 Task: Research Airbnb properties in Grajewo, Poland from 6th December, 2023 to 8th December, 2023 for 2 adults. Place can be private room with 1  bedroom having 2 beds and 1 bathroom. Property type can be flat. Amenities needed are: wifi.
Action: Mouse moved to (462, 113)
Screenshot: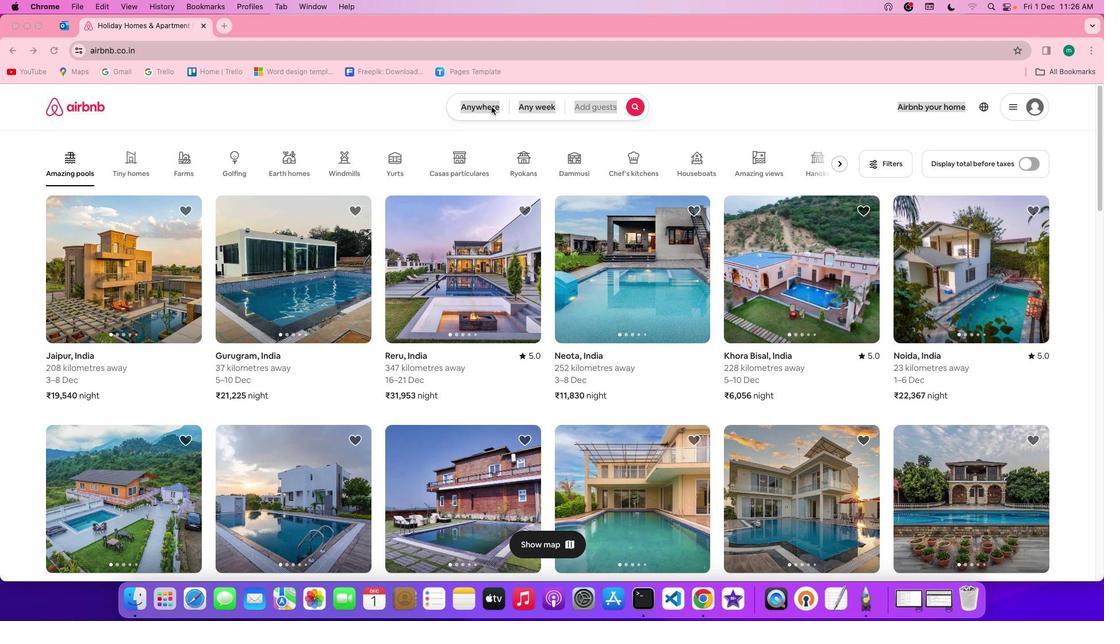 
Action: Mouse pressed left at (462, 113)
Screenshot: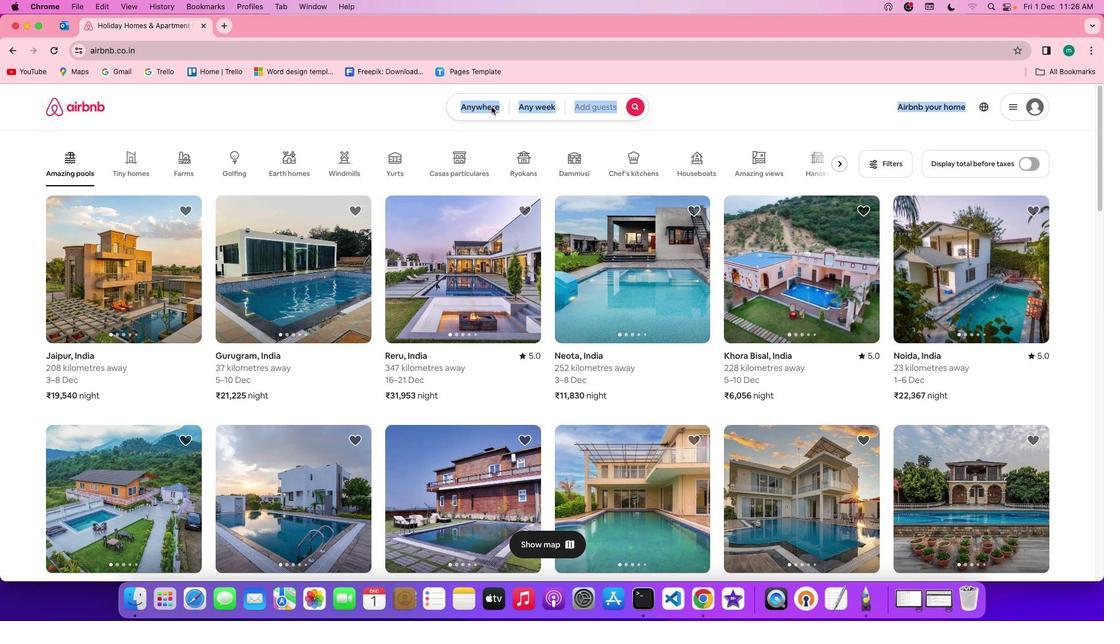 
Action: Mouse moved to (462, 113)
Screenshot: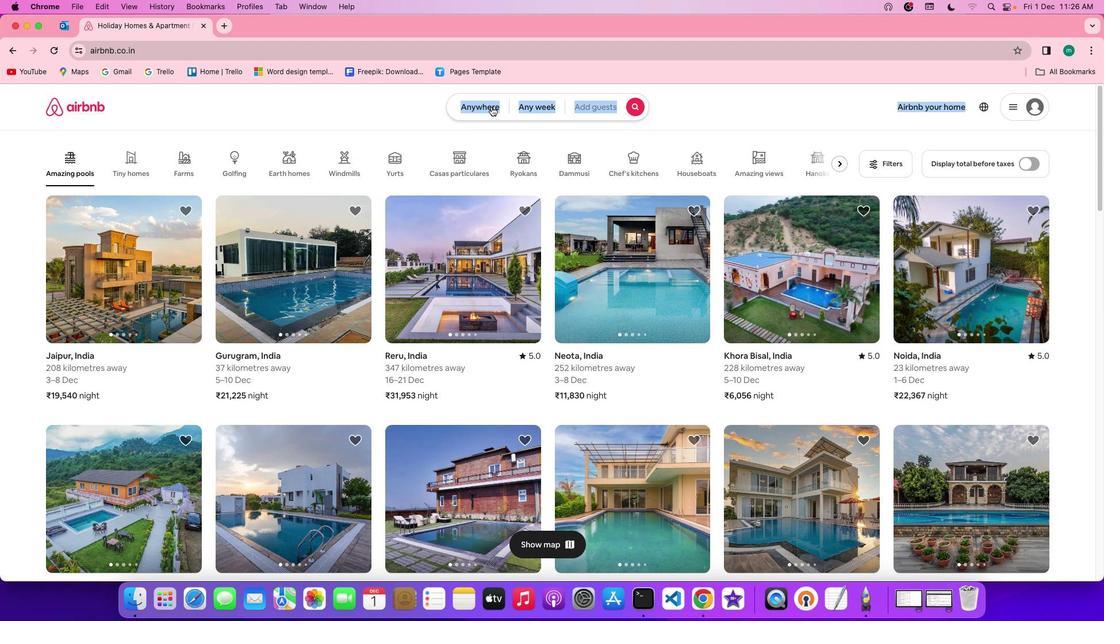 
Action: Mouse pressed left at (462, 113)
Screenshot: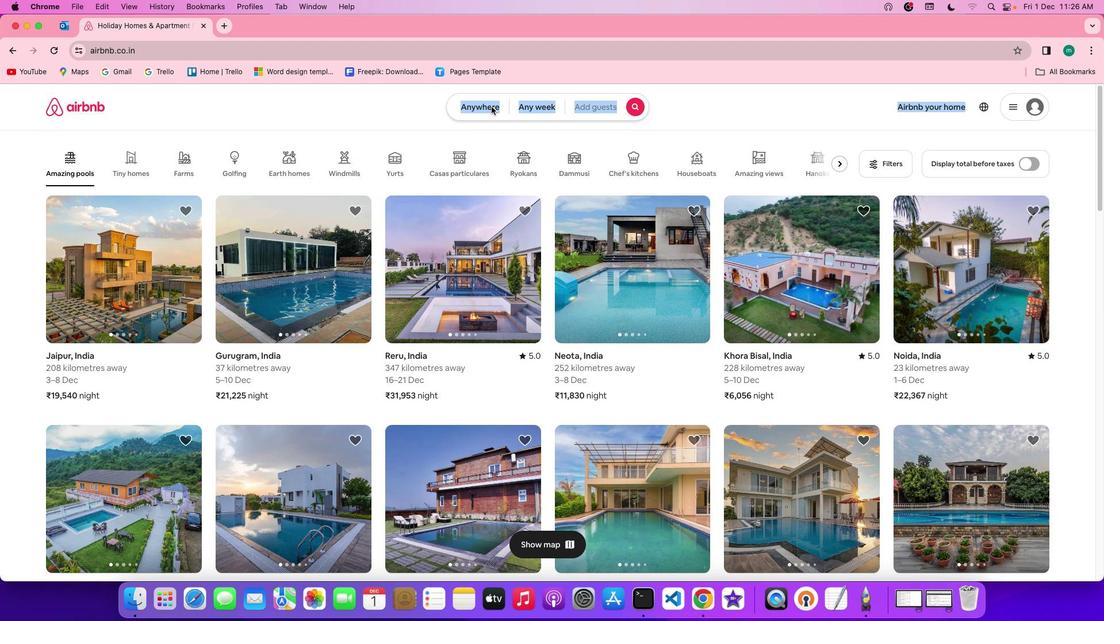 
Action: Mouse moved to (400, 152)
Screenshot: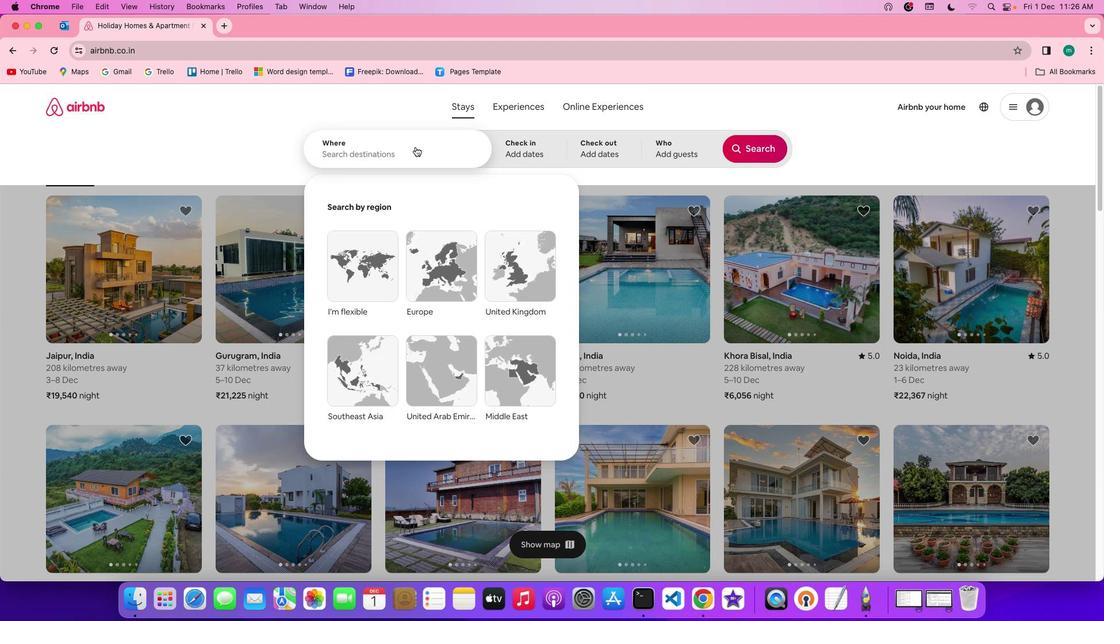 
Action: Mouse pressed left at (400, 152)
Screenshot: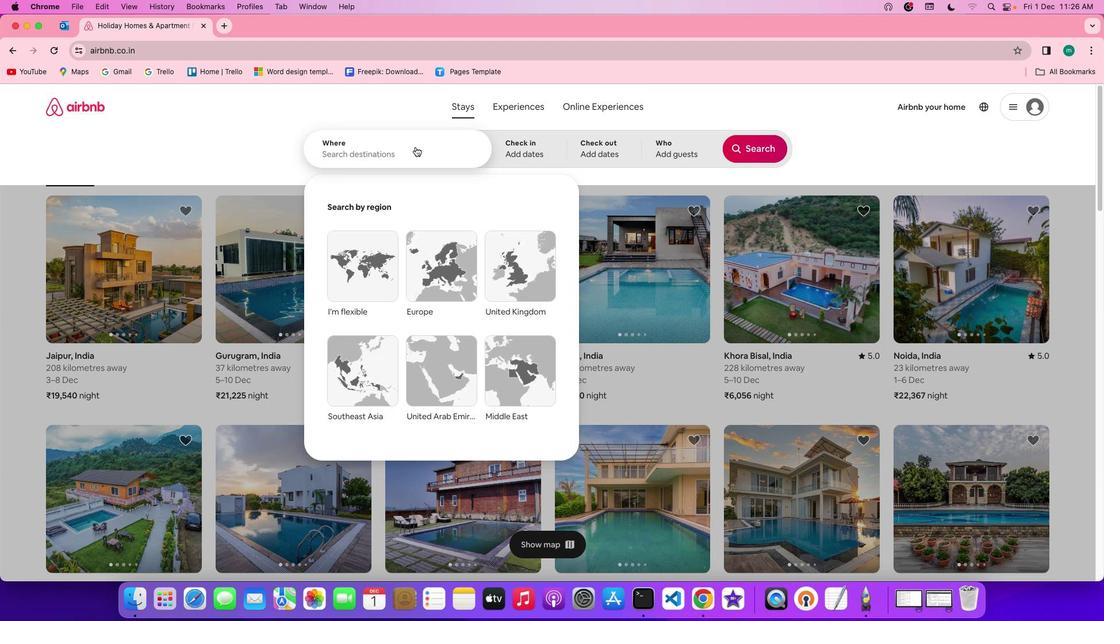 
Action: Mouse moved to (399, 152)
Screenshot: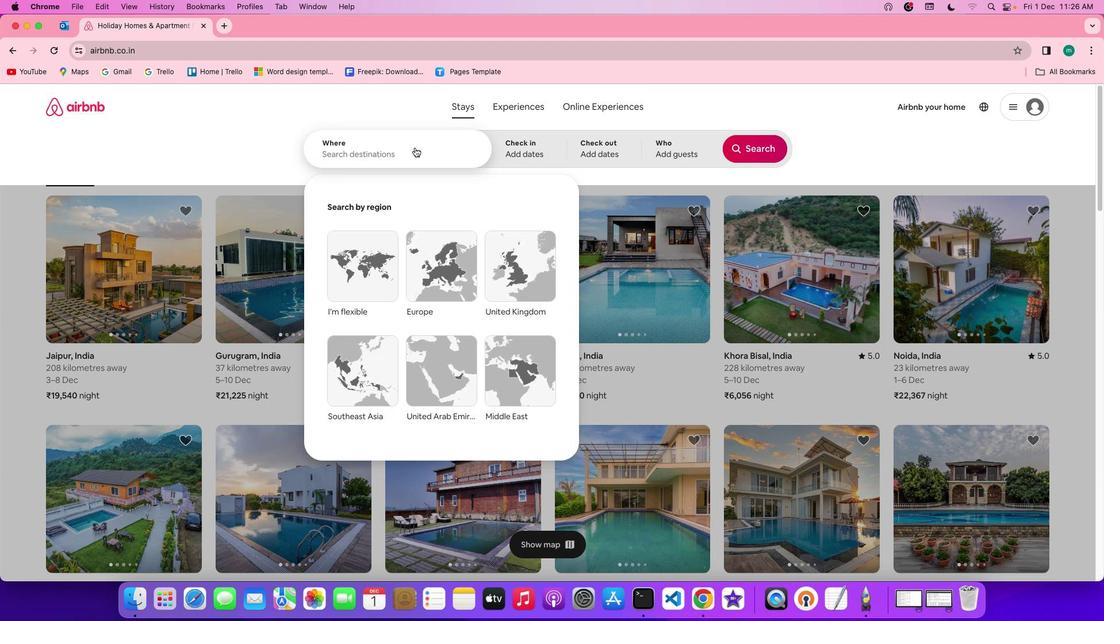 
Action: Key pressed Key.shift'G''r''a''j''e''w''o'','Key.spaceKey.shift'P''o''l''a''n''d'
Screenshot: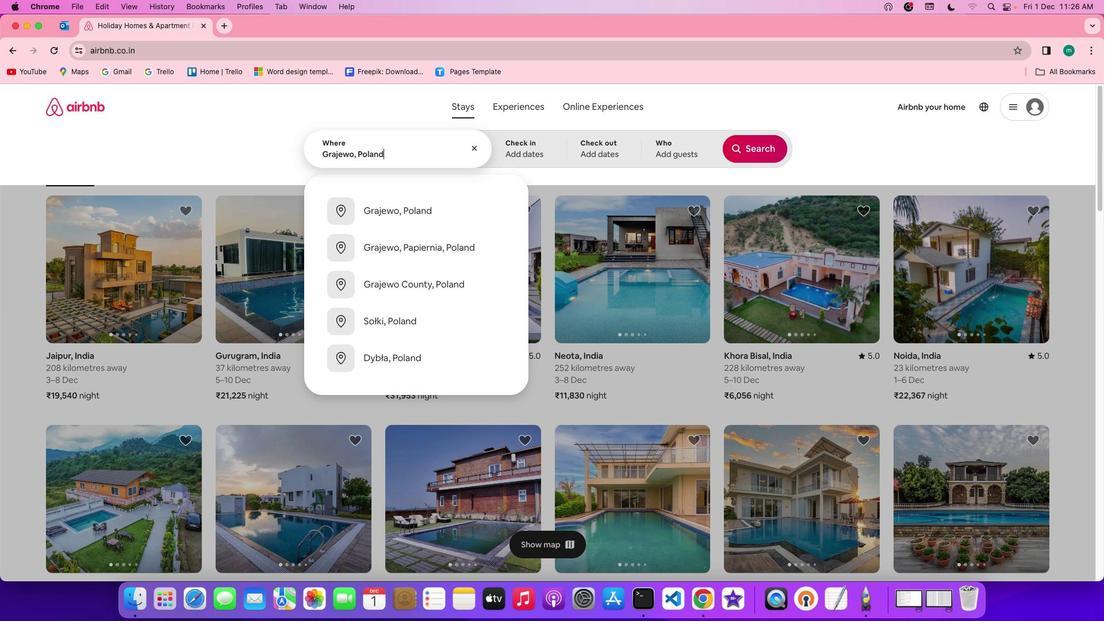 
Action: Mouse moved to (477, 147)
Screenshot: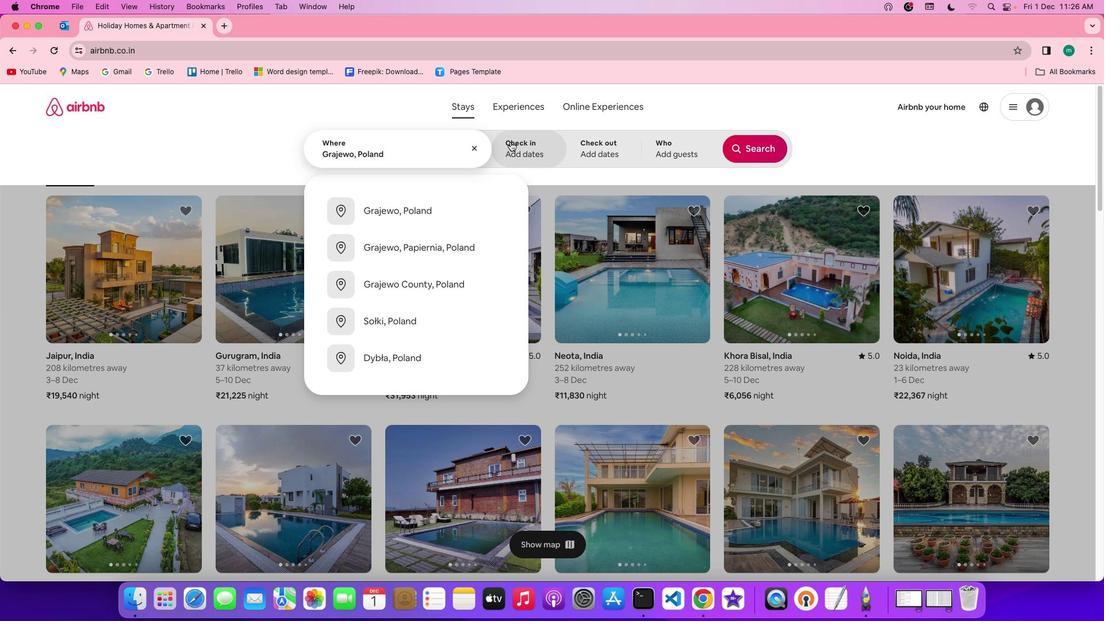 
Action: Mouse pressed left at (477, 147)
Screenshot: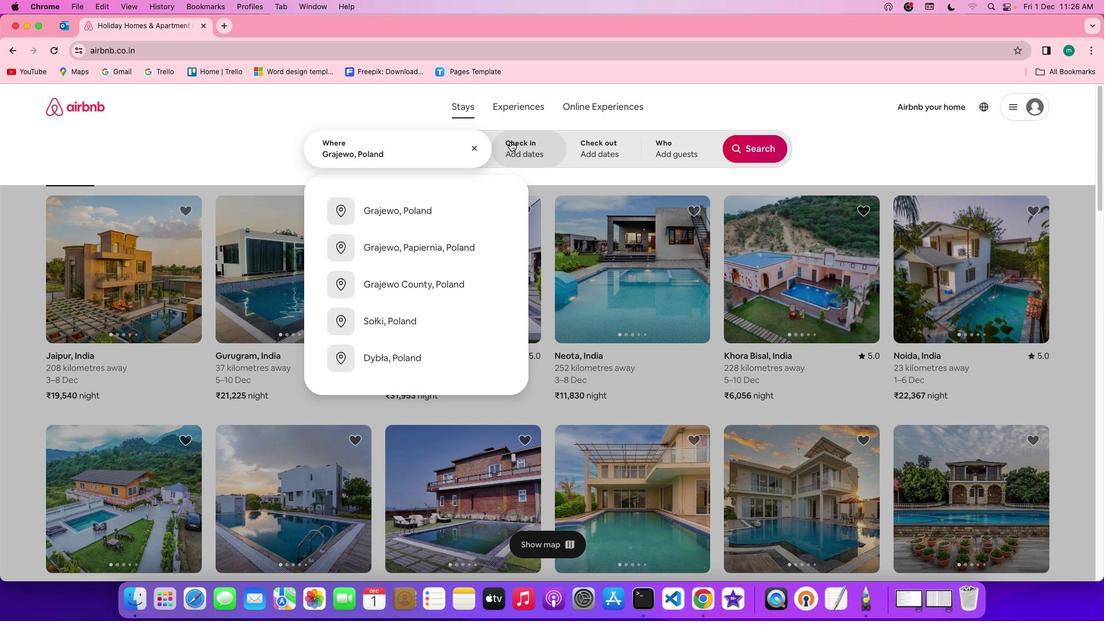 
Action: Mouse moved to (419, 307)
Screenshot: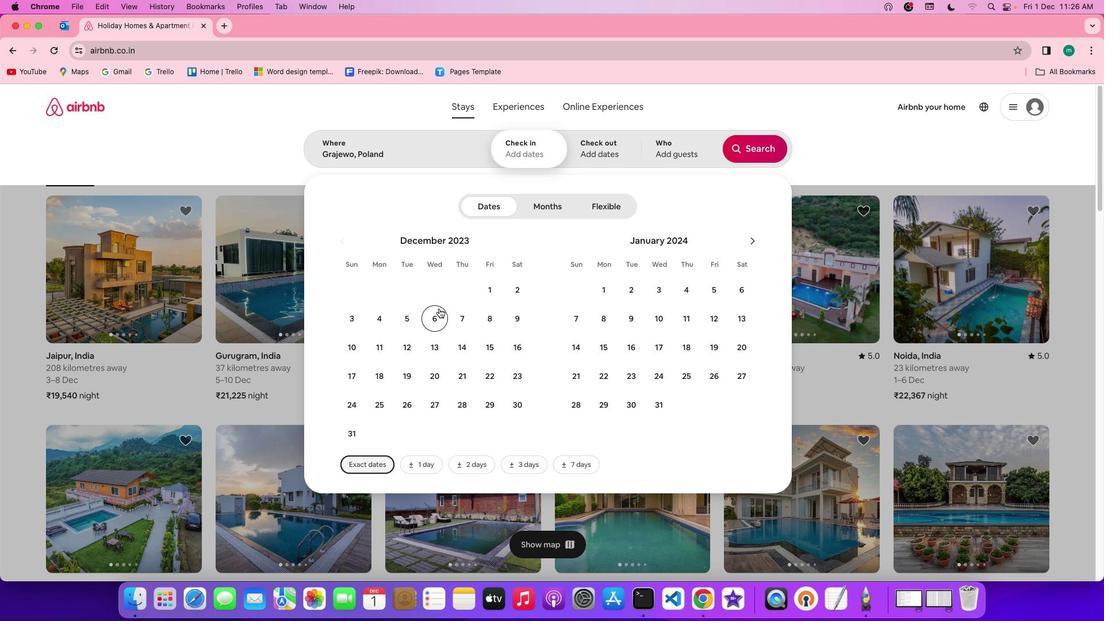 
Action: Mouse pressed left at (419, 307)
Screenshot: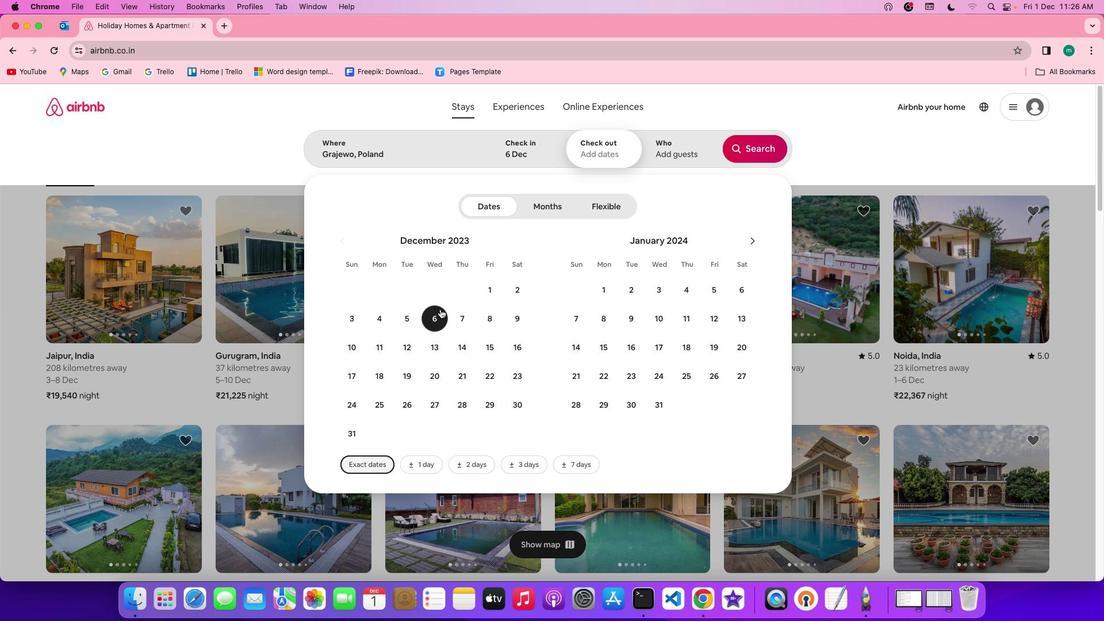 
Action: Mouse moved to (456, 306)
Screenshot: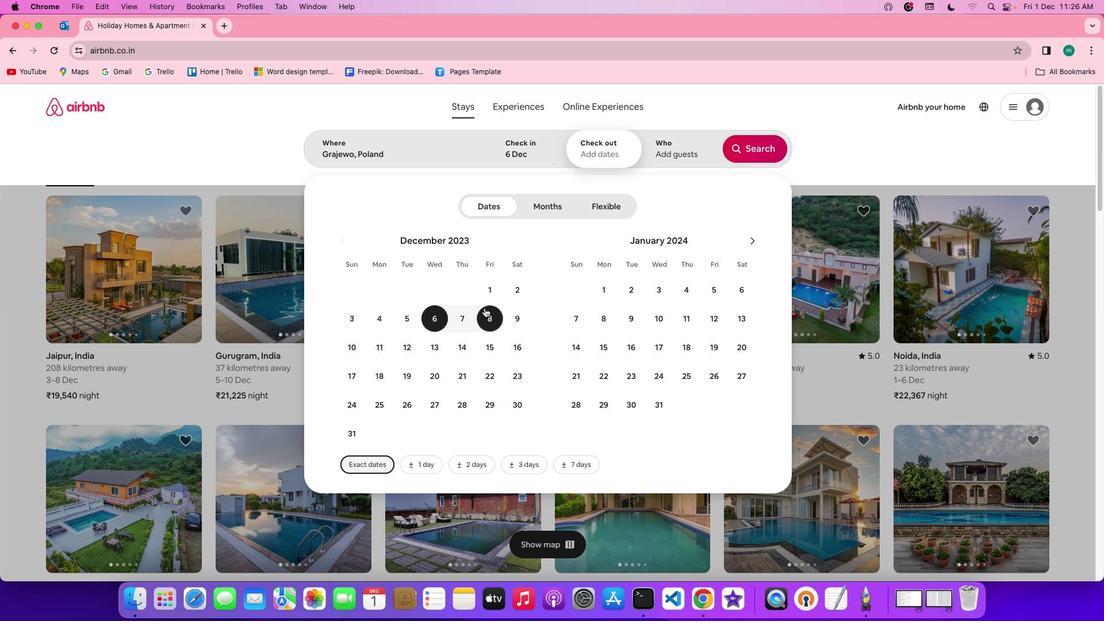 
Action: Mouse pressed left at (456, 306)
Screenshot: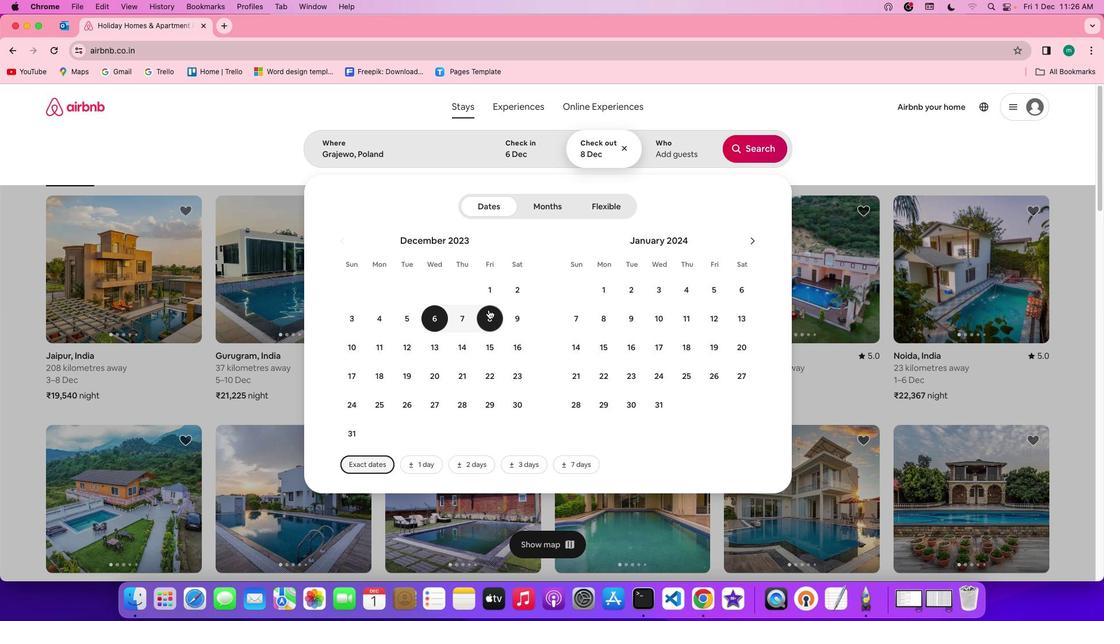 
Action: Mouse moved to (625, 154)
Screenshot: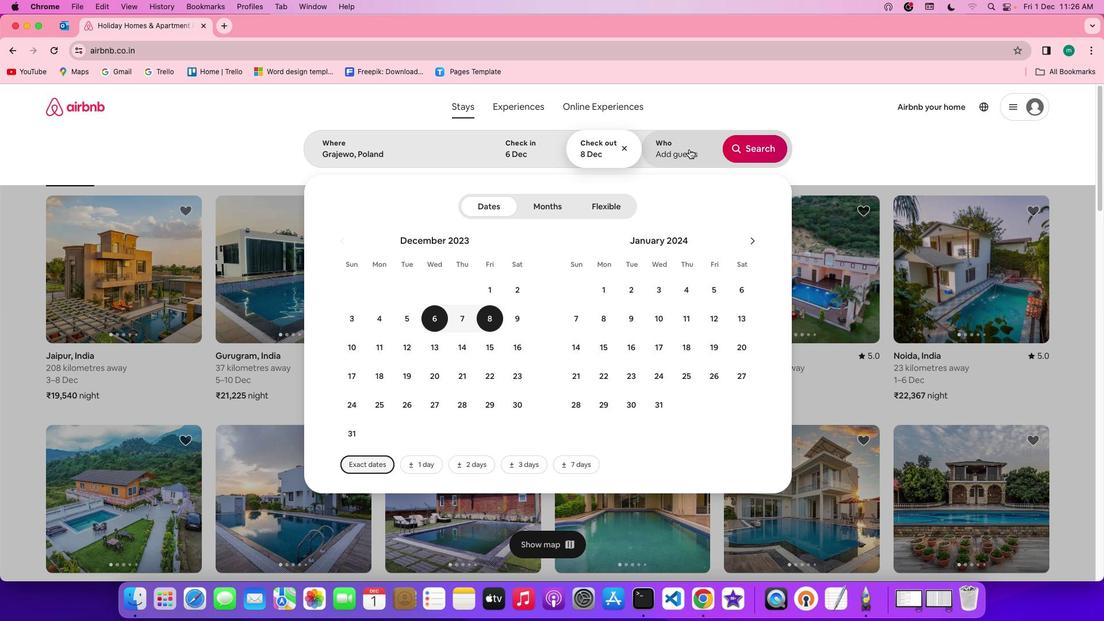 
Action: Mouse pressed left at (625, 154)
Screenshot: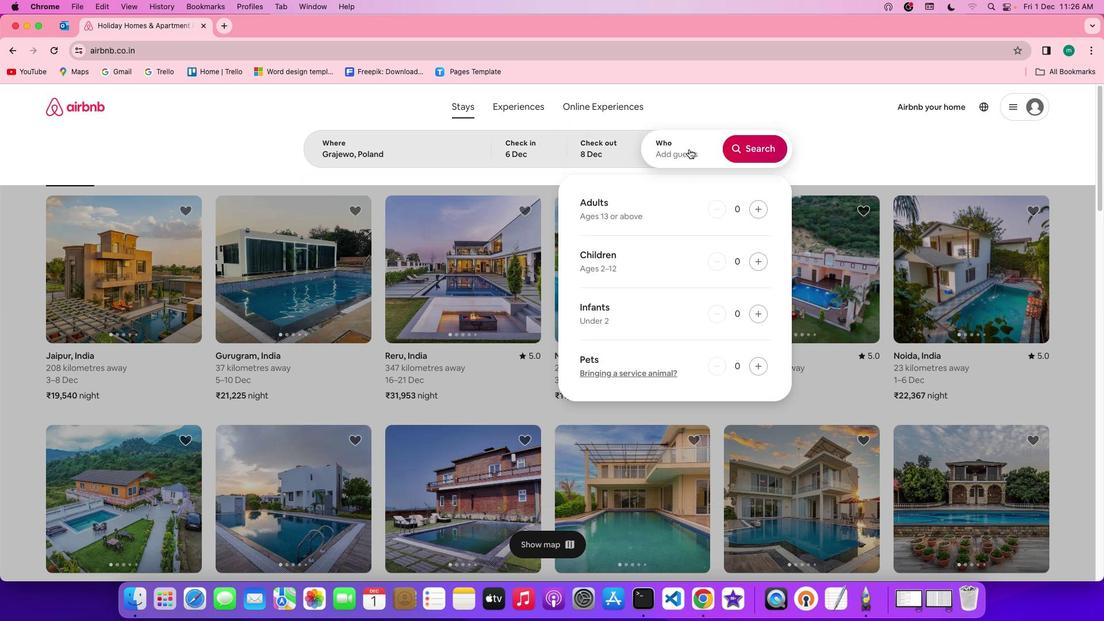 
Action: Mouse moved to (680, 219)
Screenshot: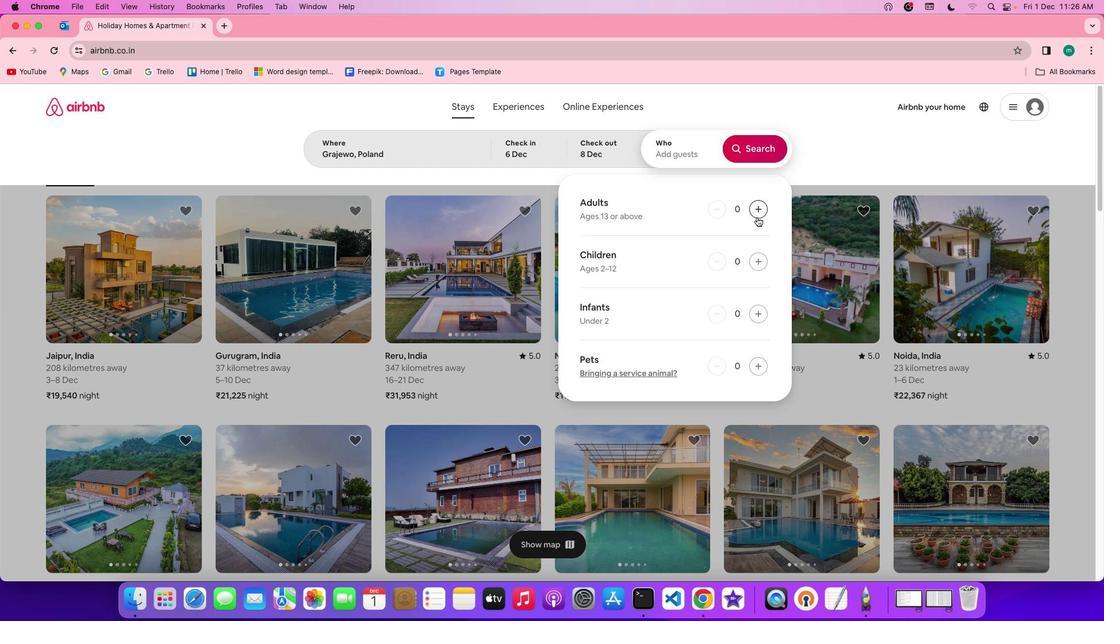
Action: Mouse pressed left at (680, 219)
Screenshot: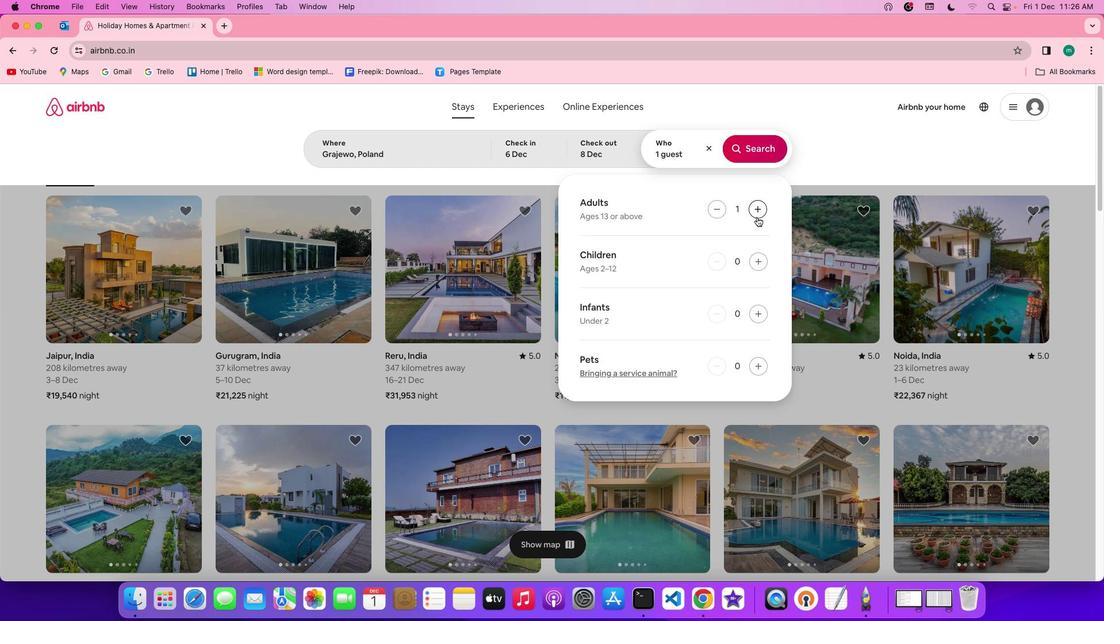 
Action: Mouse pressed left at (680, 219)
Screenshot: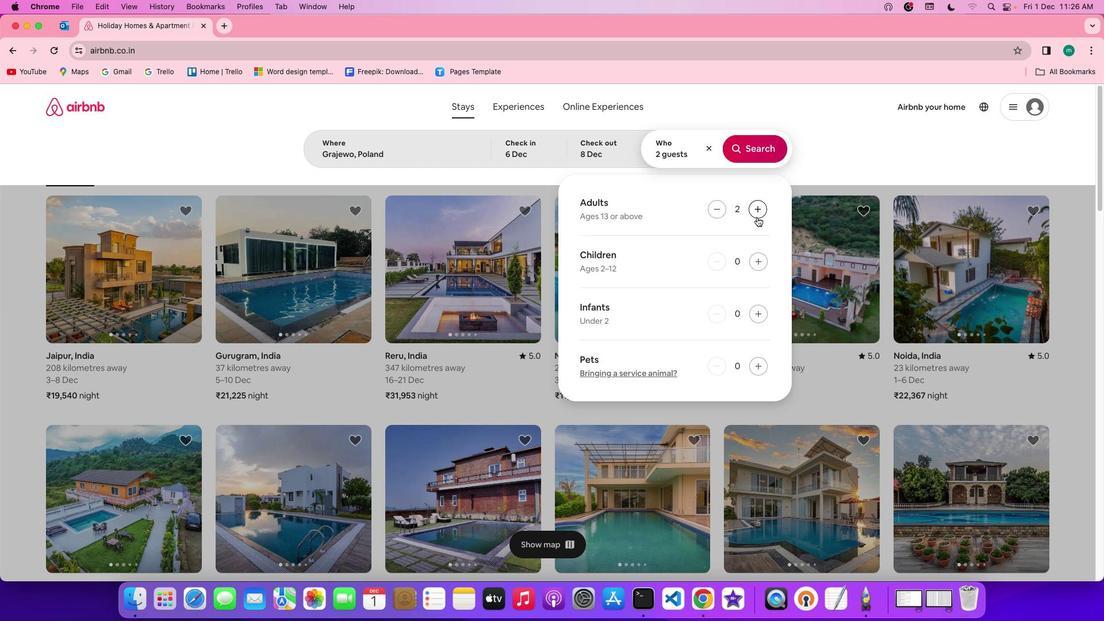 
Action: Mouse moved to (673, 152)
Screenshot: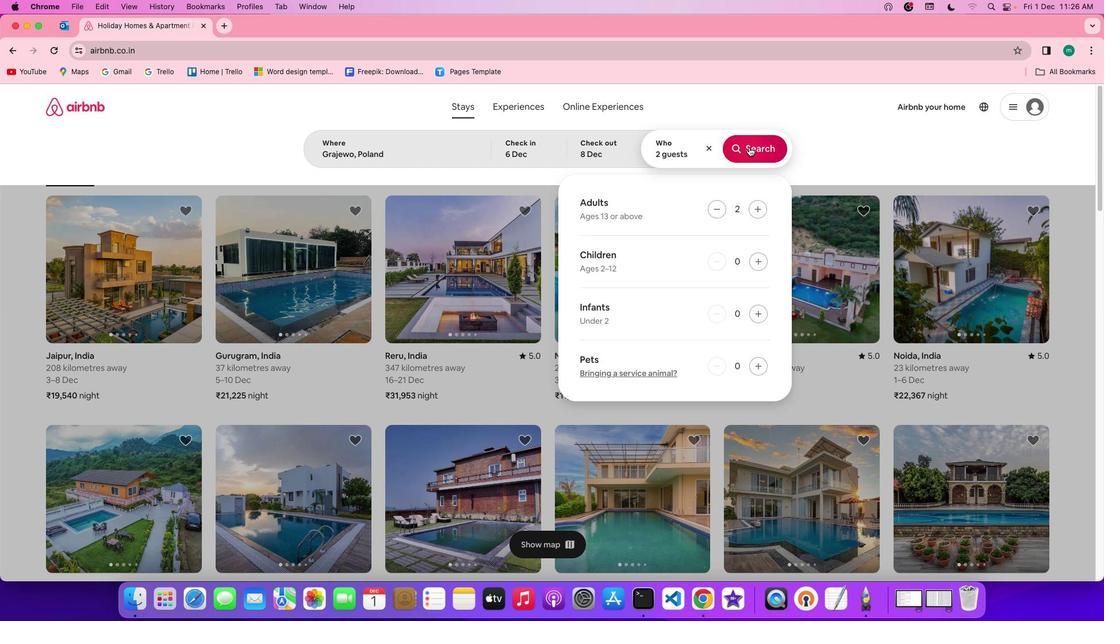 
Action: Mouse pressed left at (673, 152)
Screenshot: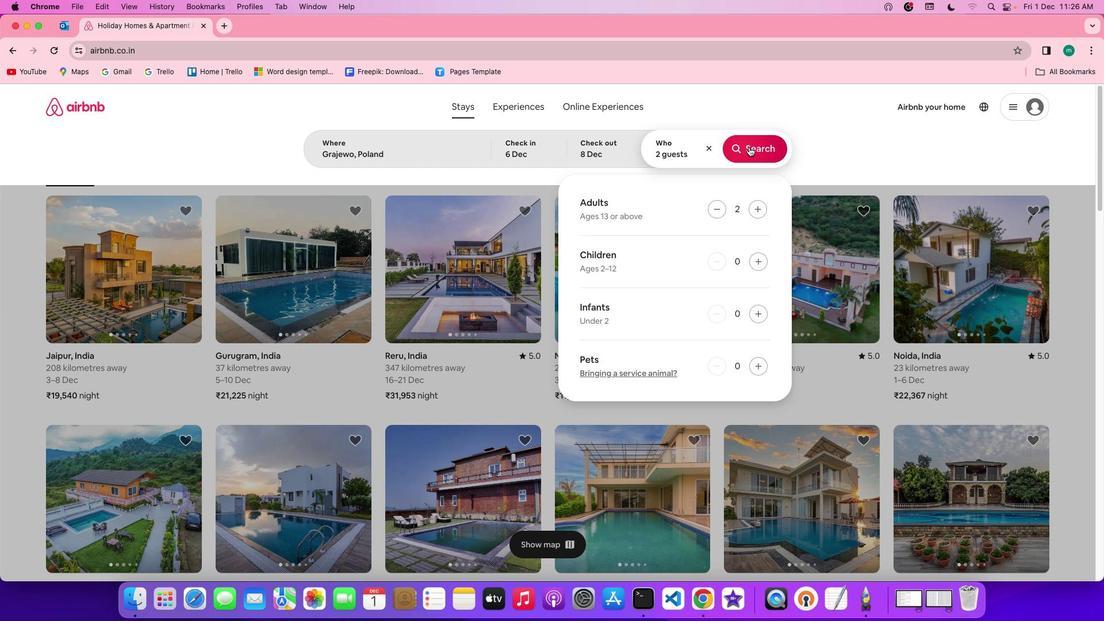 
Action: Mouse moved to (823, 163)
Screenshot: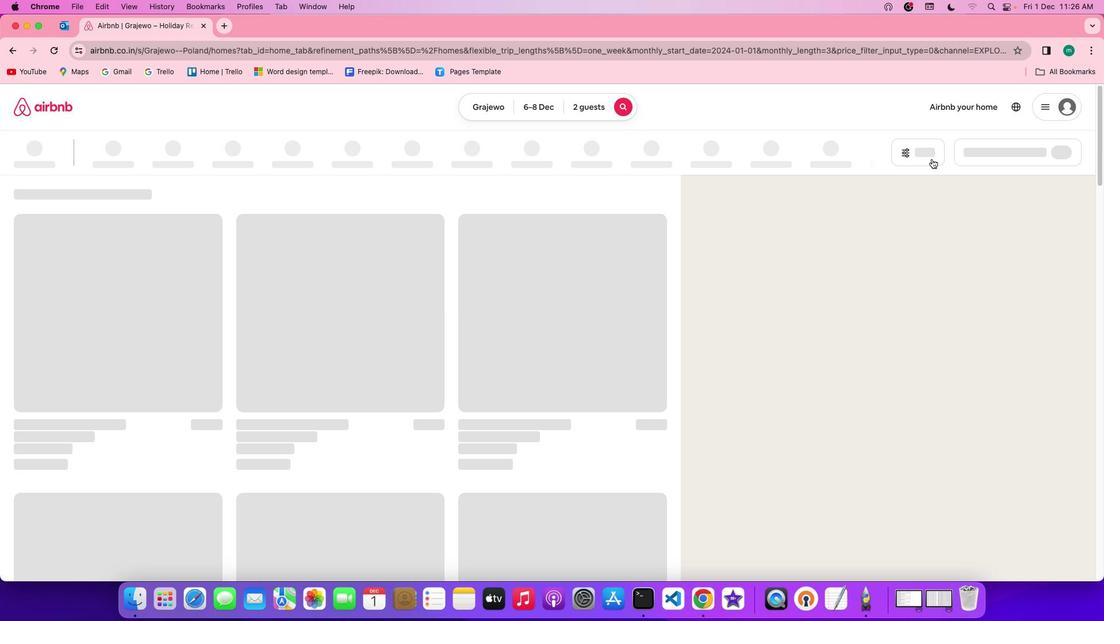 
Action: Mouse pressed left at (823, 163)
Screenshot: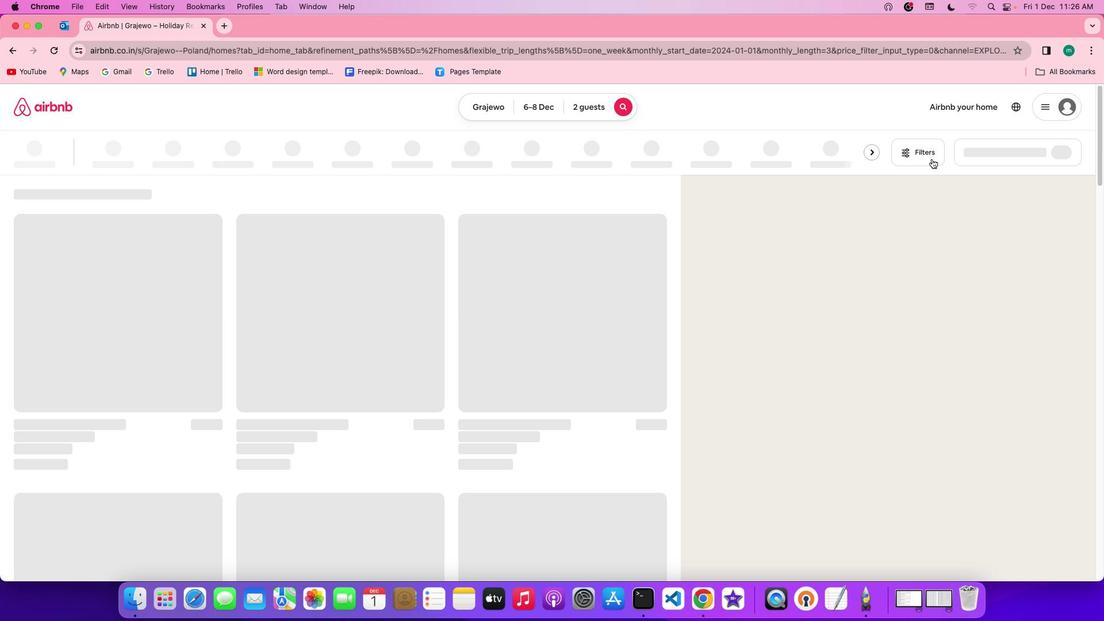 
Action: Mouse moved to (453, 349)
Screenshot: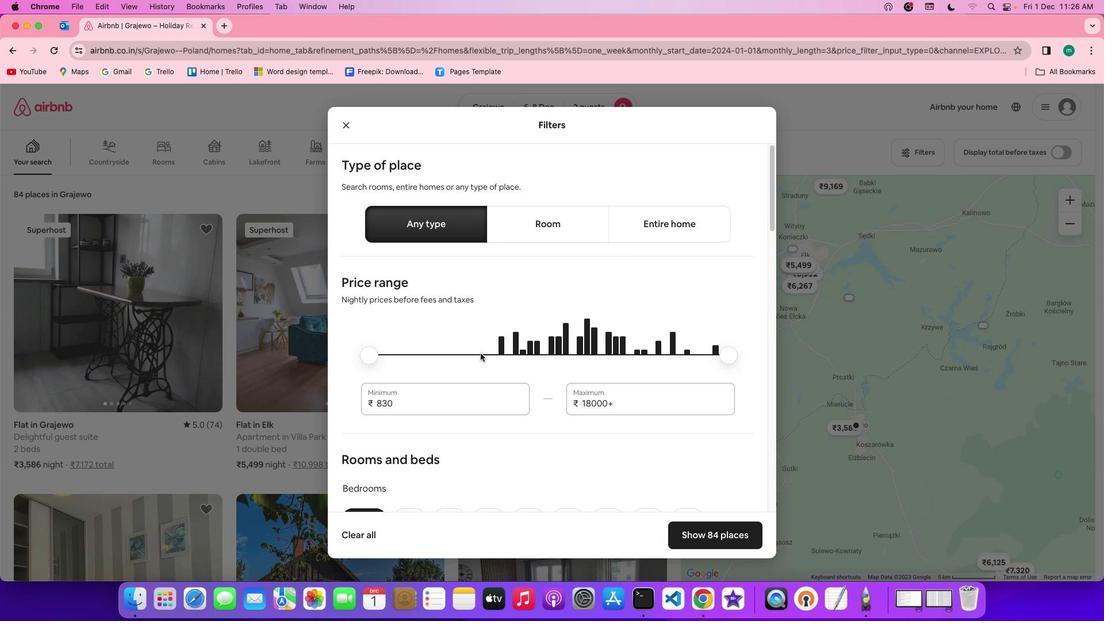 
Action: Mouse scrolled (453, 349) with delta (59, 11)
Screenshot: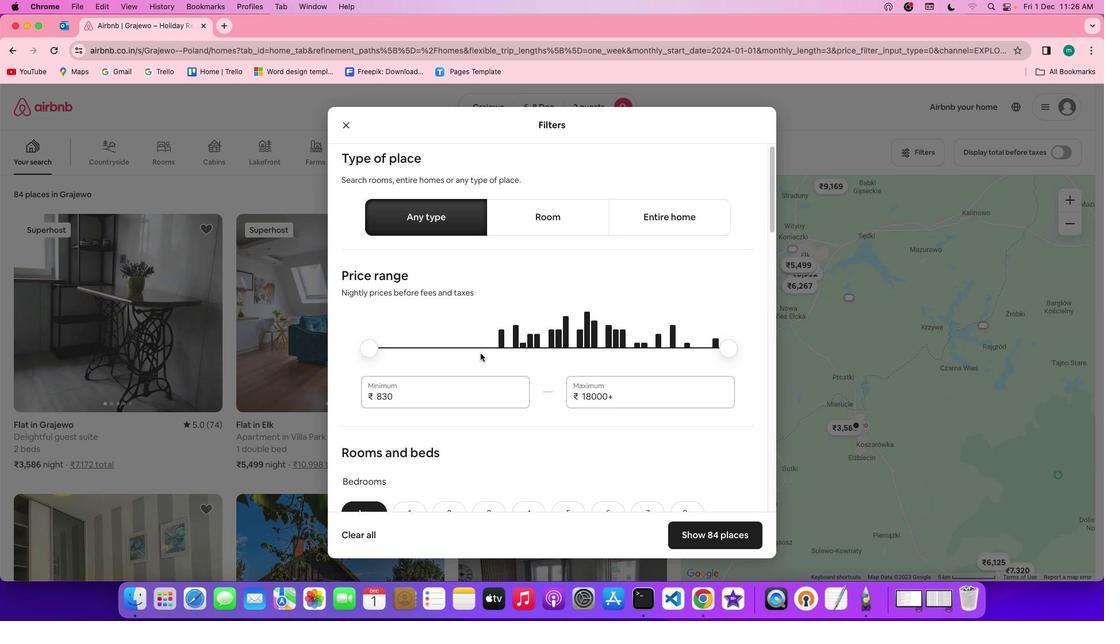 
Action: Mouse scrolled (453, 349) with delta (59, 11)
Screenshot: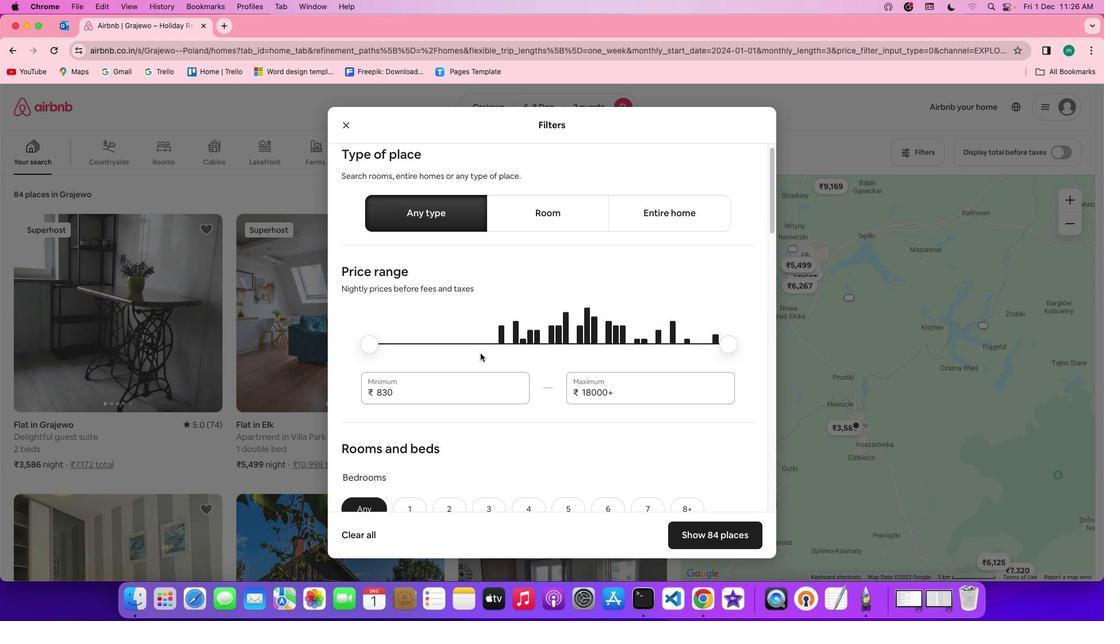 
Action: Mouse scrolled (453, 349) with delta (59, 10)
Screenshot: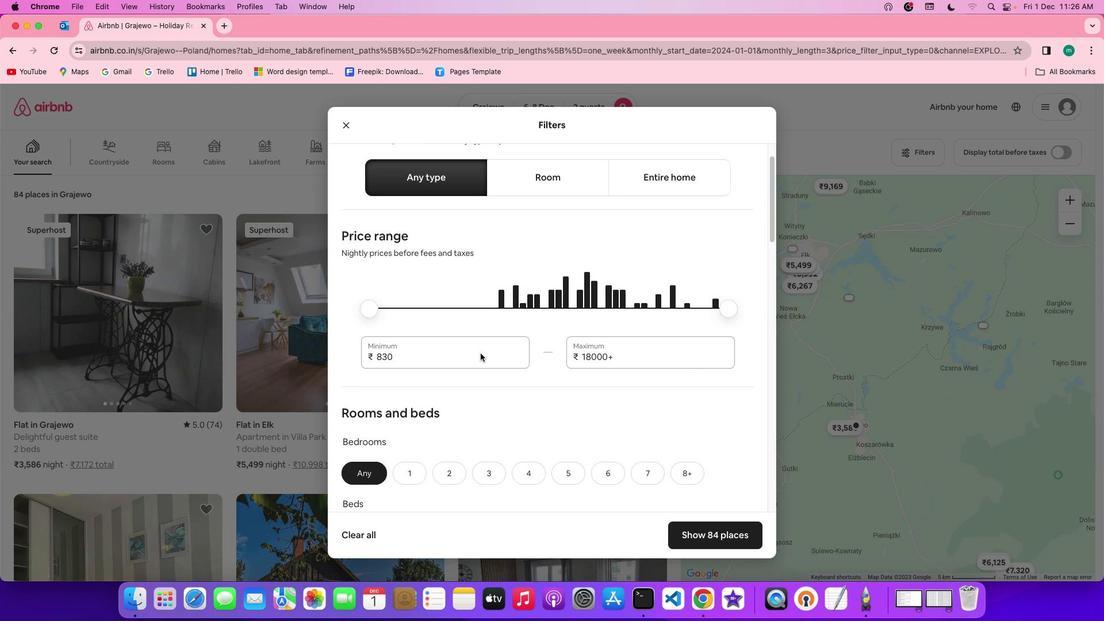 
Action: Mouse scrolled (453, 349) with delta (59, 11)
Screenshot: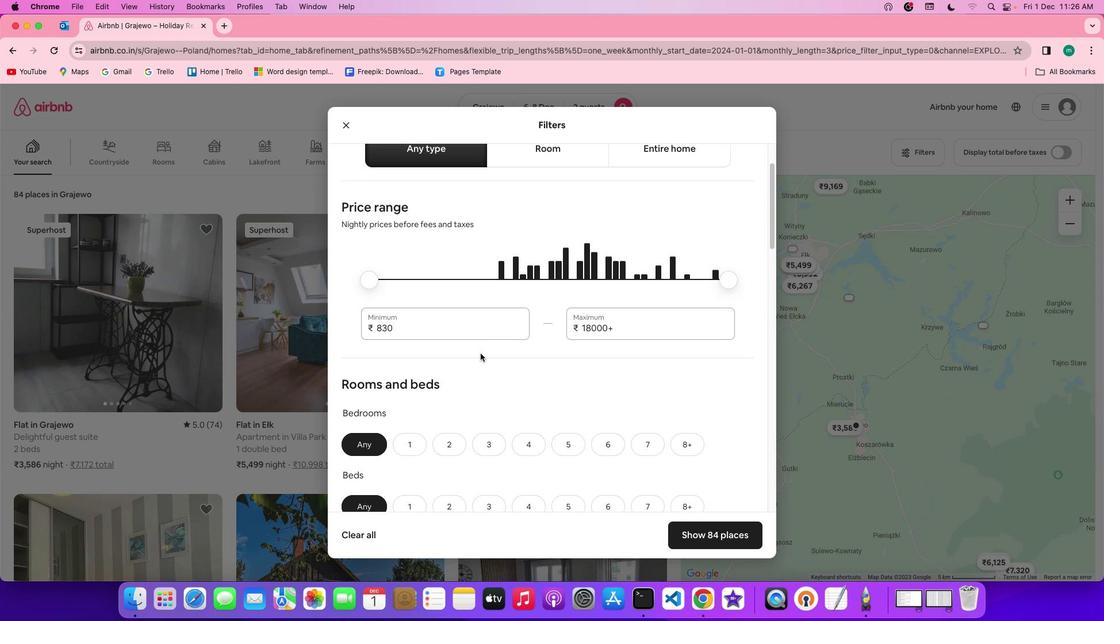 
Action: Mouse scrolled (453, 349) with delta (59, 11)
Screenshot: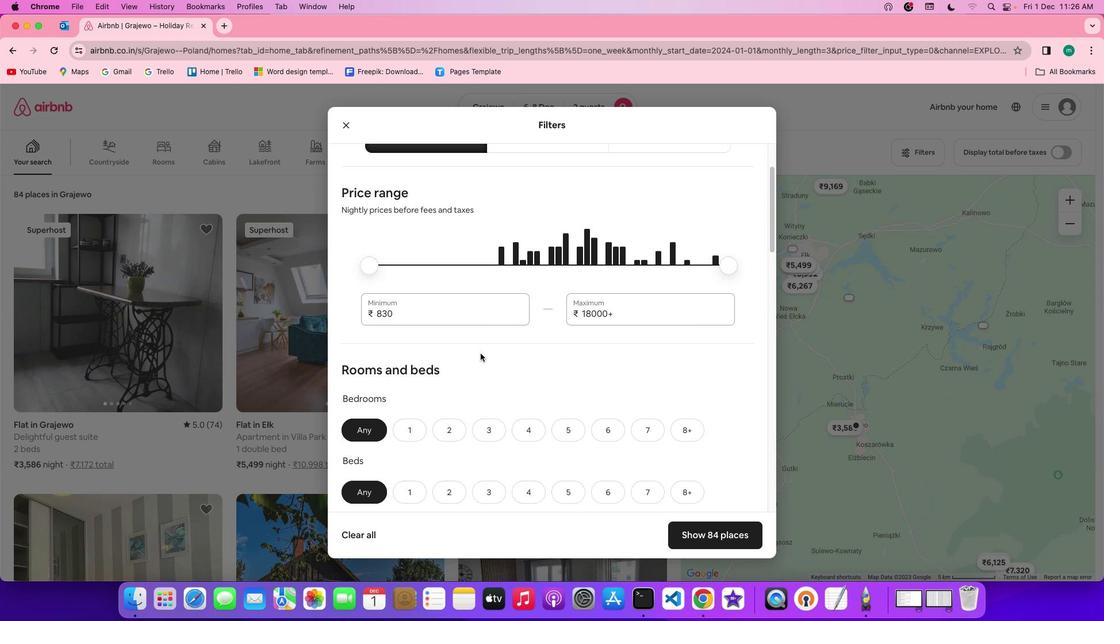 
Action: Mouse scrolled (453, 349) with delta (59, 10)
Screenshot: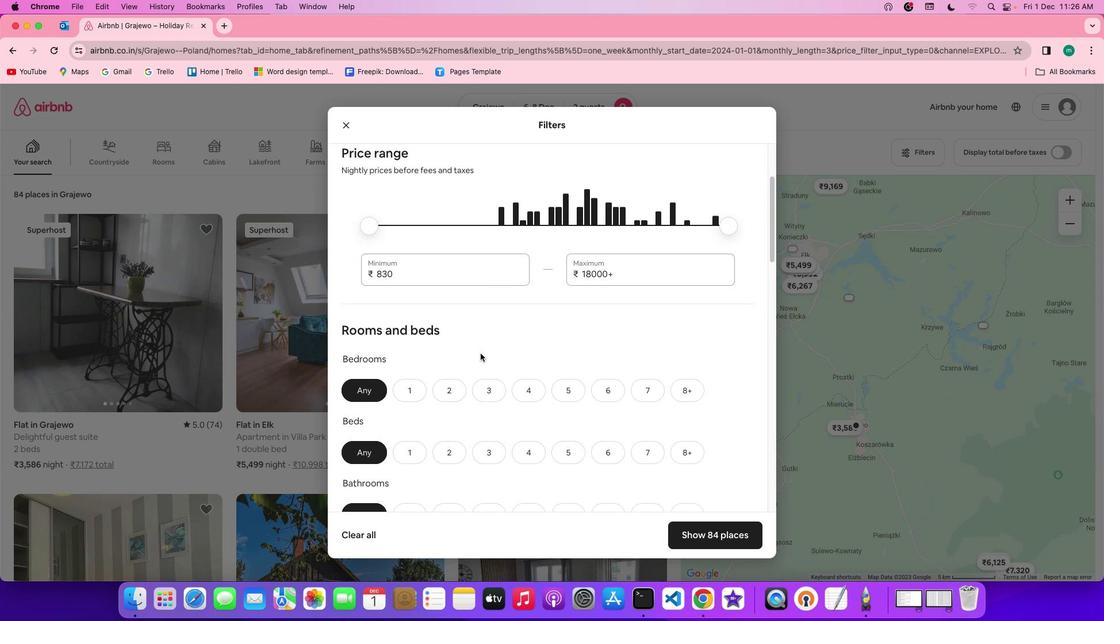 
Action: Mouse scrolled (453, 349) with delta (59, 11)
Screenshot: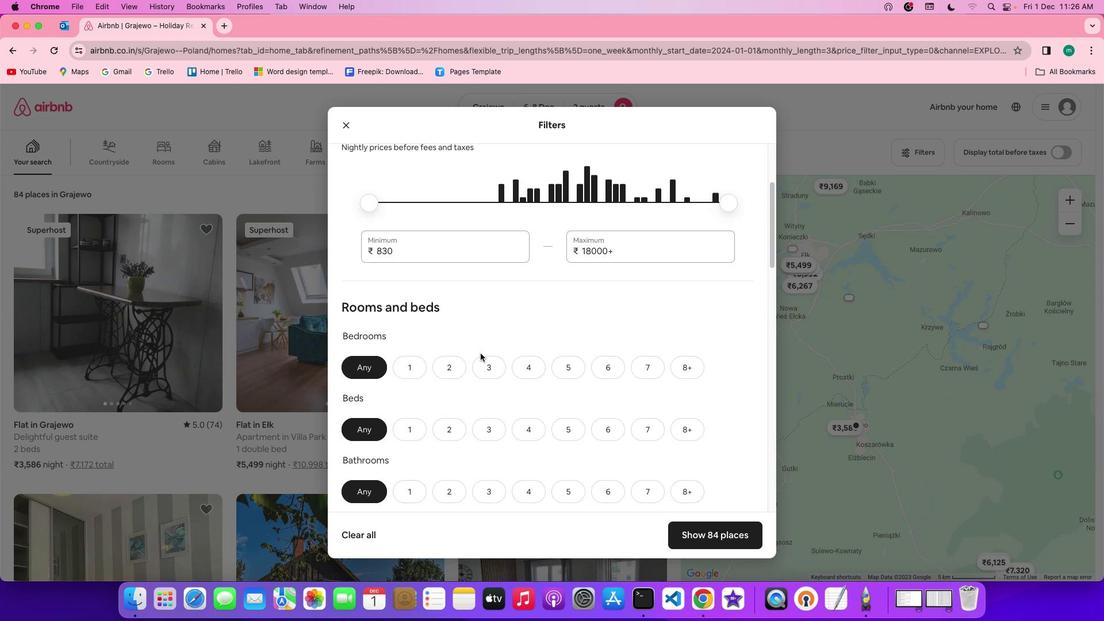 
Action: Mouse scrolled (453, 349) with delta (59, 11)
Screenshot: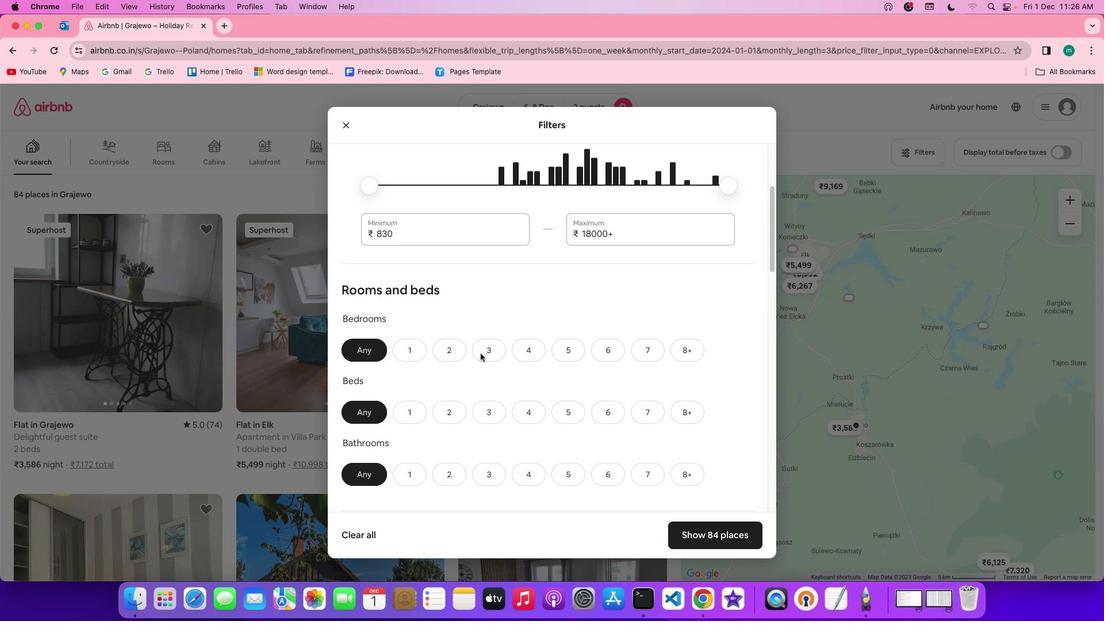 
Action: Mouse scrolled (453, 349) with delta (59, 11)
Screenshot: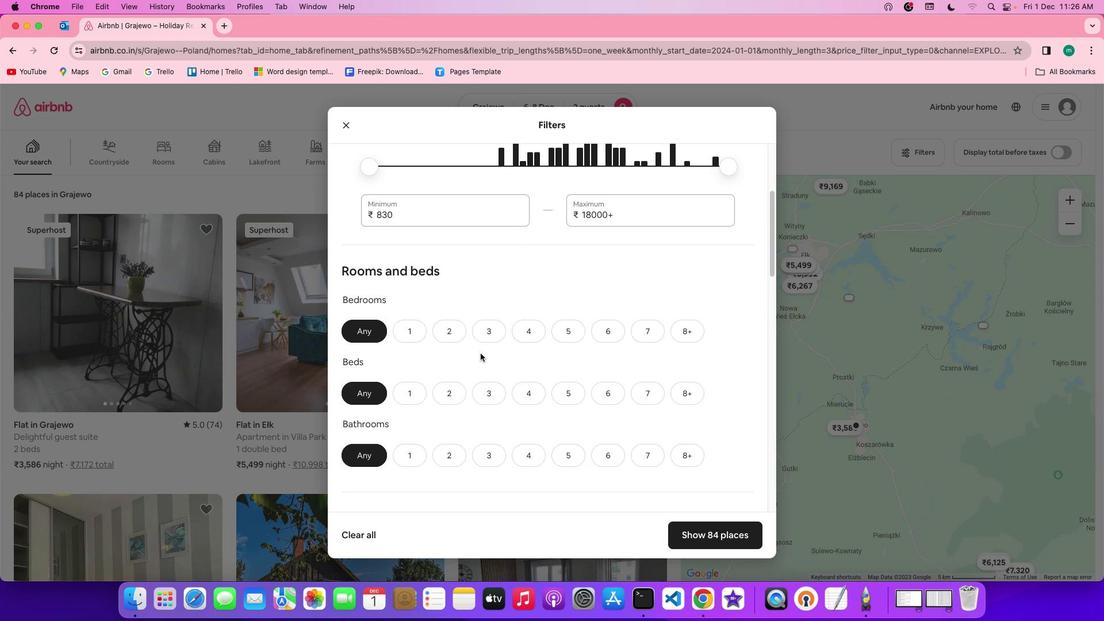 
Action: Mouse moved to (391, 309)
Screenshot: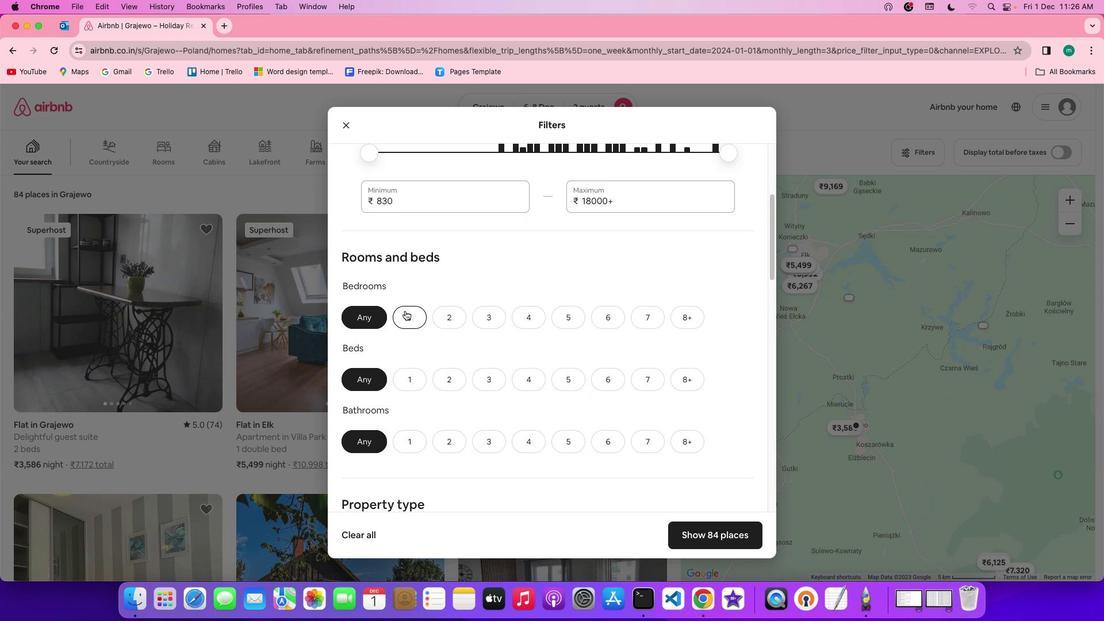 
Action: Mouse pressed left at (391, 309)
Screenshot: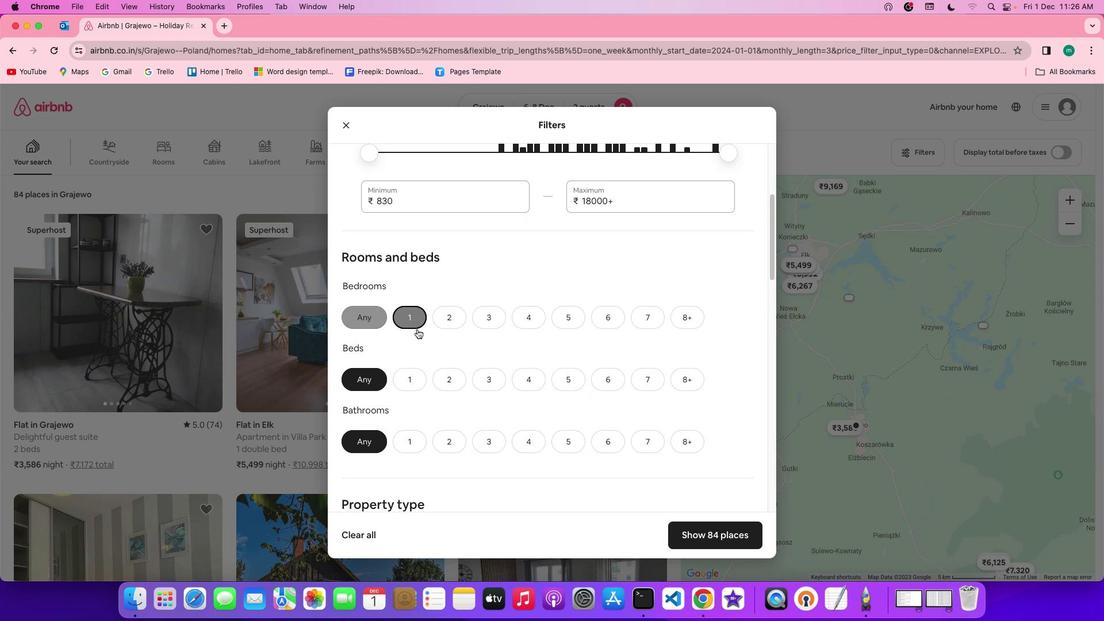 
Action: Mouse moved to (422, 373)
Screenshot: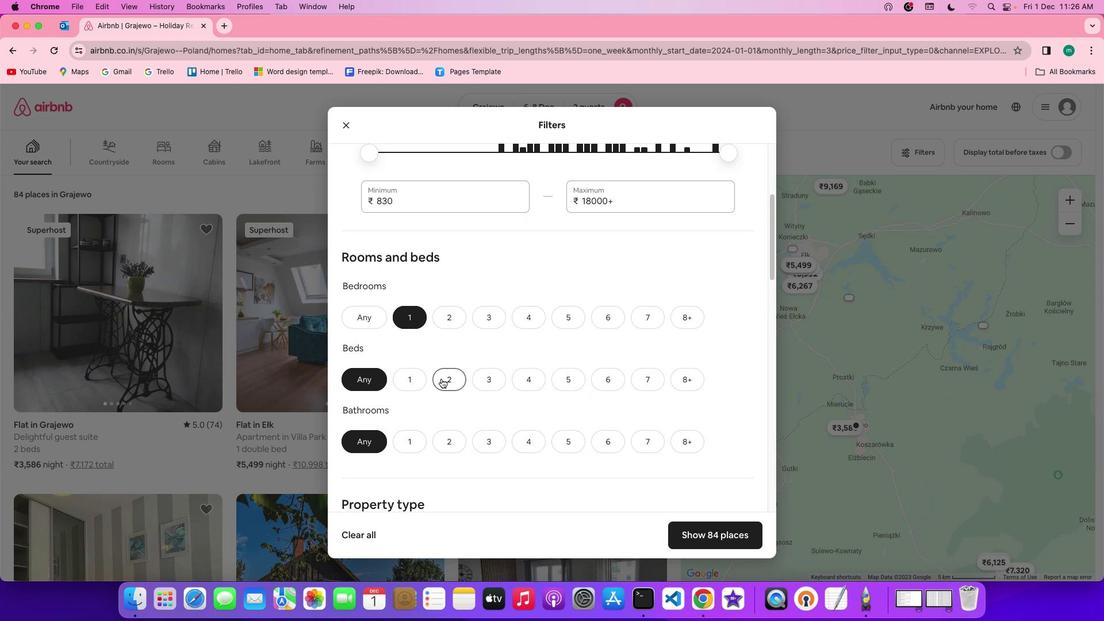 
Action: Mouse pressed left at (422, 373)
Screenshot: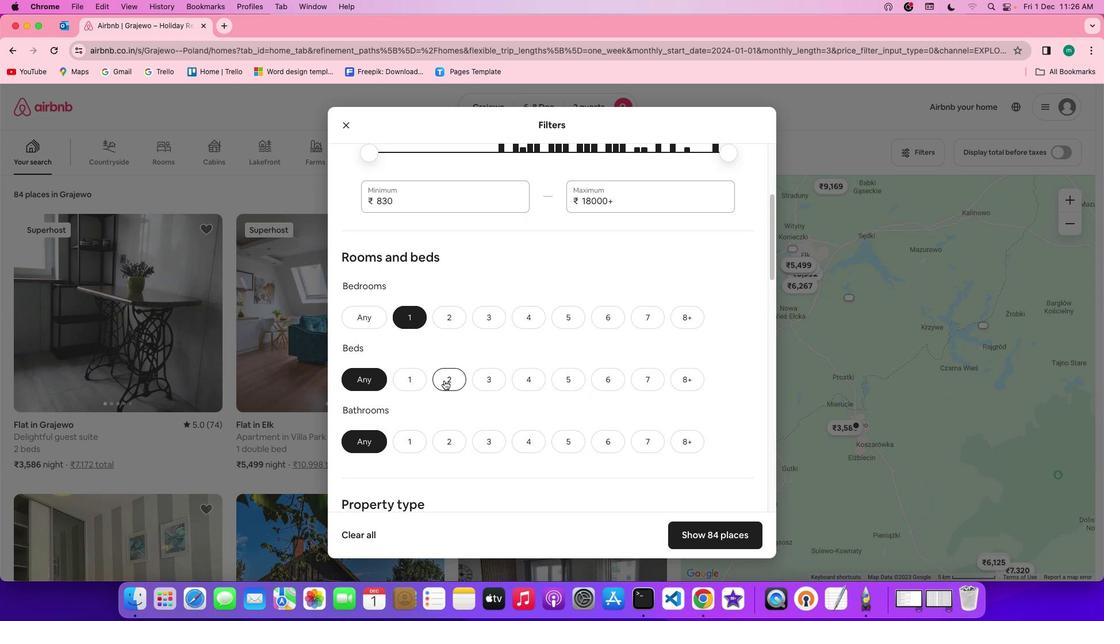 
Action: Mouse moved to (399, 426)
Screenshot: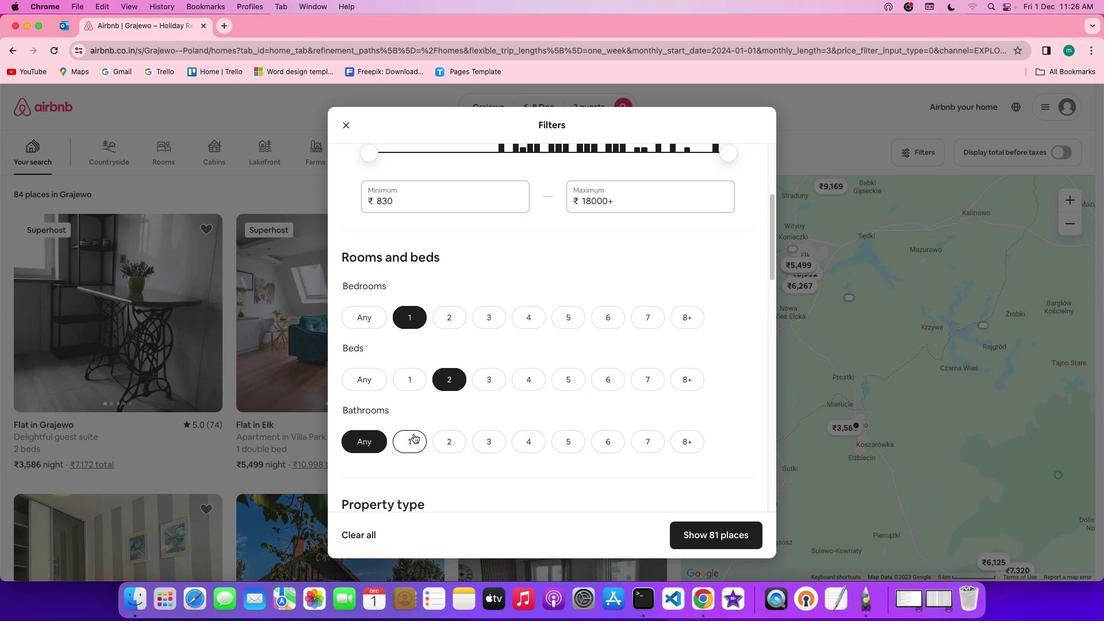 
Action: Mouse pressed left at (399, 426)
Screenshot: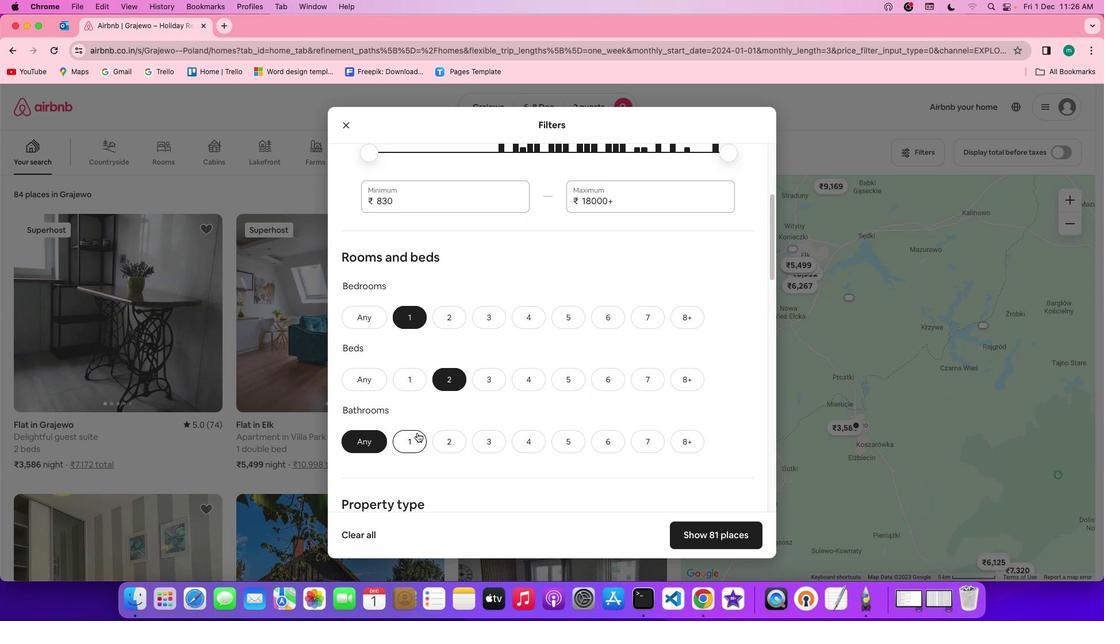 
Action: Mouse moved to (530, 422)
Screenshot: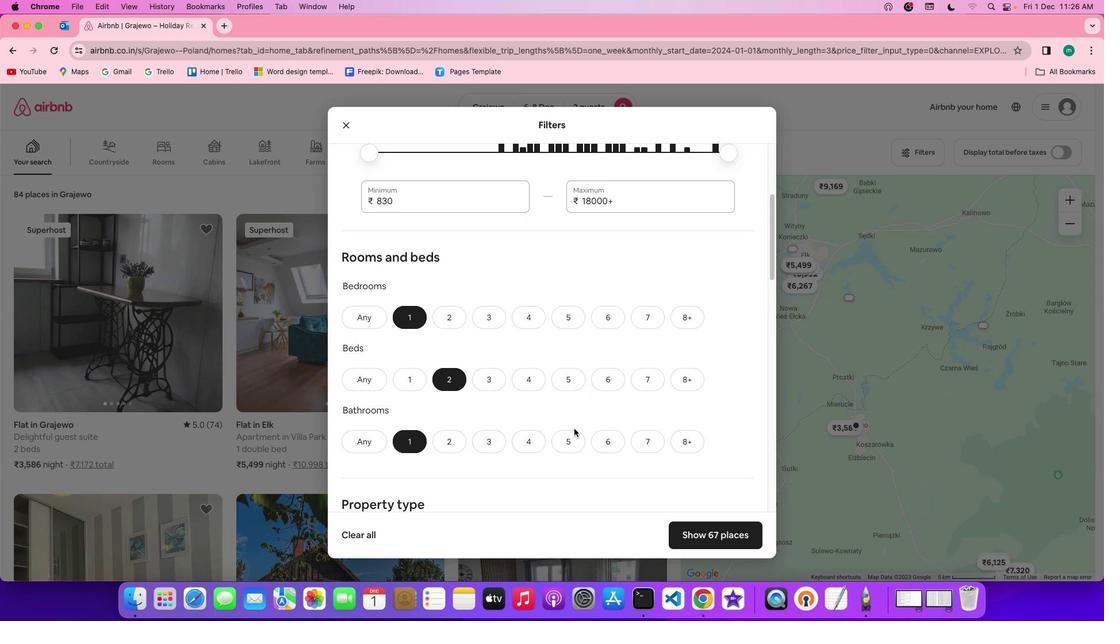 
Action: Mouse scrolled (530, 422) with delta (59, 11)
Screenshot: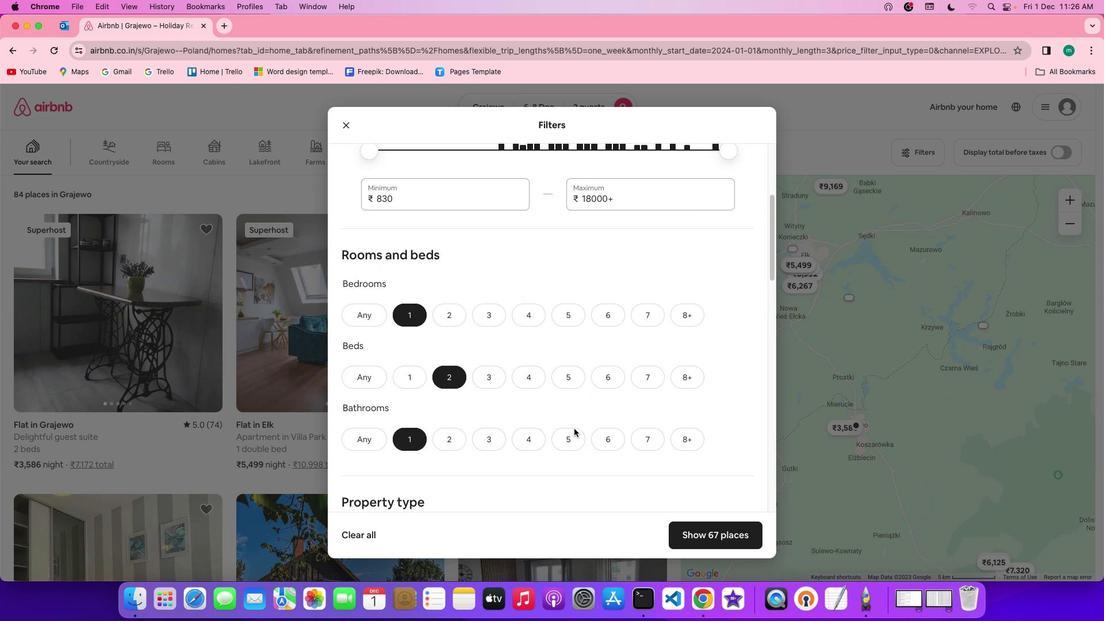 
Action: Mouse scrolled (530, 422) with delta (59, 11)
Screenshot: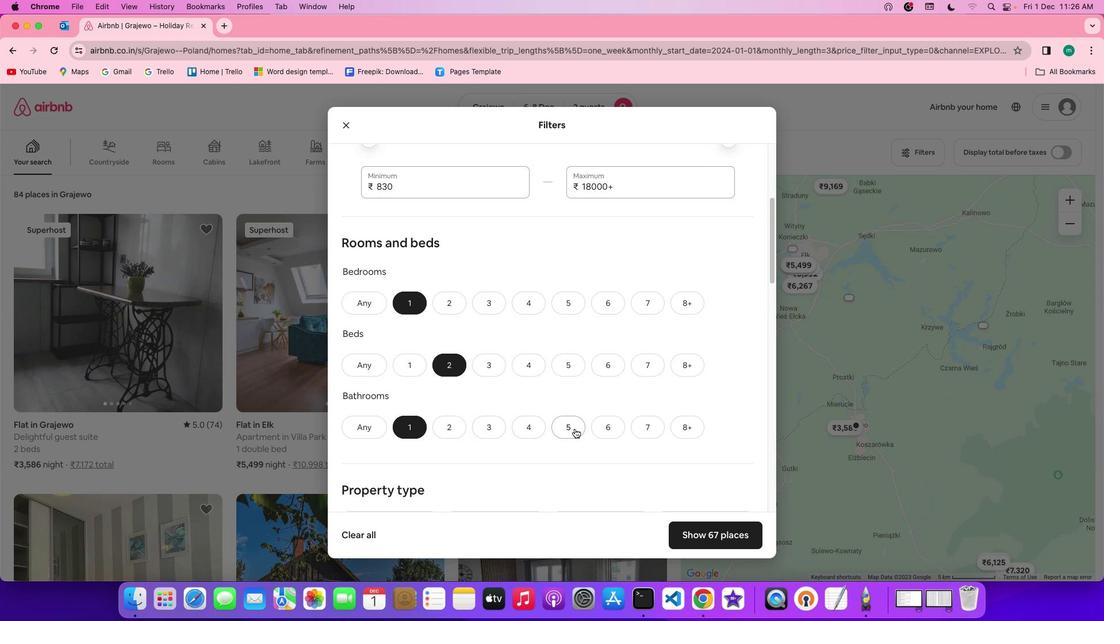 
Action: Mouse scrolled (530, 422) with delta (59, 11)
Screenshot: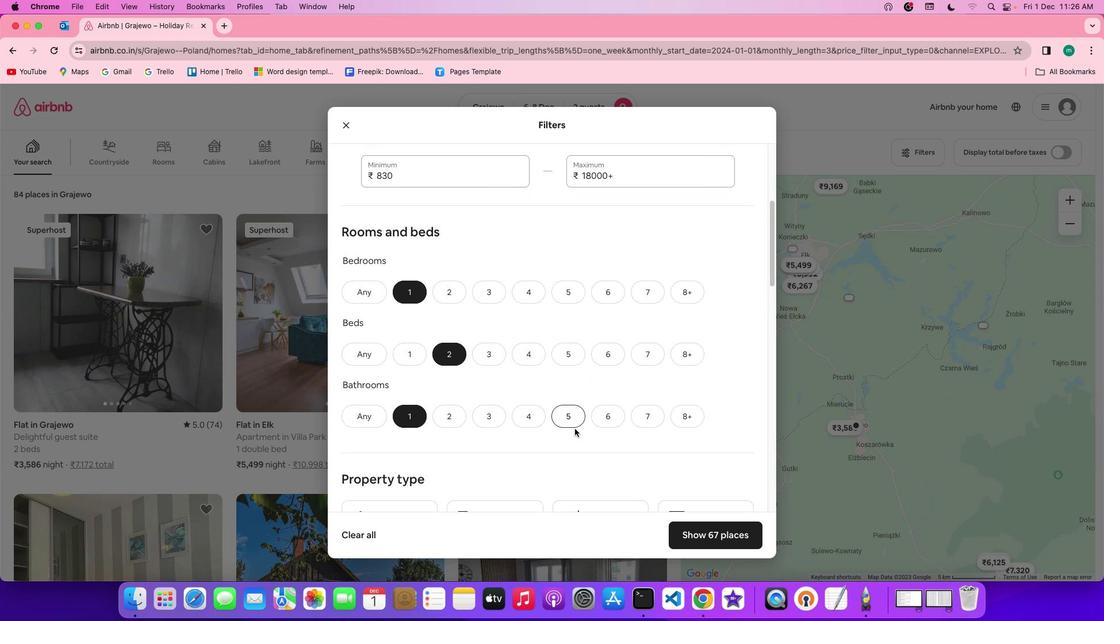 
Action: Mouse moved to (530, 422)
Screenshot: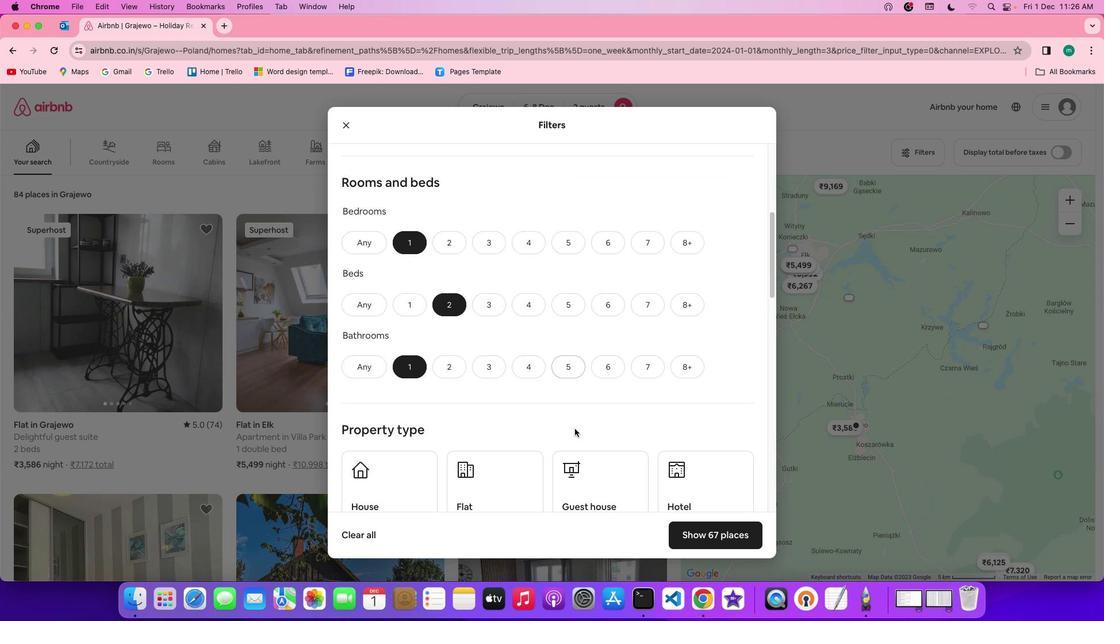 
Action: Mouse scrolled (530, 422) with delta (59, 10)
Screenshot: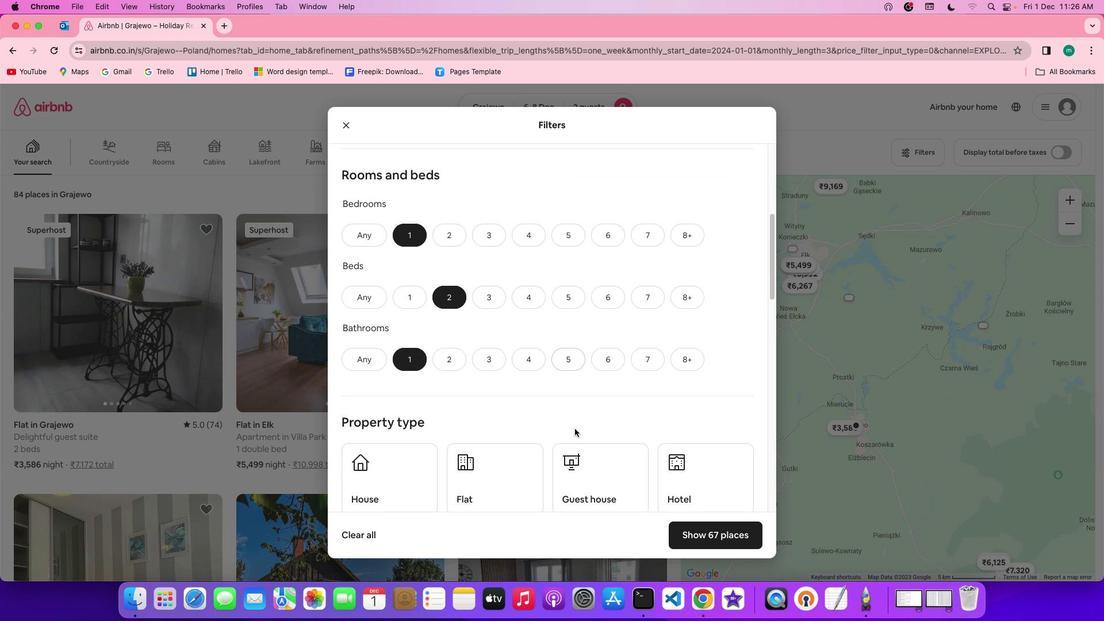 
Action: Mouse moved to (531, 422)
Screenshot: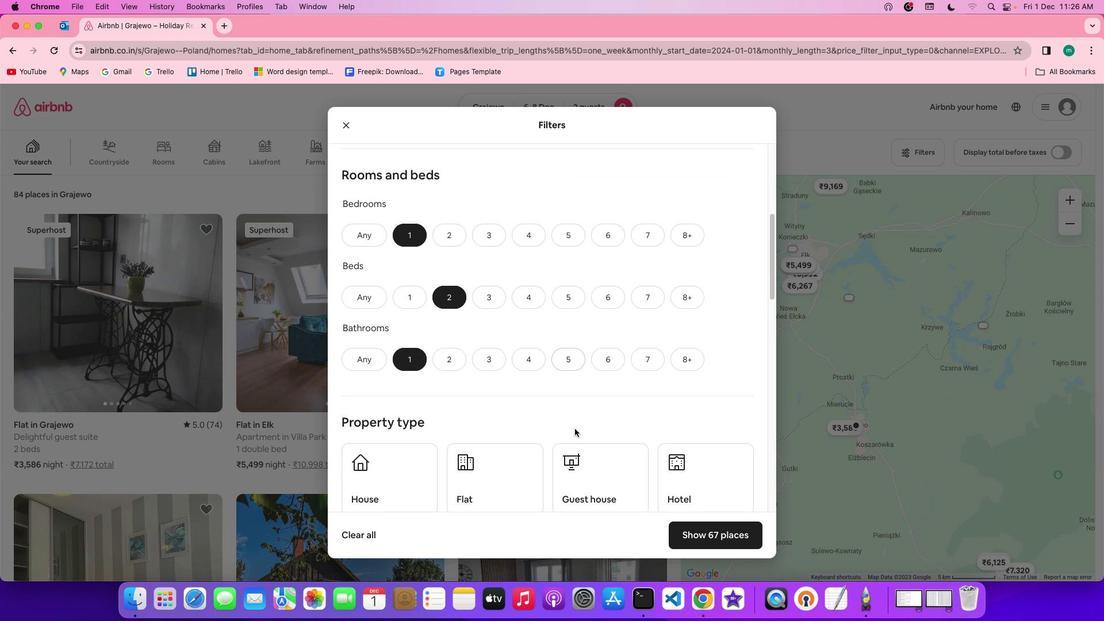 
Action: Mouse scrolled (531, 422) with delta (59, 11)
Screenshot: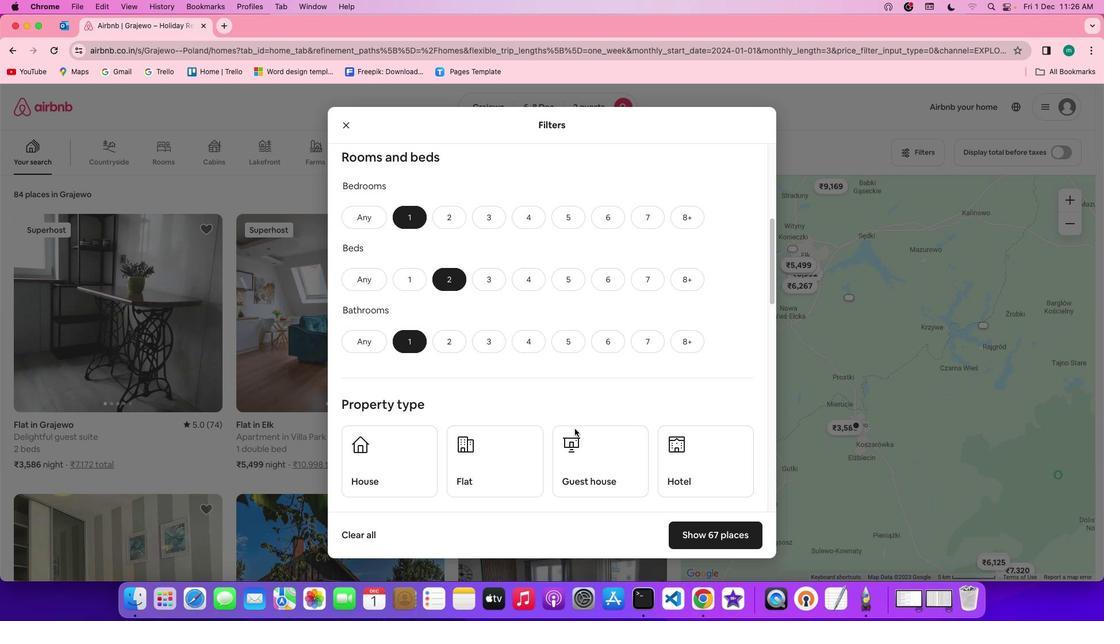 
Action: Mouse scrolled (531, 422) with delta (59, 11)
Screenshot: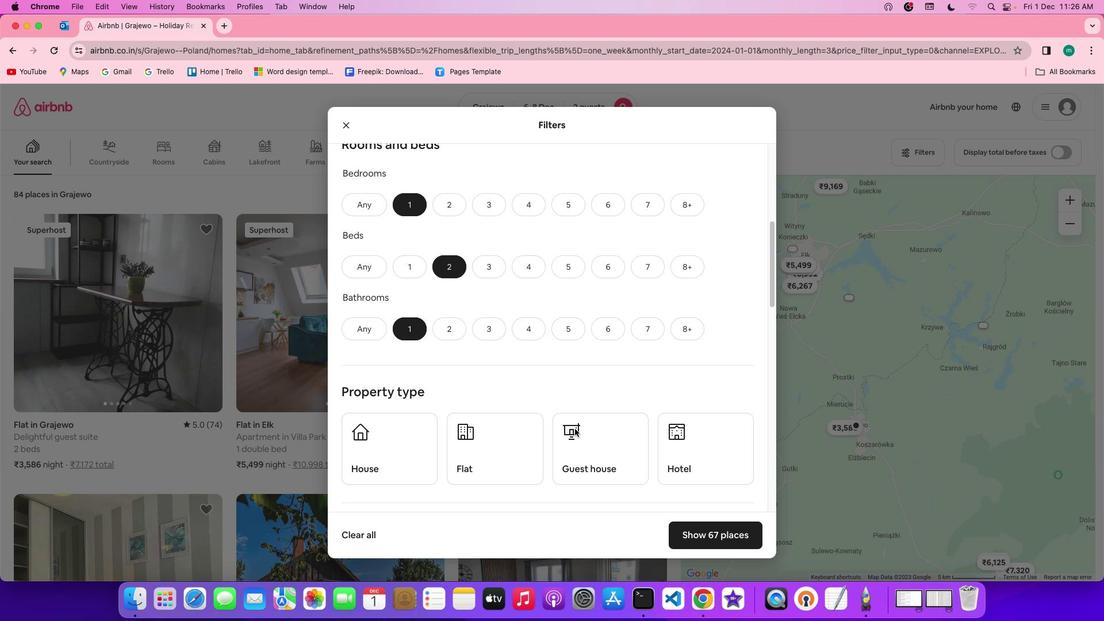 
Action: Mouse scrolled (531, 422) with delta (59, 11)
Screenshot: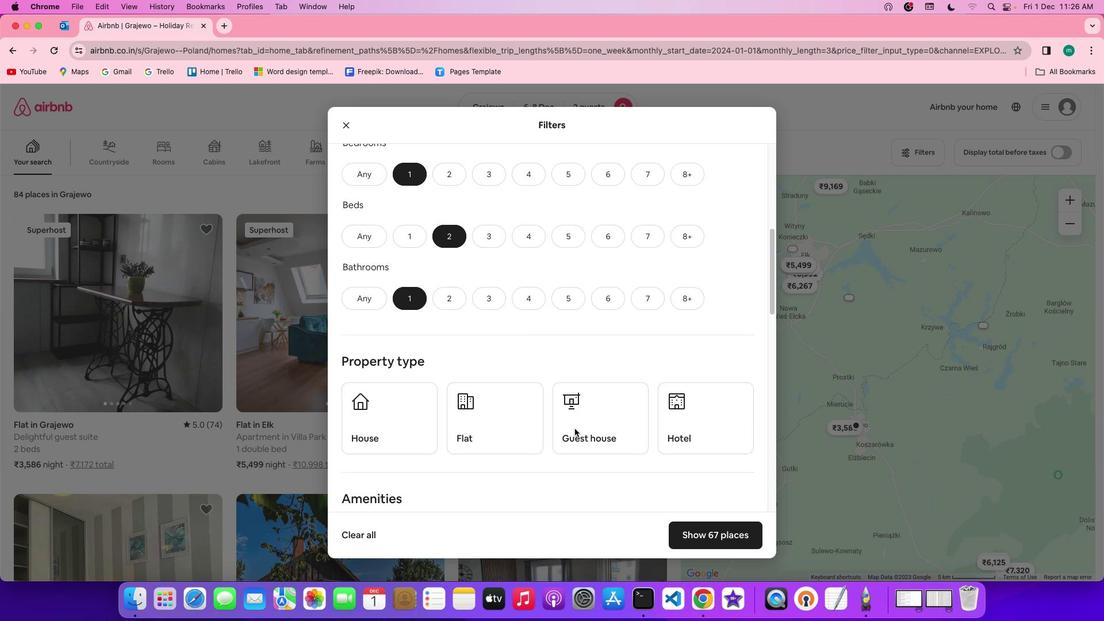 
Action: Mouse scrolled (531, 422) with delta (59, 11)
Screenshot: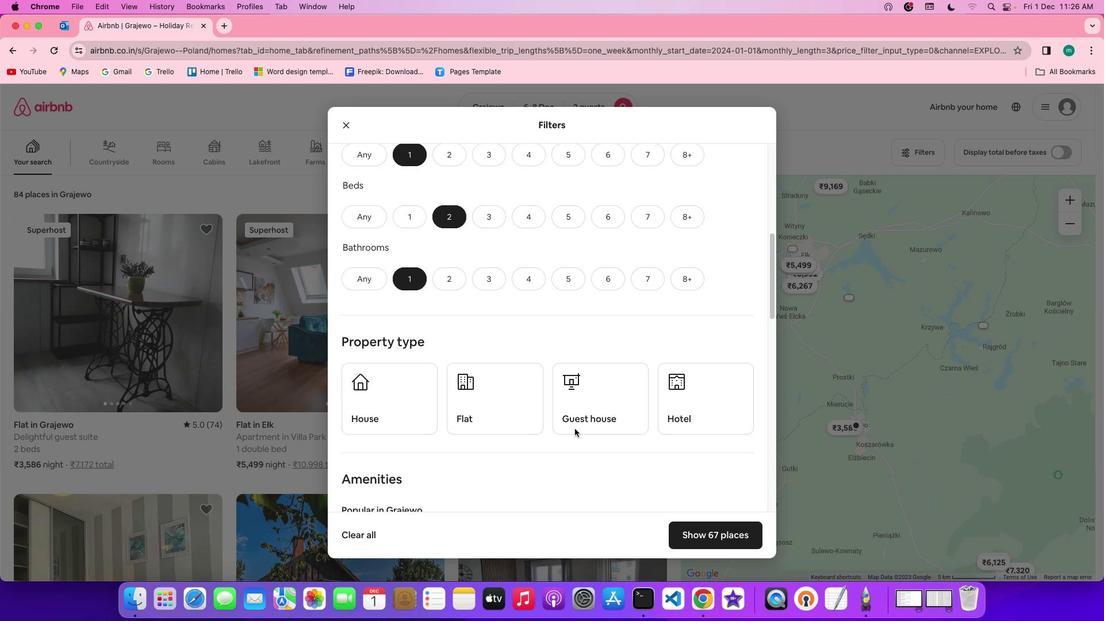 
Action: Mouse scrolled (531, 422) with delta (59, 11)
Screenshot: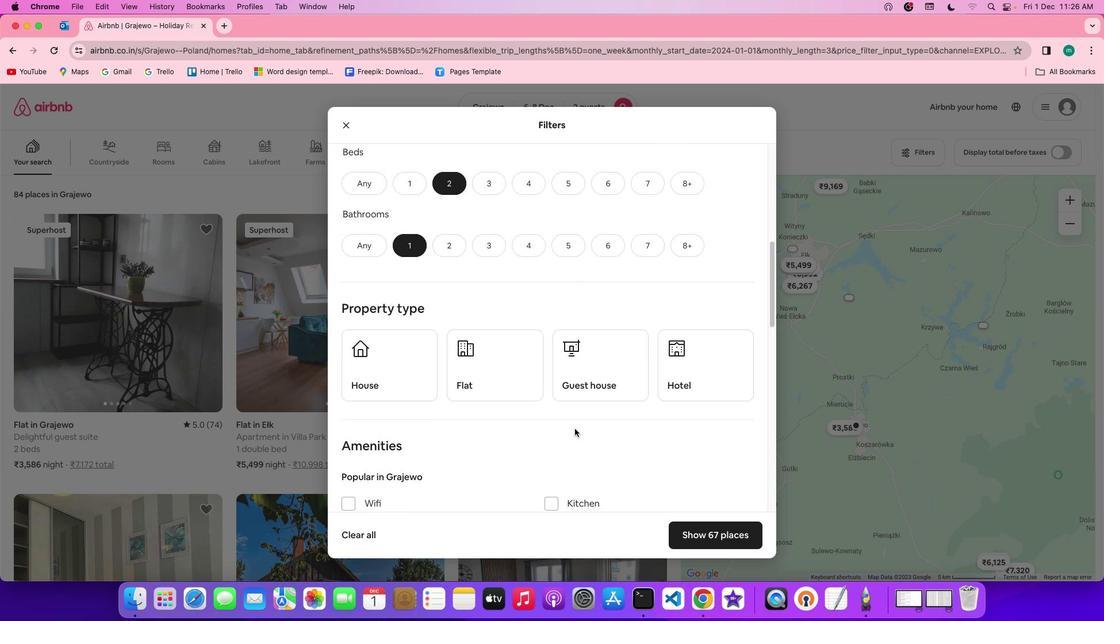 
Action: Mouse scrolled (531, 422) with delta (59, 10)
Screenshot: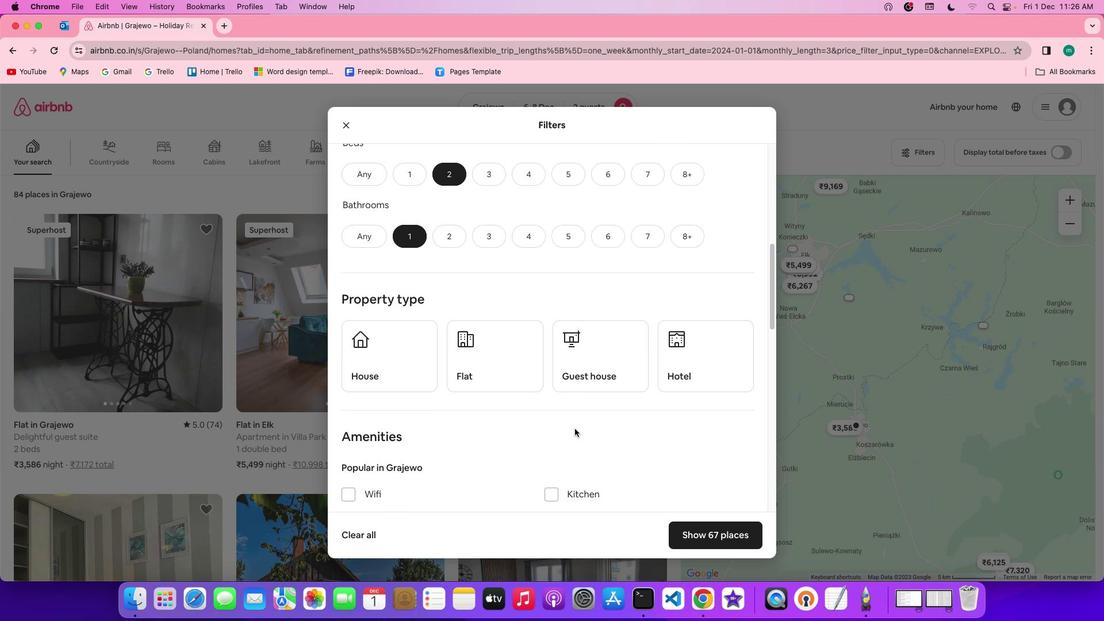 
Action: Mouse moved to (468, 357)
Screenshot: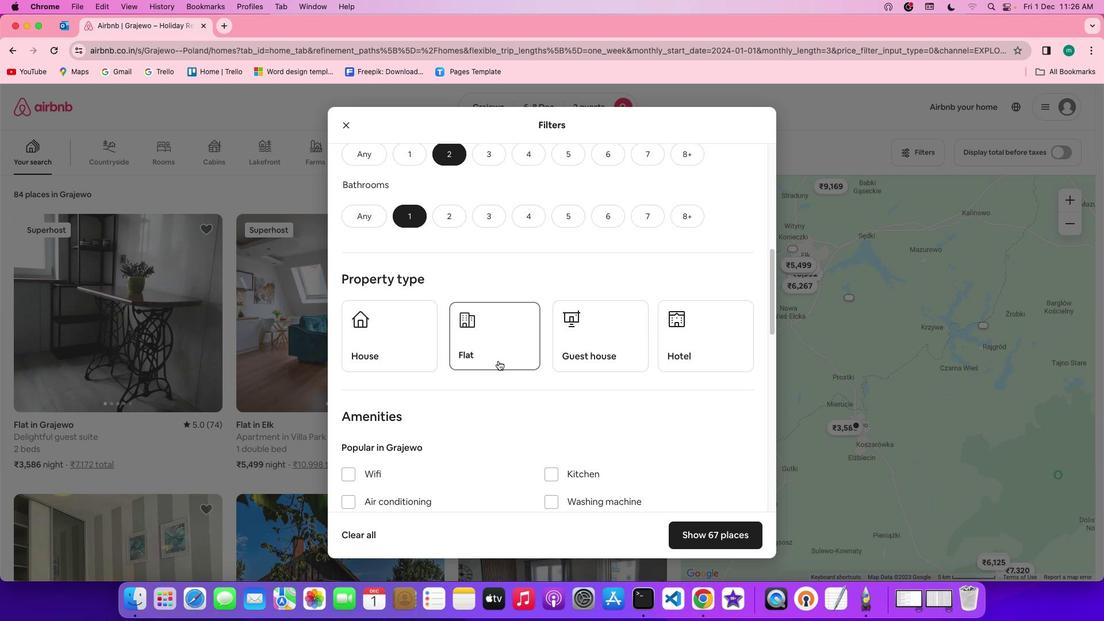 
Action: Mouse pressed left at (468, 357)
Screenshot: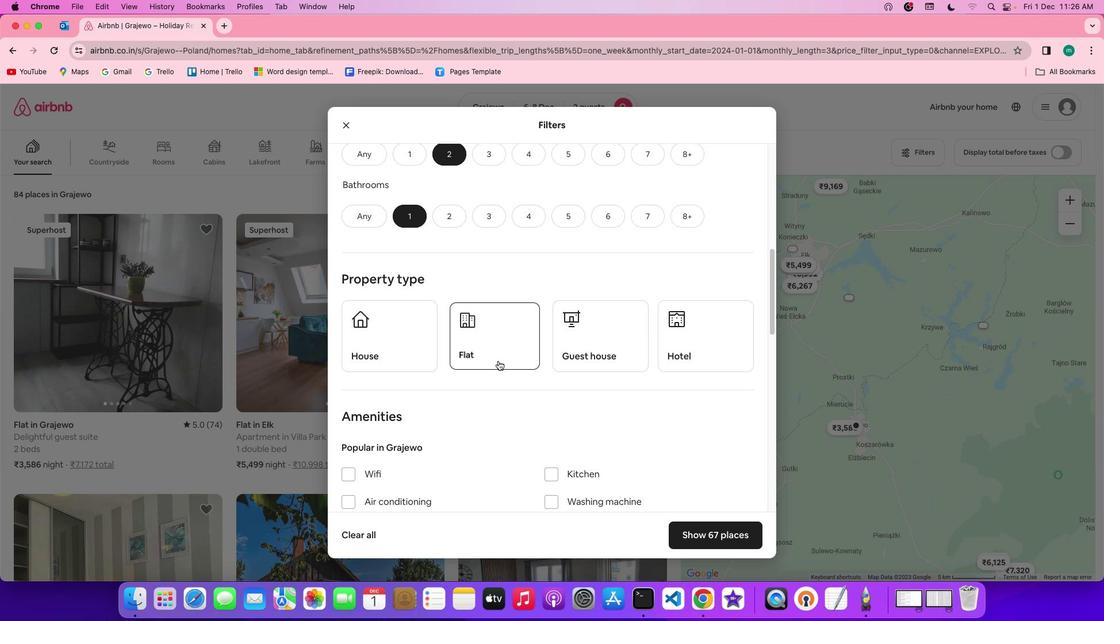 
Action: Mouse moved to (563, 415)
Screenshot: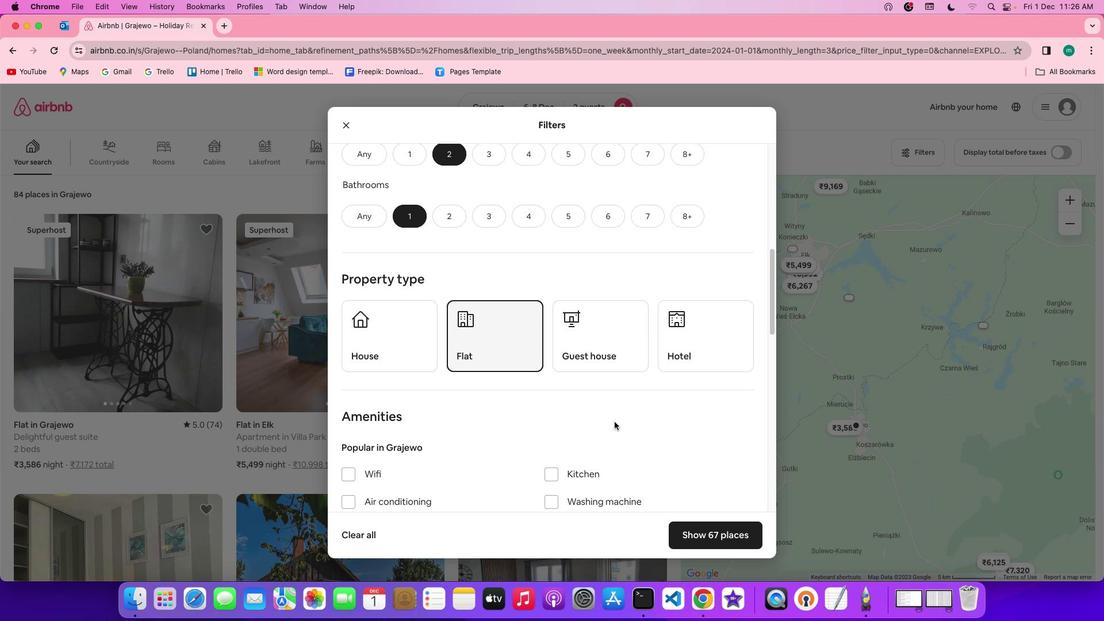 
Action: Mouse scrolled (563, 415) with delta (59, 11)
Screenshot: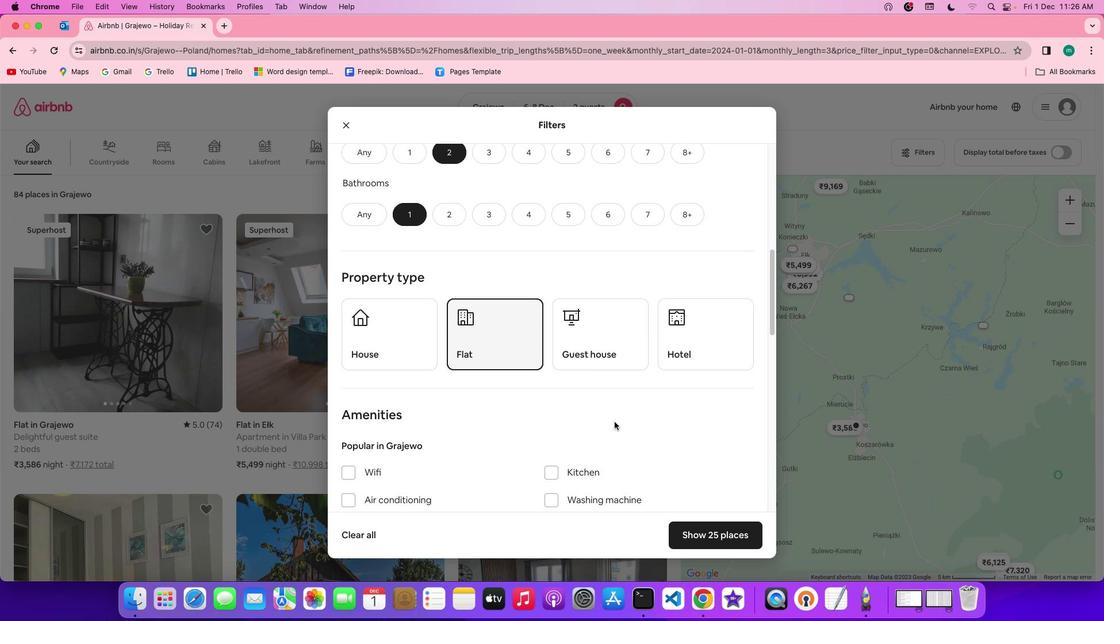 
Action: Mouse scrolled (563, 415) with delta (59, 11)
Screenshot: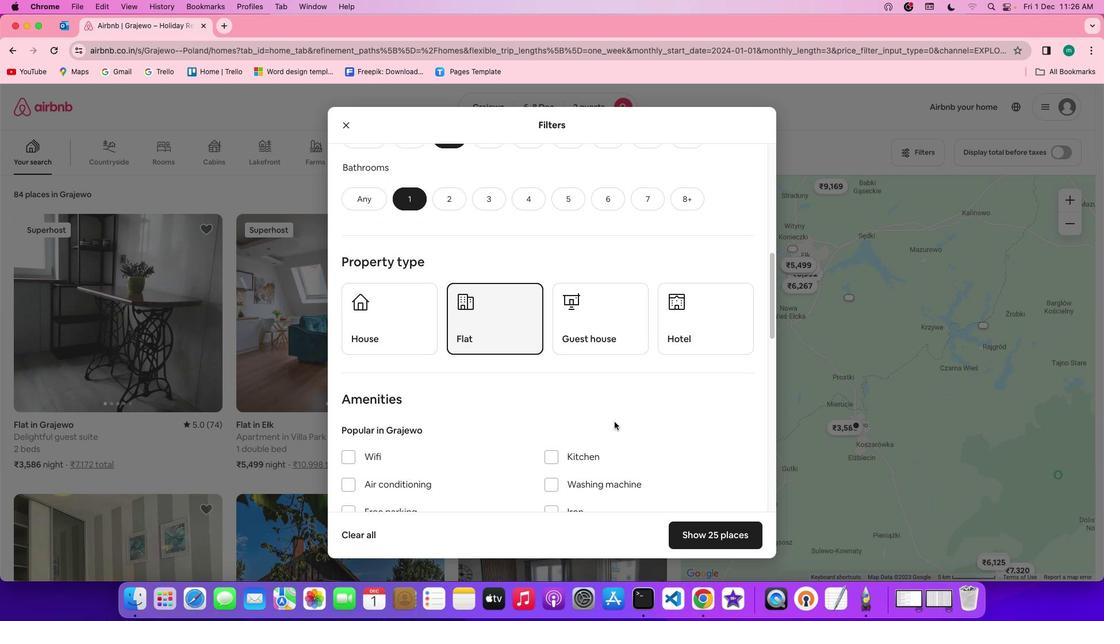 
Action: Mouse scrolled (563, 415) with delta (59, 11)
Screenshot: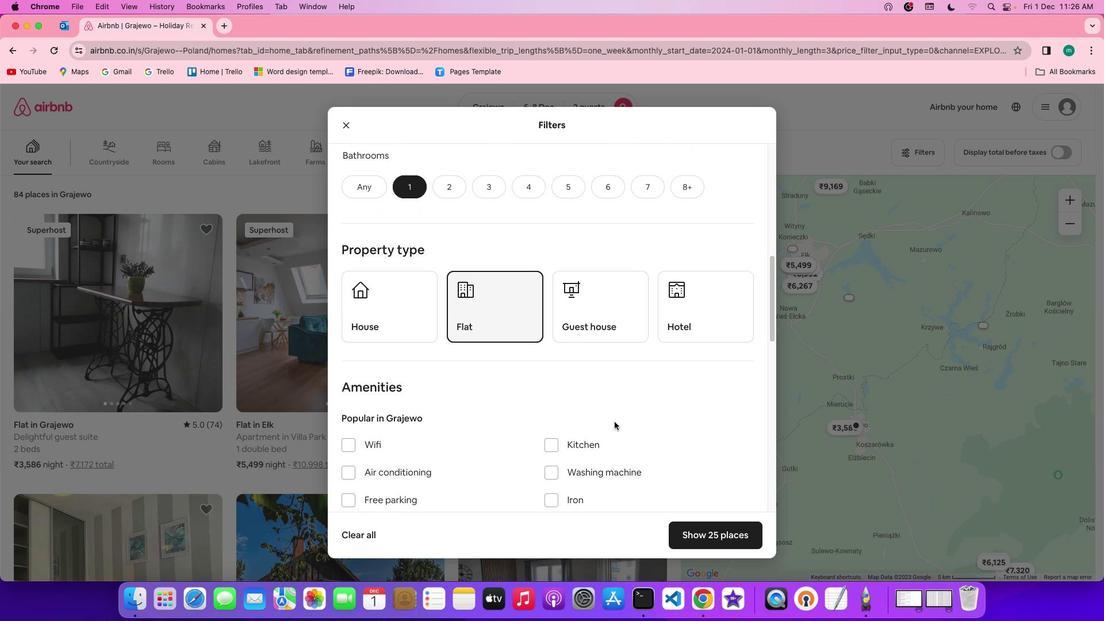 
Action: Mouse scrolled (563, 415) with delta (59, 10)
Screenshot: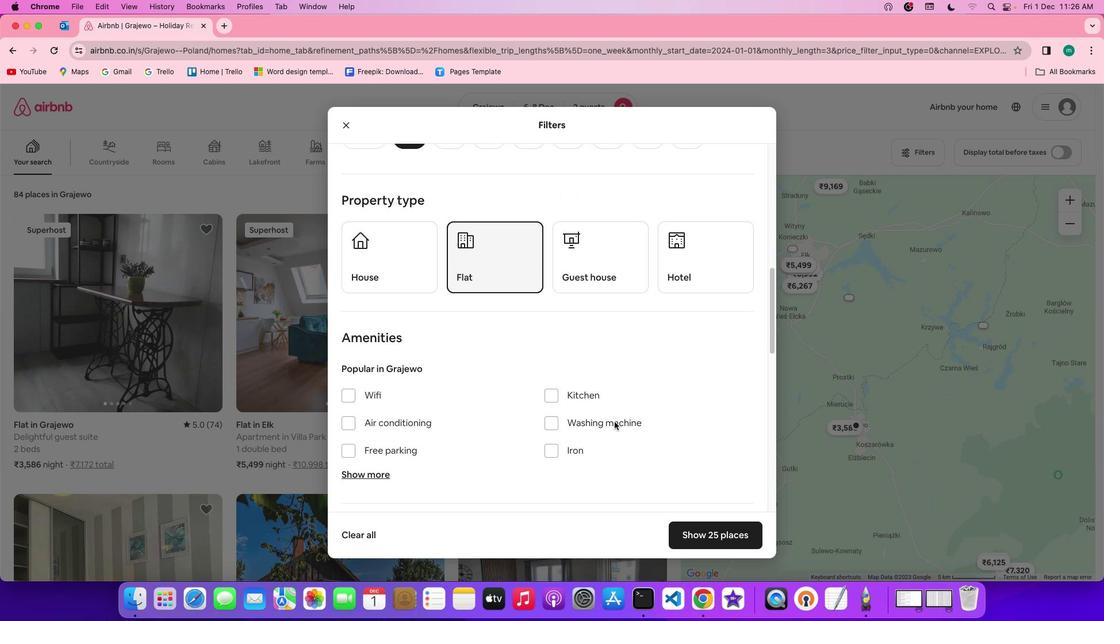 
Action: Mouse scrolled (563, 415) with delta (59, 11)
Screenshot: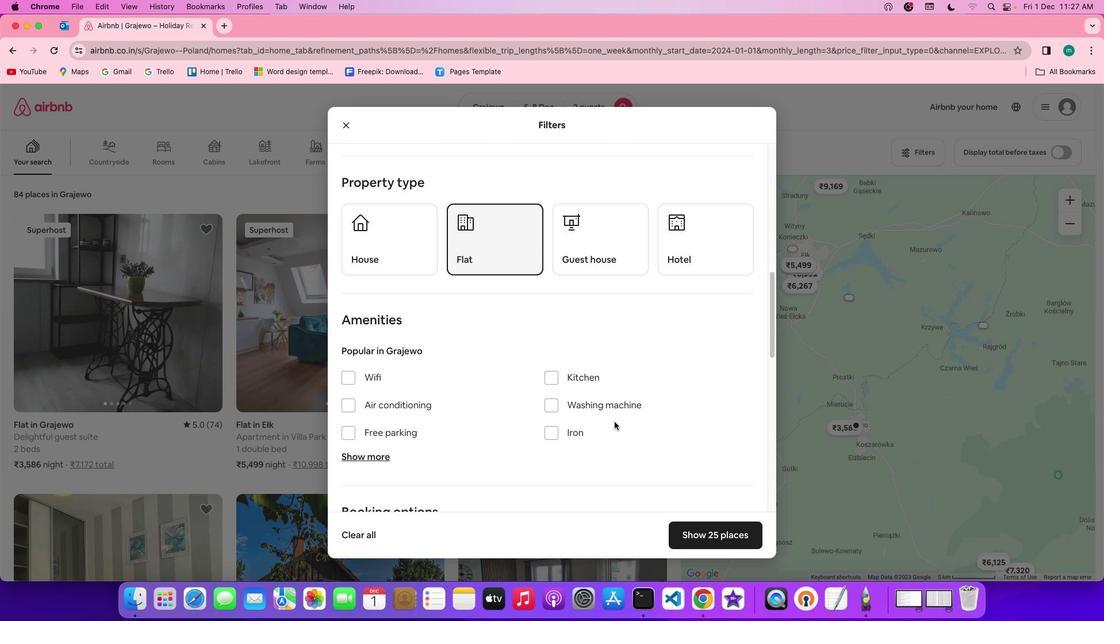 
Action: Mouse scrolled (563, 415) with delta (59, 11)
Screenshot: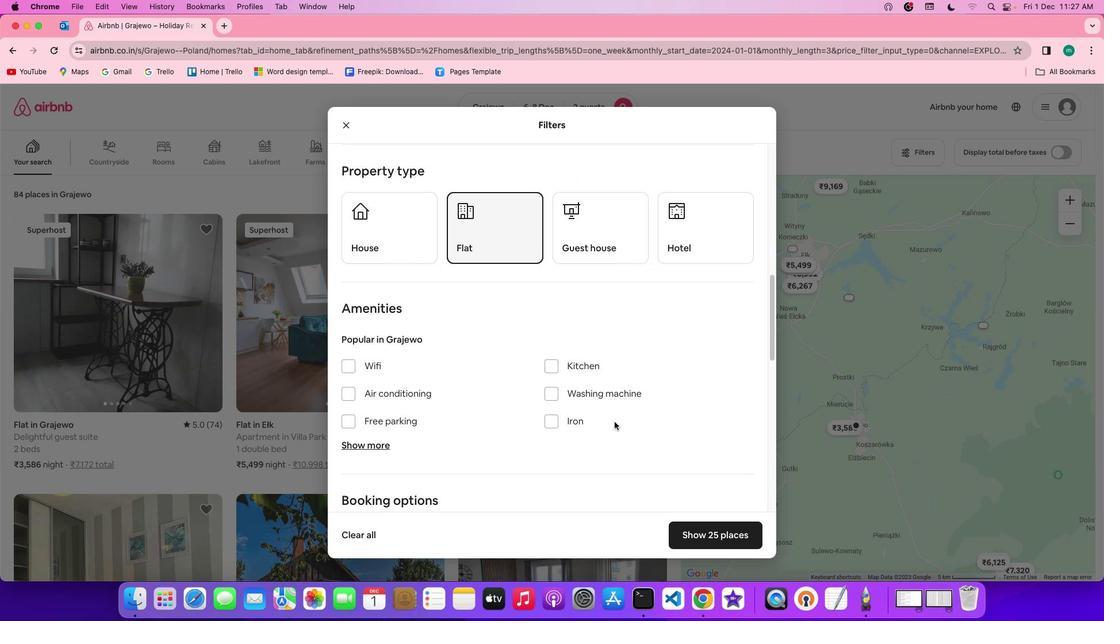 
Action: Mouse scrolled (563, 415) with delta (59, 11)
Screenshot: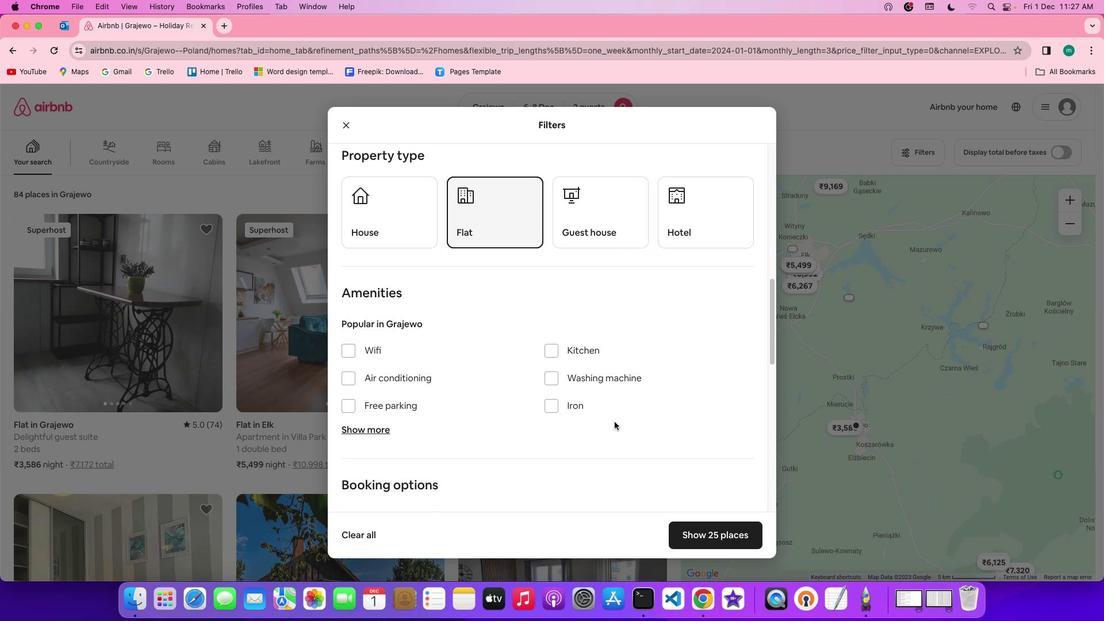 
Action: Mouse scrolled (563, 415) with delta (59, 11)
Screenshot: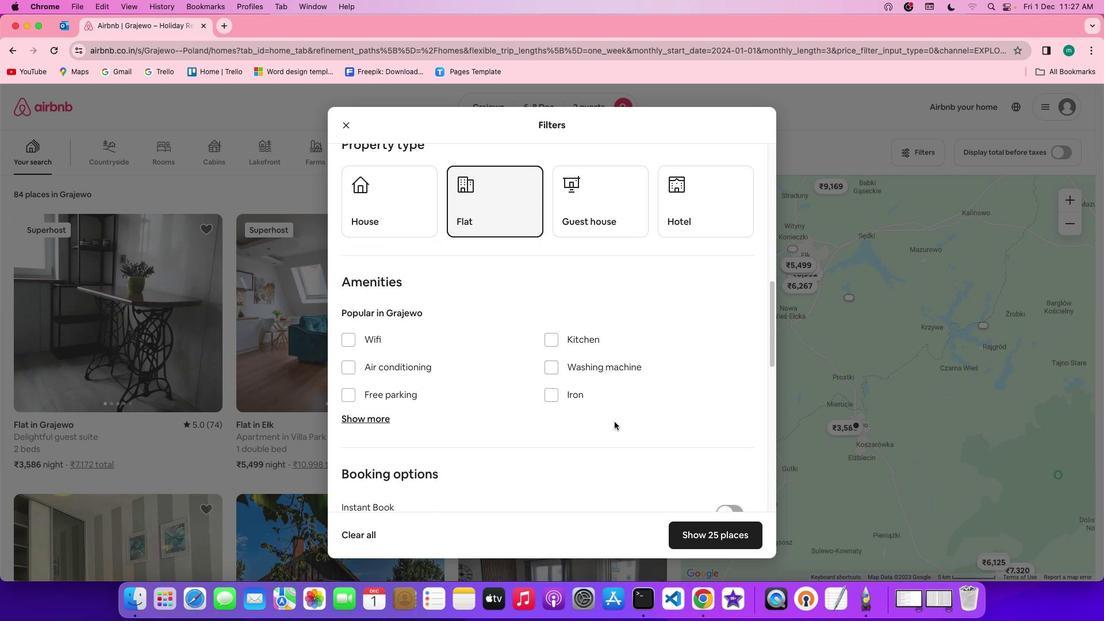 
Action: Mouse scrolled (563, 415) with delta (59, 11)
Screenshot: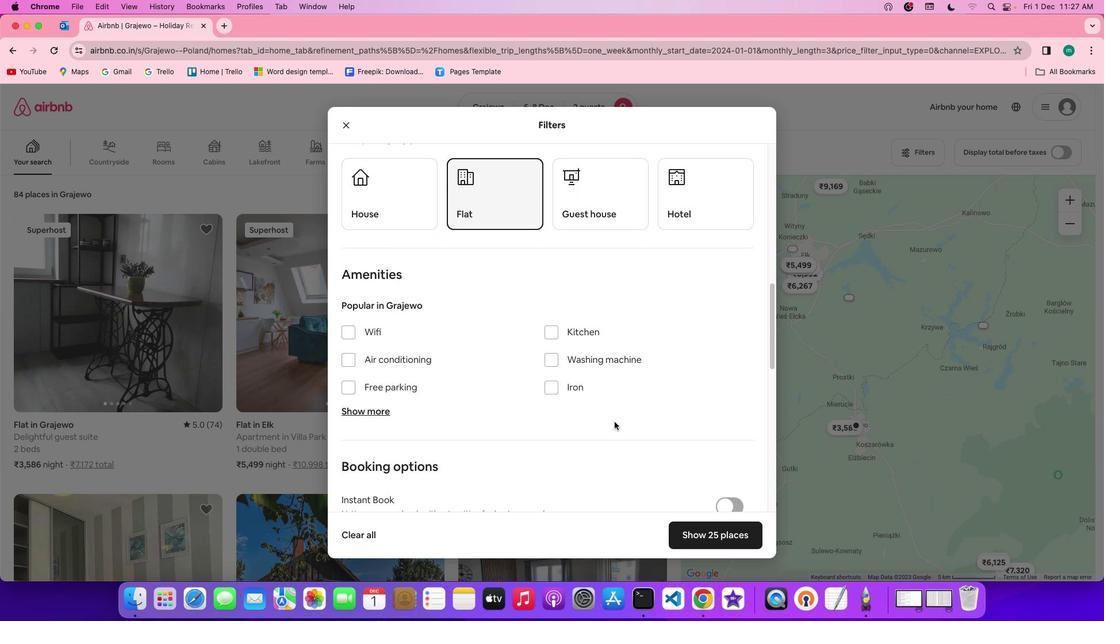 
Action: Mouse scrolled (563, 415) with delta (59, 11)
Screenshot: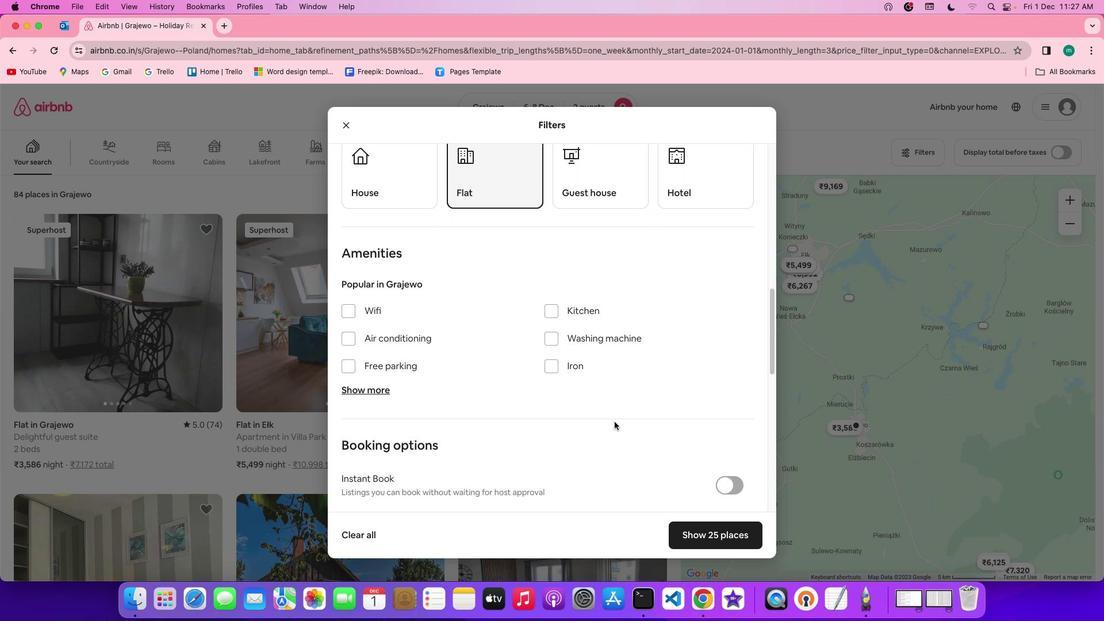 
Action: Mouse scrolled (563, 415) with delta (59, 11)
Screenshot: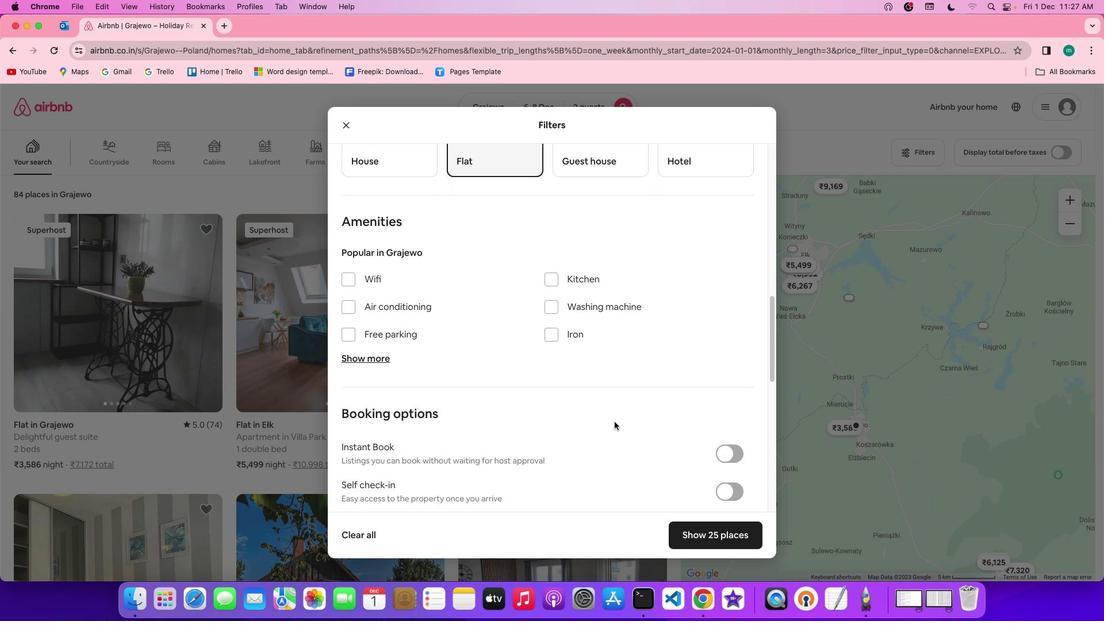 
Action: Mouse moved to (349, 274)
Screenshot: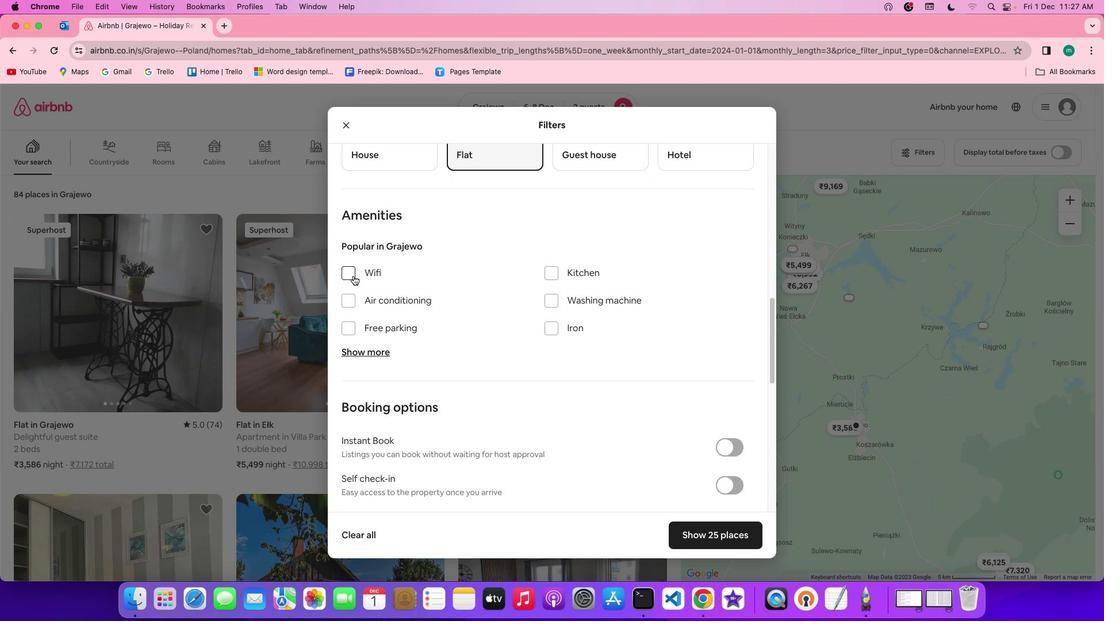 
Action: Mouse pressed left at (349, 274)
Screenshot: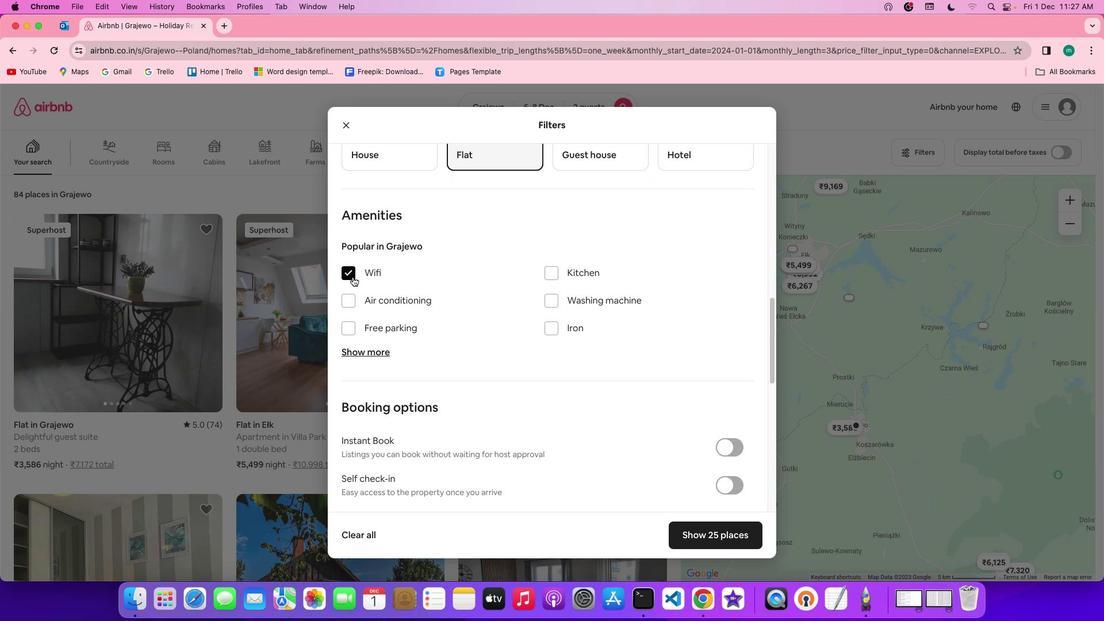
Action: Mouse moved to (598, 459)
Screenshot: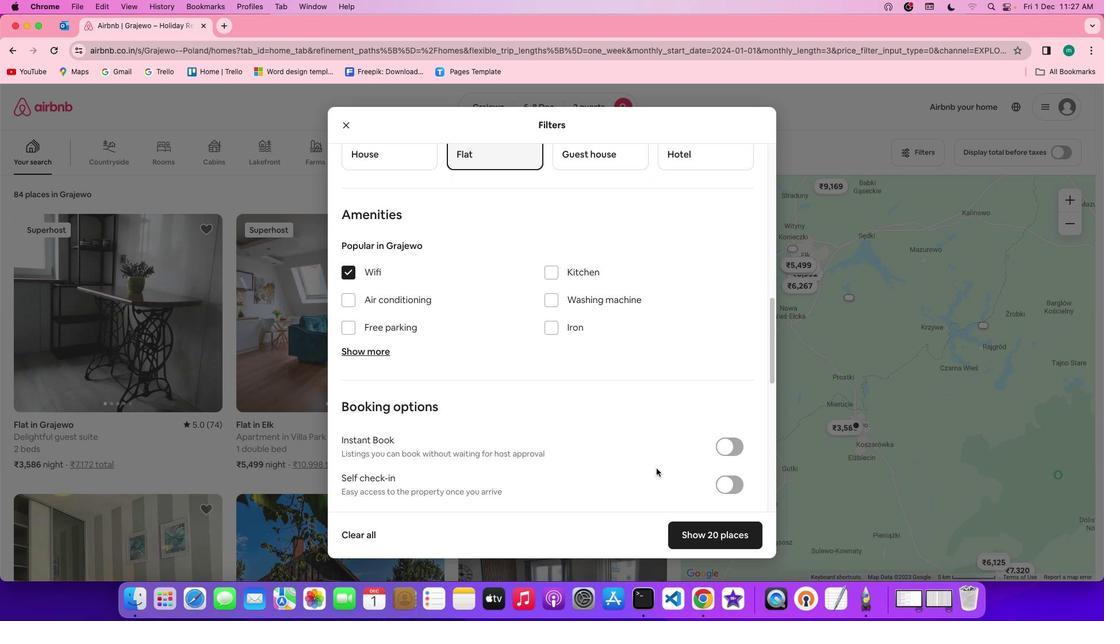 
Action: Mouse scrolled (598, 459) with delta (59, 11)
Screenshot: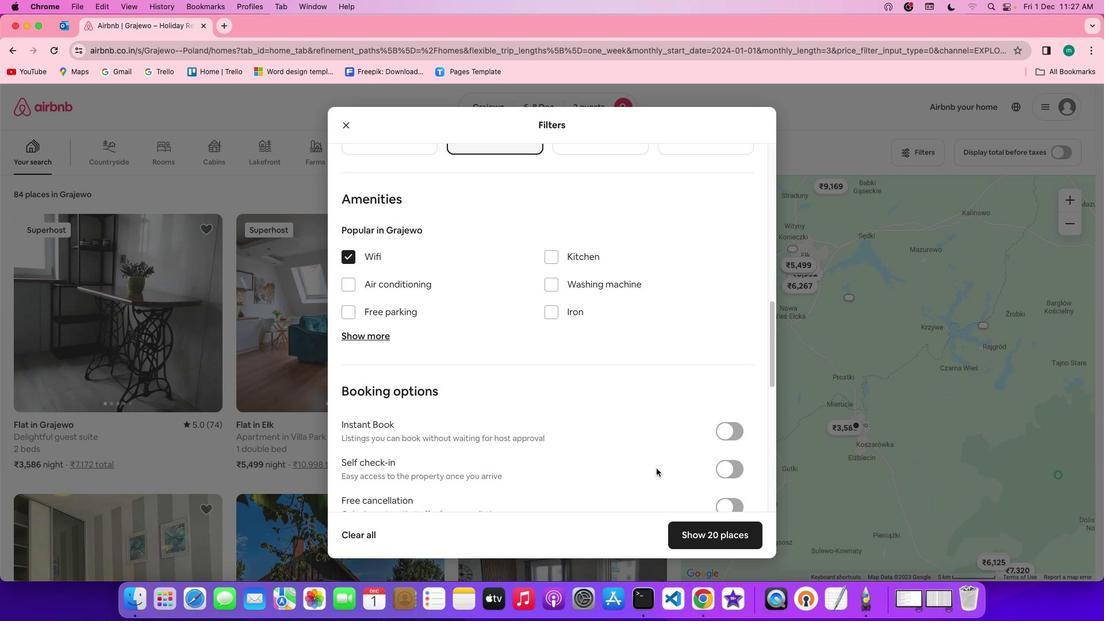 
Action: Mouse scrolled (598, 459) with delta (59, 11)
Screenshot: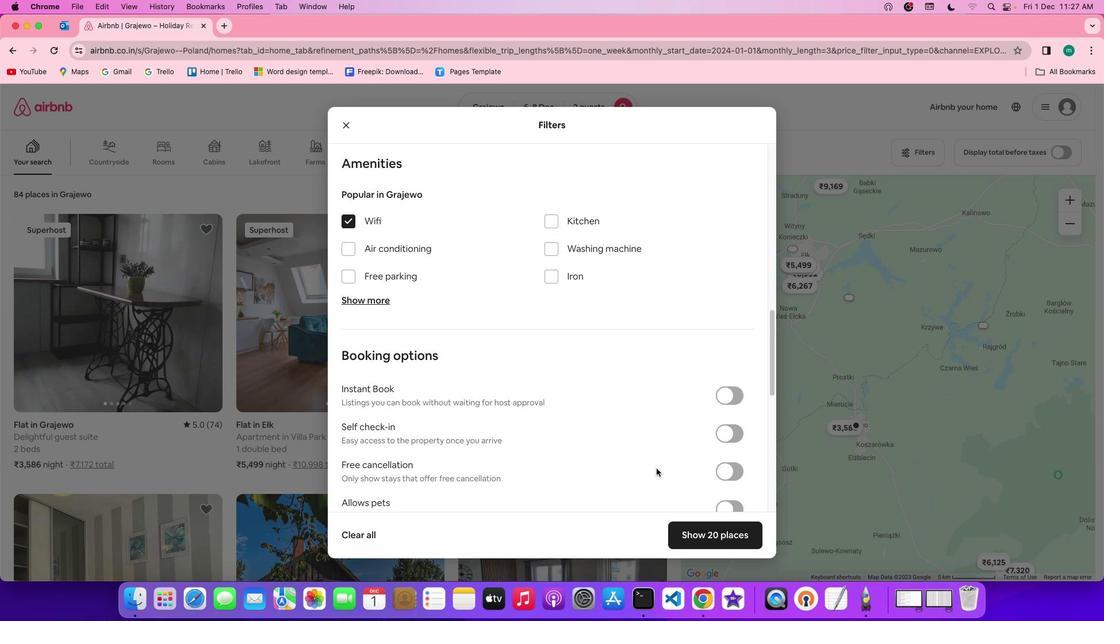 
Action: Mouse scrolled (598, 459) with delta (59, 10)
Screenshot: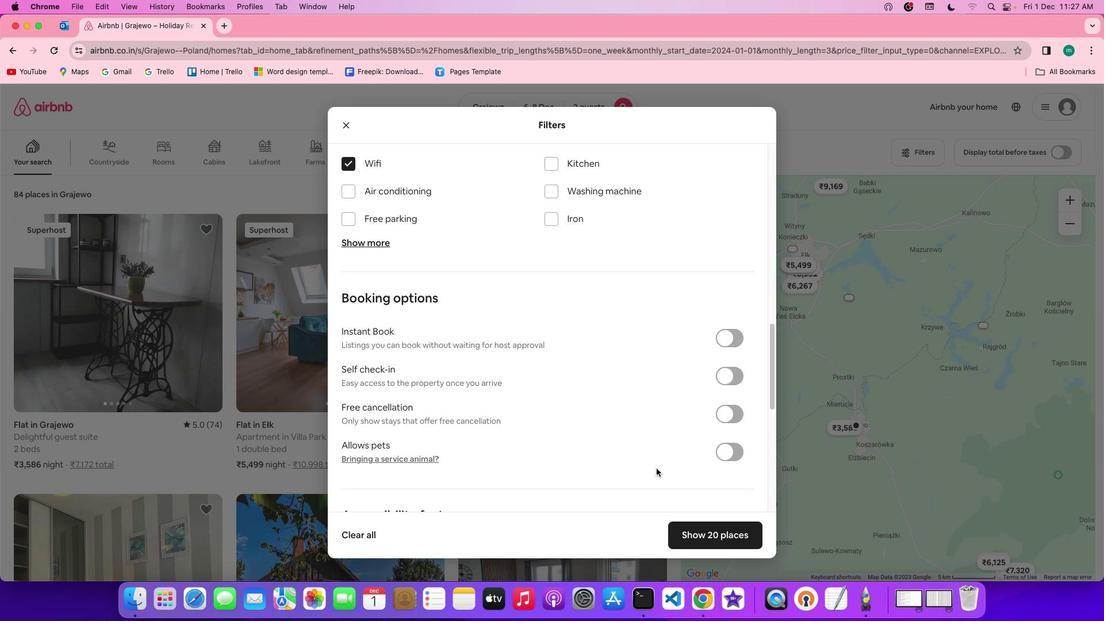 
Action: Mouse scrolled (598, 459) with delta (59, 9)
Screenshot: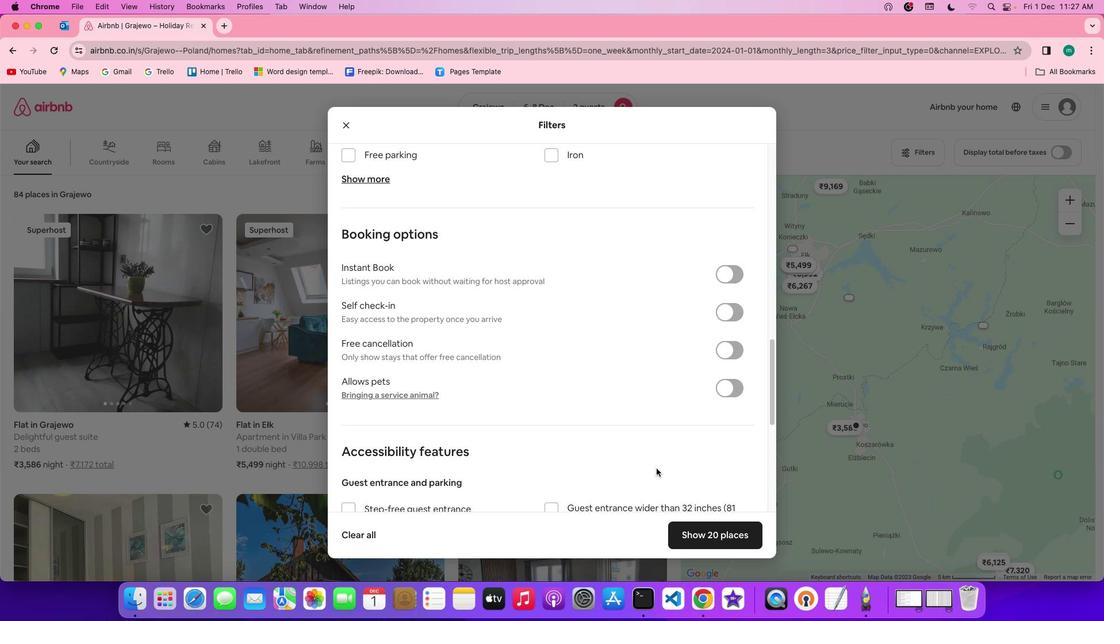 
Action: Mouse scrolled (598, 459) with delta (59, 11)
Screenshot: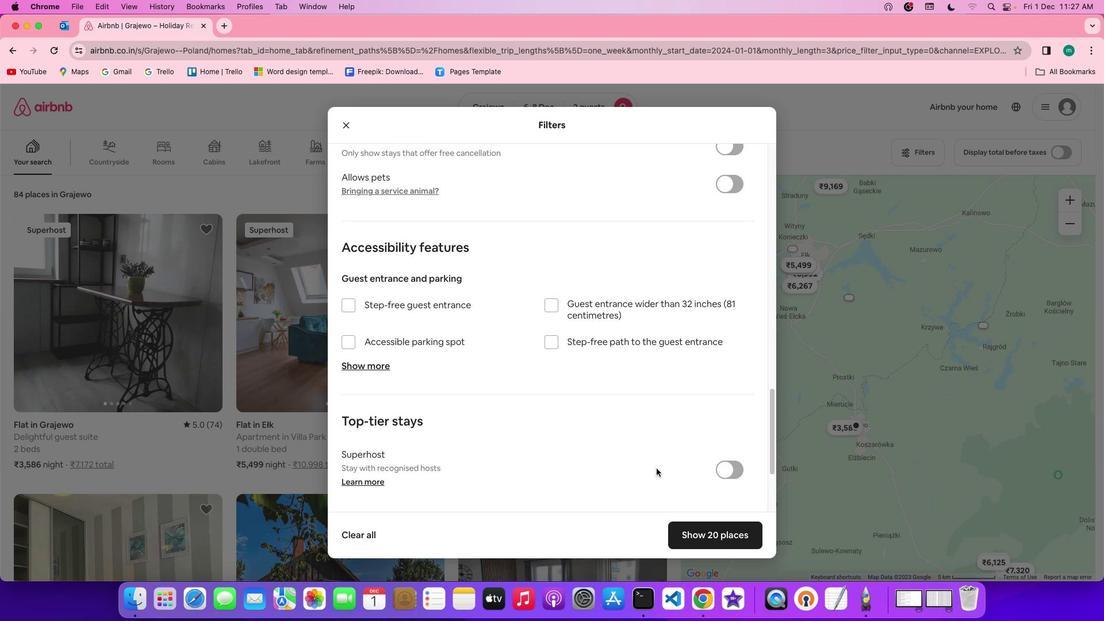 
Action: Mouse scrolled (598, 459) with delta (59, 11)
Screenshot: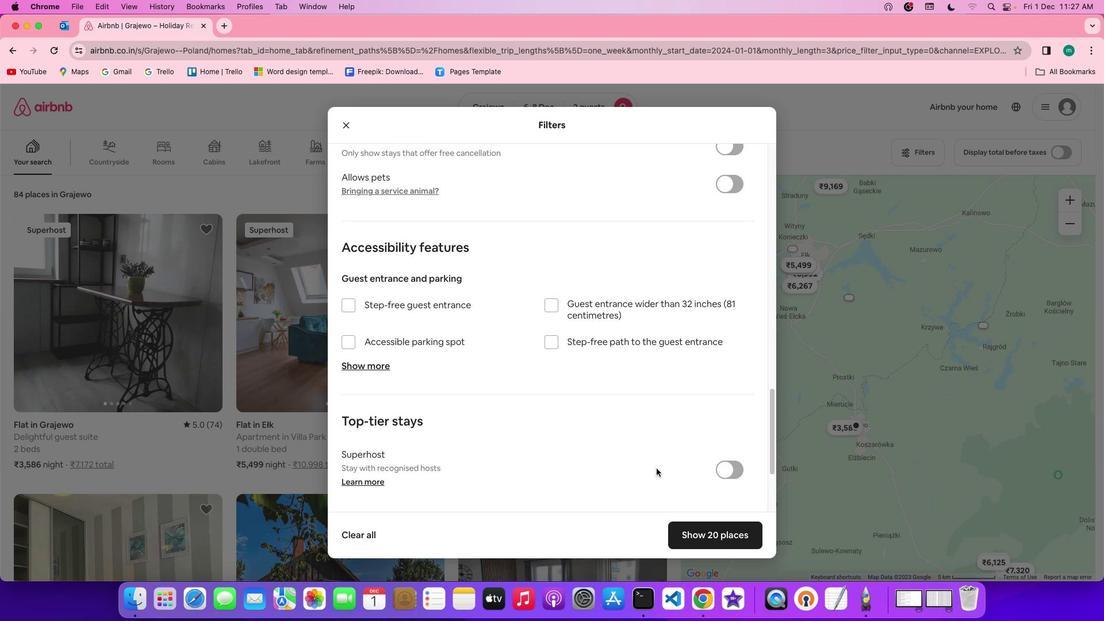 
Action: Mouse scrolled (598, 459) with delta (59, 10)
Screenshot: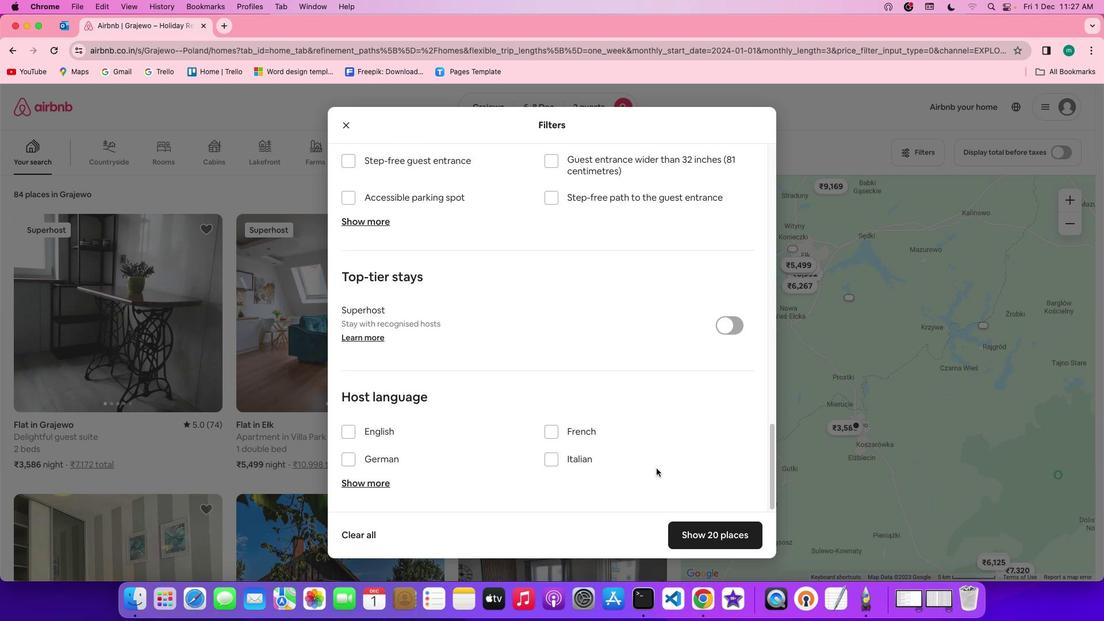 
Action: Mouse scrolled (598, 459) with delta (59, 9)
Screenshot: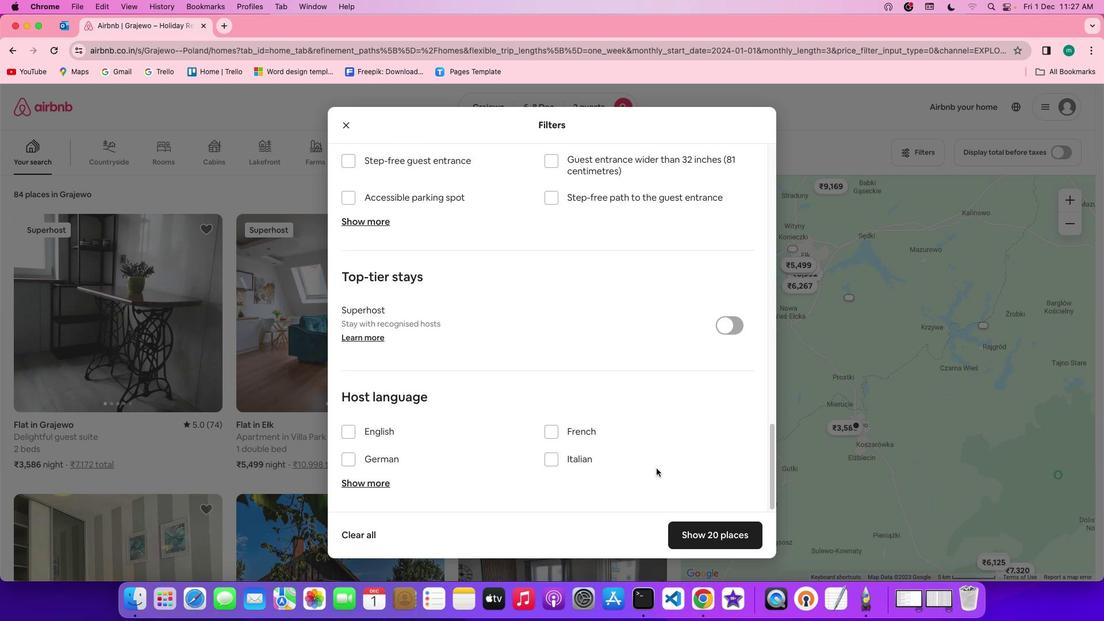 
Action: Mouse scrolled (598, 459) with delta (59, 8)
Screenshot: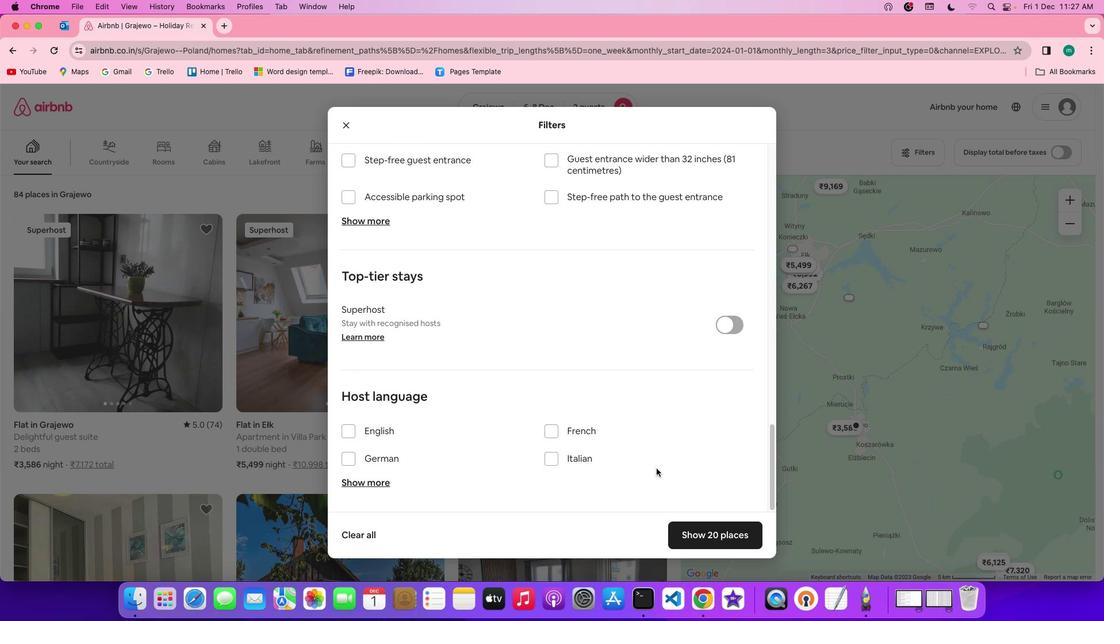 
Action: Mouse scrolled (598, 459) with delta (59, 8)
Screenshot: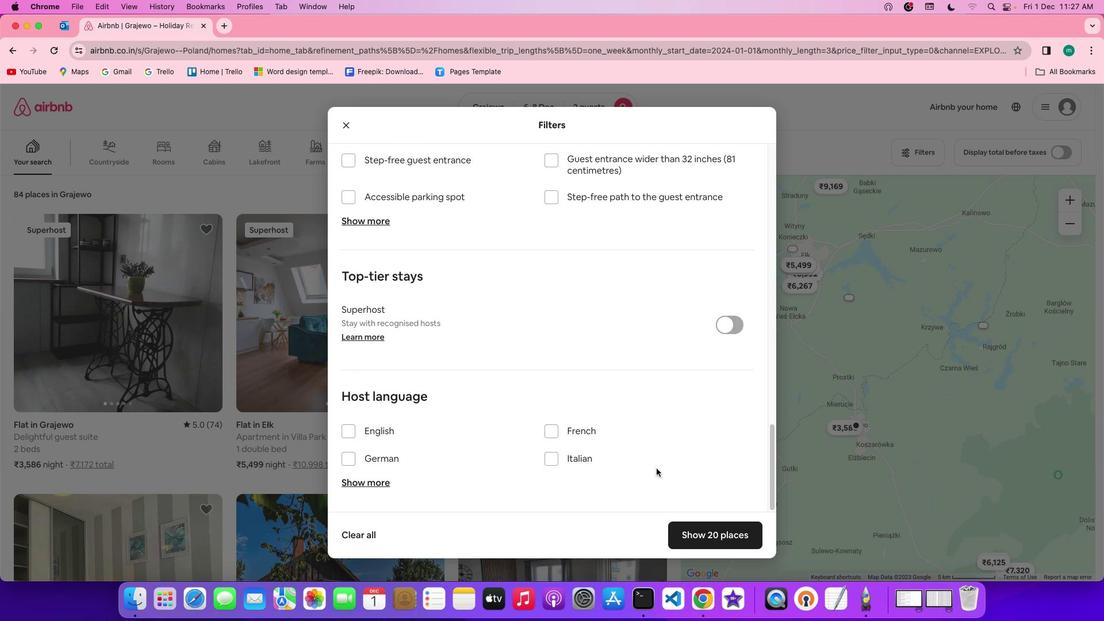 
Action: Mouse scrolled (598, 459) with delta (59, 11)
Screenshot: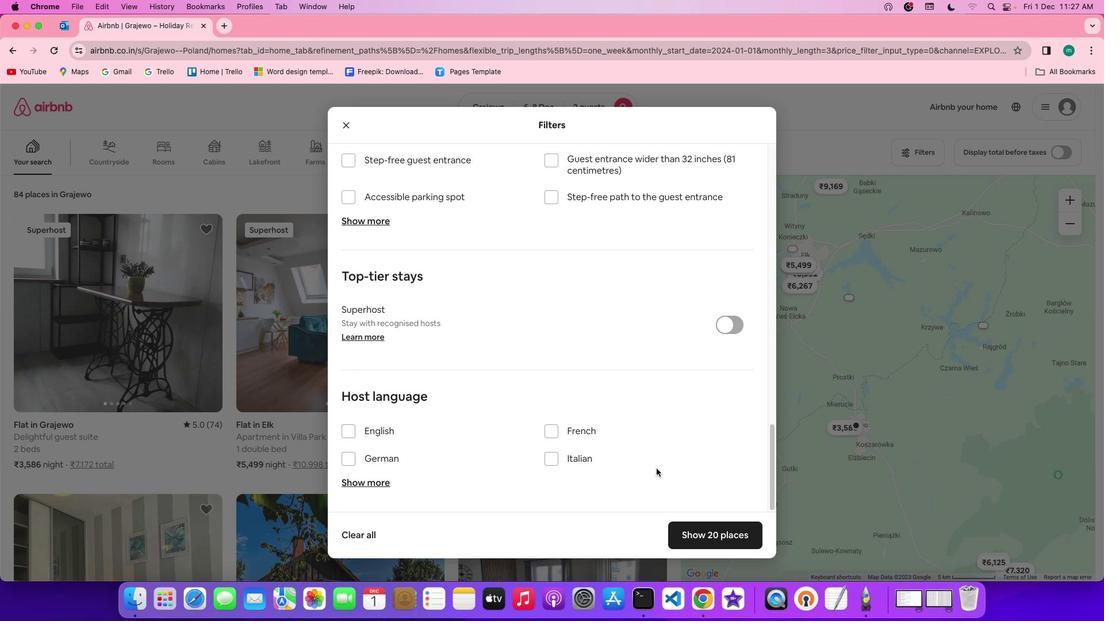 
Action: Mouse scrolled (598, 459) with delta (59, 11)
Screenshot: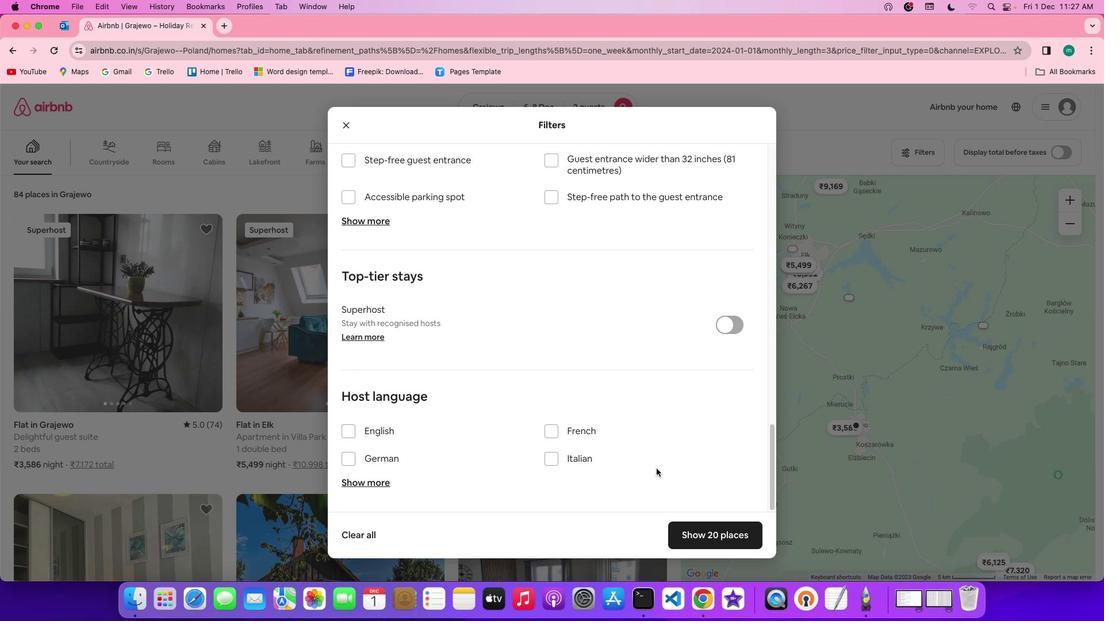 
Action: Mouse scrolled (598, 459) with delta (59, 10)
Screenshot: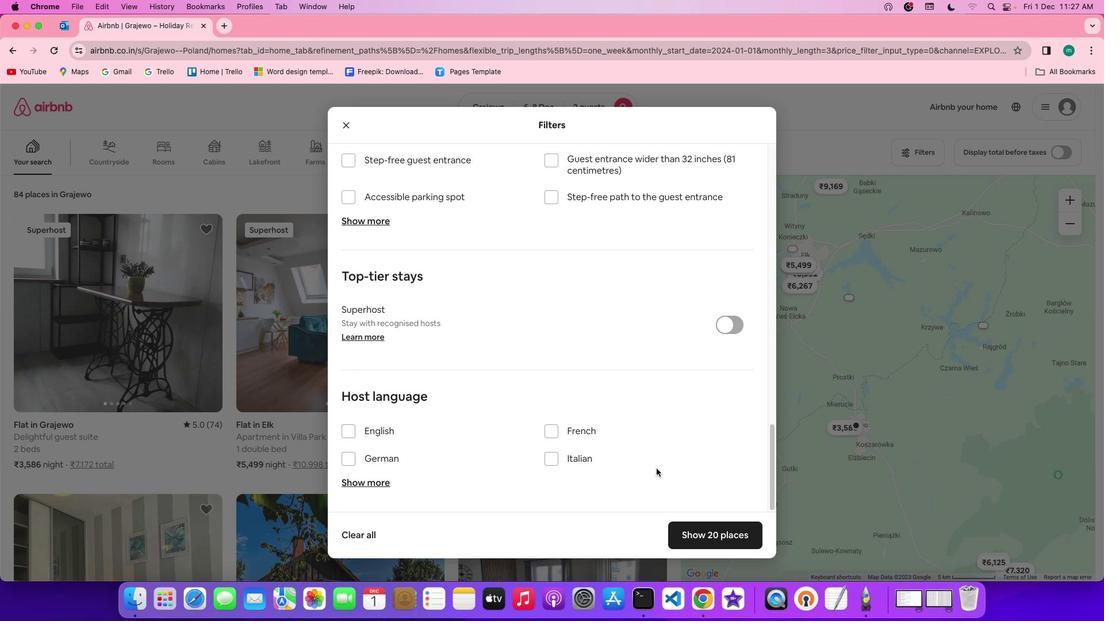 
Action: Mouse scrolled (598, 459) with delta (59, 9)
Screenshot: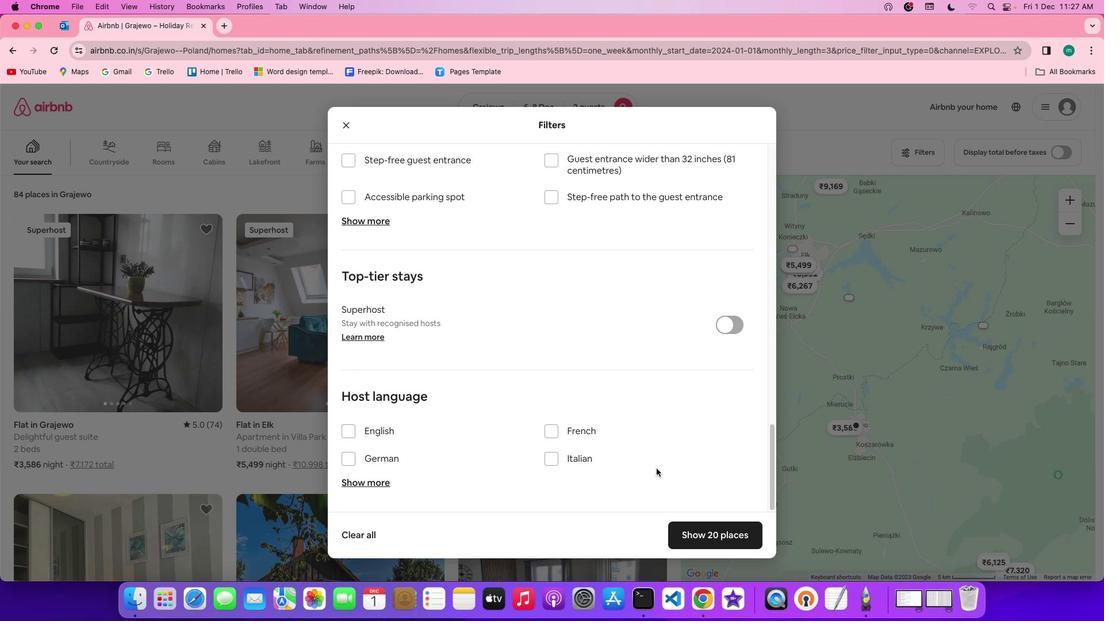 
Action: Mouse scrolled (598, 459) with delta (59, 8)
Screenshot: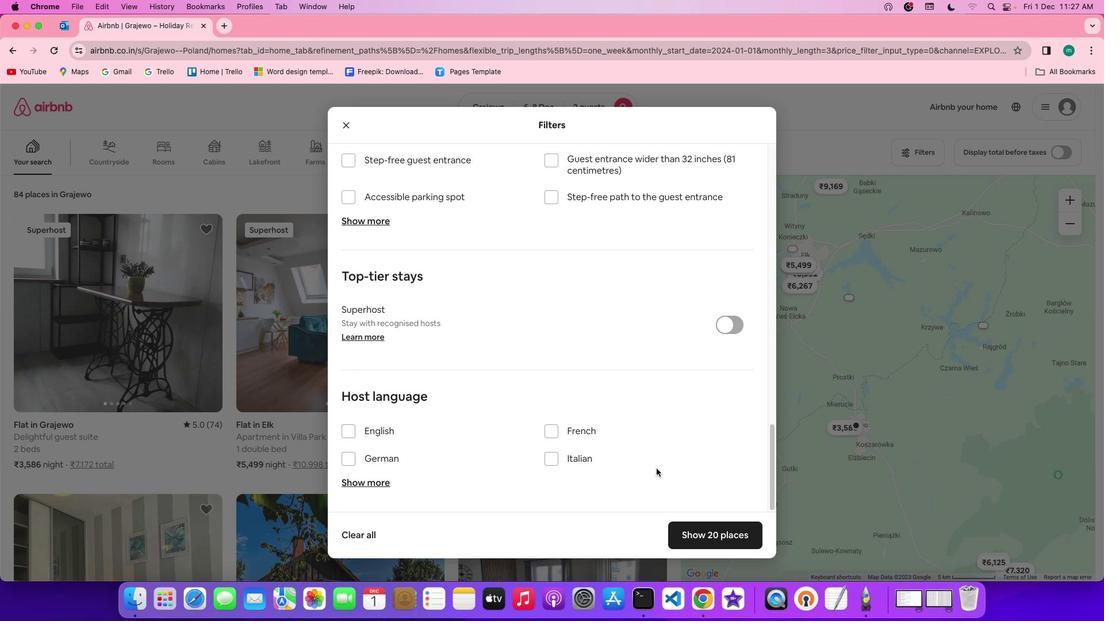 
Action: Mouse scrolled (598, 459) with delta (59, 11)
Screenshot: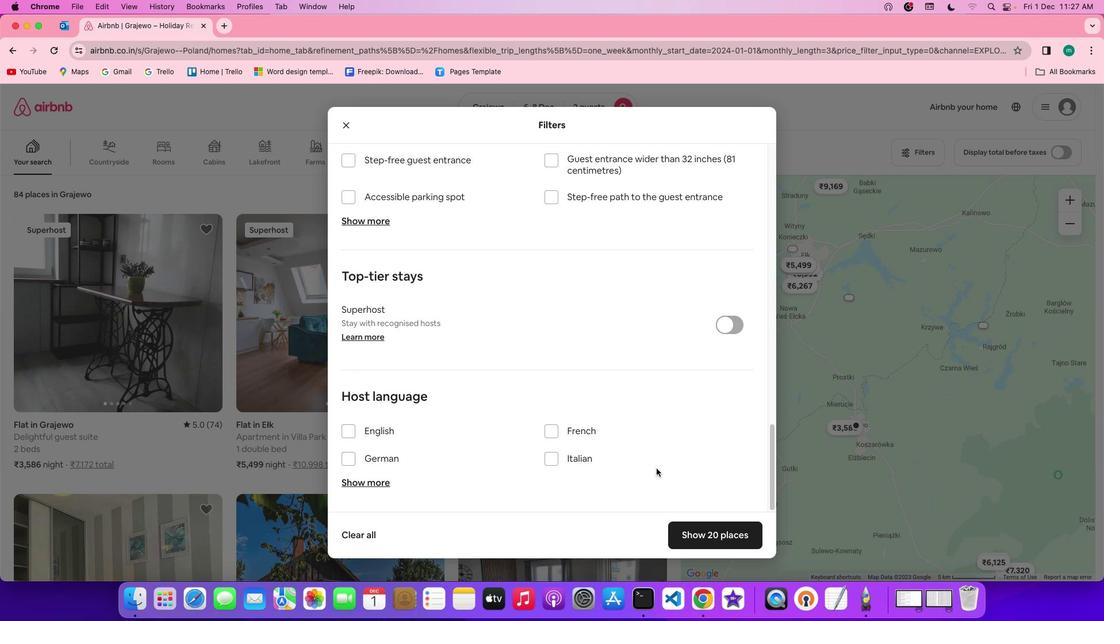 
Action: Mouse scrolled (598, 459) with delta (59, 11)
Screenshot: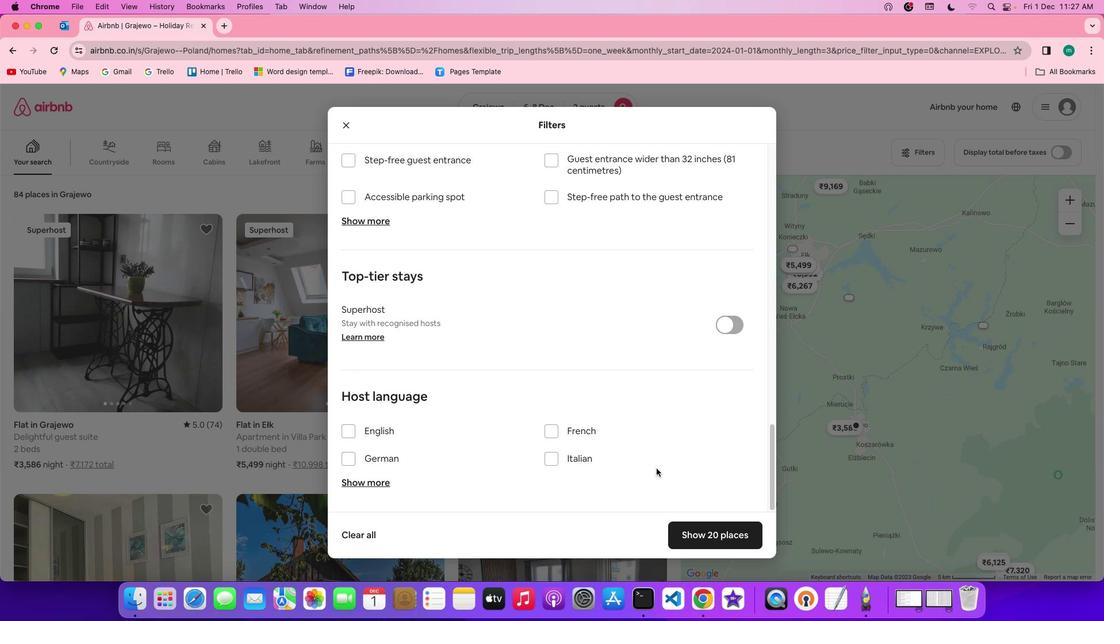 
Action: Mouse scrolled (598, 459) with delta (59, 10)
Screenshot: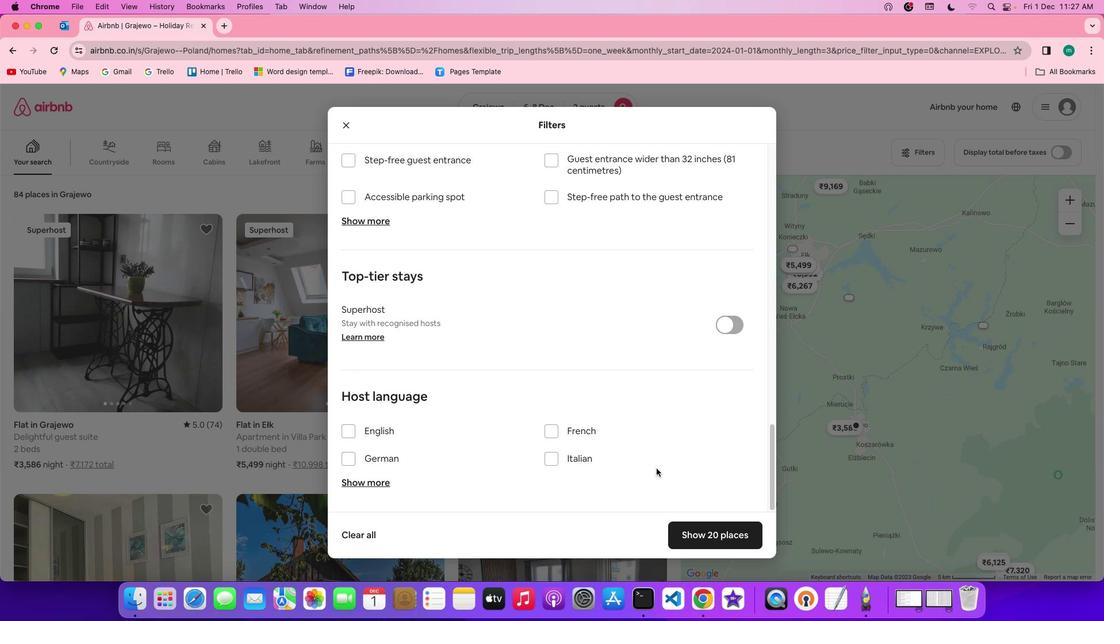 
Action: Mouse scrolled (598, 459) with delta (59, 9)
Screenshot: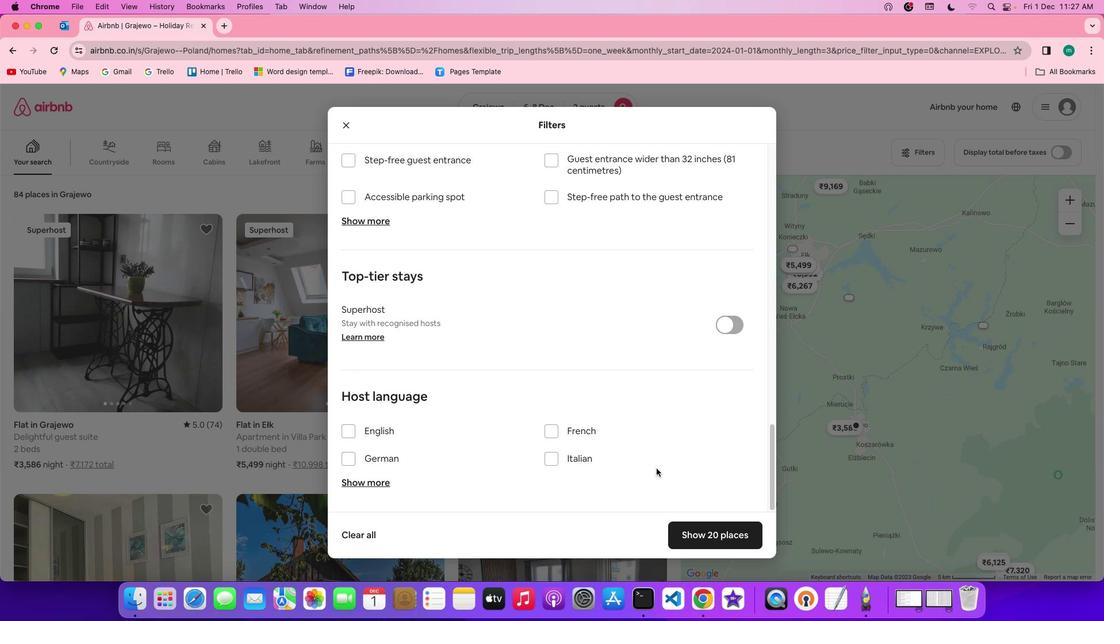 
Action: Mouse scrolled (598, 459) with delta (59, 9)
Screenshot: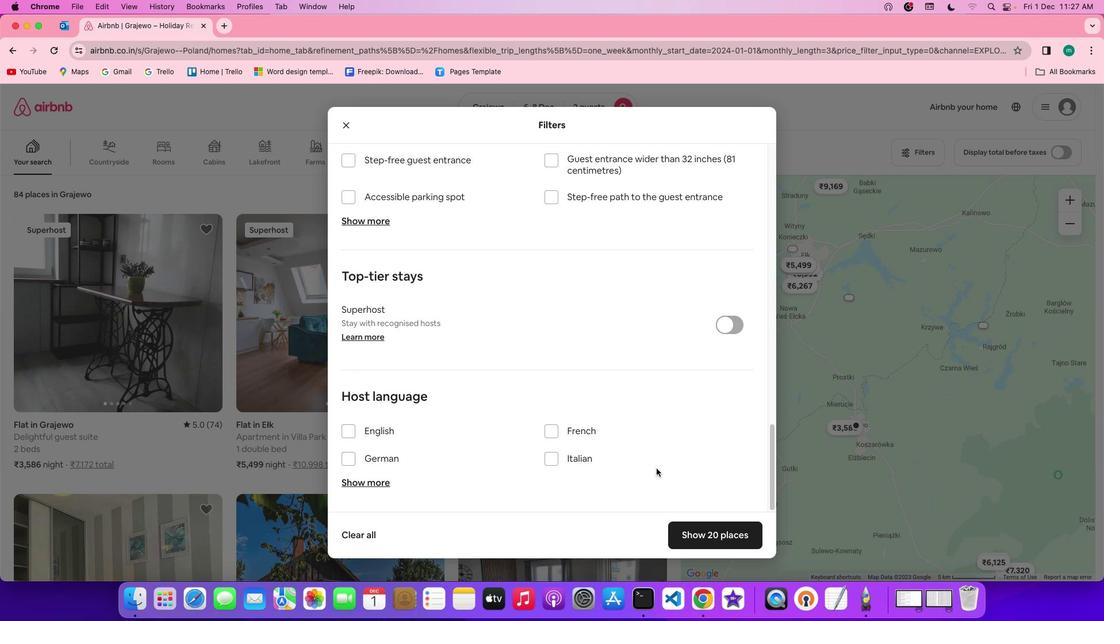 
Action: Mouse moved to (662, 517)
Screenshot: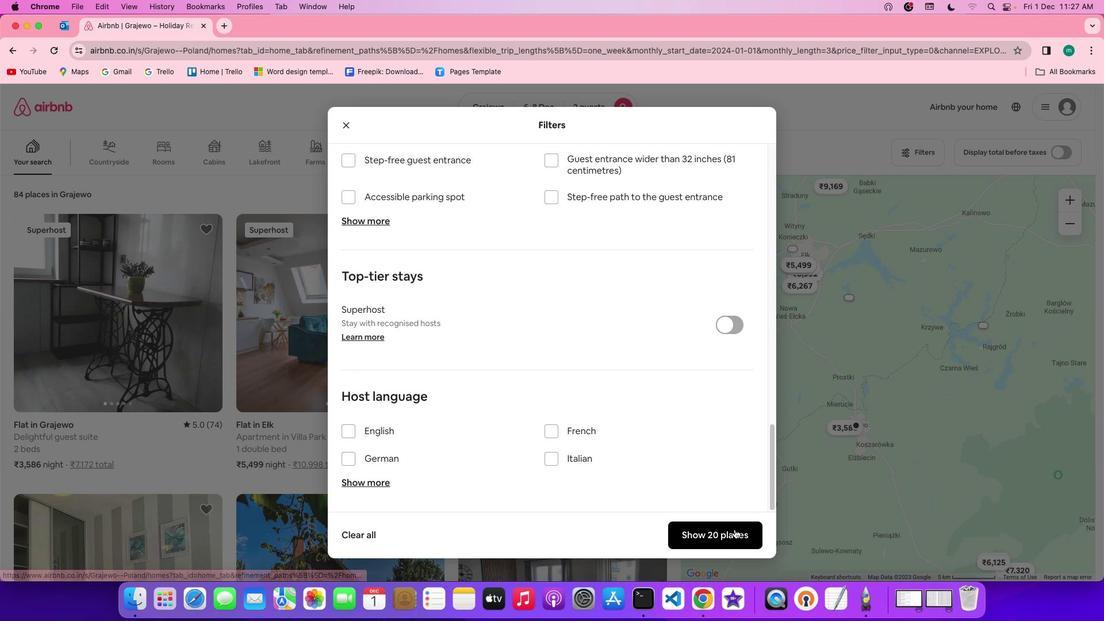 
Action: Mouse pressed left at (662, 517)
Screenshot: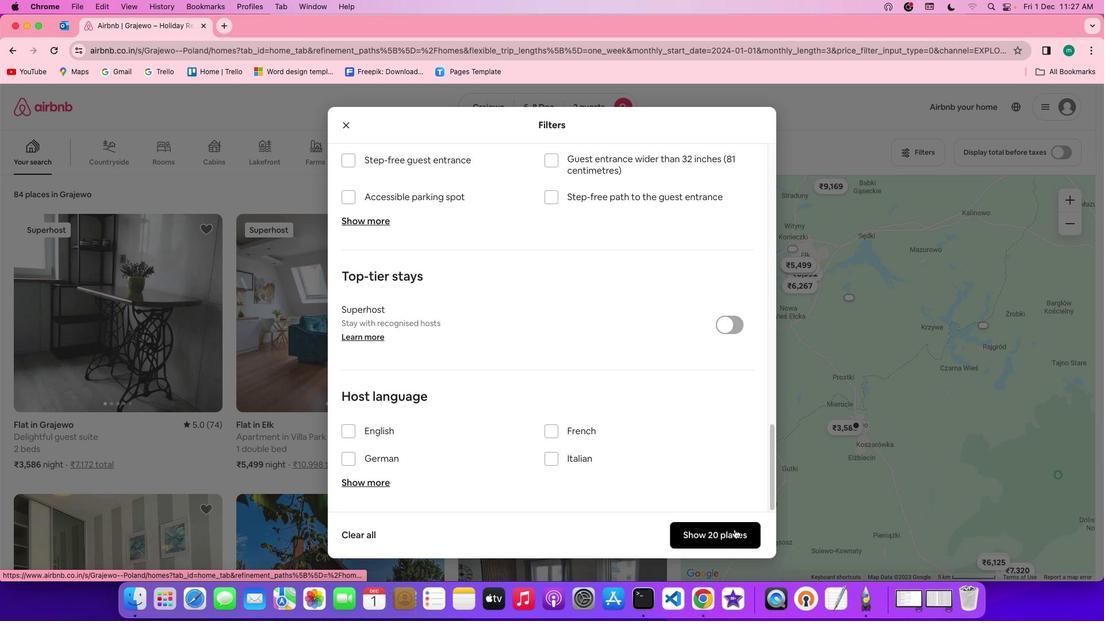 
Action: Mouse moved to (296, 360)
Screenshot: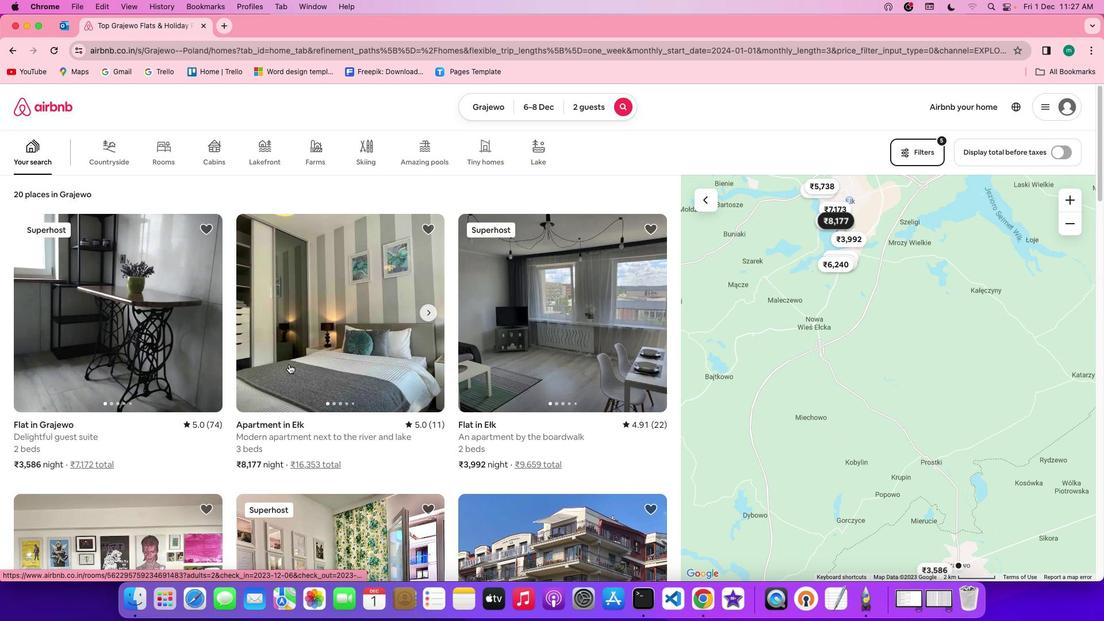 
Action: Mouse scrolled (296, 360) with delta (59, 11)
Screenshot: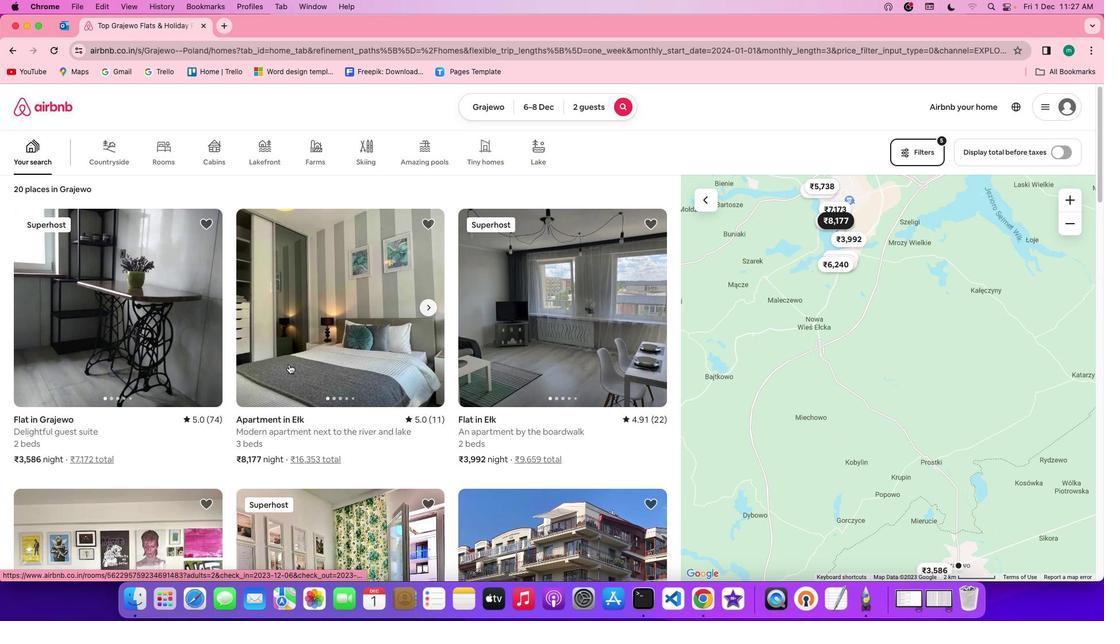 
Action: Mouse scrolled (296, 360) with delta (59, 11)
Screenshot: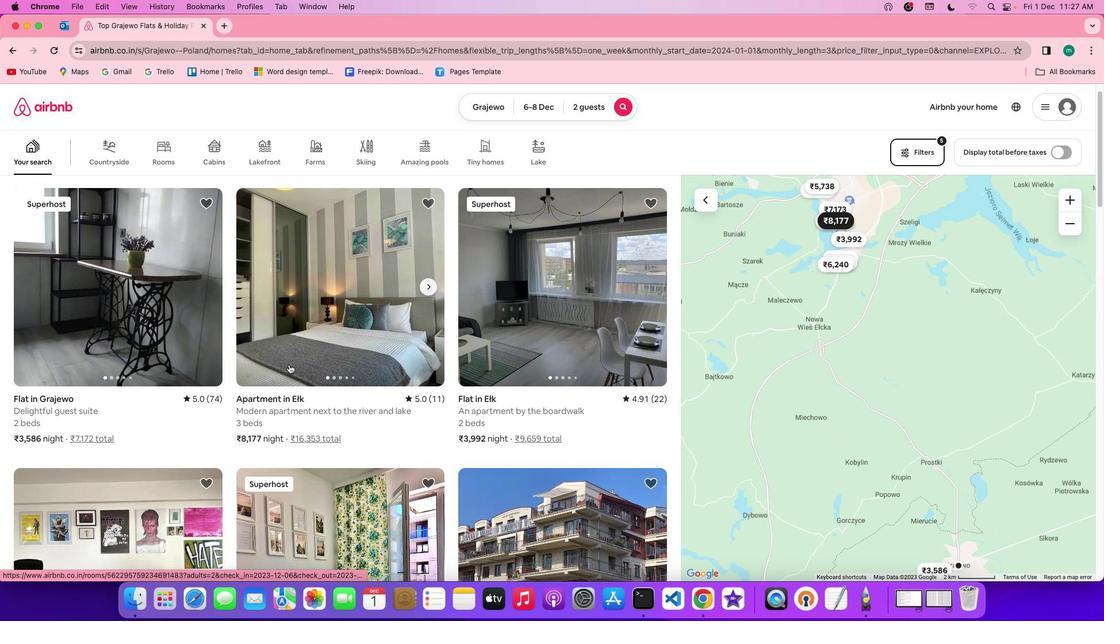 
Action: Mouse scrolled (296, 360) with delta (59, 11)
Screenshot: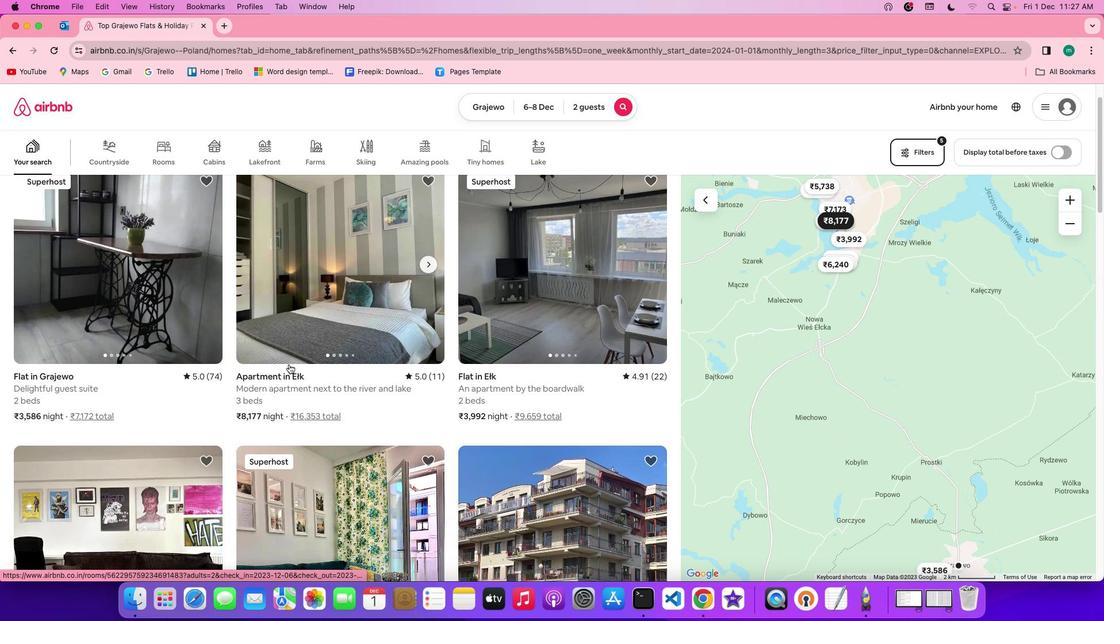 
Action: Mouse scrolled (296, 360) with delta (59, 10)
Screenshot: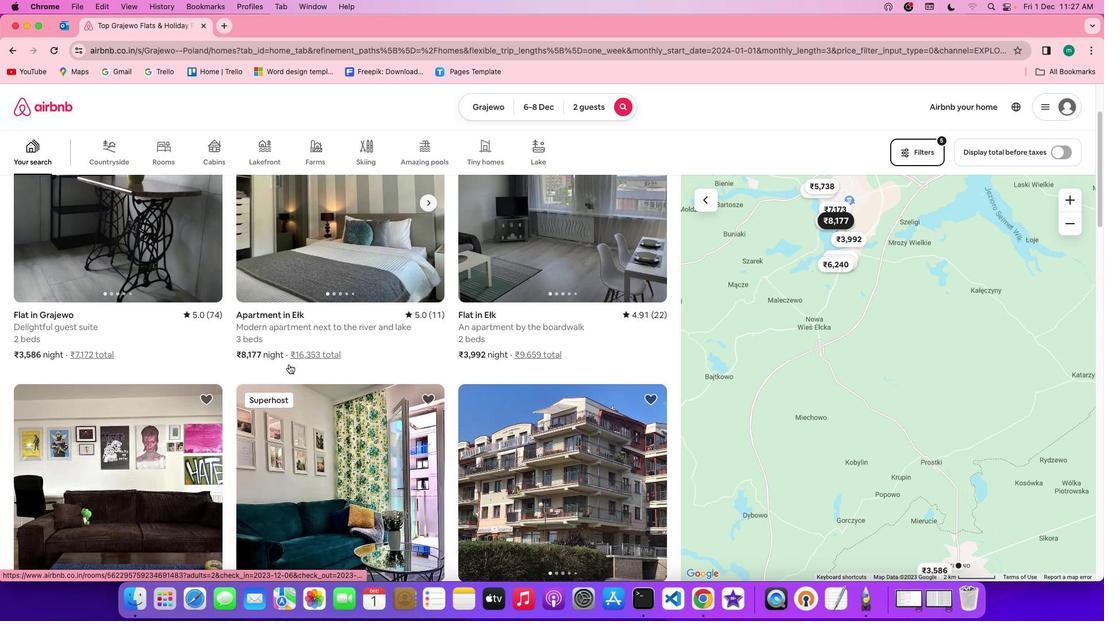 
Action: Mouse scrolled (296, 360) with delta (59, 10)
Screenshot: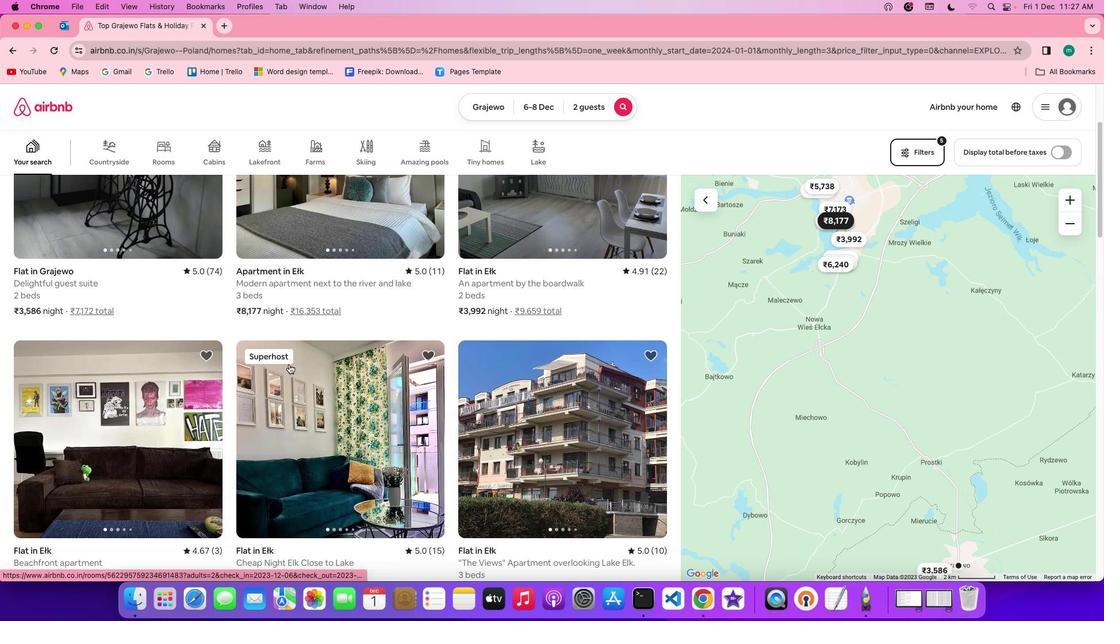 
Action: Mouse moved to (357, 391)
Screenshot: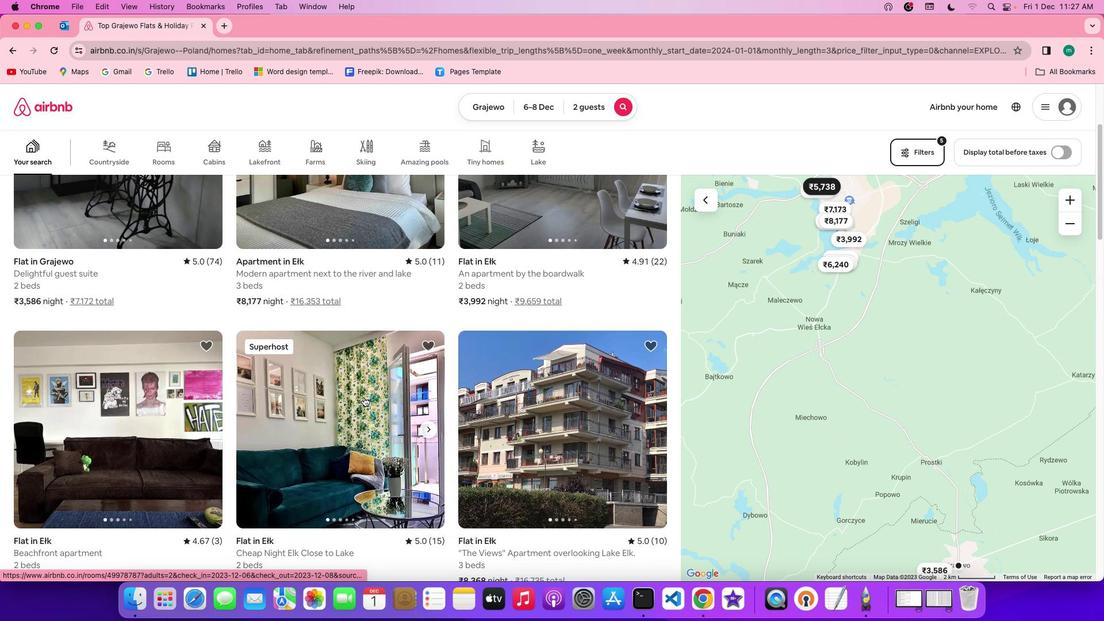 
Action: Mouse scrolled (357, 391) with delta (59, 11)
Screenshot: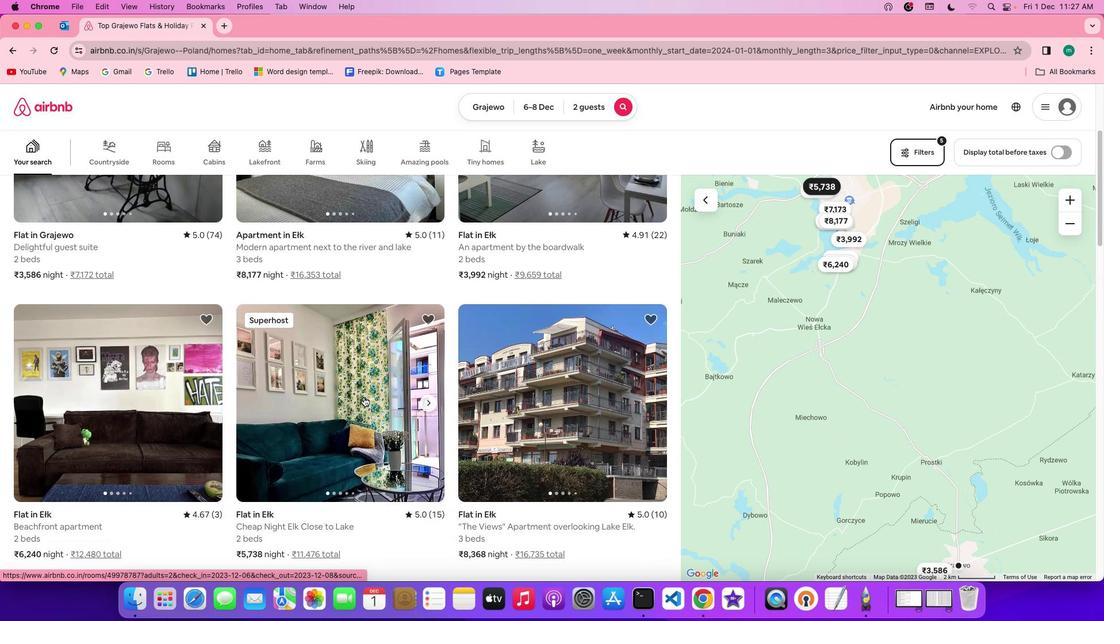 
Action: Mouse scrolled (357, 391) with delta (59, 11)
Screenshot: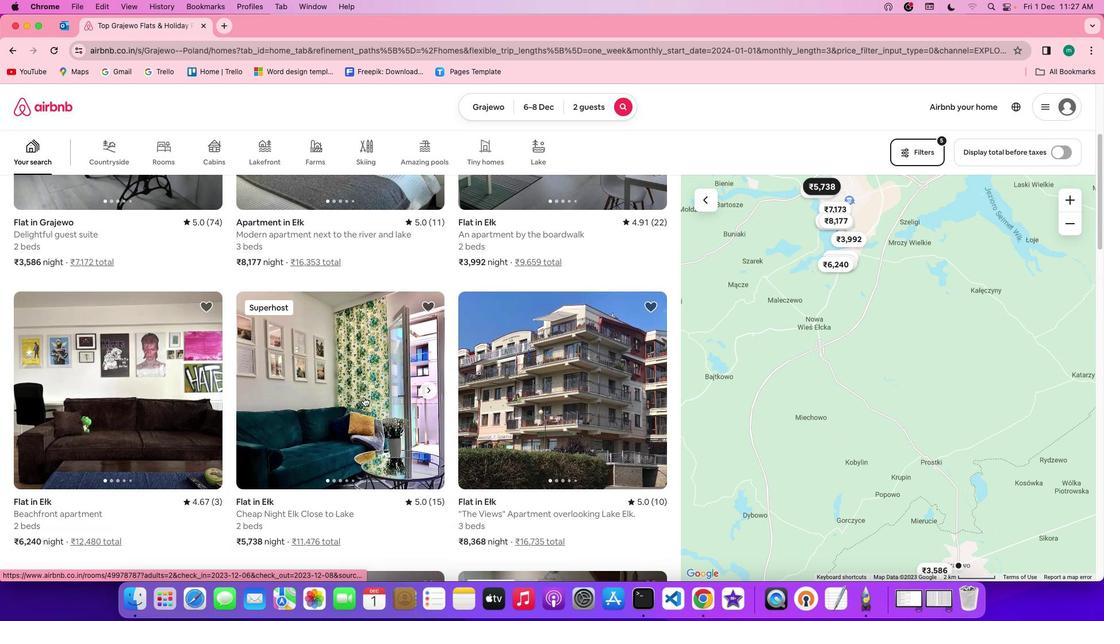 
Action: Mouse scrolled (357, 391) with delta (59, 10)
Screenshot: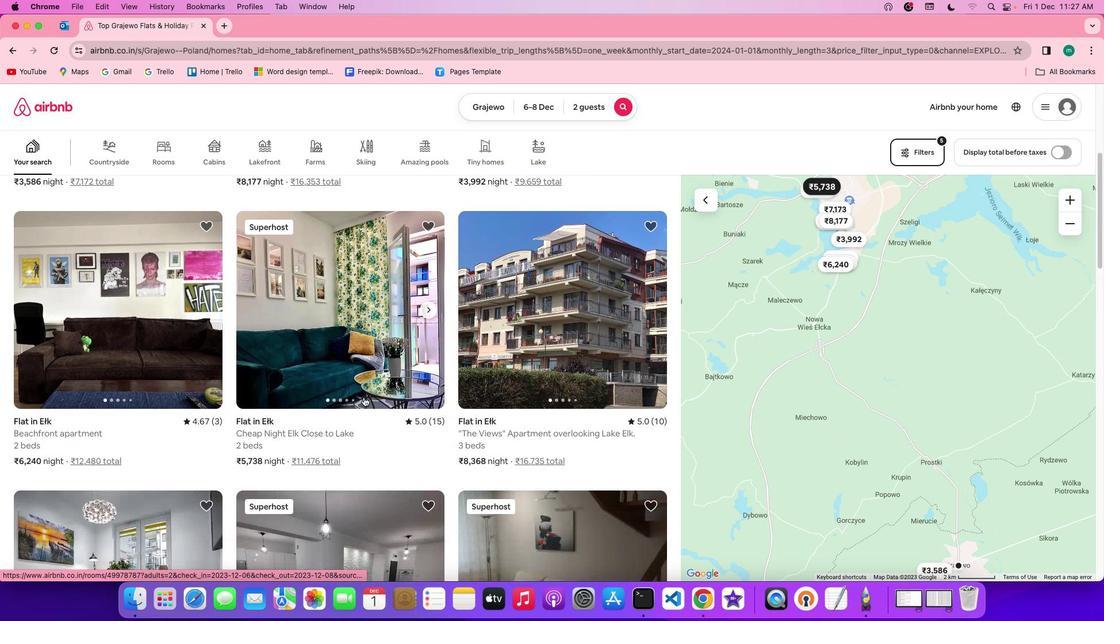 
Action: Mouse scrolled (357, 391) with delta (59, 10)
Screenshot: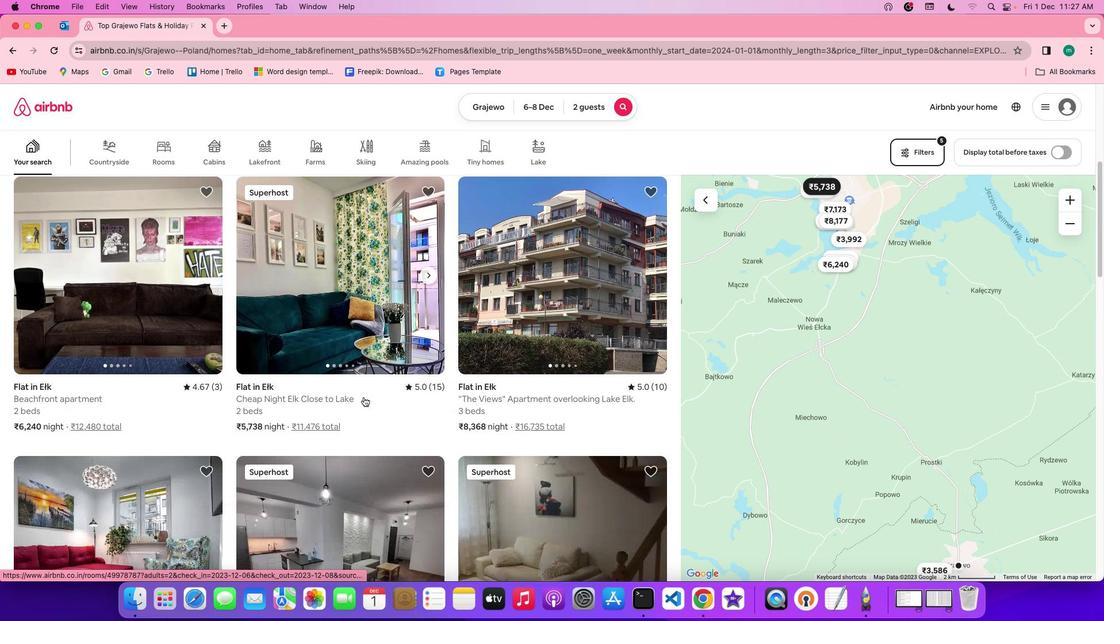 
Action: Mouse scrolled (357, 391) with delta (59, 11)
Screenshot: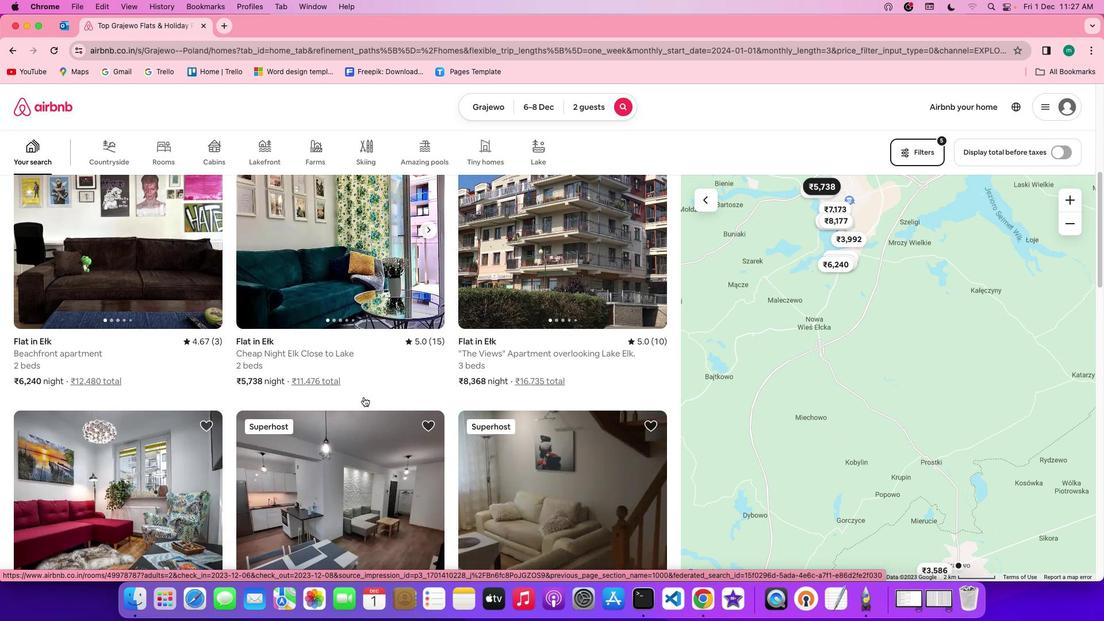 
Action: Mouse scrolled (357, 391) with delta (59, 11)
Screenshot: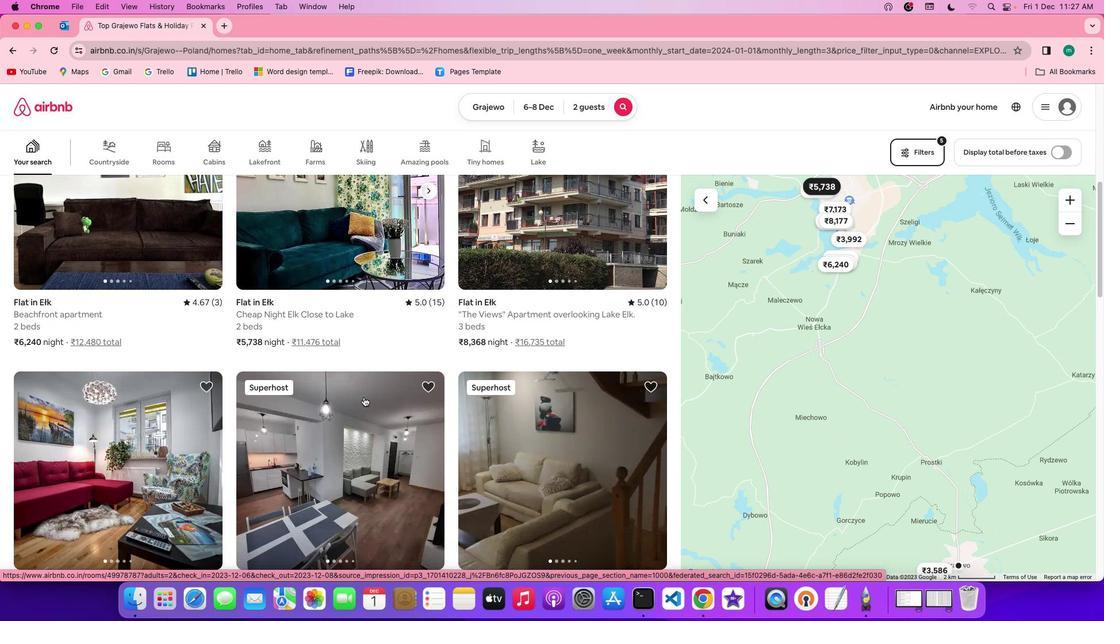 
Action: Mouse scrolled (357, 391) with delta (59, 10)
Screenshot: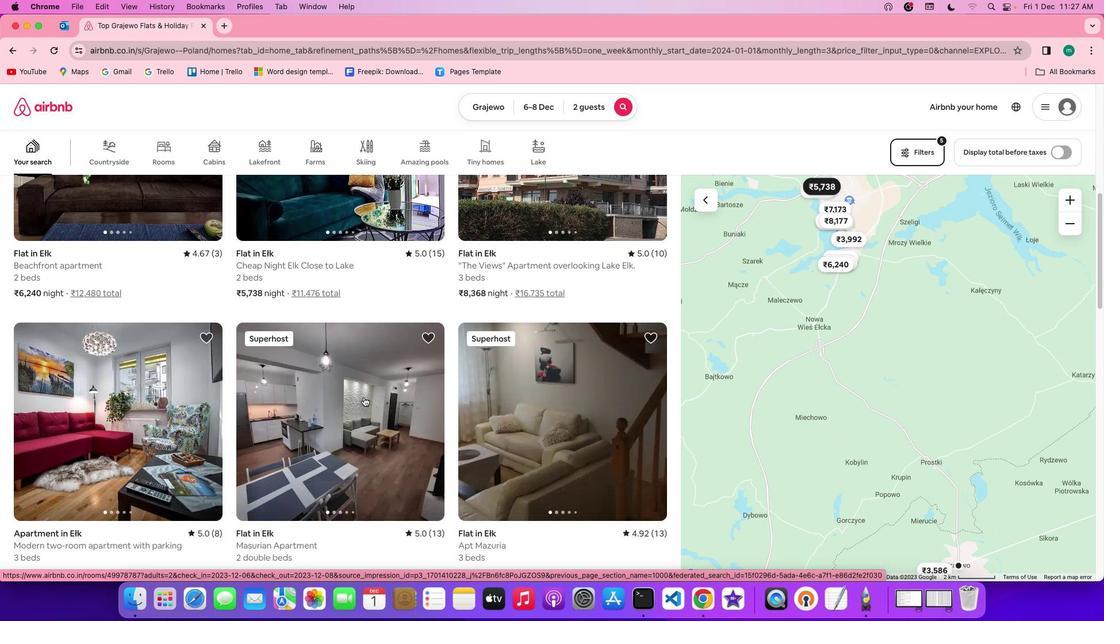 
Action: Mouse scrolled (357, 391) with delta (59, 10)
Screenshot: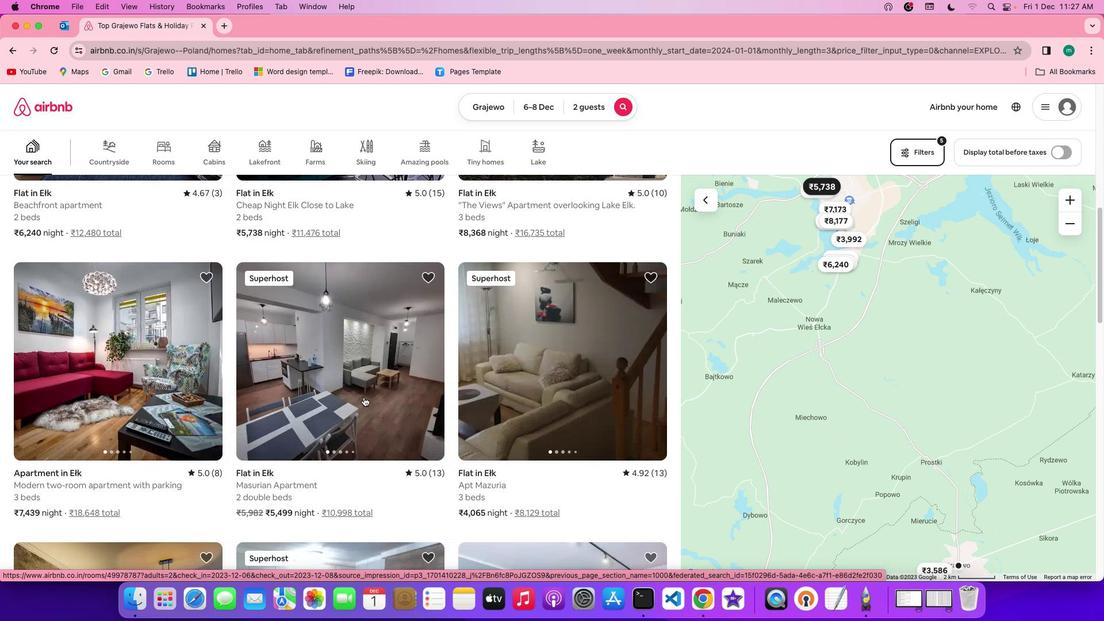 
Action: Mouse scrolled (357, 391) with delta (59, 10)
Screenshot: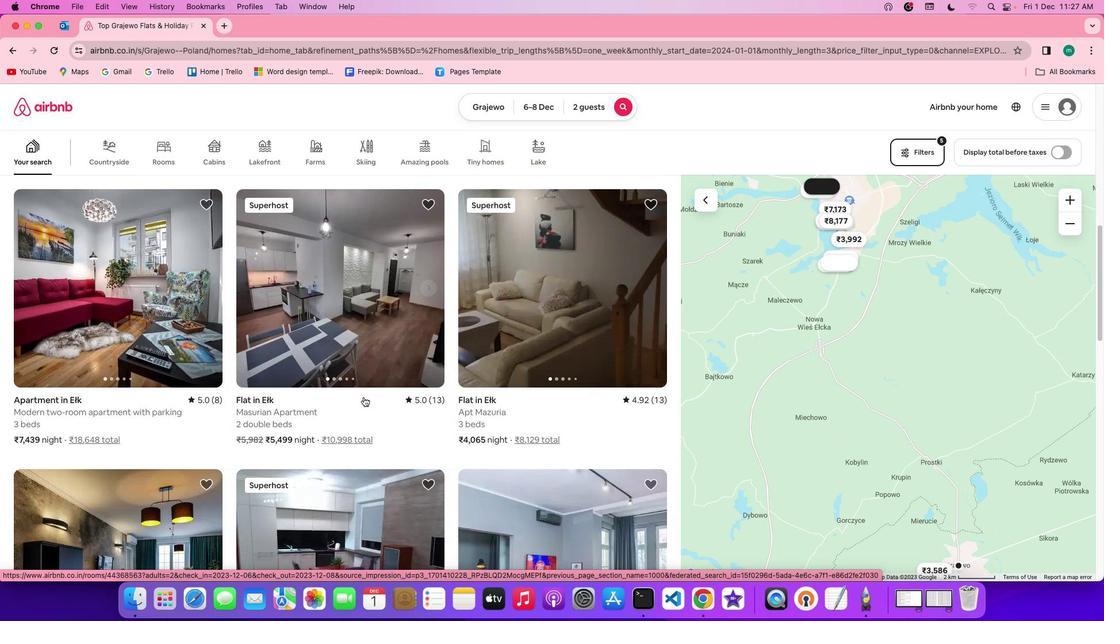 
Action: Mouse moved to (178, 339)
Screenshot: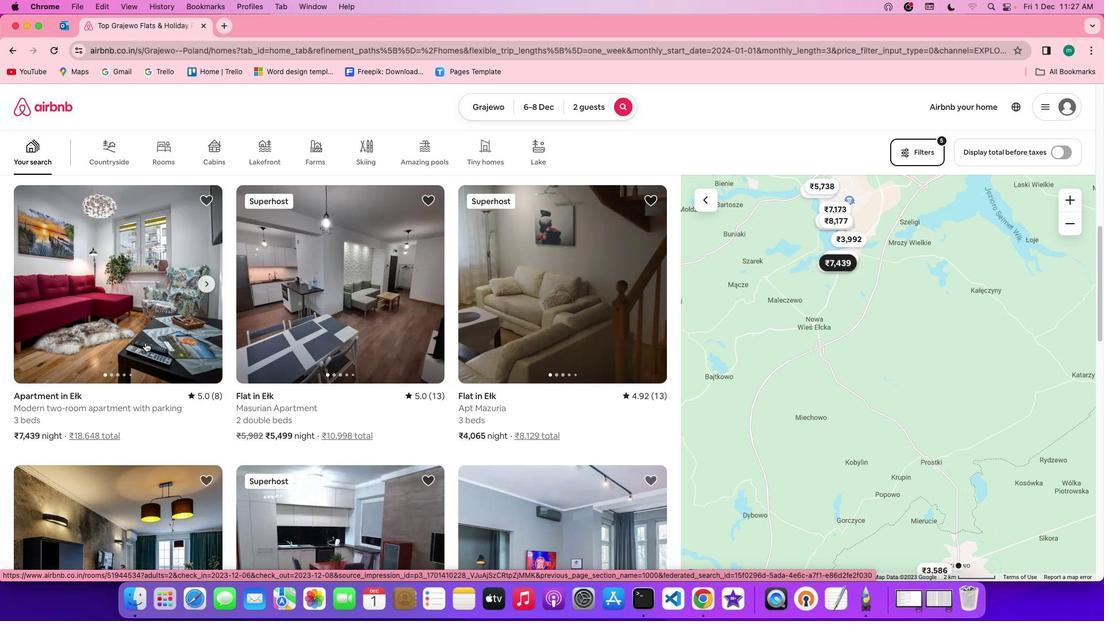 
Action: Mouse pressed left at (178, 339)
Screenshot: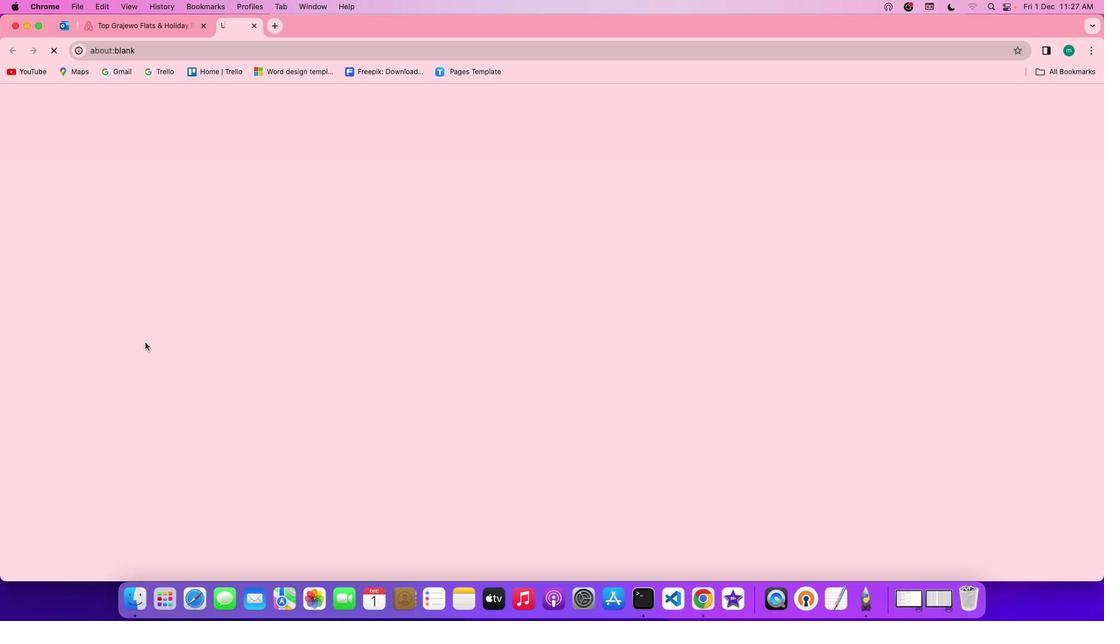 
Action: Mouse moved to (734, 431)
Screenshot: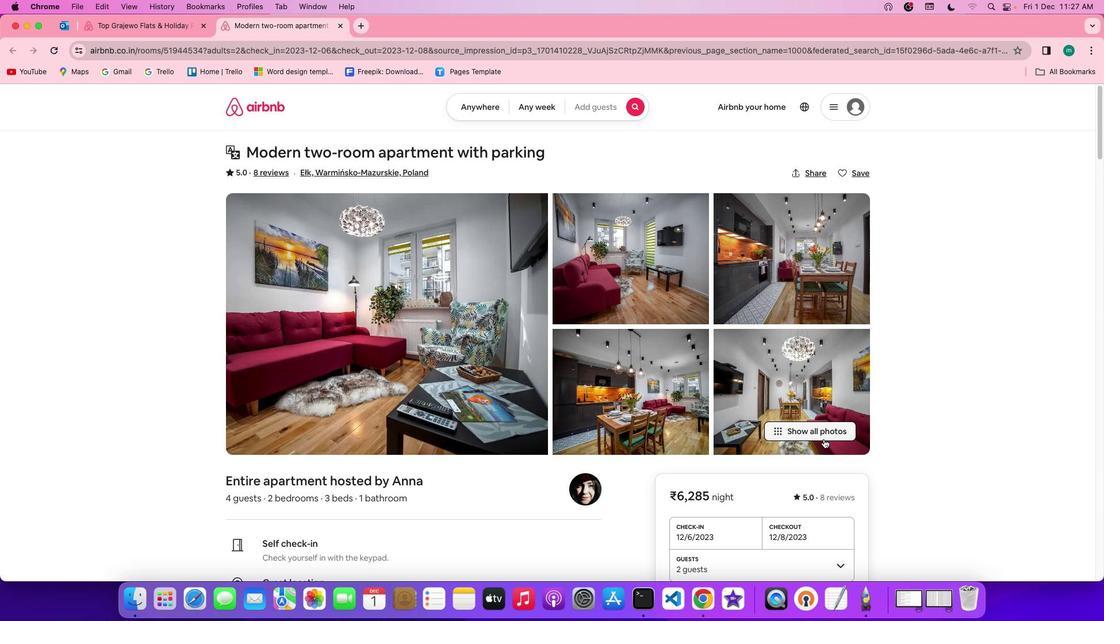 
Action: Mouse pressed left at (734, 431)
Screenshot: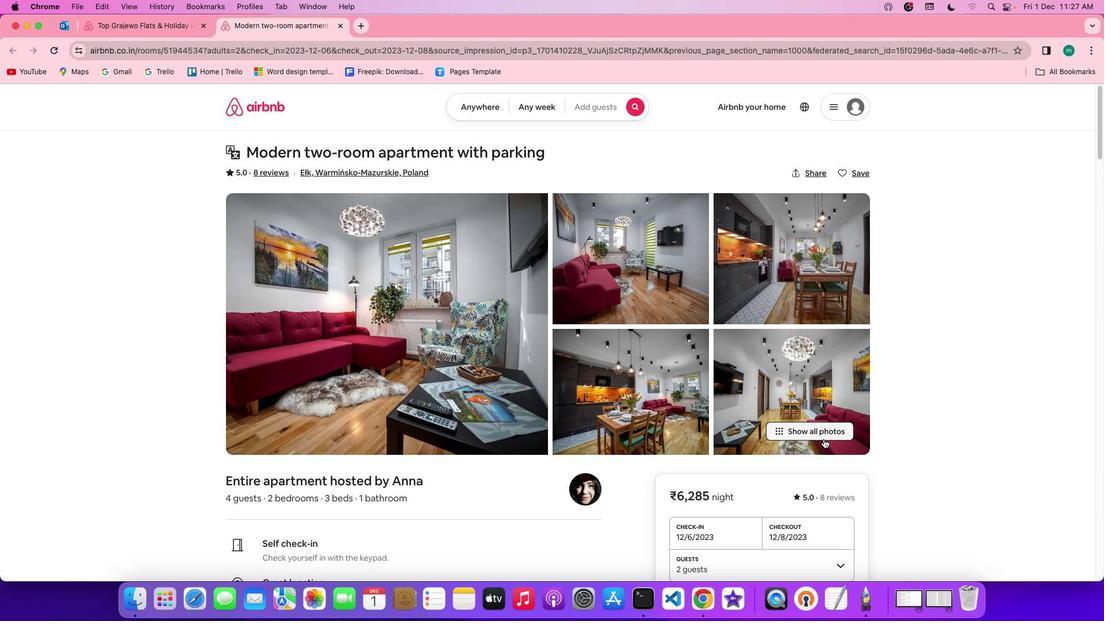 
Action: Mouse moved to (485, 408)
Screenshot: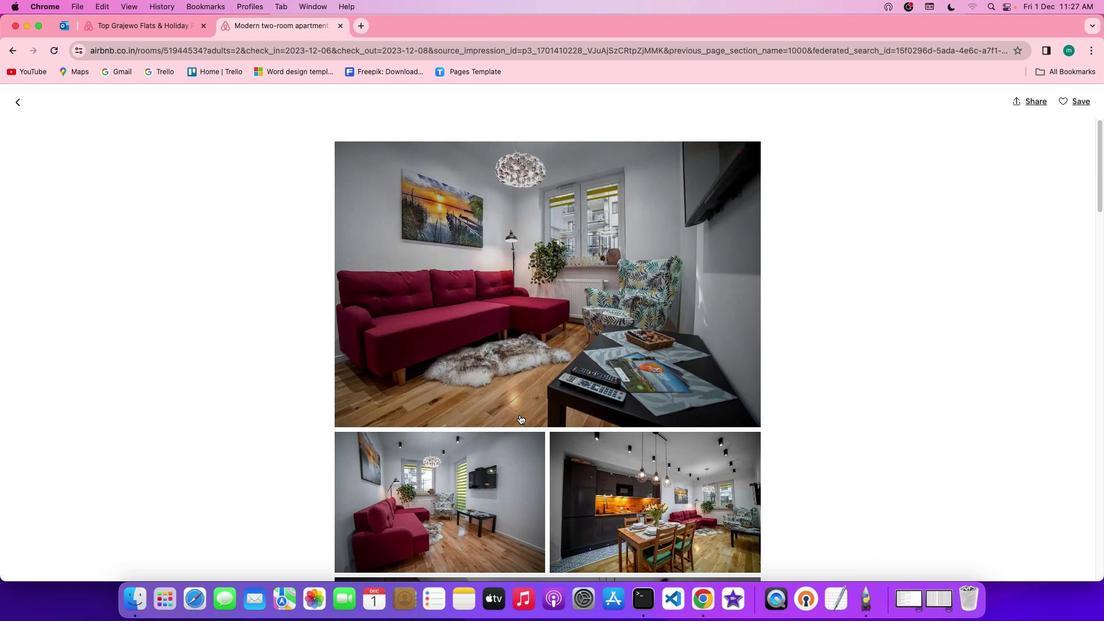 
Action: Mouse scrolled (485, 408) with delta (59, 11)
Screenshot: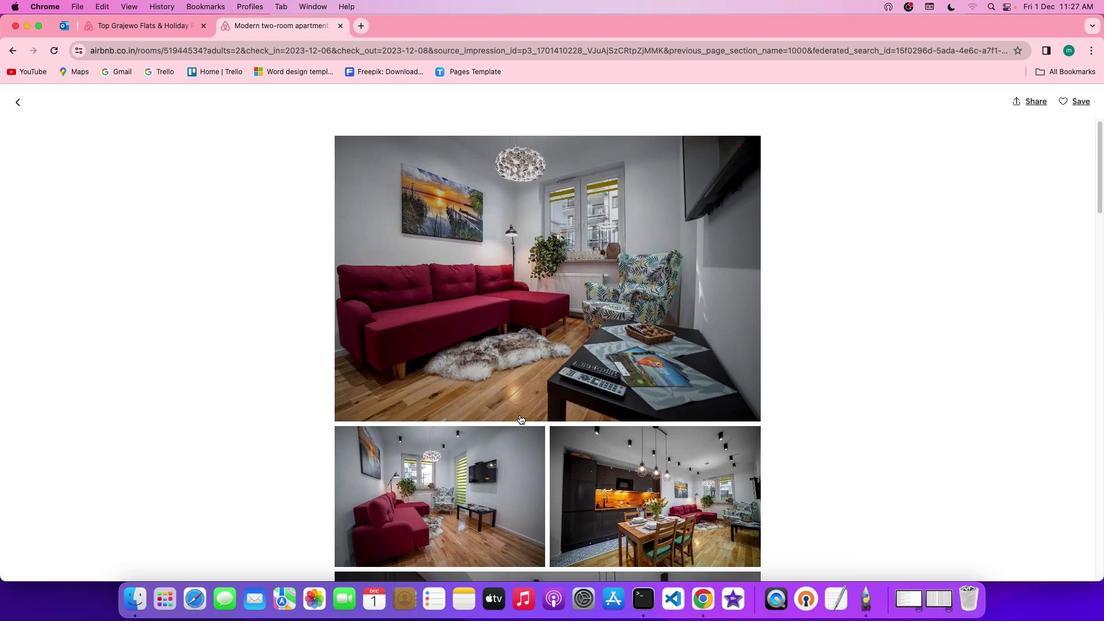 
Action: Mouse scrolled (485, 408) with delta (59, 11)
Screenshot: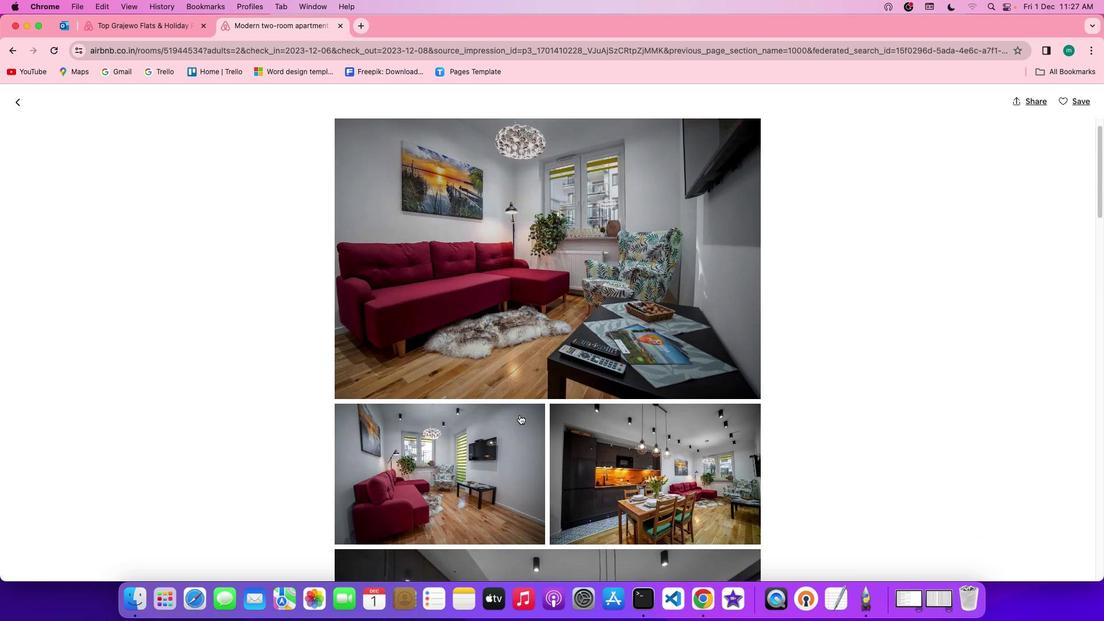 
Action: Mouse scrolled (485, 408) with delta (59, 11)
Screenshot: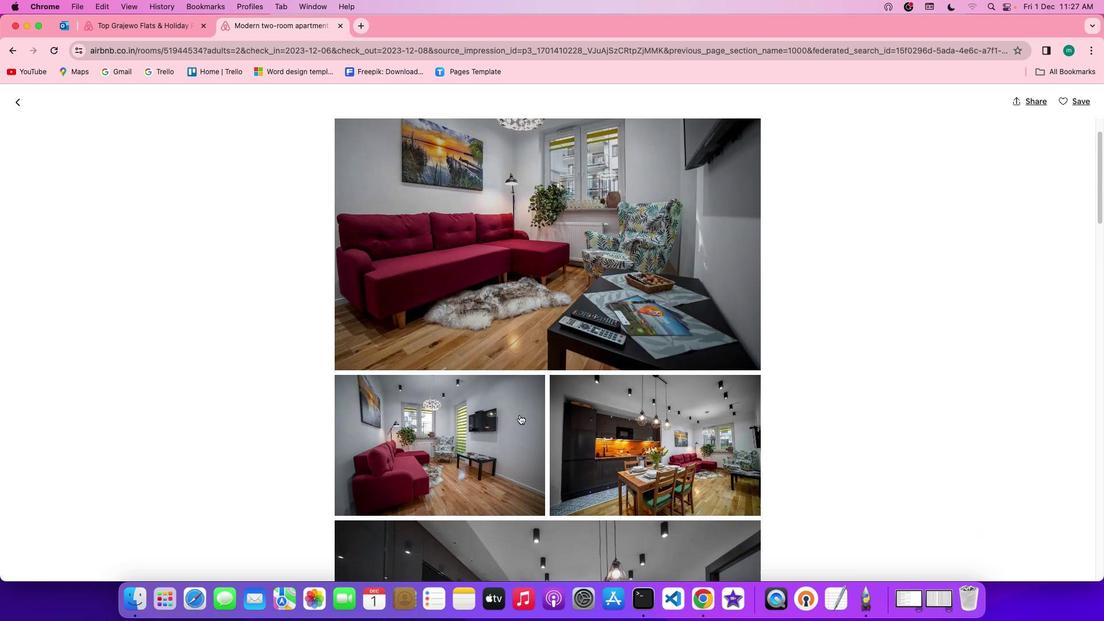 
Action: Mouse scrolled (485, 408) with delta (59, 10)
Screenshot: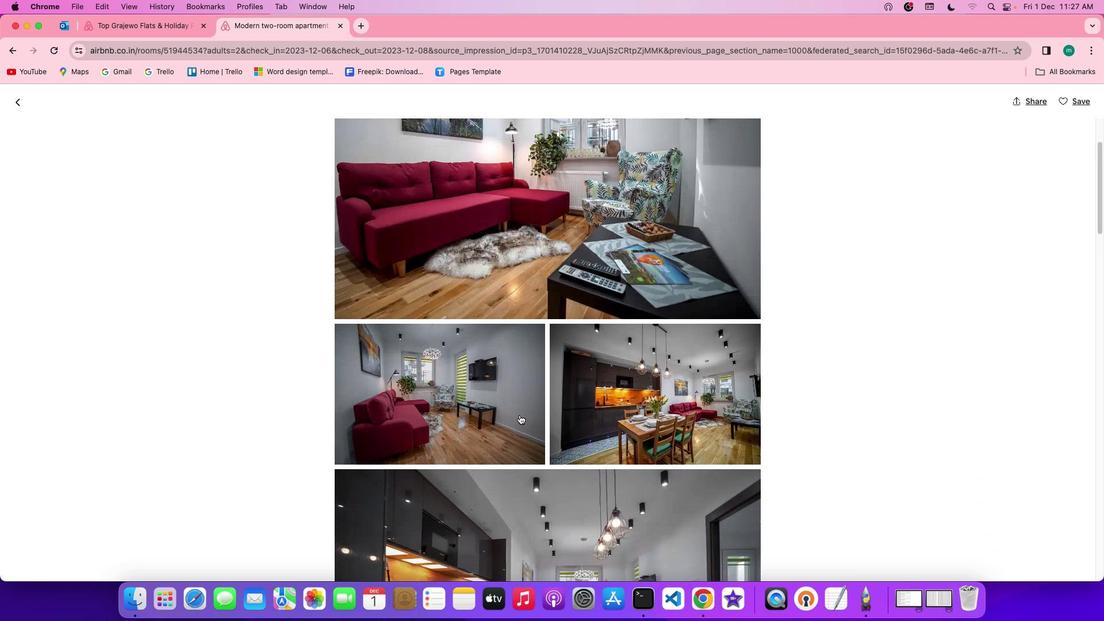 
Action: Mouse scrolled (485, 408) with delta (59, 11)
Screenshot: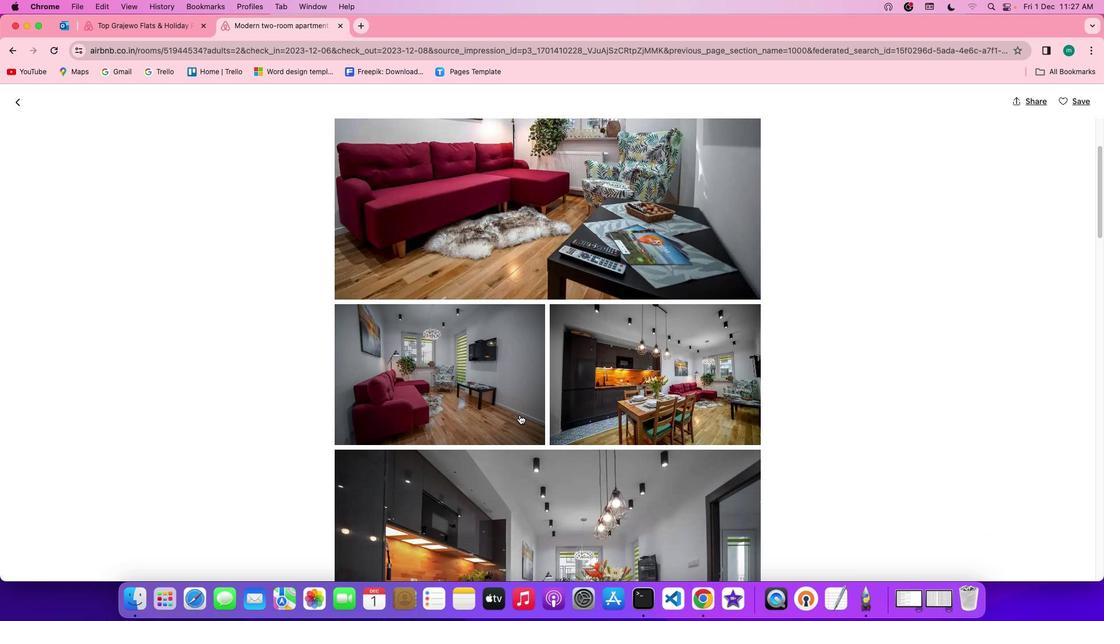
Action: Mouse scrolled (485, 408) with delta (59, 11)
Screenshot: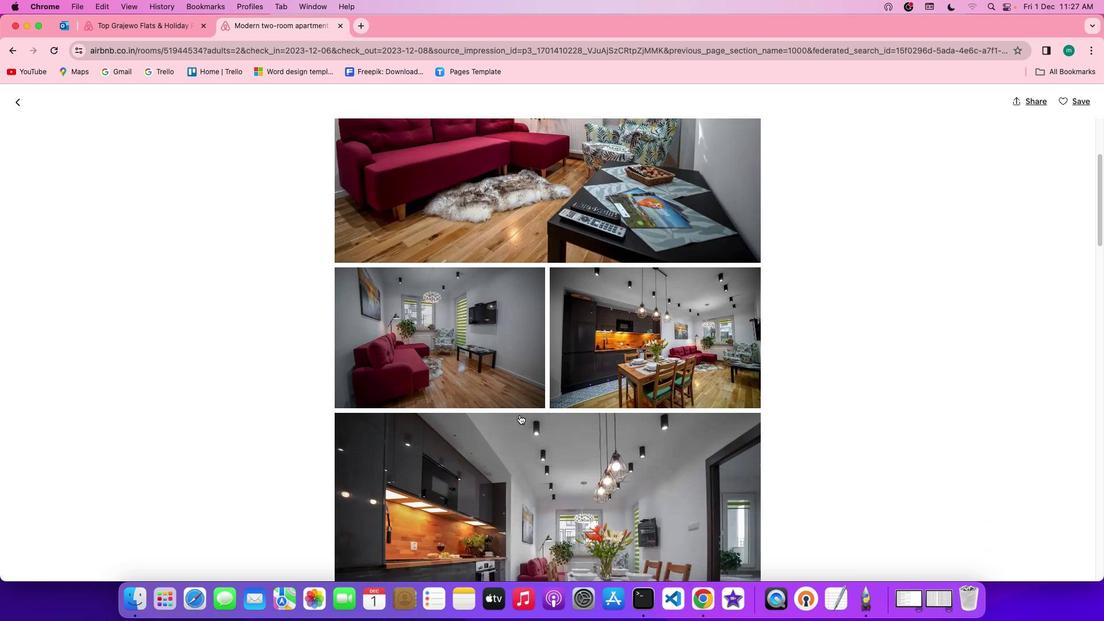
Action: Mouse scrolled (485, 408) with delta (59, 10)
Screenshot: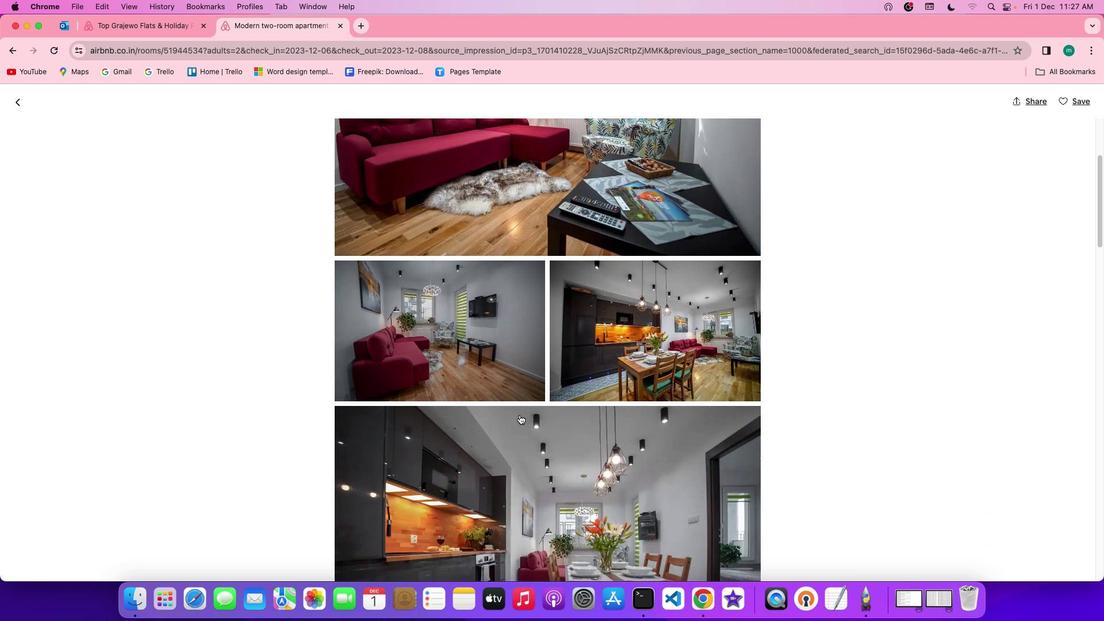 
Action: Mouse scrolled (485, 408) with delta (59, 11)
Screenshot: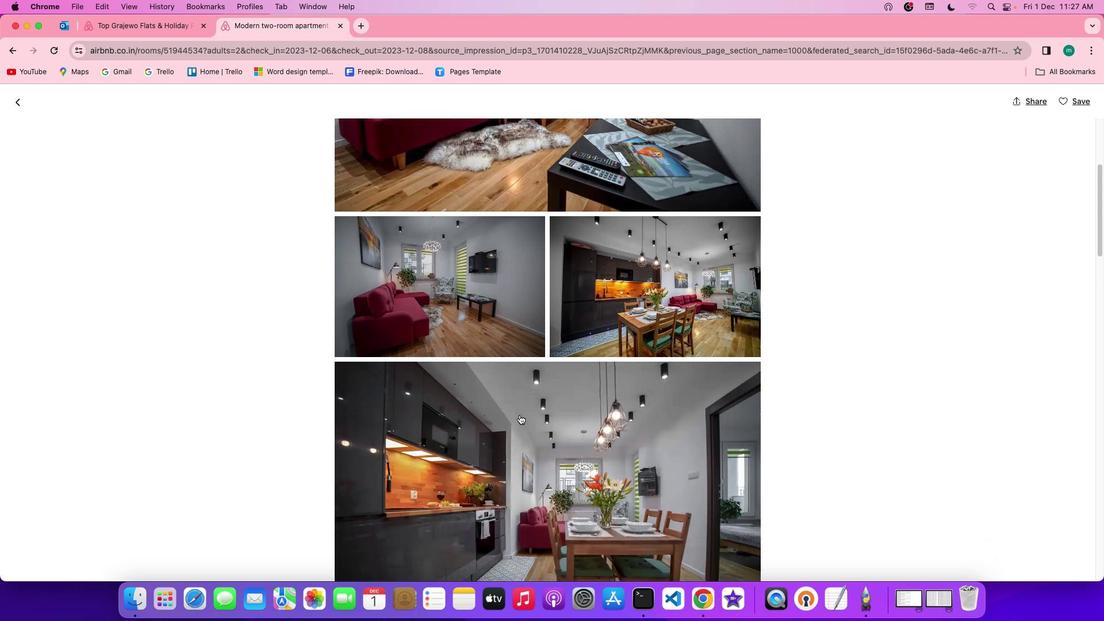 
Action: Mouse scrolled (485, 408) with delta (59, 11)
Screenshot: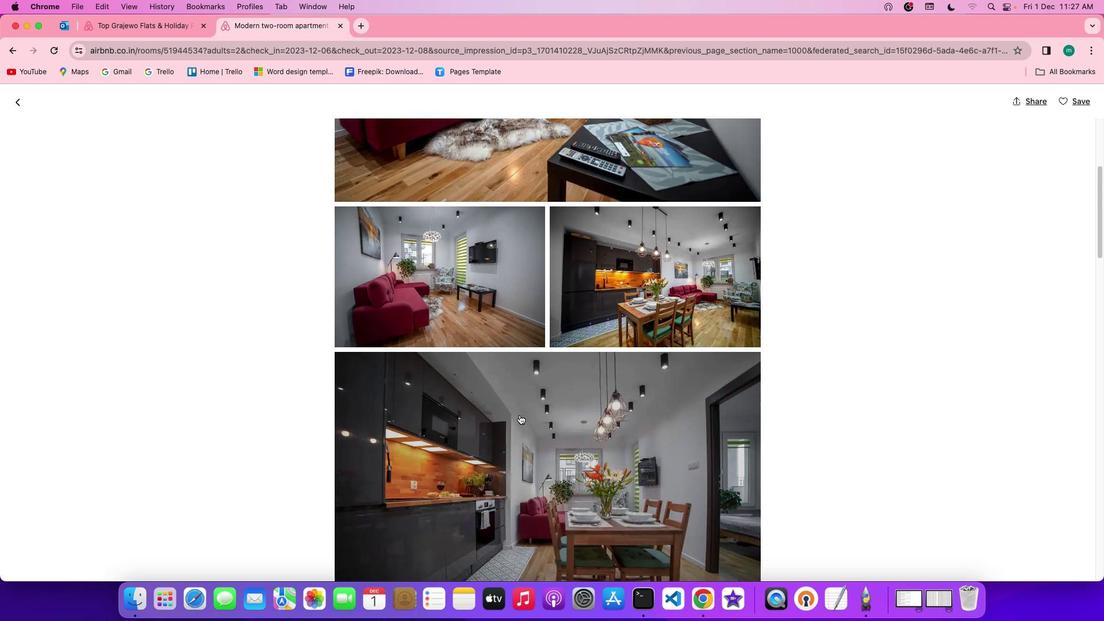 
Action: Mouse scrolled (485, 408) with delta (59, 11)
Screenshot: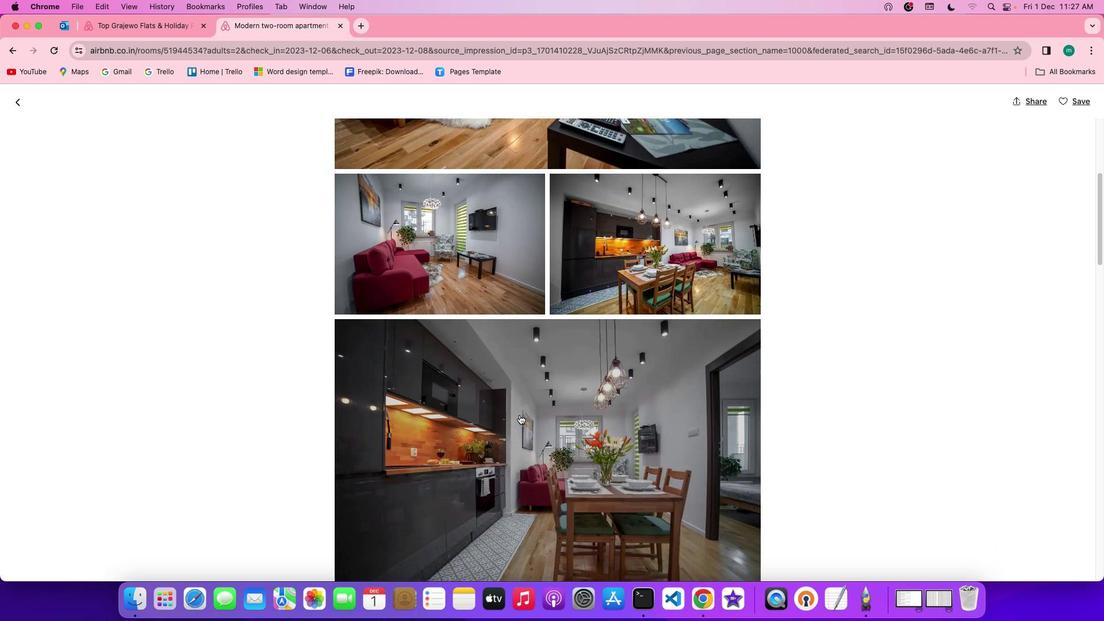 
Action: Mouse scrolled (485, 408) with delta (59, 11)
Screenshot: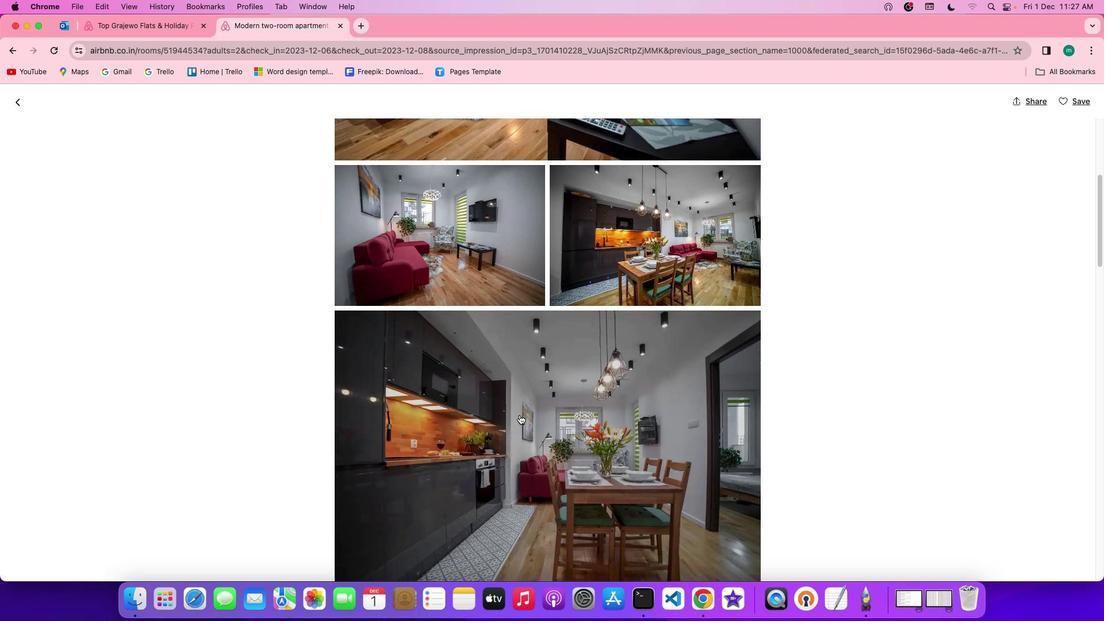 
Action: Mouse scrolled (485, 408) with delta (59, 11)
Screenshot: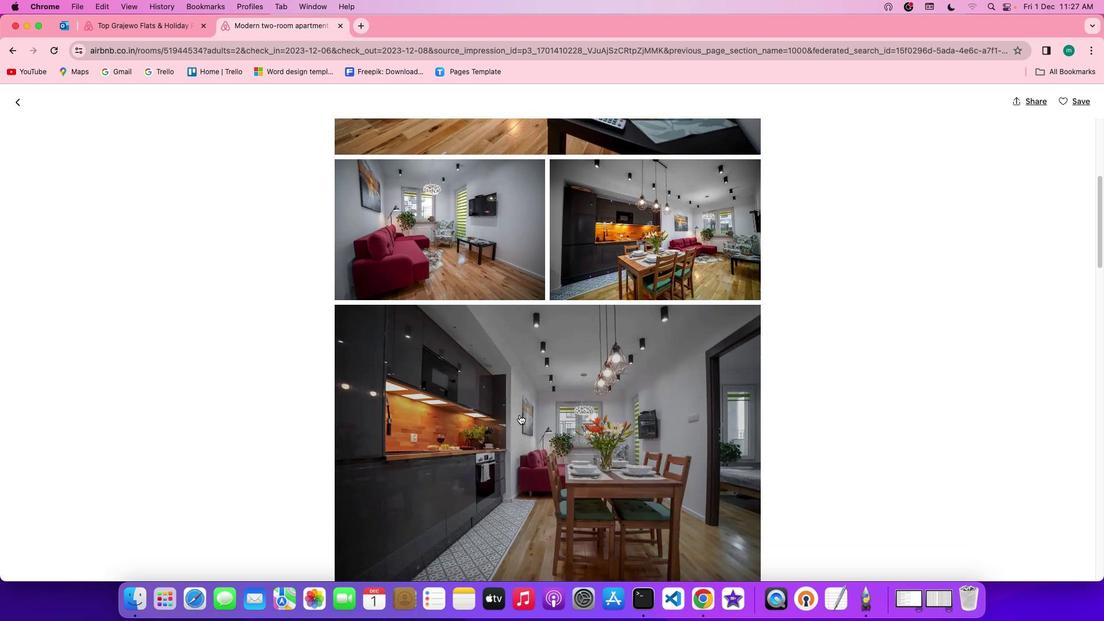 
Action: Mouse scrolled (485, 408) with delta (59, 11)
Screenshot: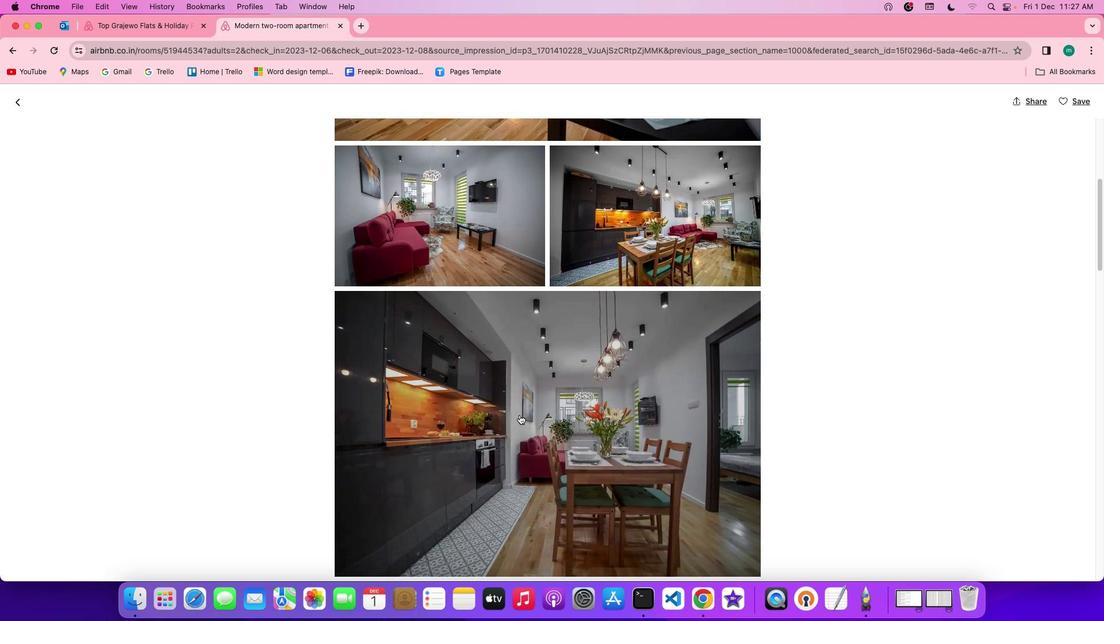 
Action: Mouse scrolled (485, 408) with delta (59, 11)
Screenshot: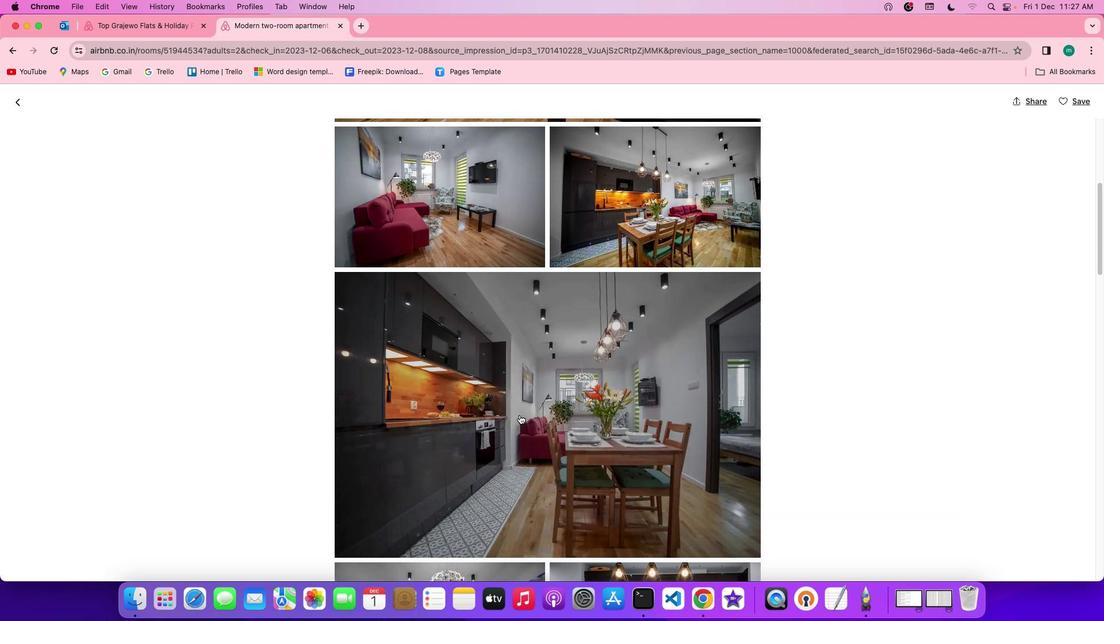 
Action: Mouse scrolled (485, 408) with delta (59, 11)
Screenshot: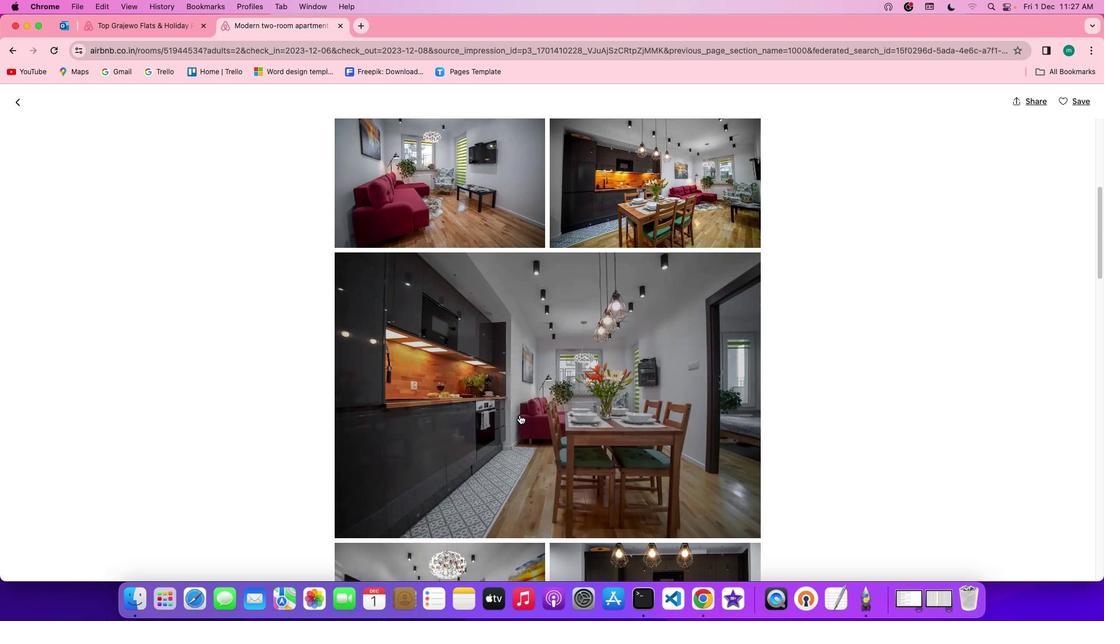 
Action: Mouse scrolled (485, 408) with delta (59, 11)
Screenshot: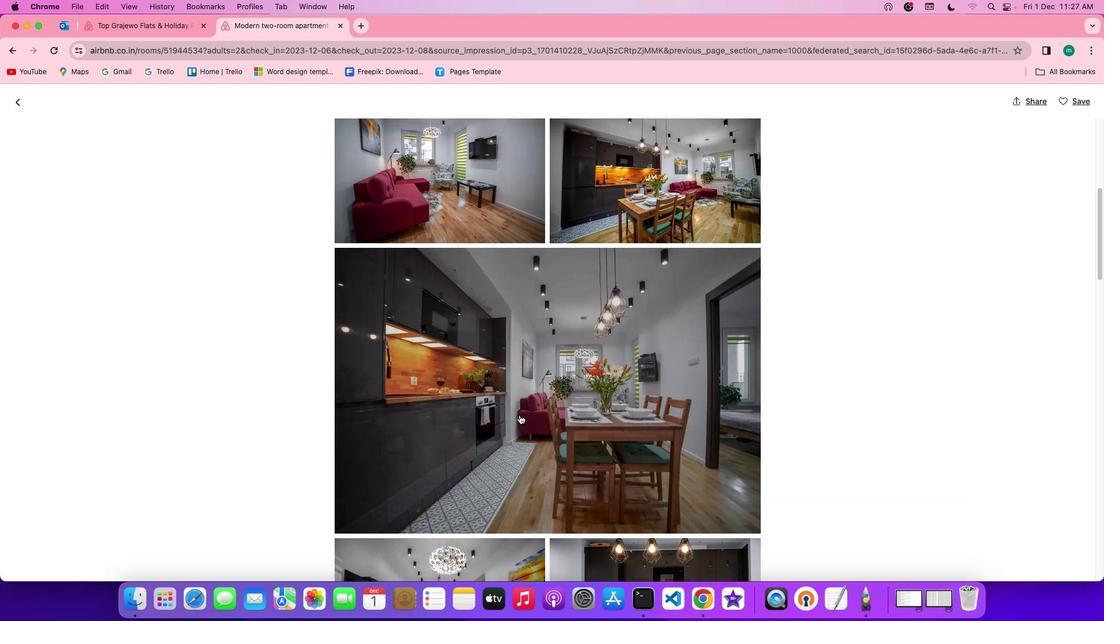 
Action: Mouse scrolled (485, 408) with delta (59, 11)
Screenshot: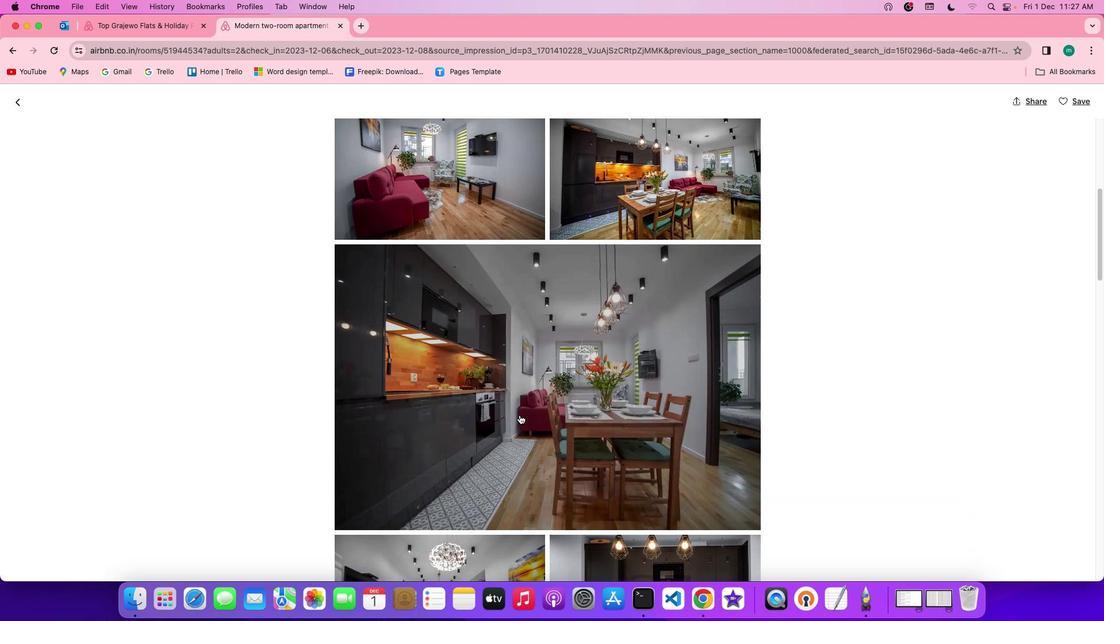 
Action: Mouse scrolled (485, 408) with delta (59, 11)
Screenshot: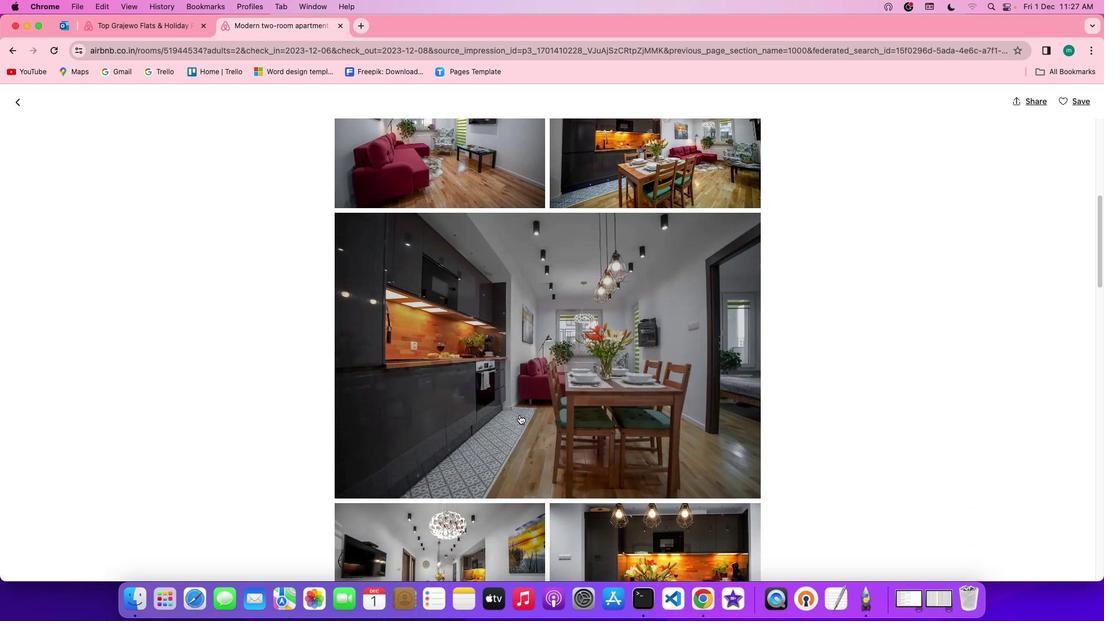
Action: Mouse scrolled (485, 408) with delta (59, 11)
Screenshot: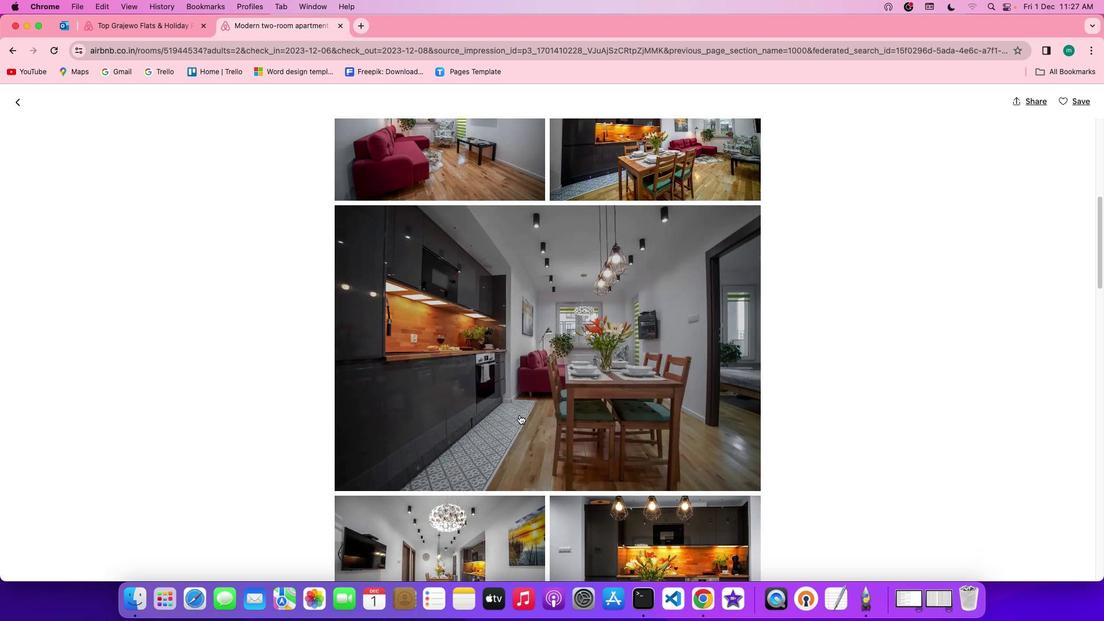 
Action: Mouse scrolled (485, 408) with delta (59, 11)
Screenshot: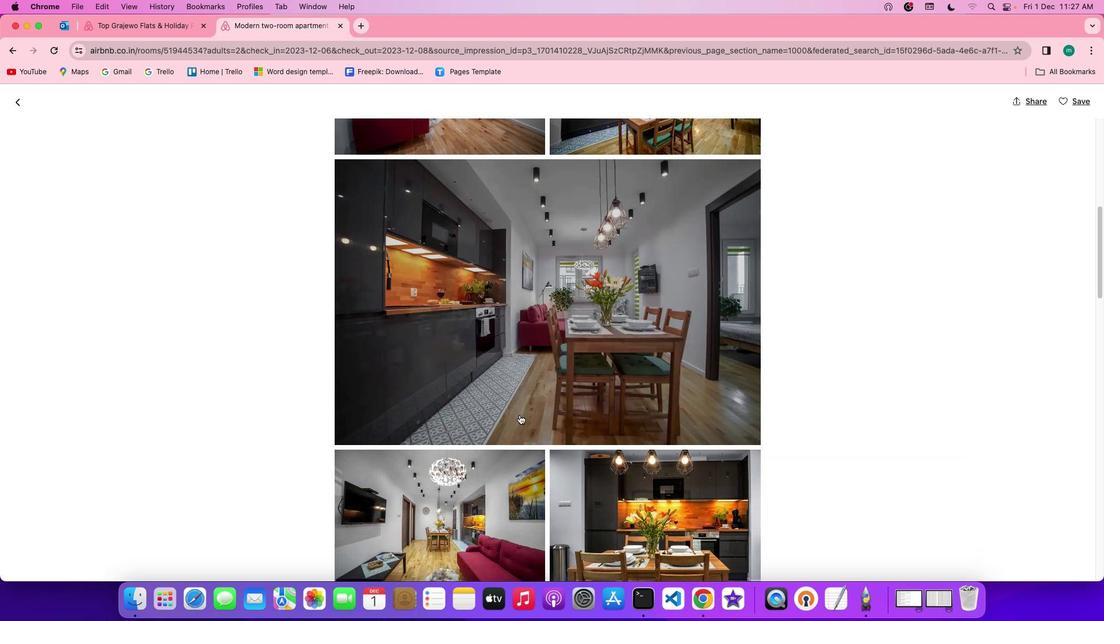 
Action: Mouse scrolled (485, 408) with delta (59, 11)
Screenshot: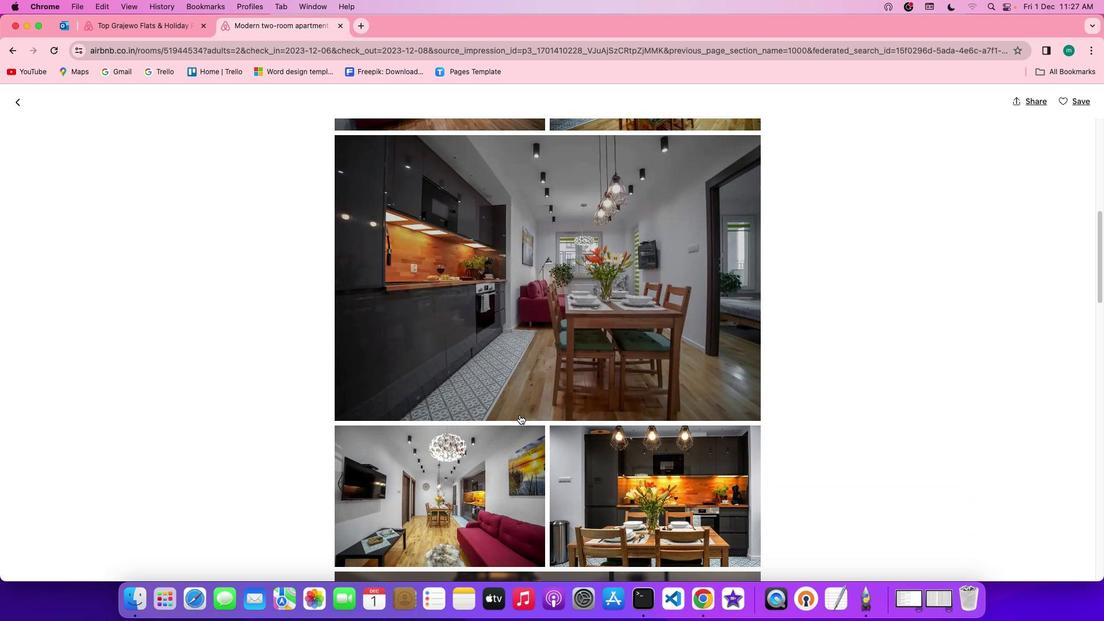 
Action: Mouse scrolled (485, 408) with delta (59, 11)
Screenshot: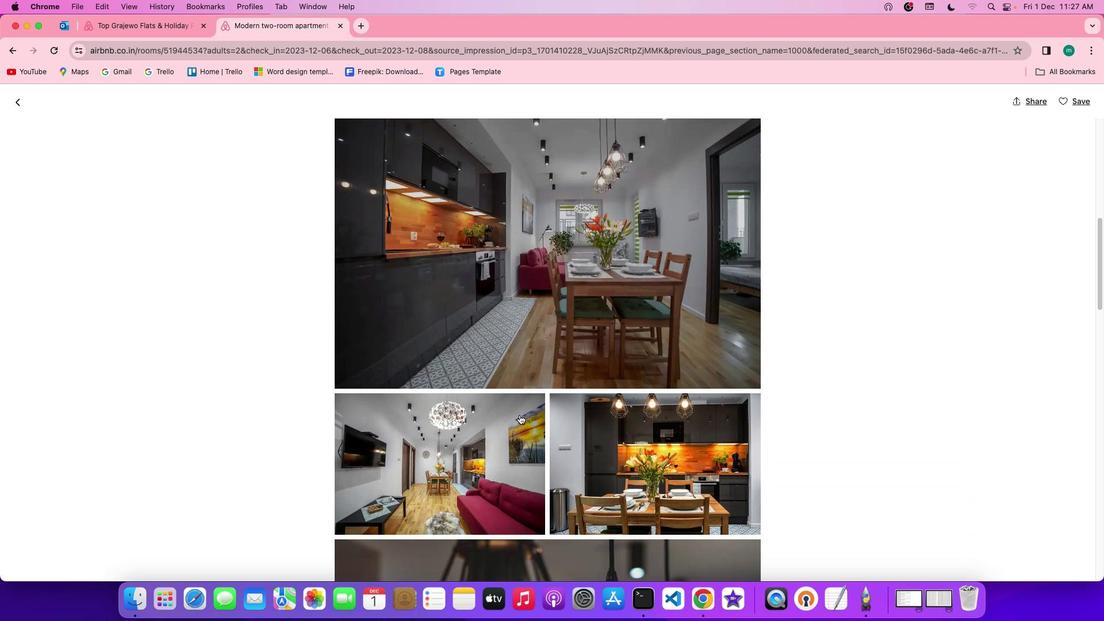 
Action: Mouse scrolled (485, 408) with delta (59, 10)
Screenshot: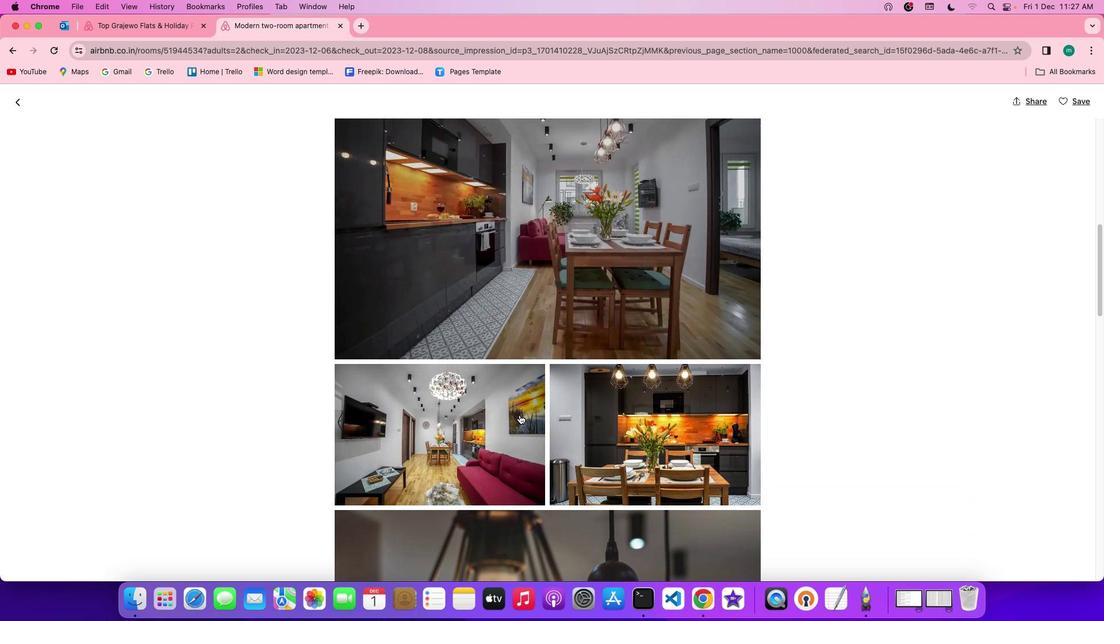 
Action: Mouse scrolled (485, 408) with delta (59, 10)
Screenshot: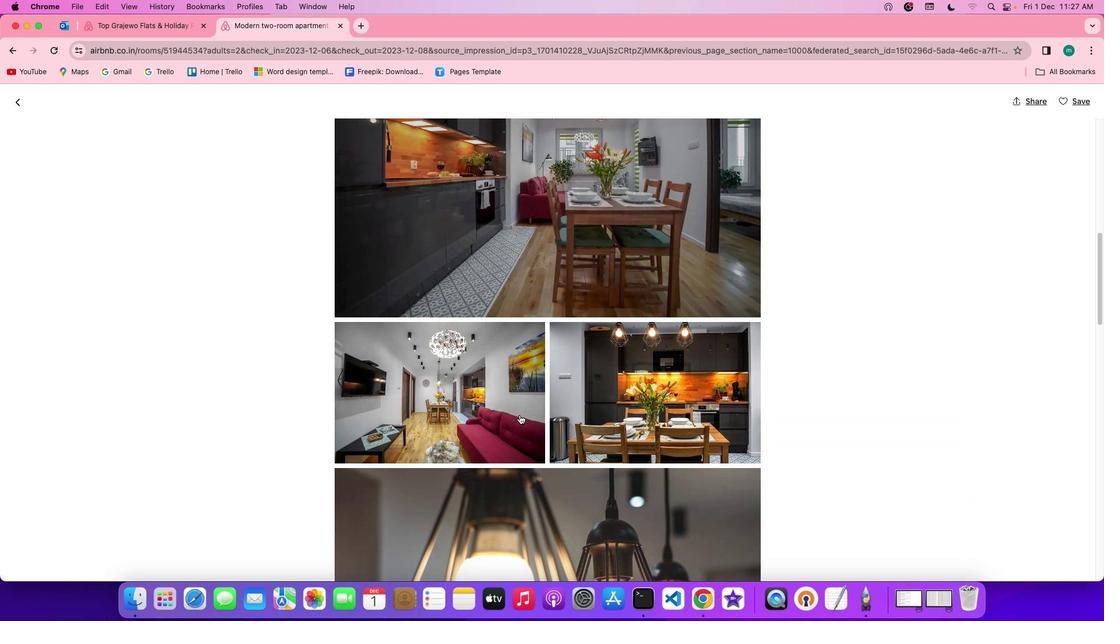
Action: Mouse scrolled (485, 408) with delta (59, 11)
Screenshot: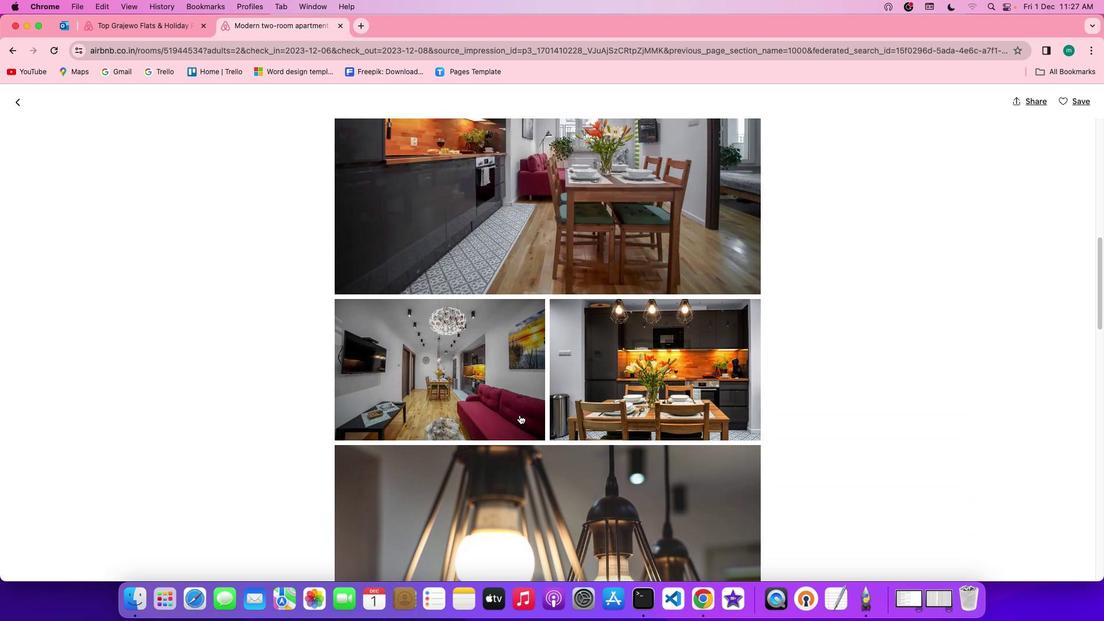 
Action: Mouse scrolled (485, 408) with delta (59, 11)
Screenshot: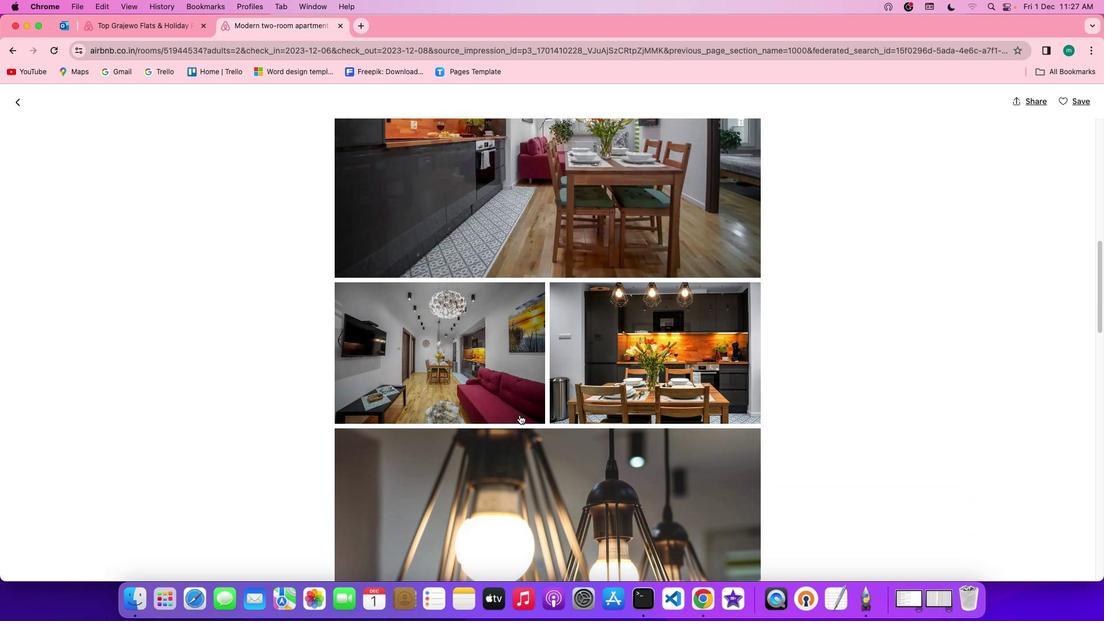 
Action: Mouse scrolled (485, 408) with delta (59, 10)
Screenshot: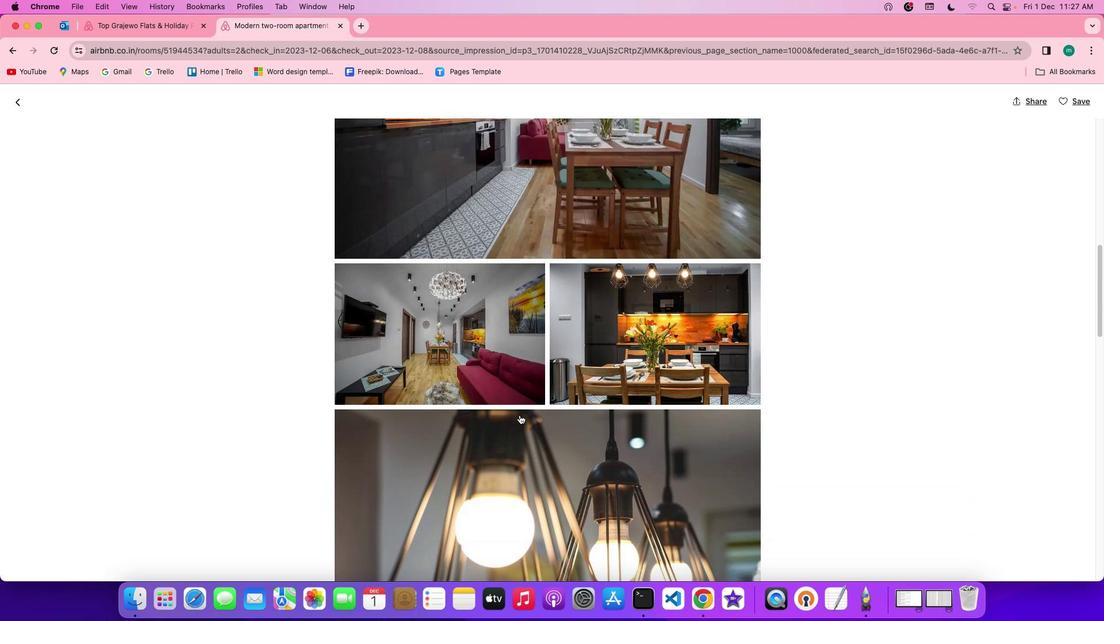 
Action: Mouse scrolled (485, 408) with delta (59, 10)
Screenshot: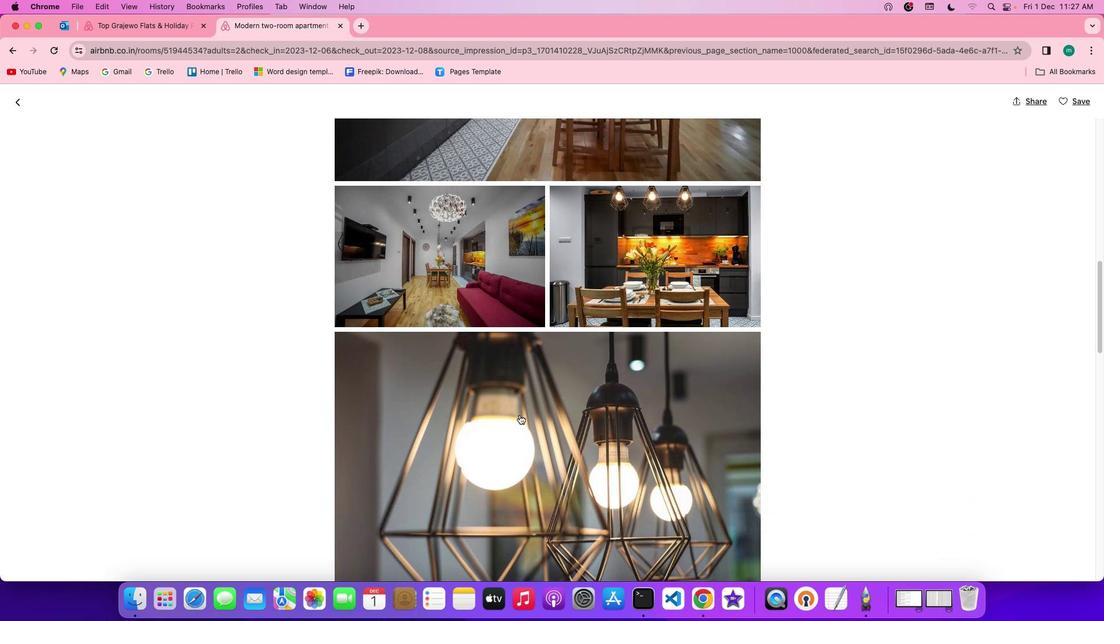 
Action: Mouse scrolled (485, 408) with delta (59, 11)
Screenshot: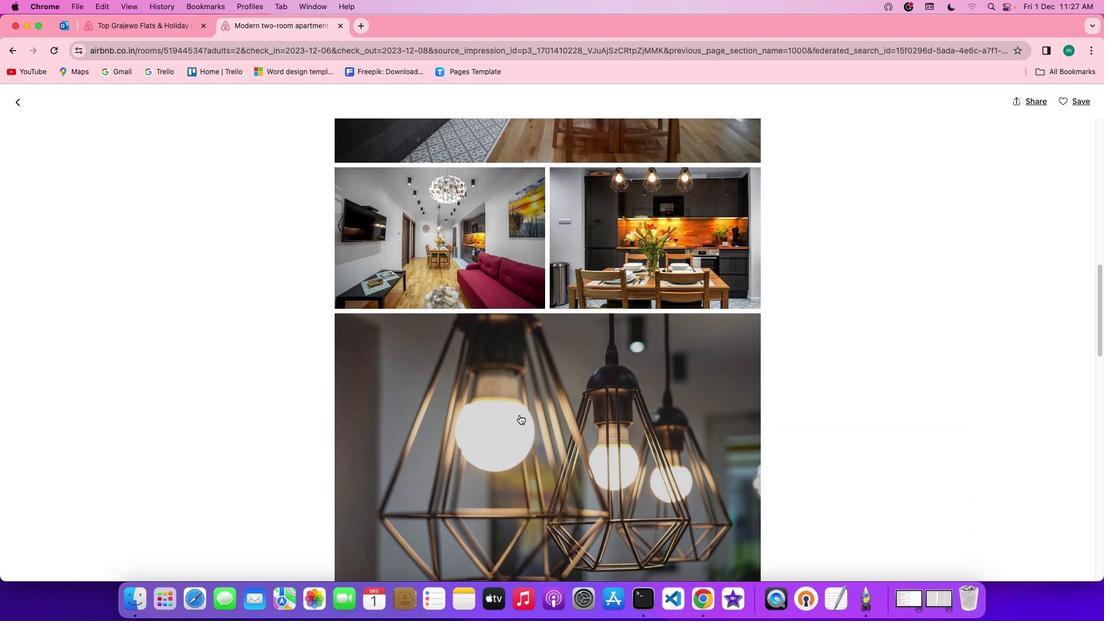 
Action: Mouse scrolled (485, 408) with delta (59, 11)
Screenshot: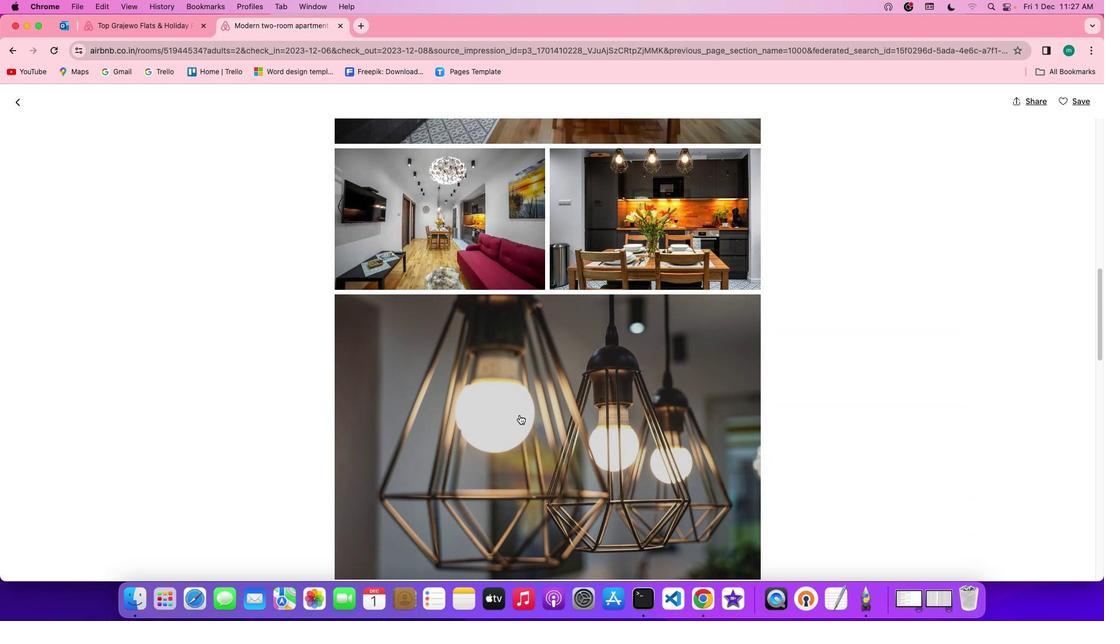 
Action: Mouse scrolled (485, 408) with delta (59, 10)
Screenshot: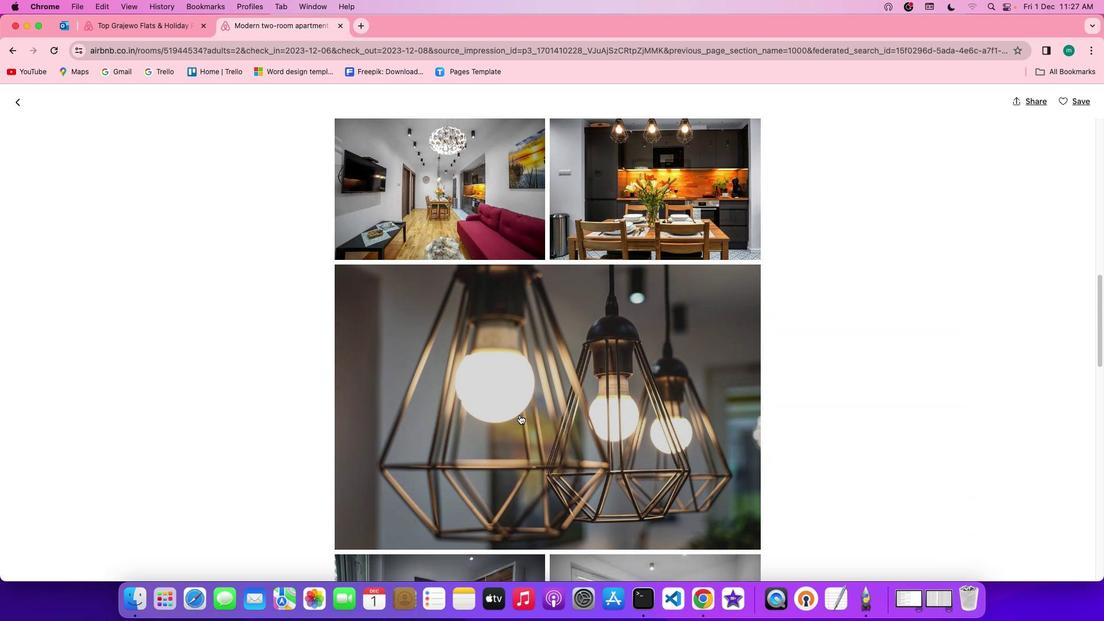 
Action: Mouse scrolled (485, 408) with delta (59, 11)
Screenshot: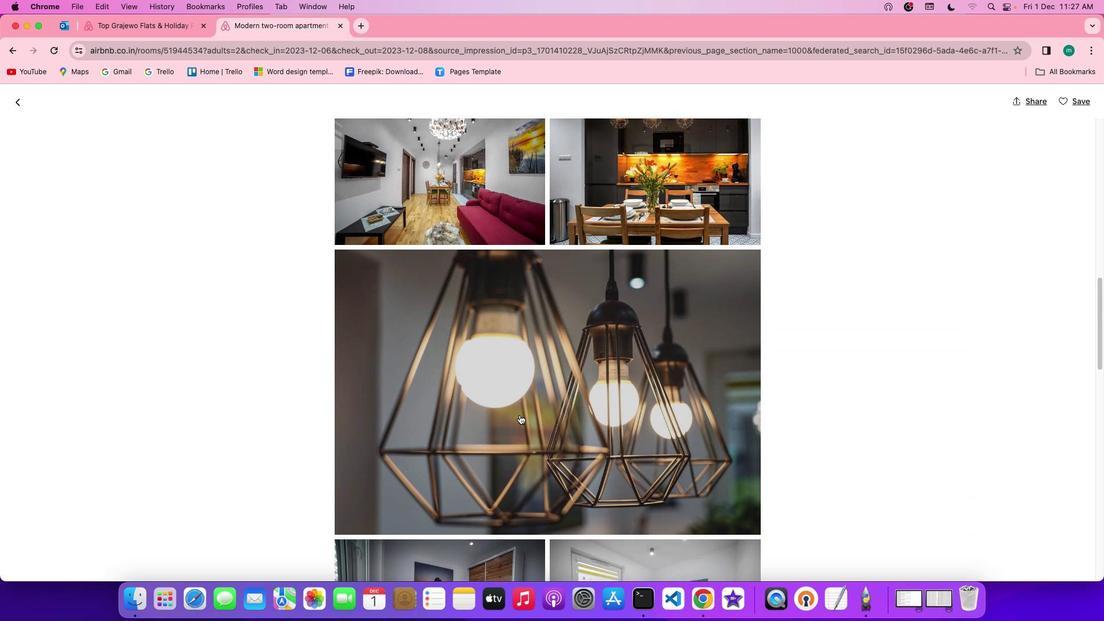 
Action: Mouse scrolled (485, 408) with delta (59, 11)
Screenshot: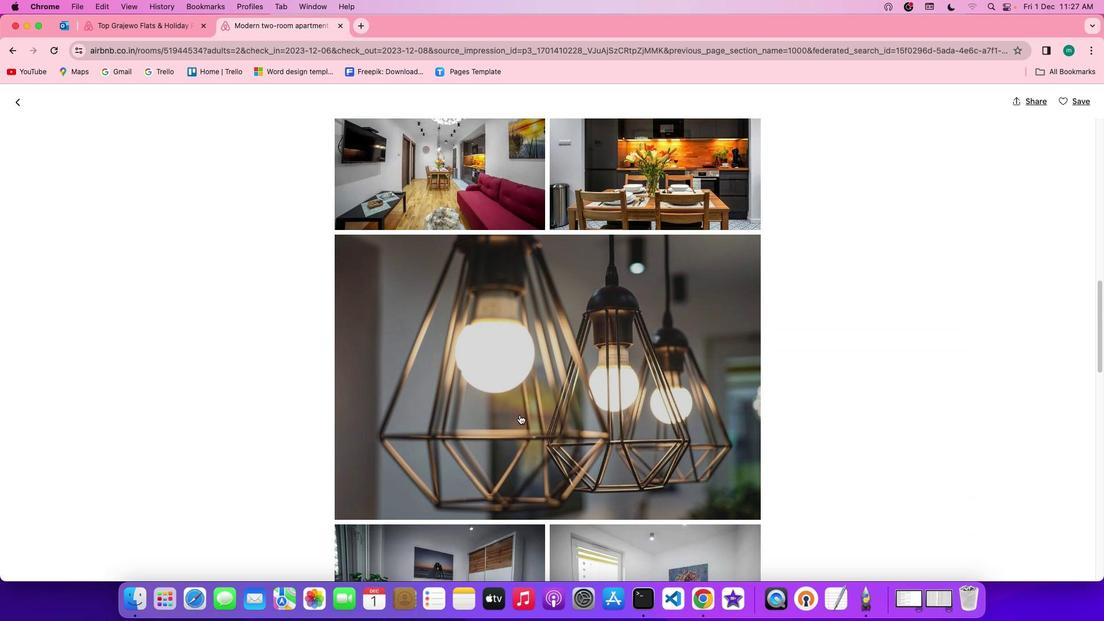 
Action: Mouse scrolled (485, 408) with delta (59, 11)
Screenshot: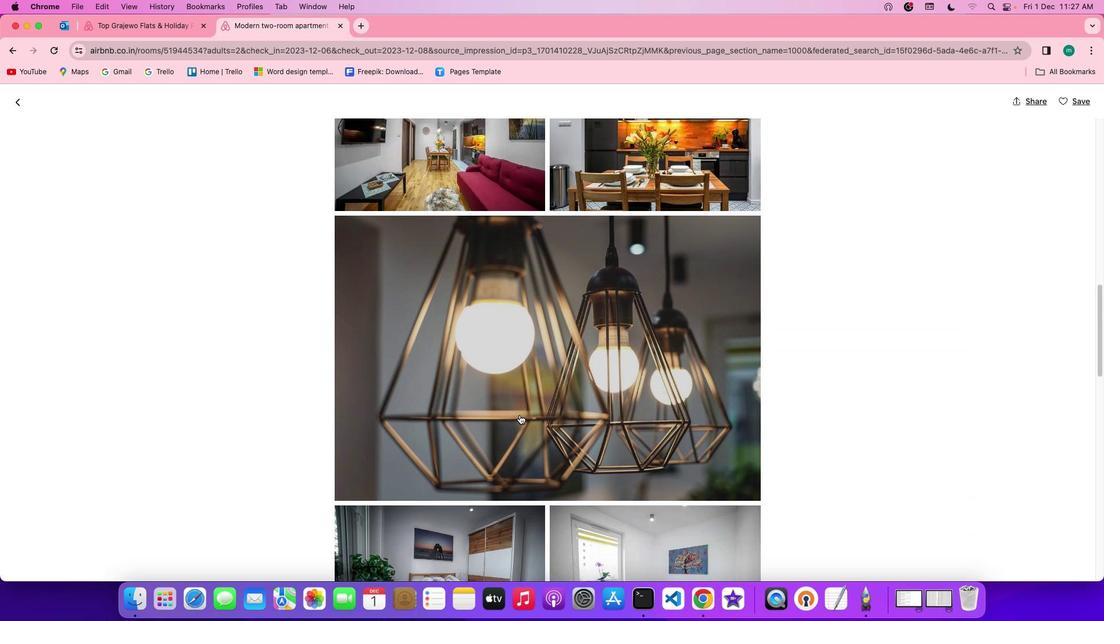 
Action: Mouse scrolled (485, 408) with delta (59, 11)
Screenshot: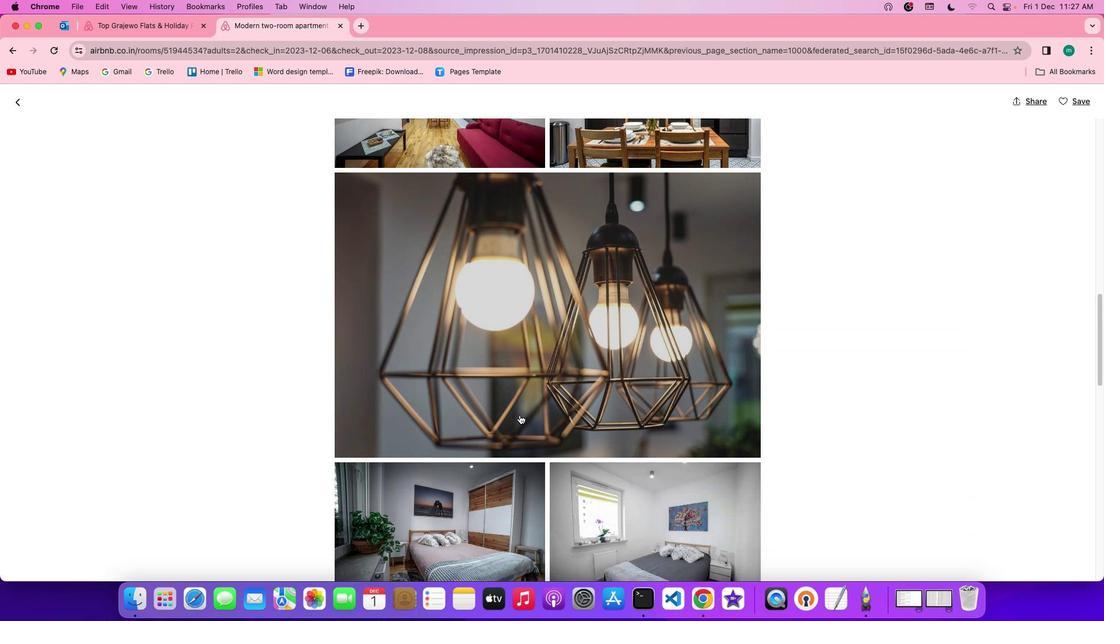 
Action: Mouse scrolled (485, 408) with delta (59, 11)
Screenshot: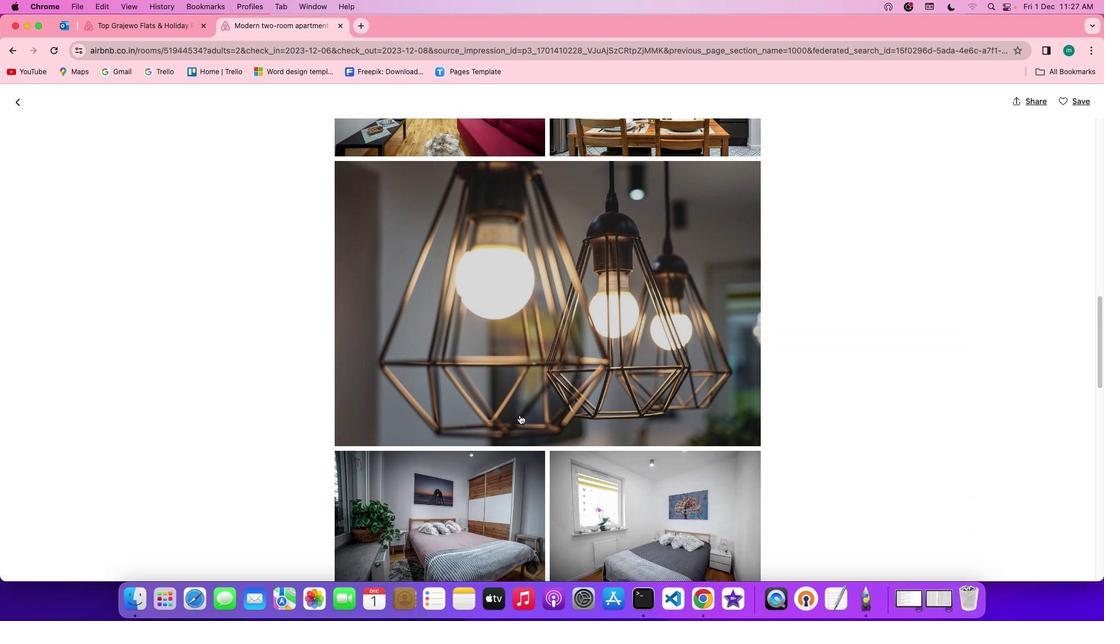 
Action: Mouse scrolled (485, 408) with delta (59, 11)
Screenshot: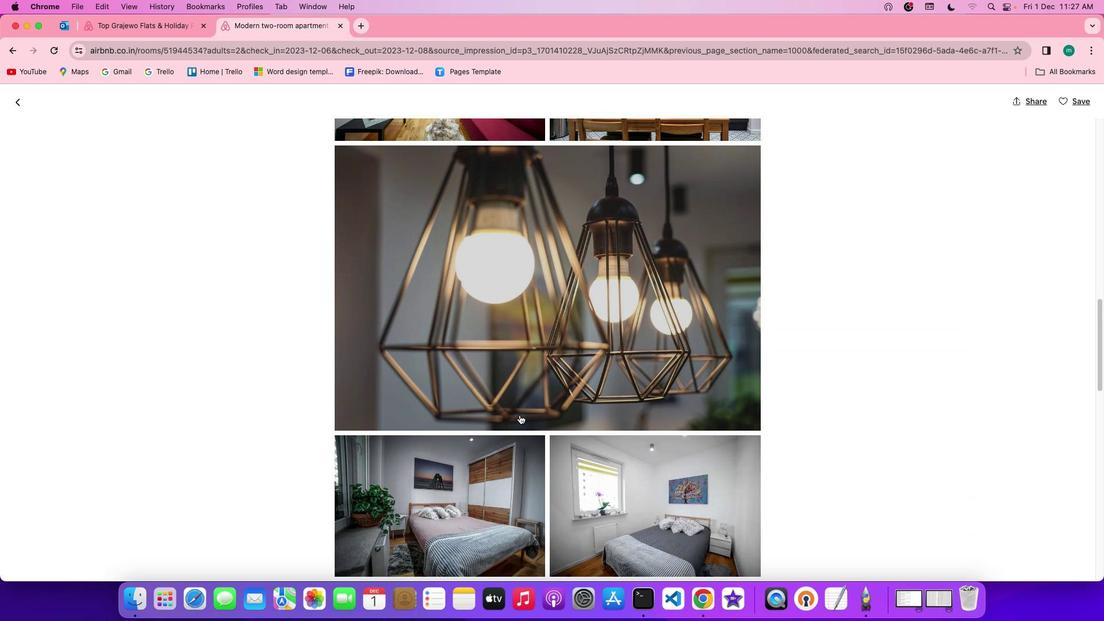 
Action: Mouse scrolled (485, 408) with delta (59, 11)
Screenshot: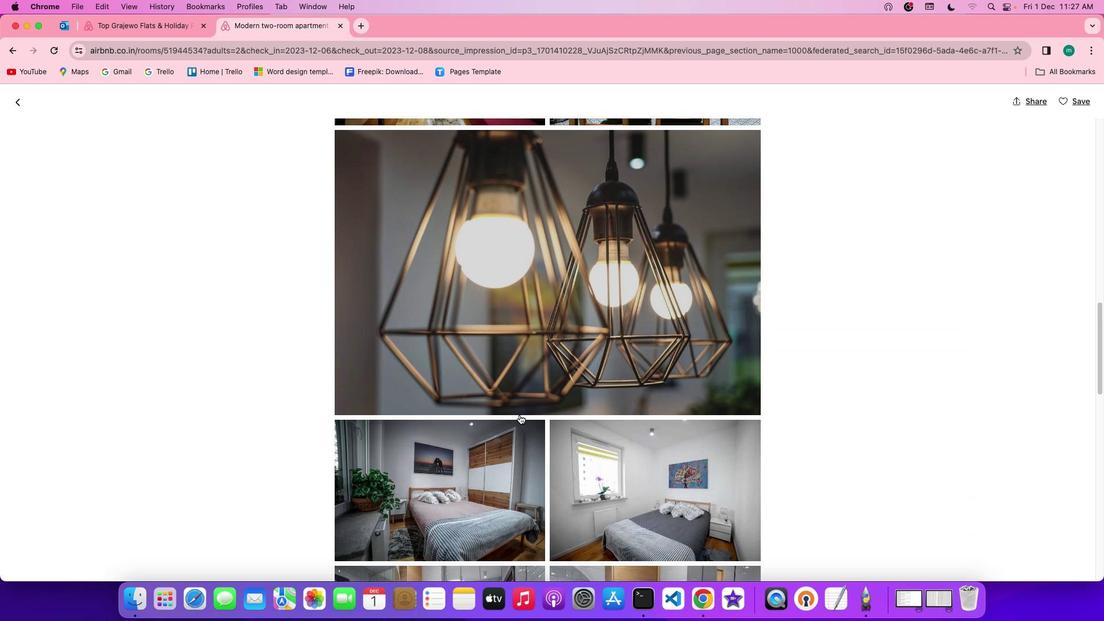 
Action: Mouse scrolled (485, 408) with delta (59, 10)
Screenshot: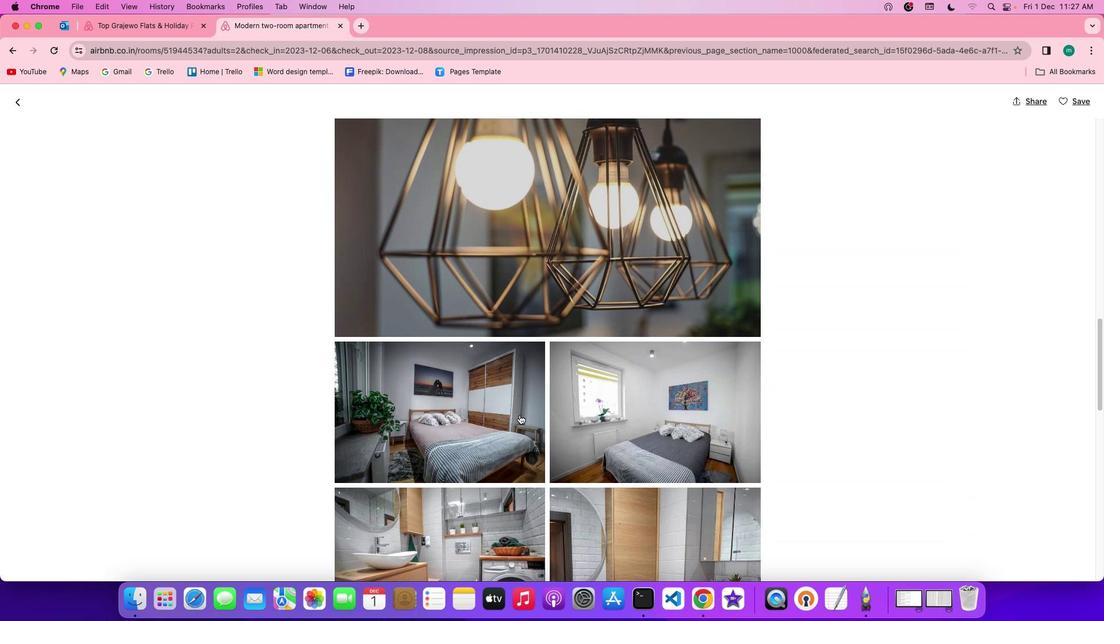 
Action: Mouse scrolled (485, 408) with delta (59, 11)
Screenshot: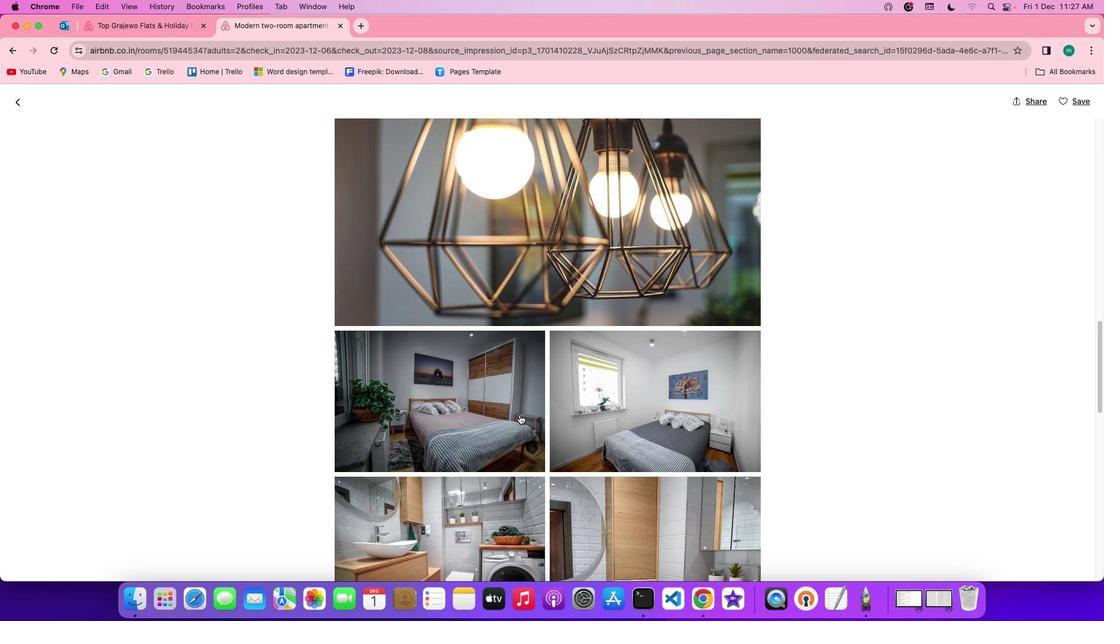 
Action: Mouse scrolled (485, 408) with delta (59, 11)
Screenshot: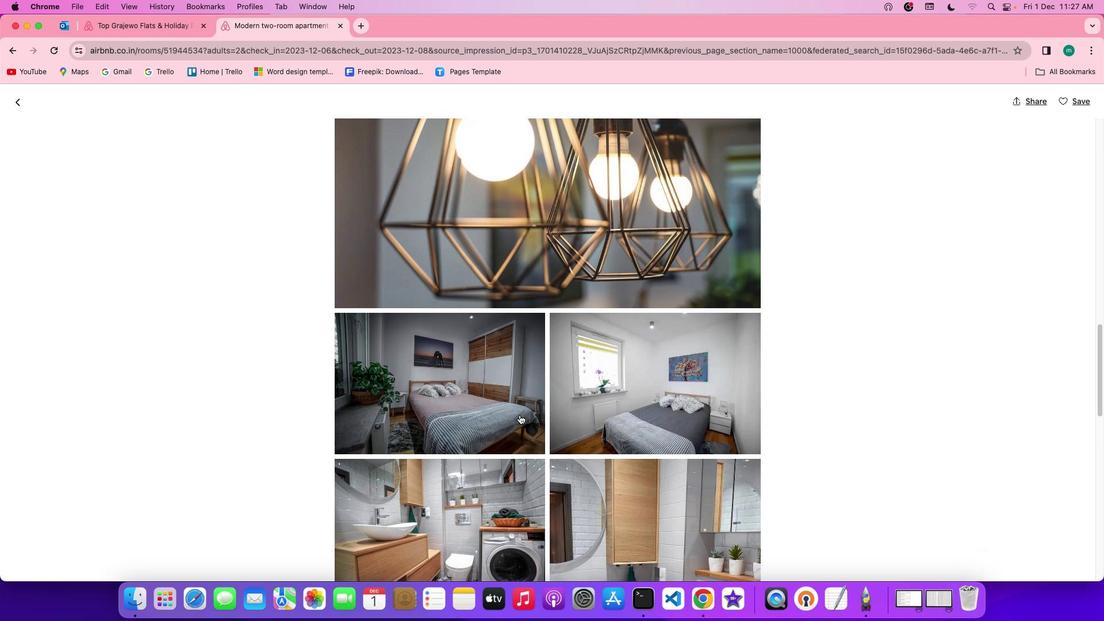 
Action: Mouse scrolled (485, 408) with delta (59, 10)
Screenshot: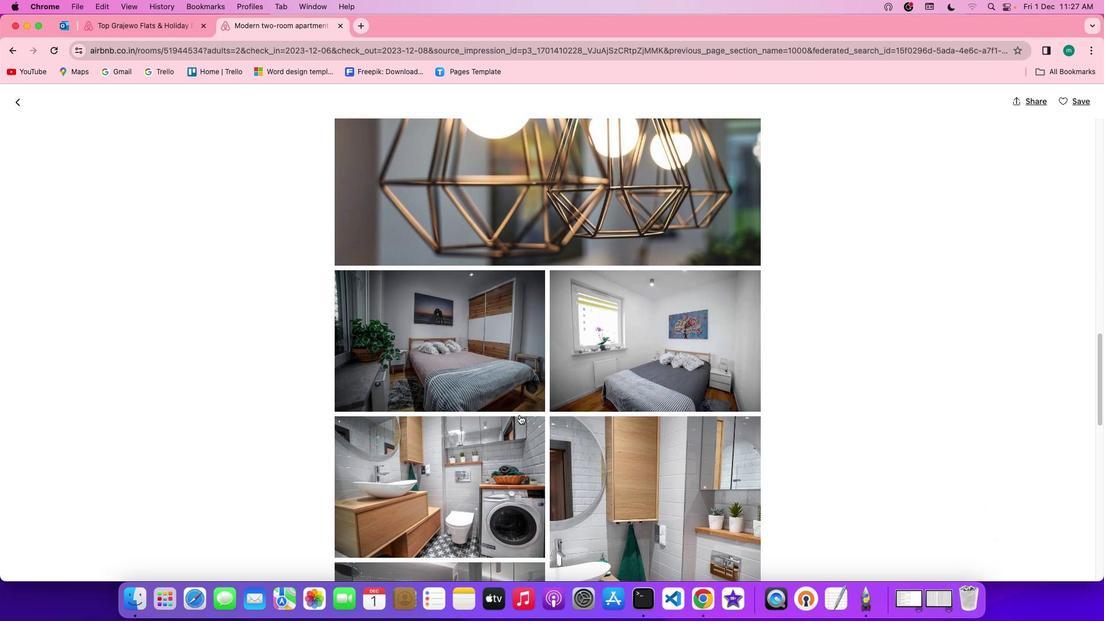 
Action: Mouse scrolled (485, 408) with delta (59, 10)
Screenshot: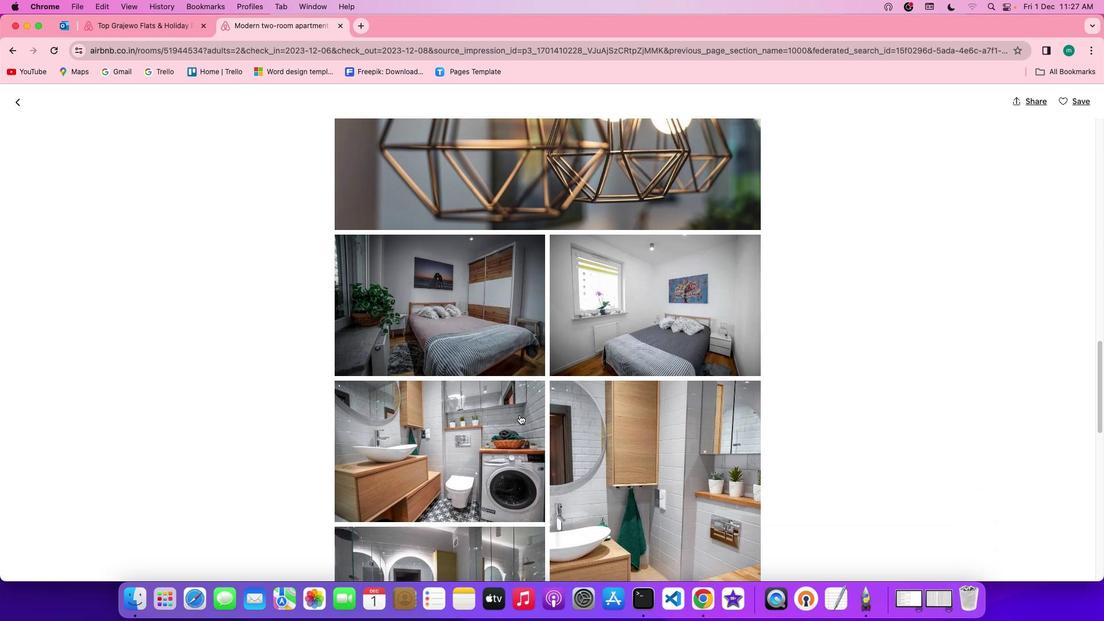 
Action: Mouse scrolled (485, 408) with delta (59, 11)
Screenshot: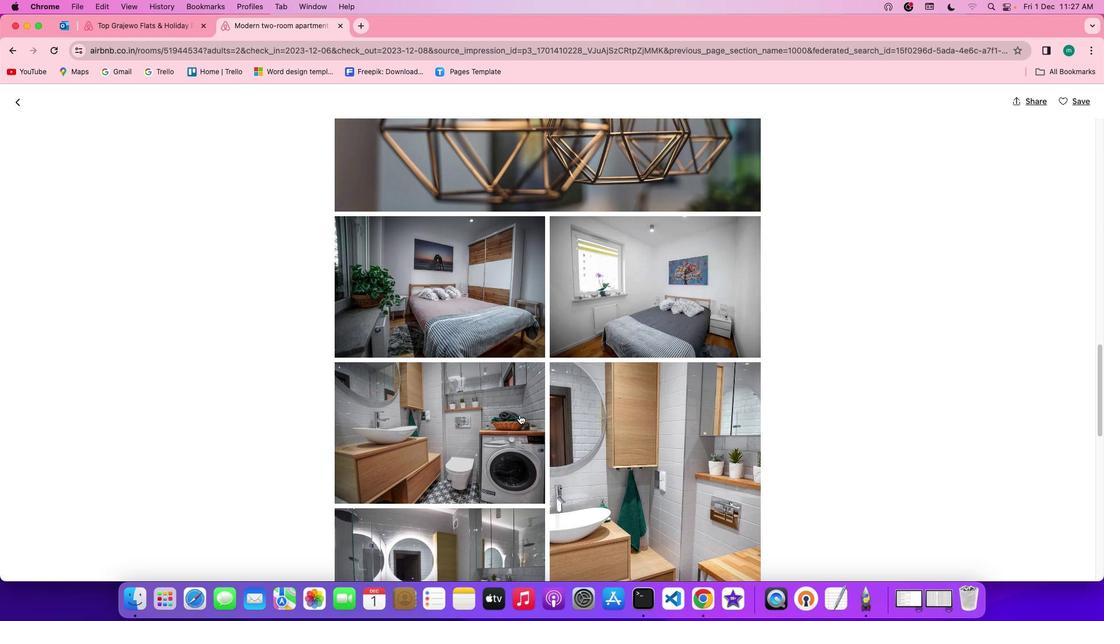 
Action: Mouse scrolled (485, 408) with delta (59, 11)
Screenshot: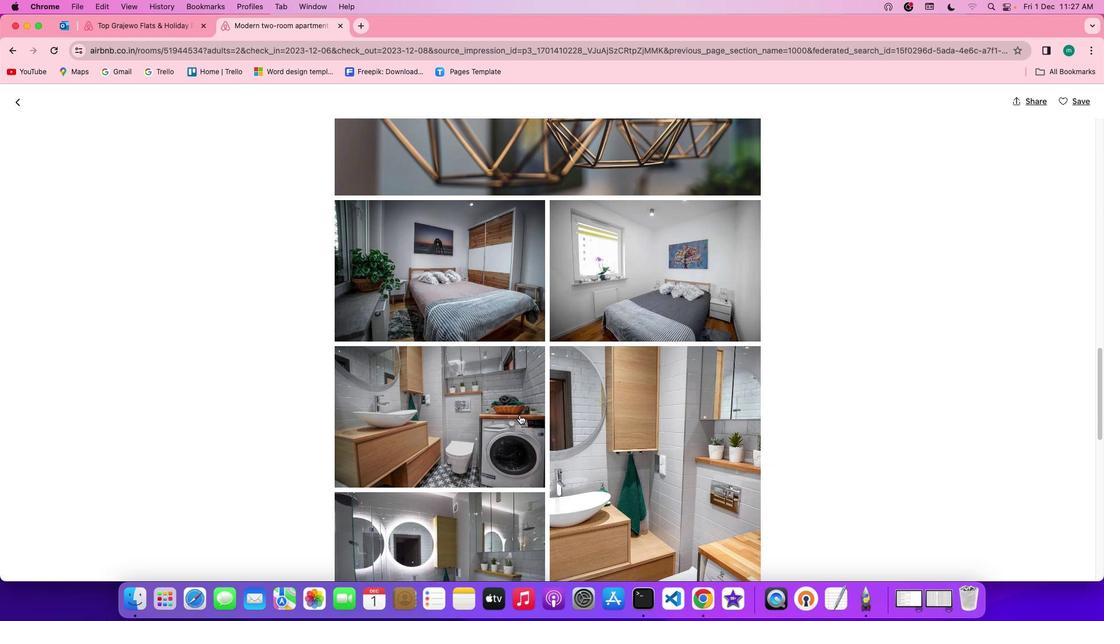 
Action: Mouse scrolled (485, 408) with delta (59, 11)
Screenshot: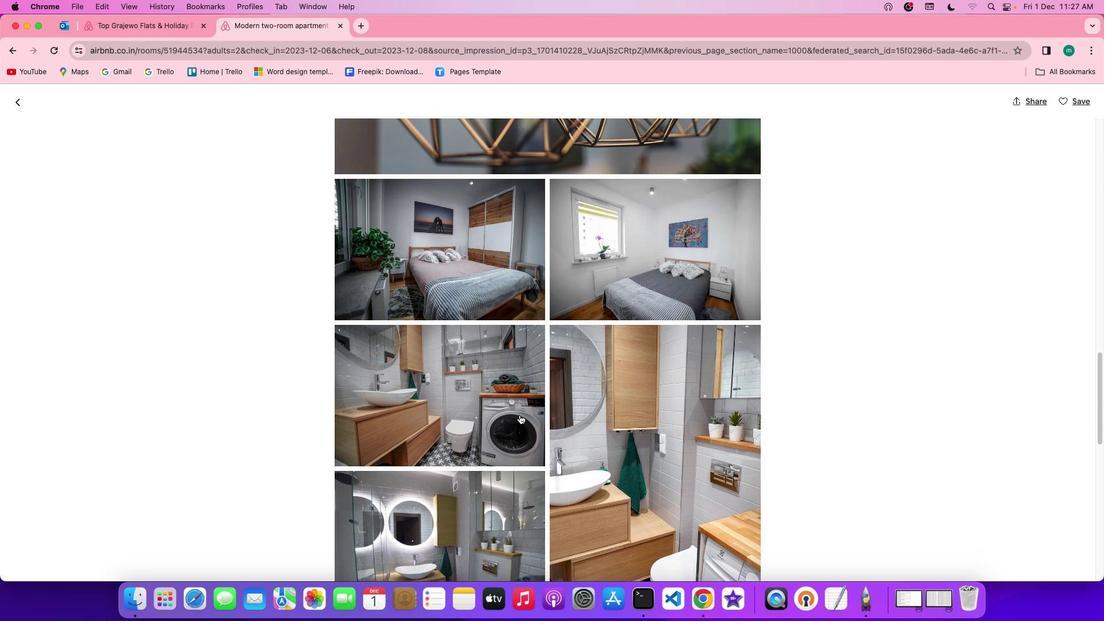 
Action: Mouse scrolled (485, 408) with delta (59, 10)
Screenshot: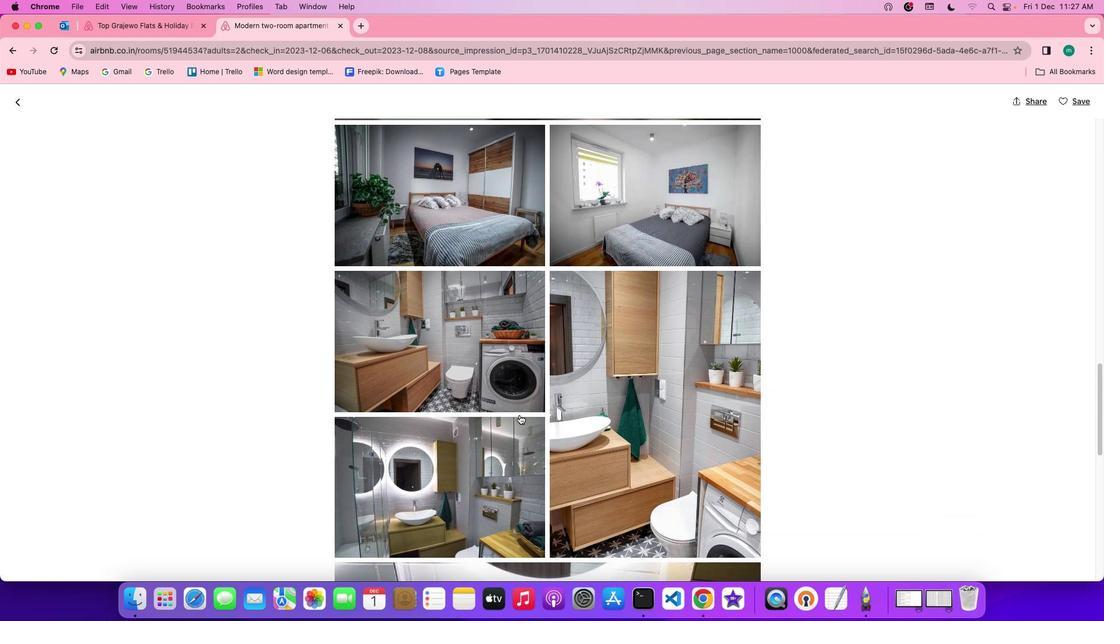 
Action: Mouse scrolled (485, 408) with delta (59, 11)
Screenshot: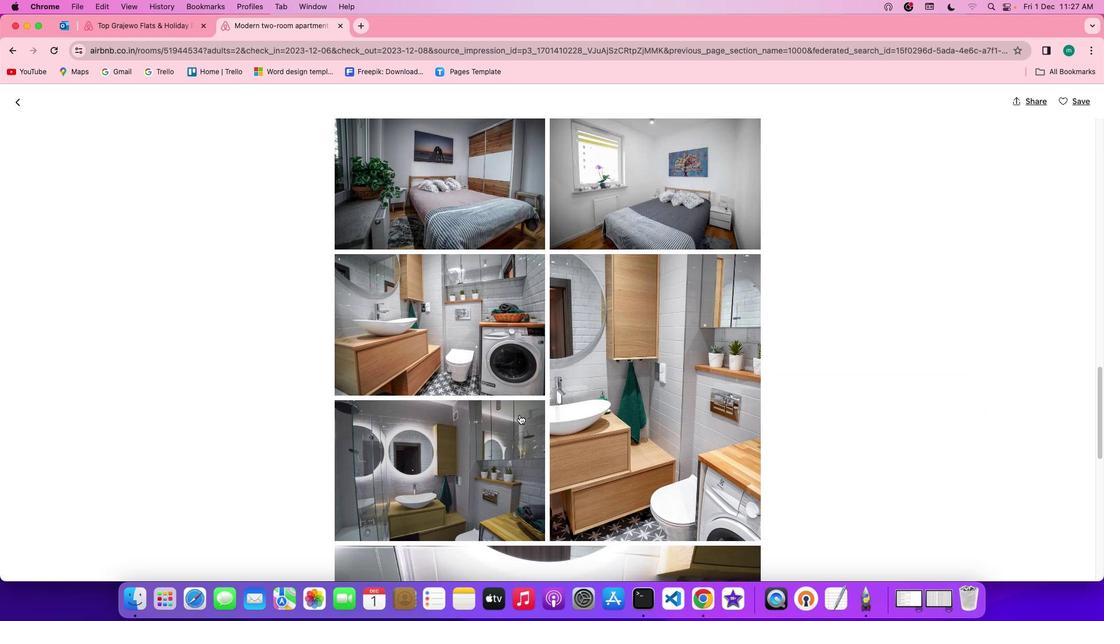 
Action: Mouse scrolled (485, 408) with delta (59, 11)
Screenshot: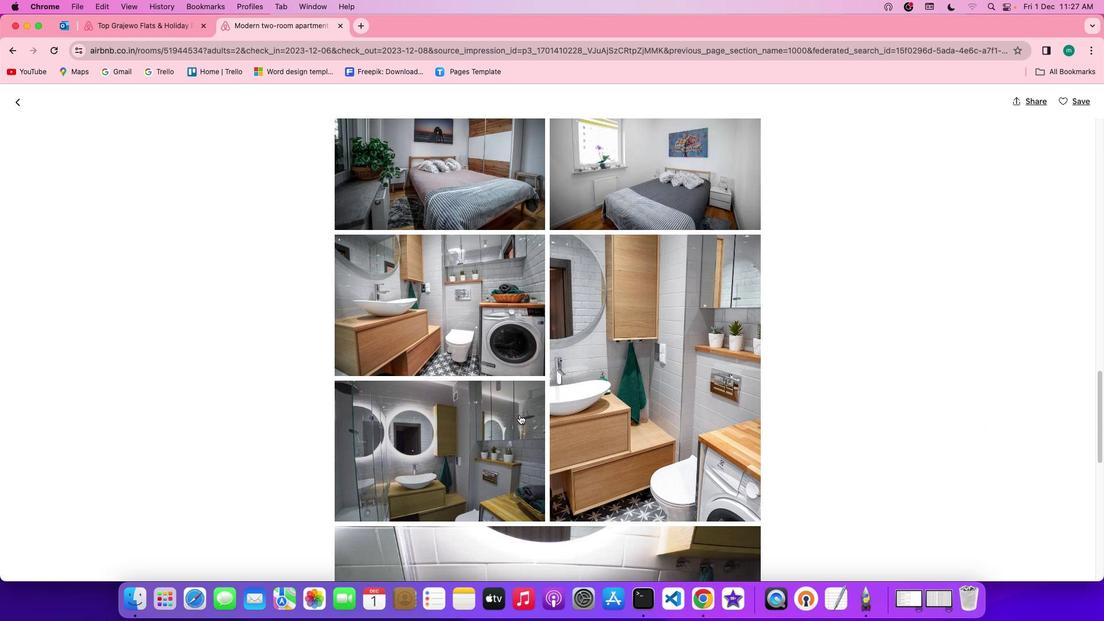 
Action: Mouse scrolled (485, 408) with delta (59, 10)
Screenshot: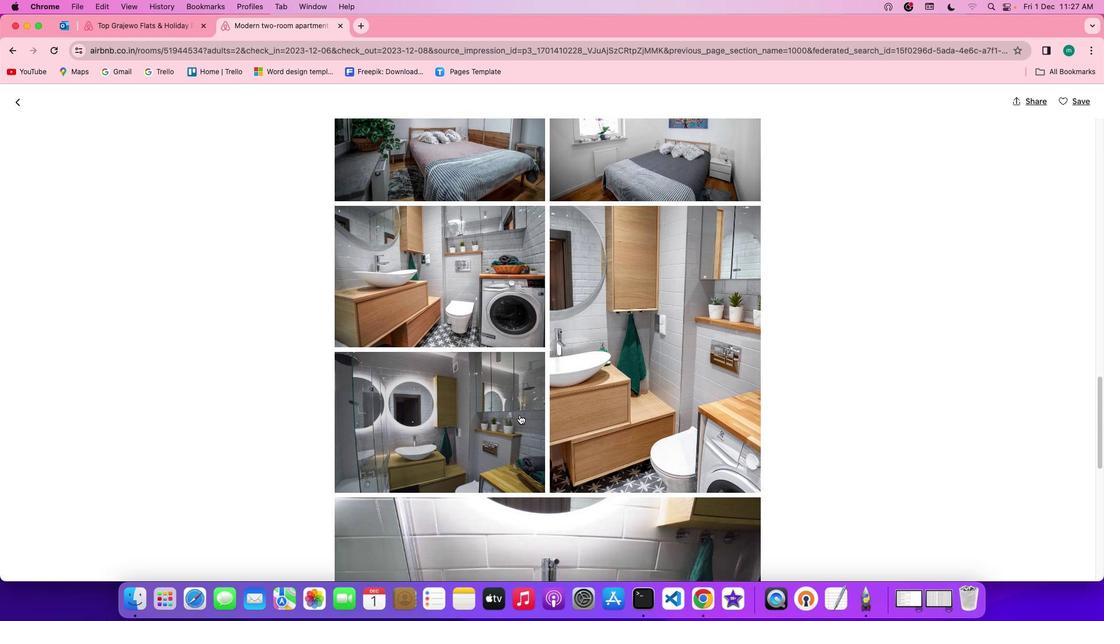 
Action: Mouse scrolled (485, 408) with delta (59, 10)
Screenshot: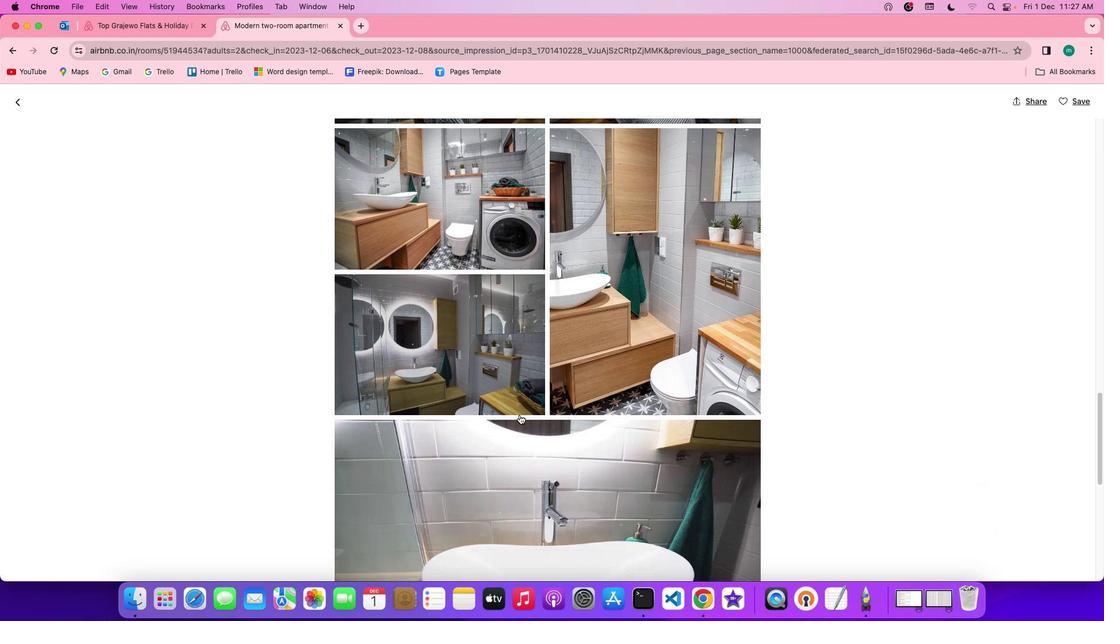 
Action: Mouse scrolled (485, 408) with delta (59, 10)
Screenshot: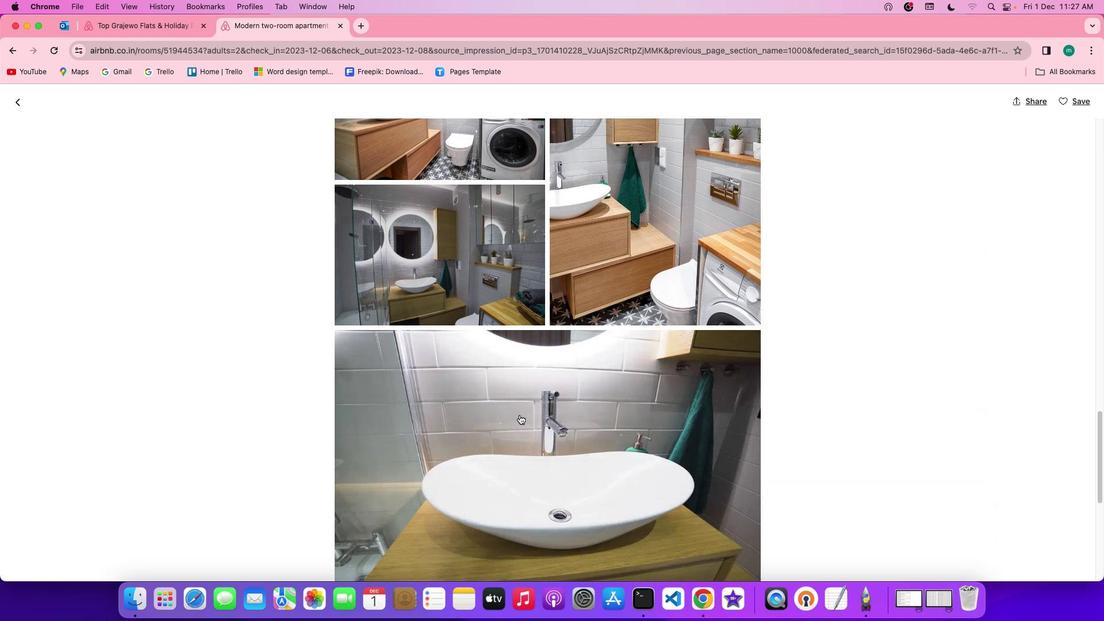 
Action: Mouse scrolled (485, 408) with delta (59, 11)
Screenshot: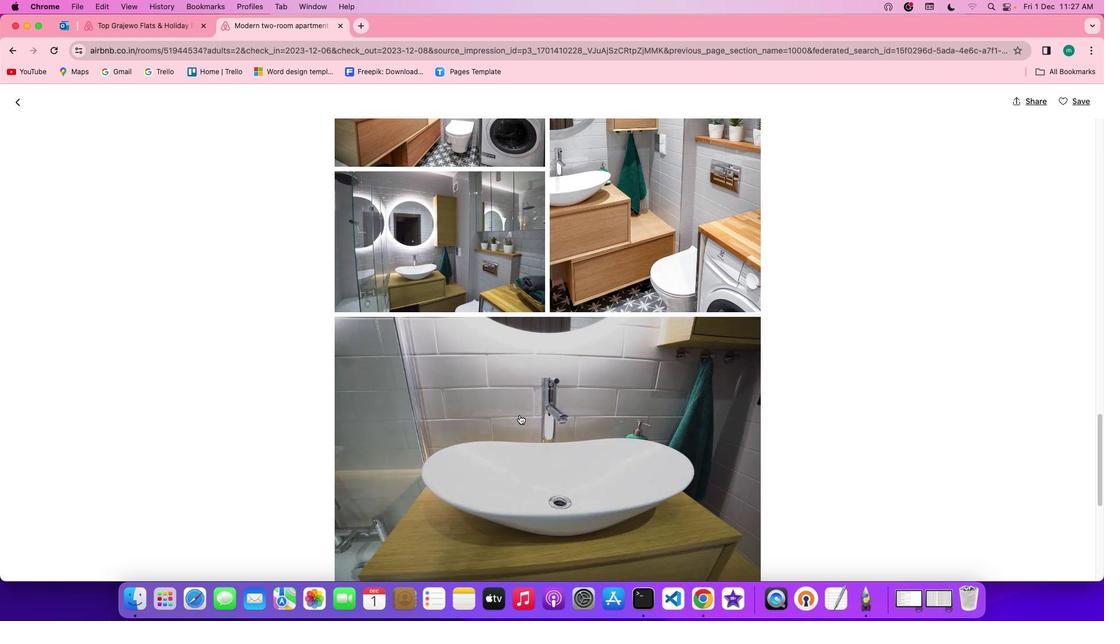
Action: Mouse scrolled (485, 408) with delta (59, 11)
Screenshot: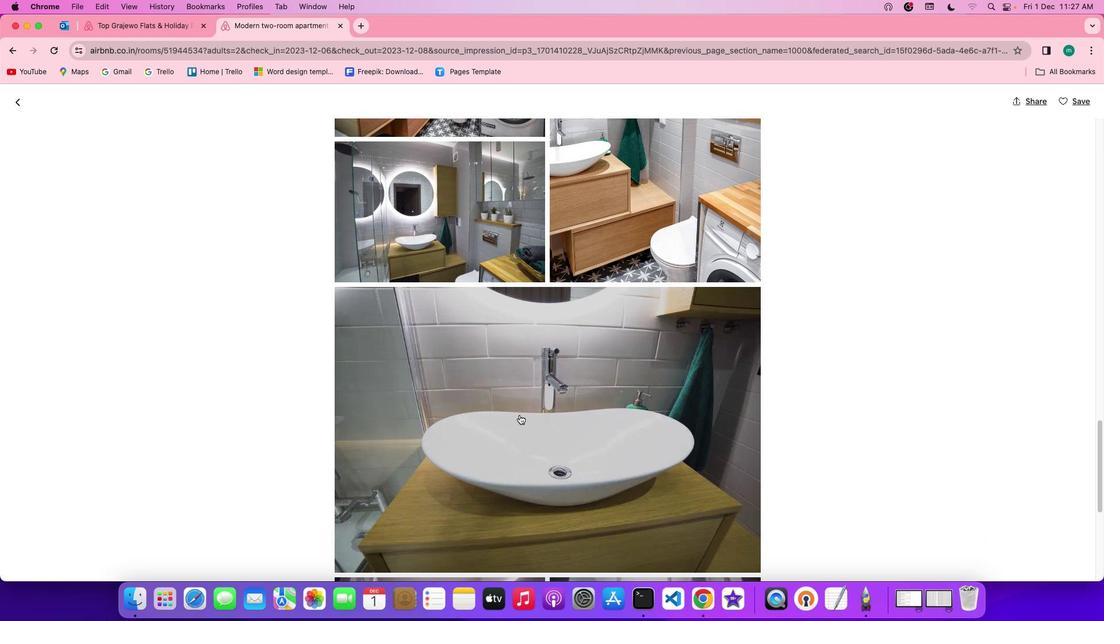 
Action: Mouse scrolled (485, 408) with delta (59, 10)
Screenshot: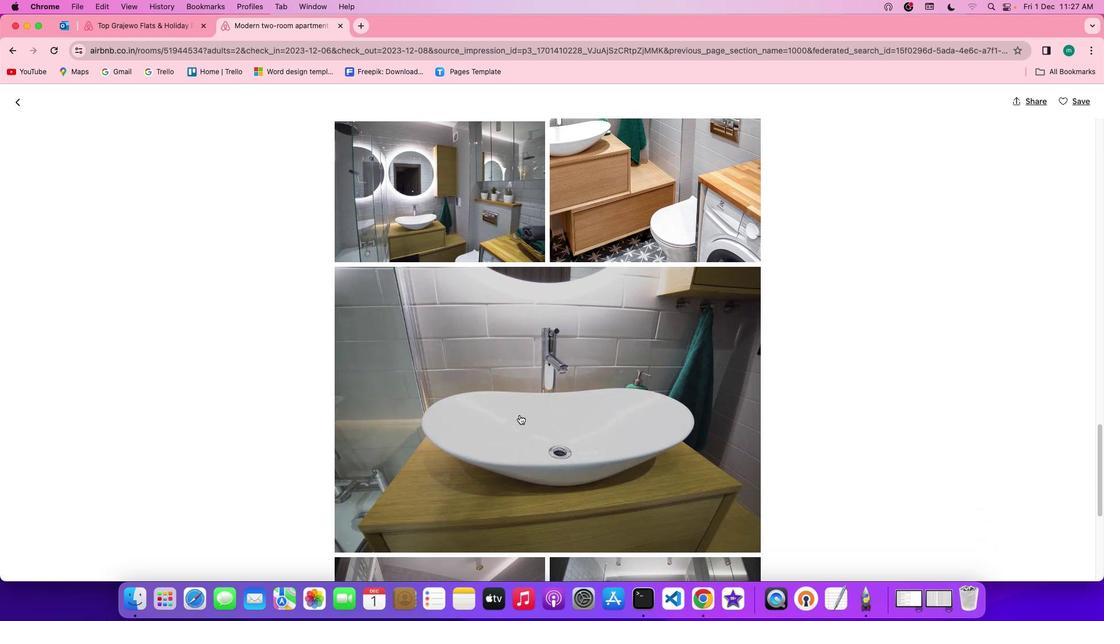 
Action: Mouse scrolled (485, 408) with delta (59, 10)
Screenshot: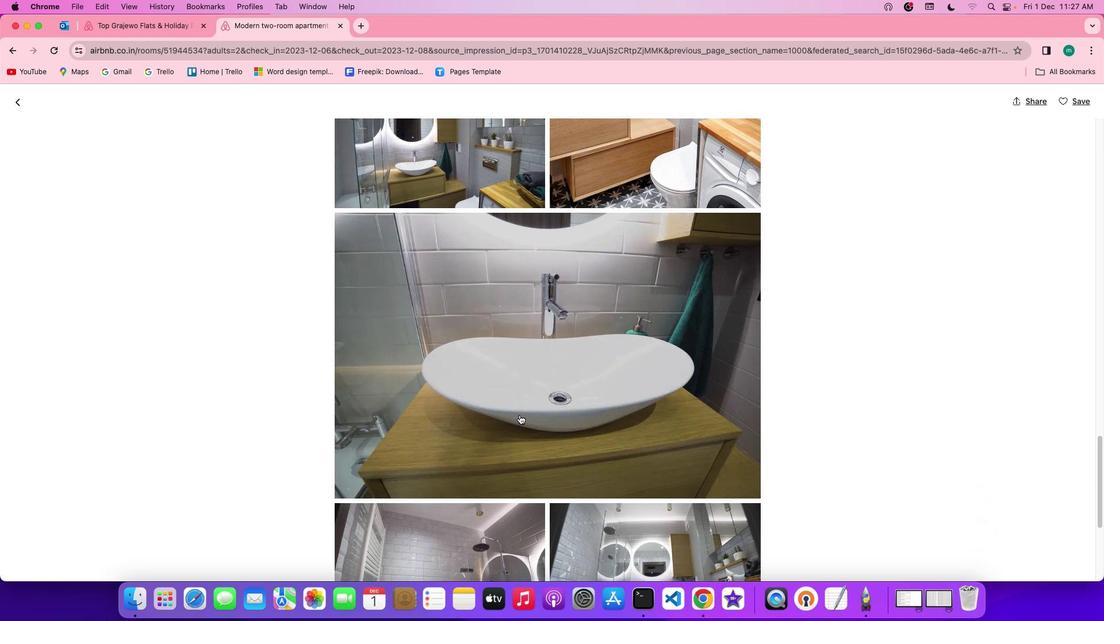 
Action: Mouse scrolled (485, 408) with delta (59, 11)
Screenshot: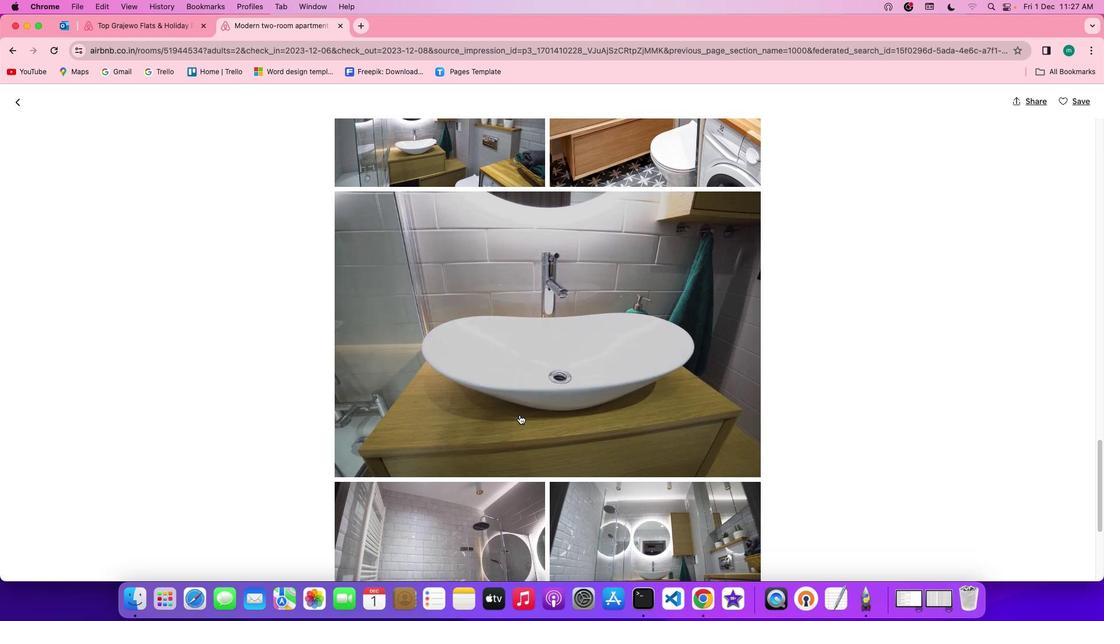 
Action: Mouse scrolled (485, 408) with delta (59, 11)
Screenshot: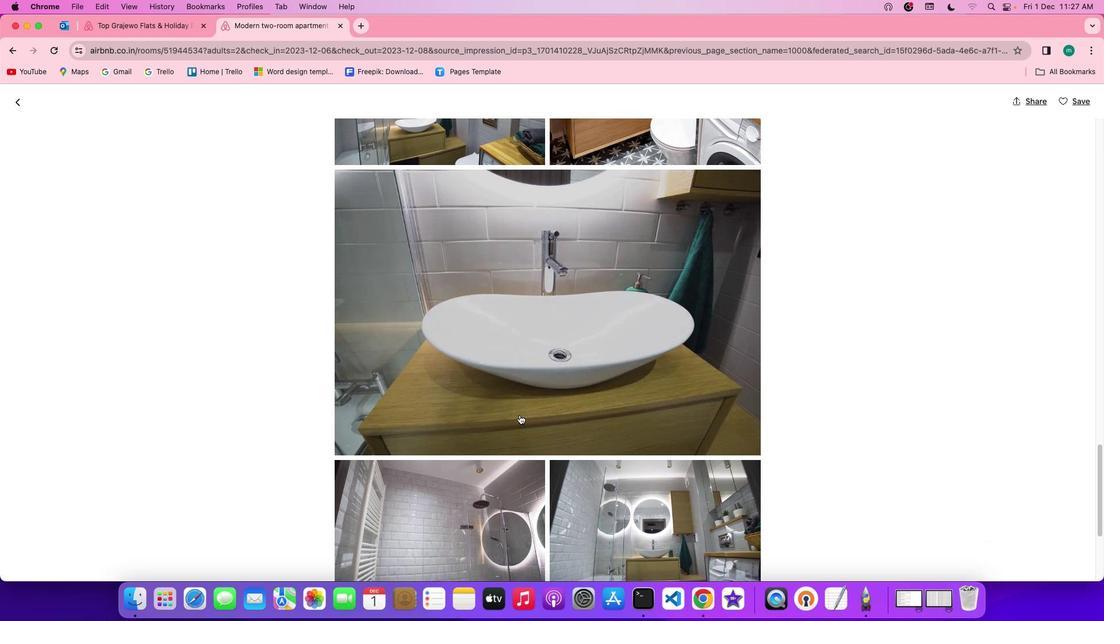 
Action: Mouse scrolled (485, 408) with delta (59, 10)
Screenshot: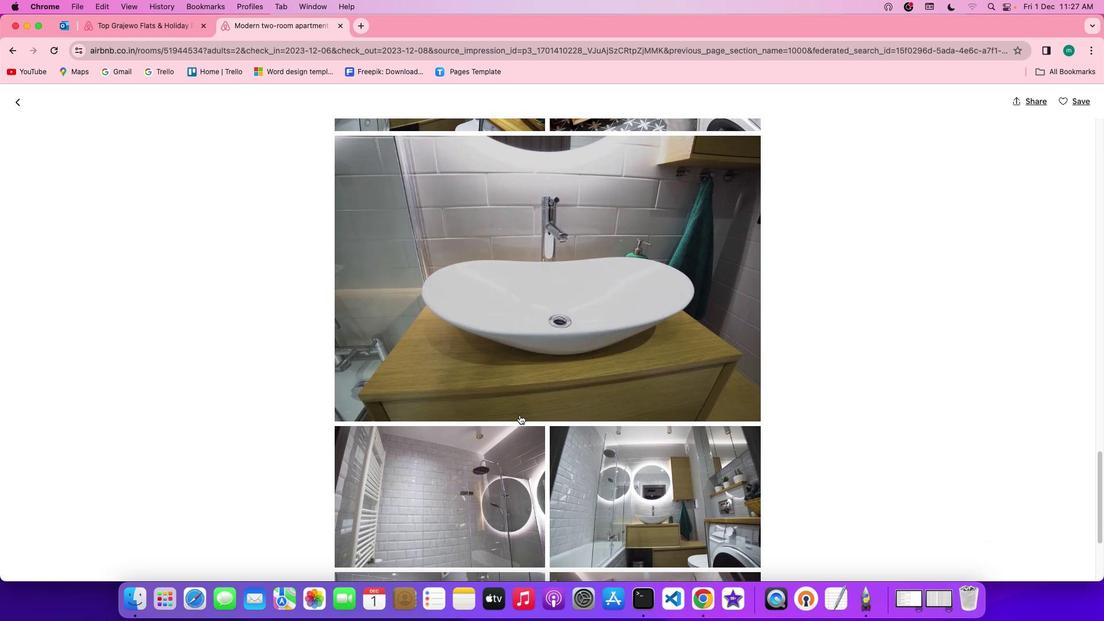 
Action: Mouse scrolled (485, 408) with delta (59, 10)
Screenshot: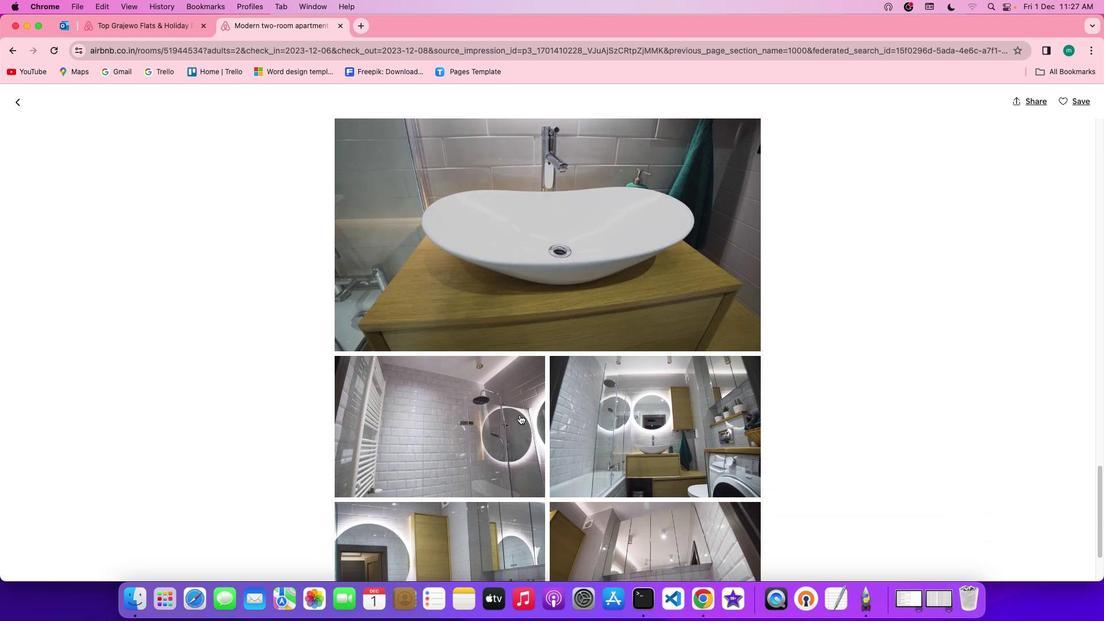 
Action: Mouse scrolled (485, 408) with delta (59, 11)
Screenshot: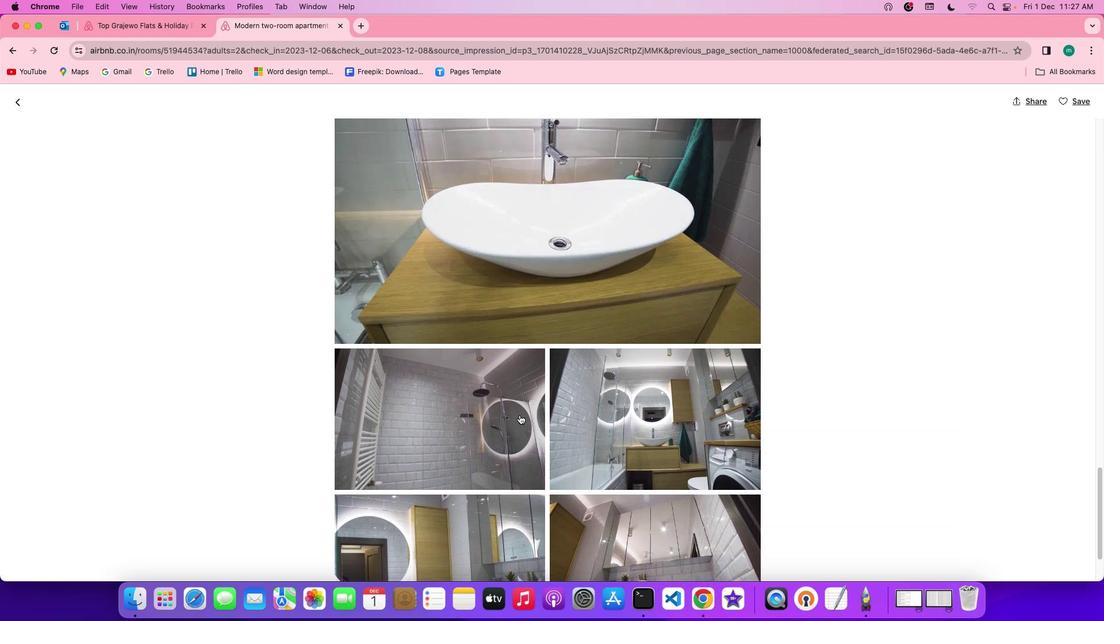 
Action: Mouse scrolled (485, 408) with delta (59, 11)
Screenshot: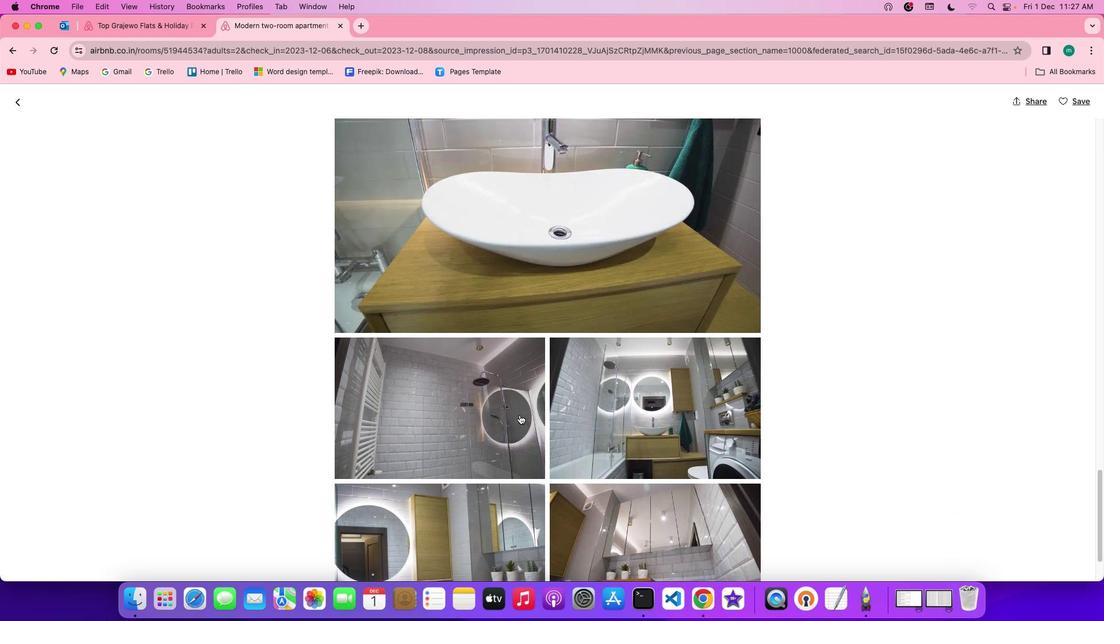 
Action: Mouse scrolled (485, 408) with delta (59, 11)
Screenshot: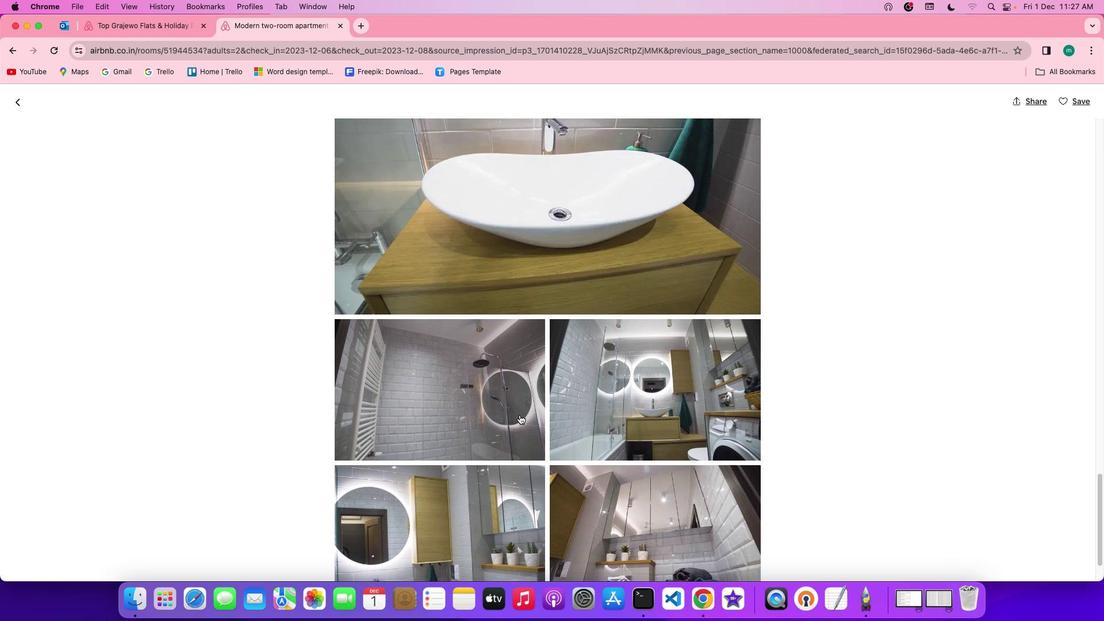 
Action: Mouse scrolled (485, 408) with delta (59, 11)
Screenshot: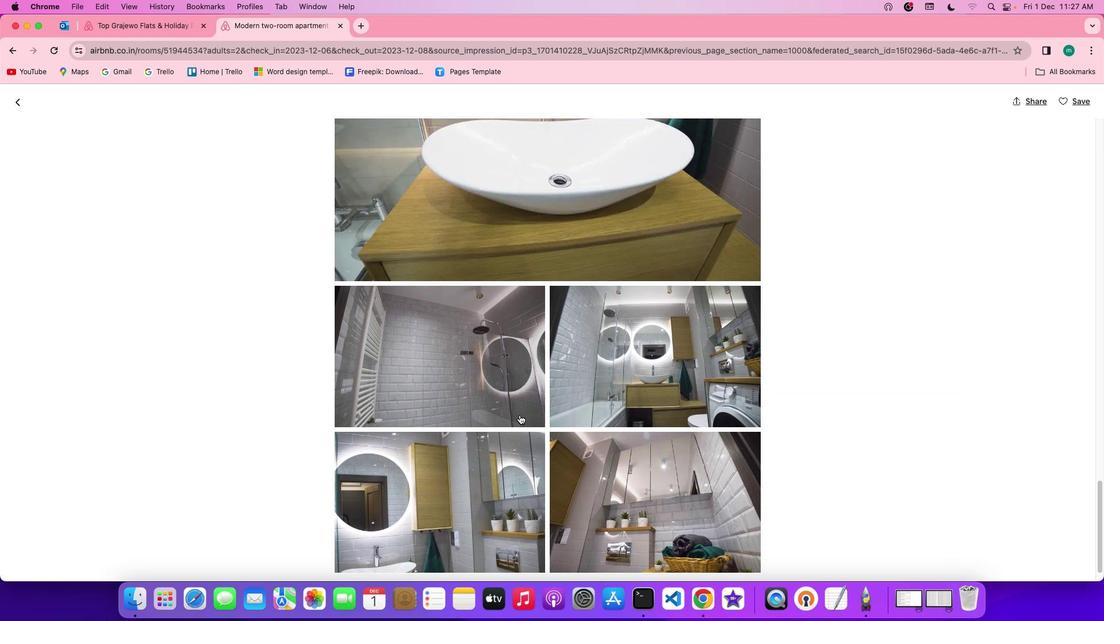 
Action: Mouse scrolled (485, 408) with delta (59, 11)
Screenshot: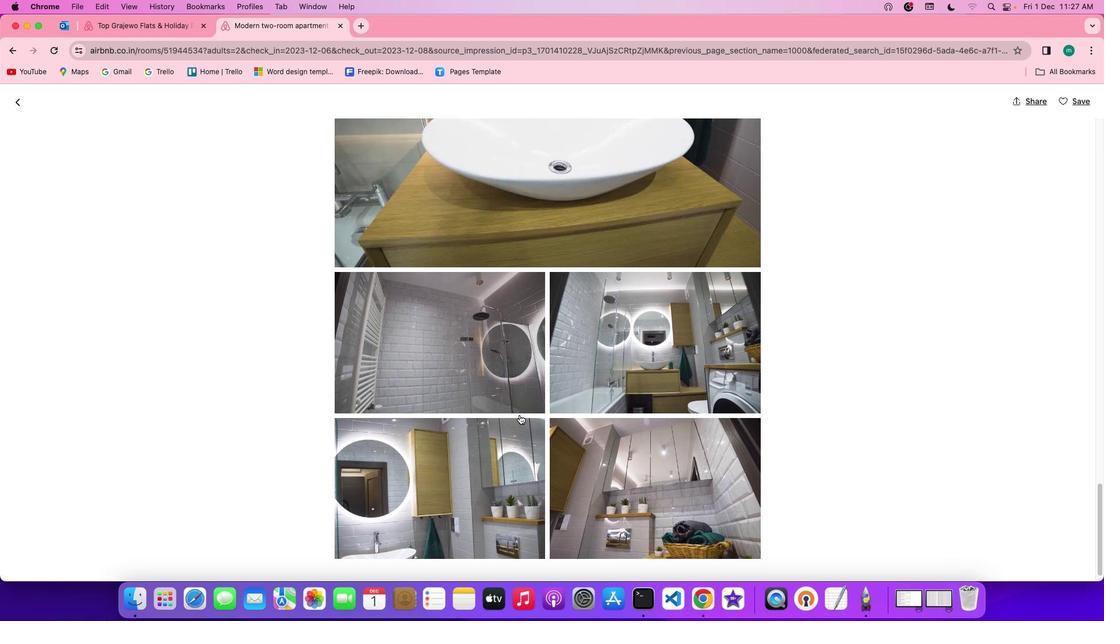
Action: Mouse scrolled (485, 408) with delta (59, 11)
Screenshot: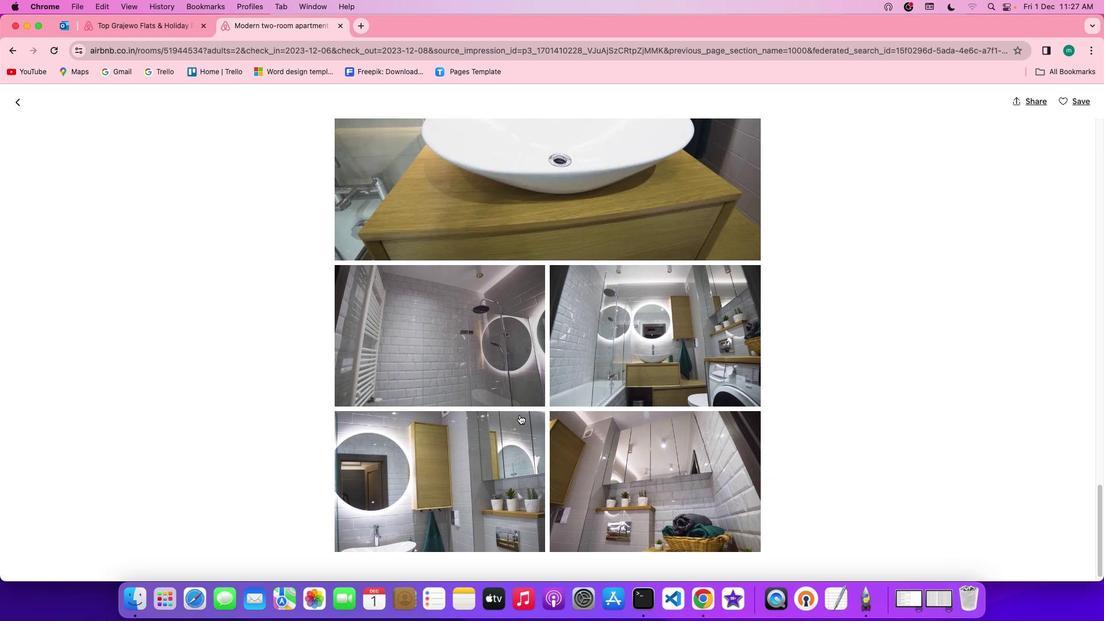 
Action: Mouse scrolled (485, 408) with delta (59, 10)
Screenshot: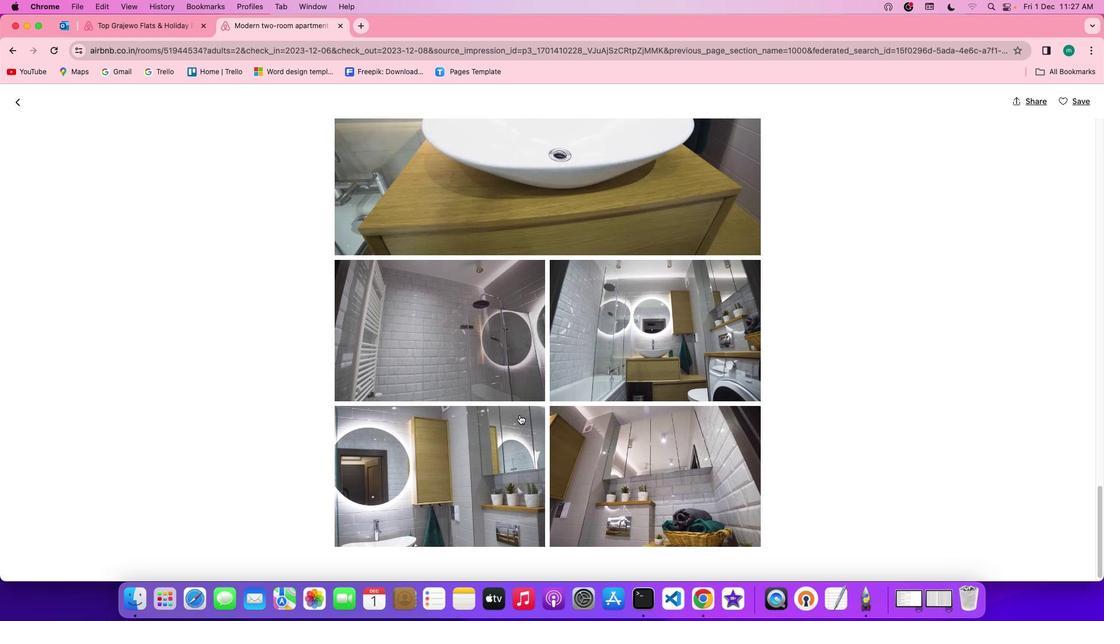 
Action: Mouse scrolled (485, 408) with delta (59, 10)
Screenshot: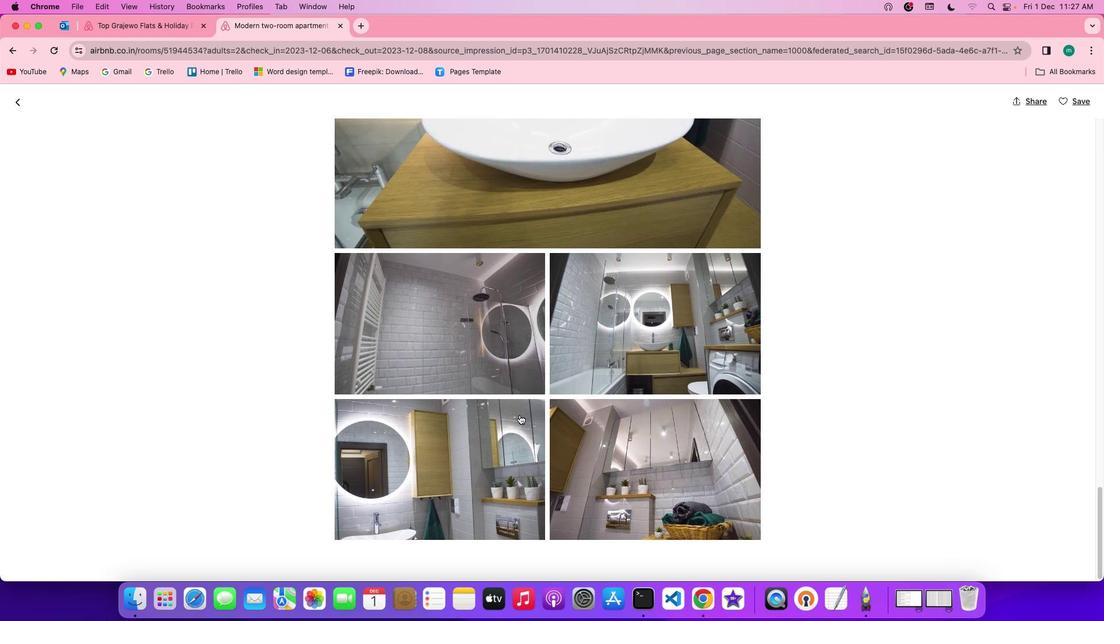 
Action: Mouse scrolled (485, 408) with delta (59, 10)
Screenshot: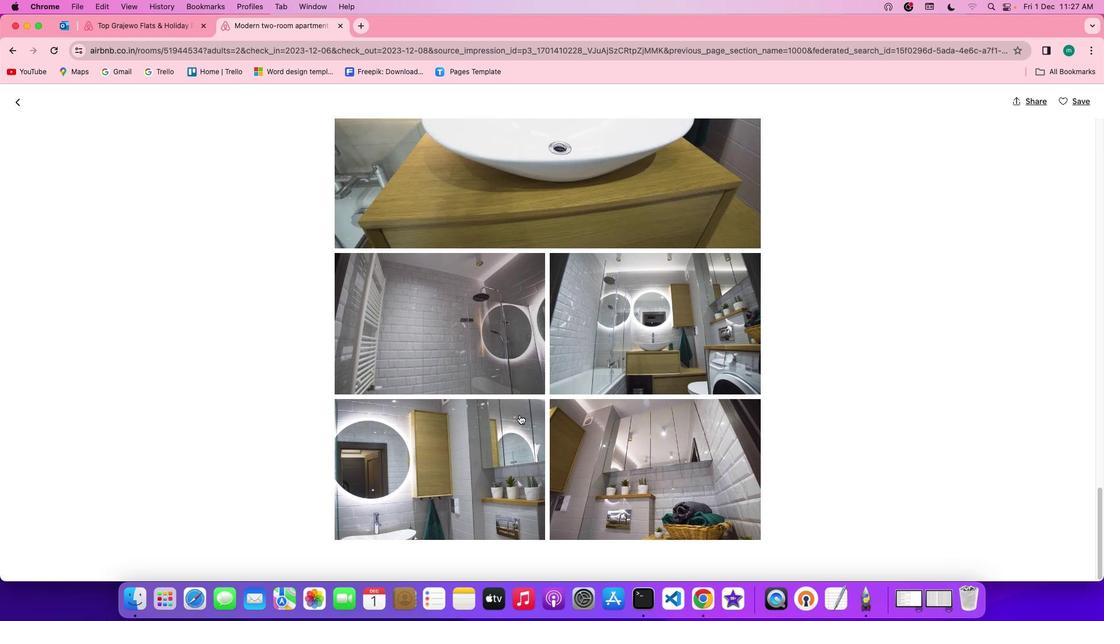 
Action: Mouse scrolled (485, 408) with delta (59, 11)
Screenshot: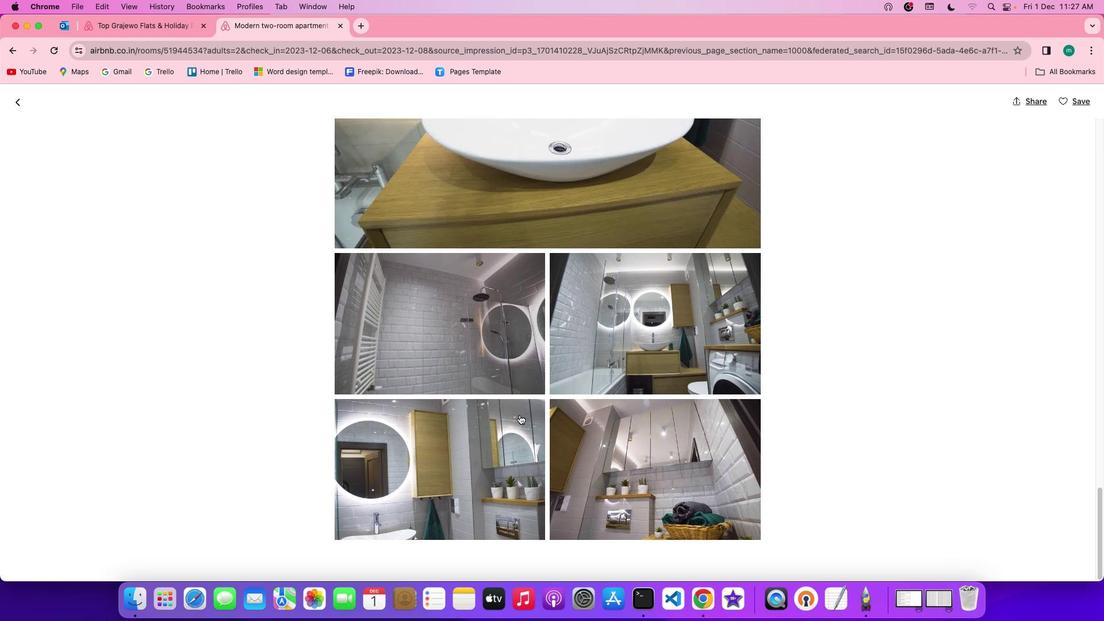 
Action: Mouse scrolled (485, 408) with delta (59, 11)
Screenshot: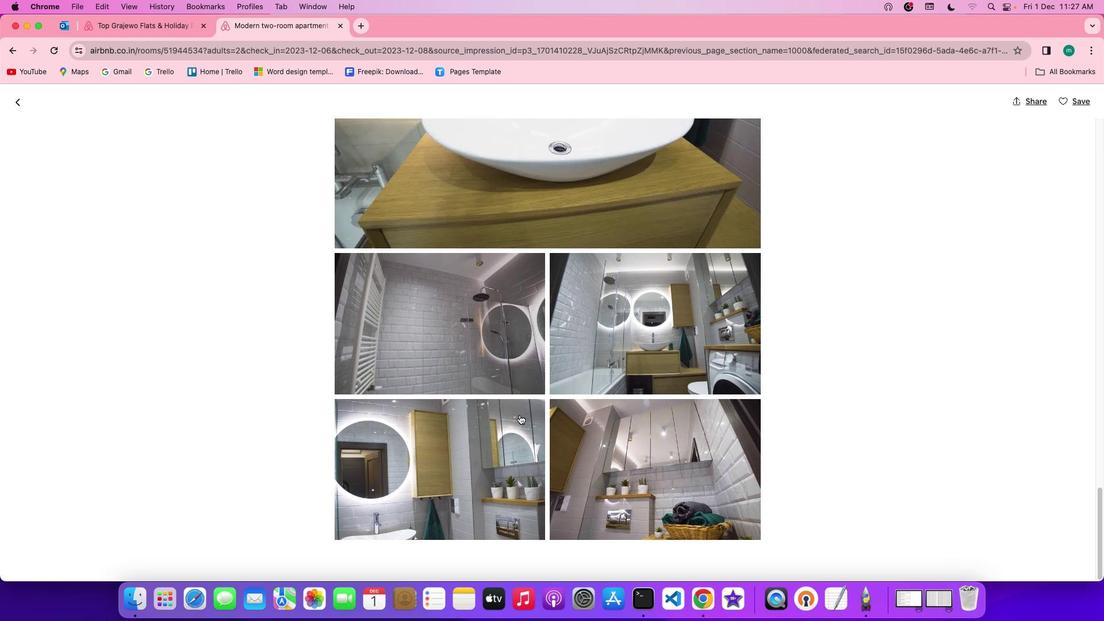 
Action: Mouse scrolled (485, 408) with delta (59, 10)
Screenshot: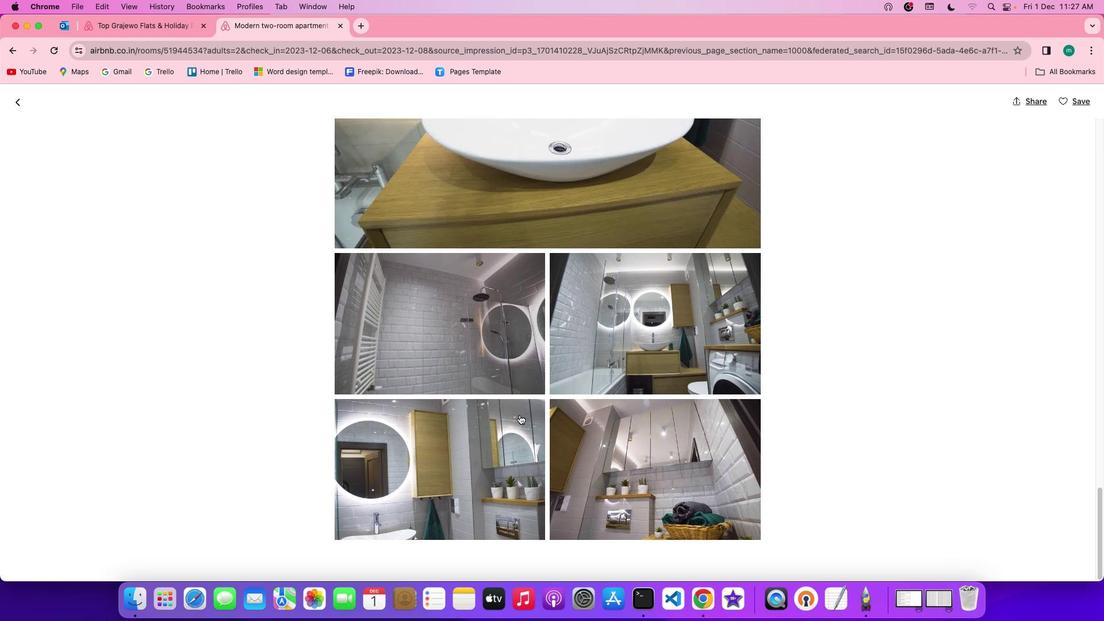 
Action: Mouse scrolled (485, 408) with delta (59, 9)
Screenshot: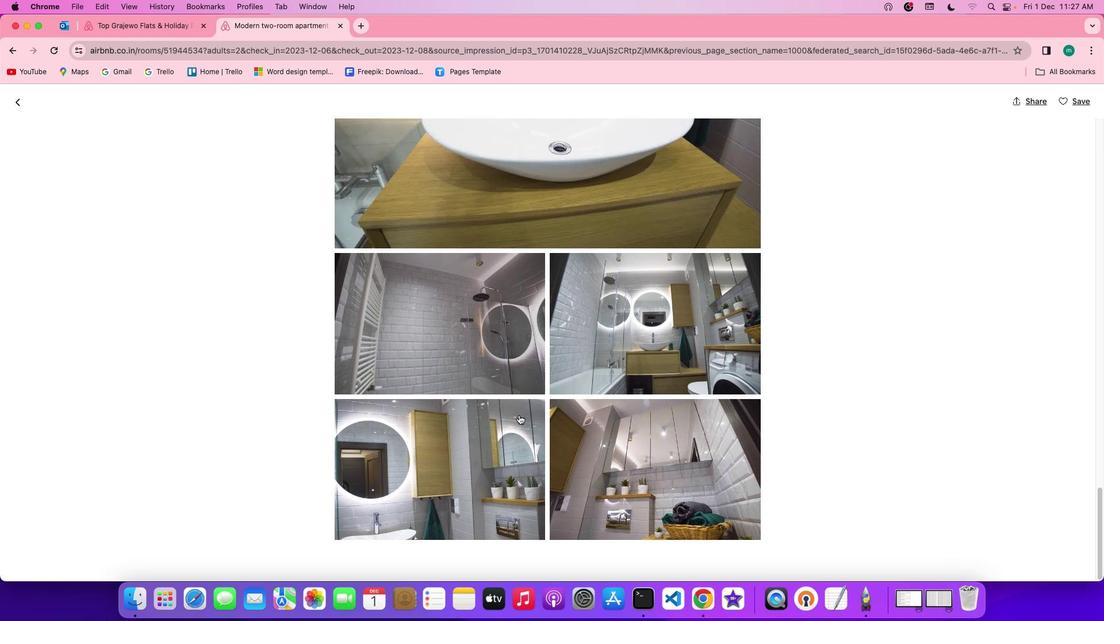 
Action: Mouse moved to (79, 111)
Screenshot: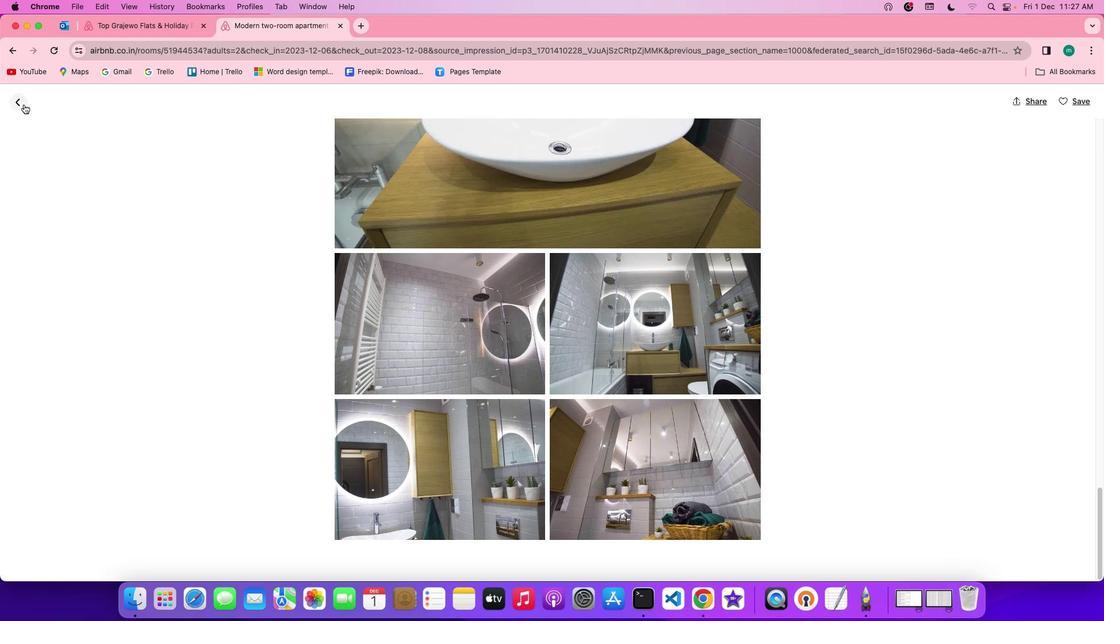 
Action: Mouse pressed left at (79, 111)
Screenshot: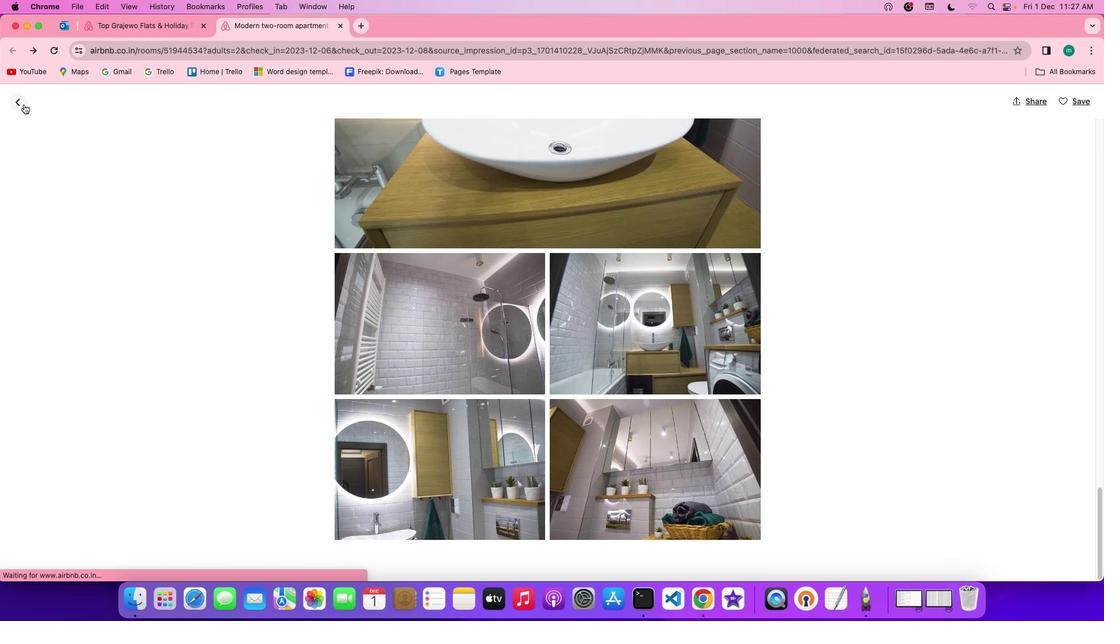 
Action: Mouse moved to (518, 400)
Screenshot: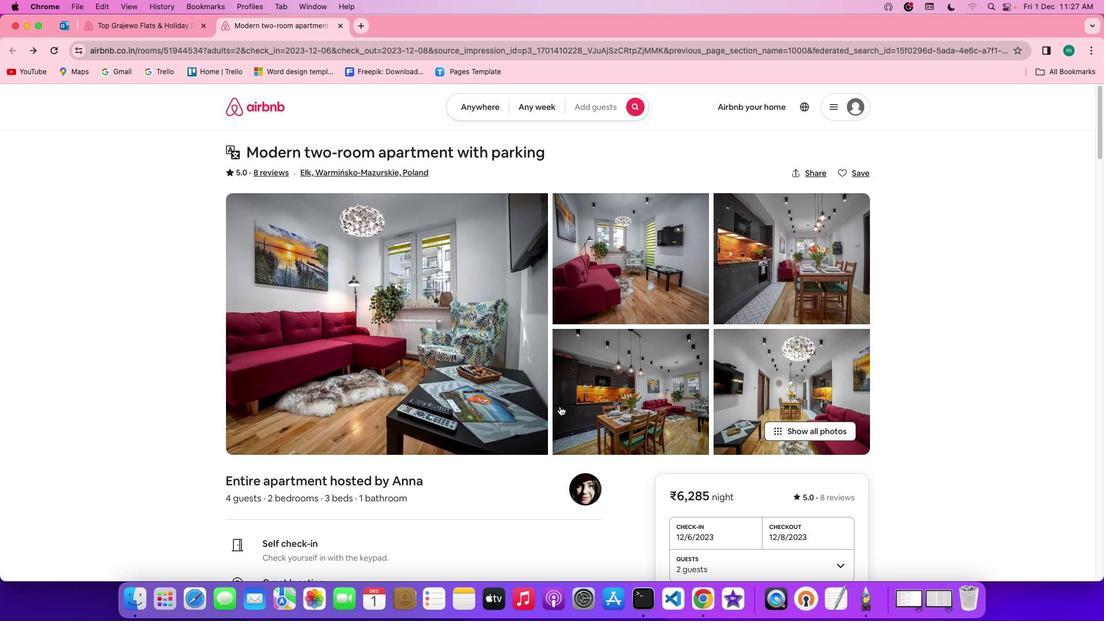 
Action: Mouse scrolled (518, 400) with delta (59, 11)
Screenshot: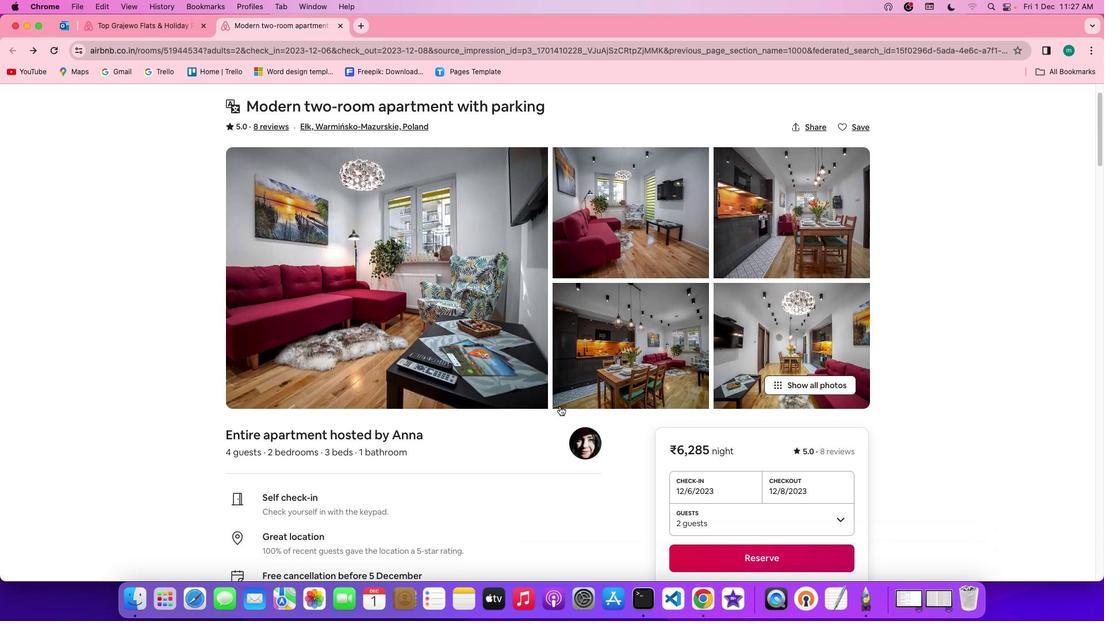 
Action: Mouse scrolled (518, 400) with delta (59, 11)
Screenshot: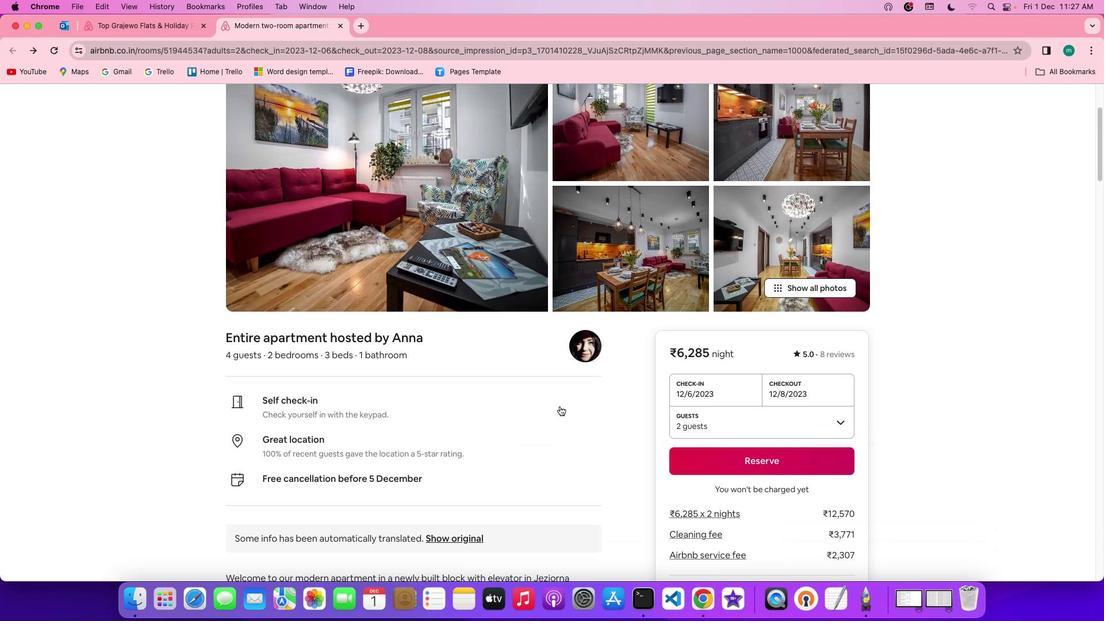 
Action: Mouse scrolled (518, 400) with delta (59, 10)
Screenshot: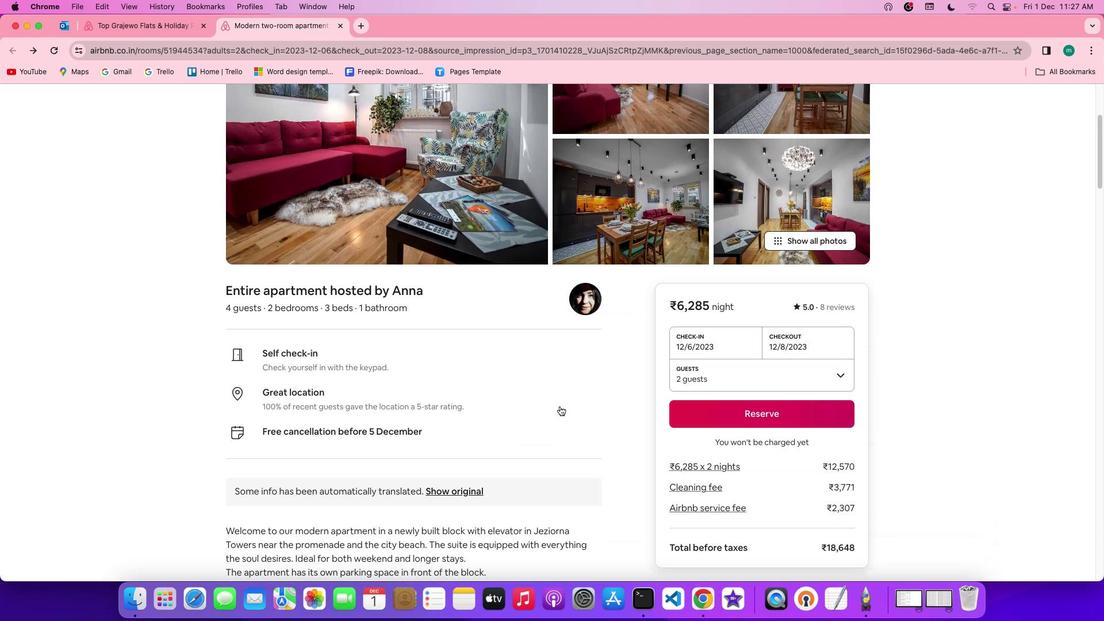
Action: Mouse scrolled (518, 400) with delta (59, 9)
Screenshot: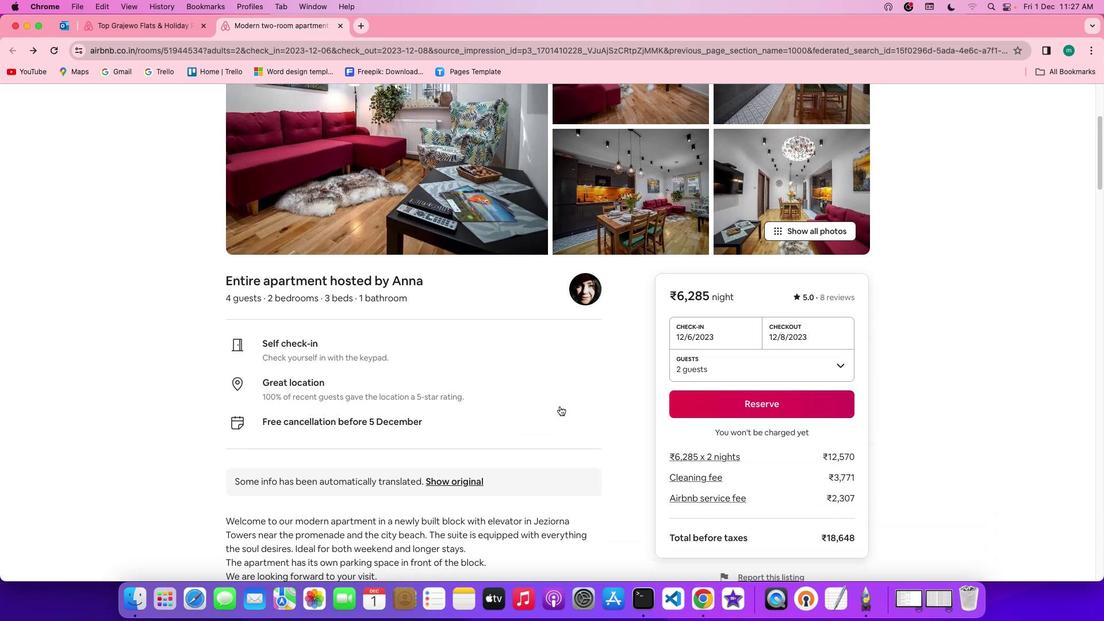 
Action: Mouse scrolled (518, 400) with delta (59, 11)
Screenshot: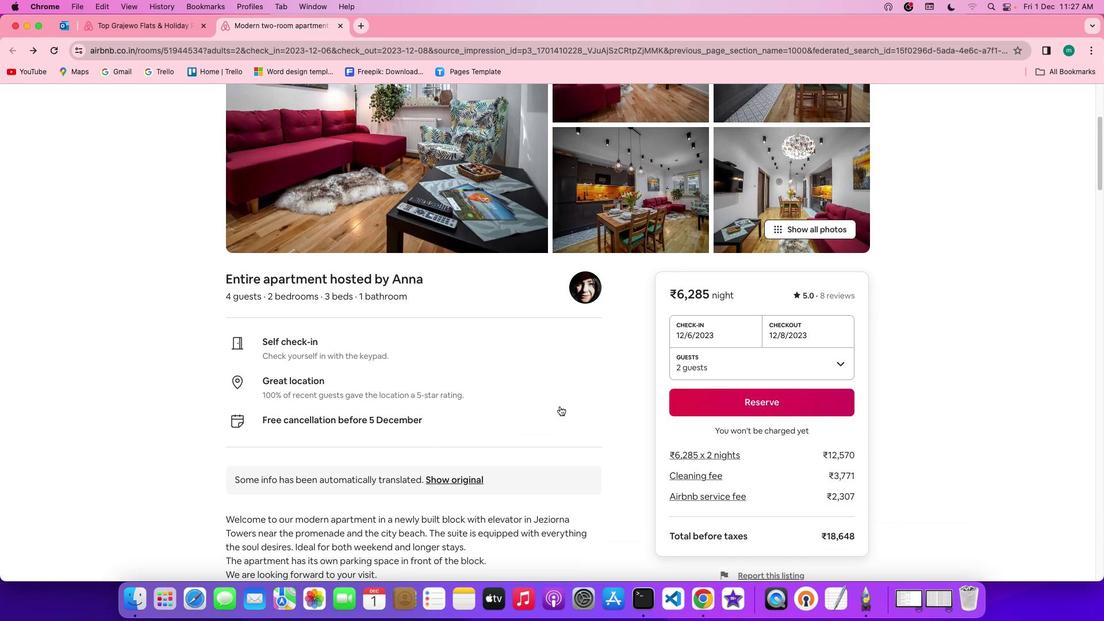 
Action: Mouse scrolled (518, 400) with delta (59, 11)
Screenshot: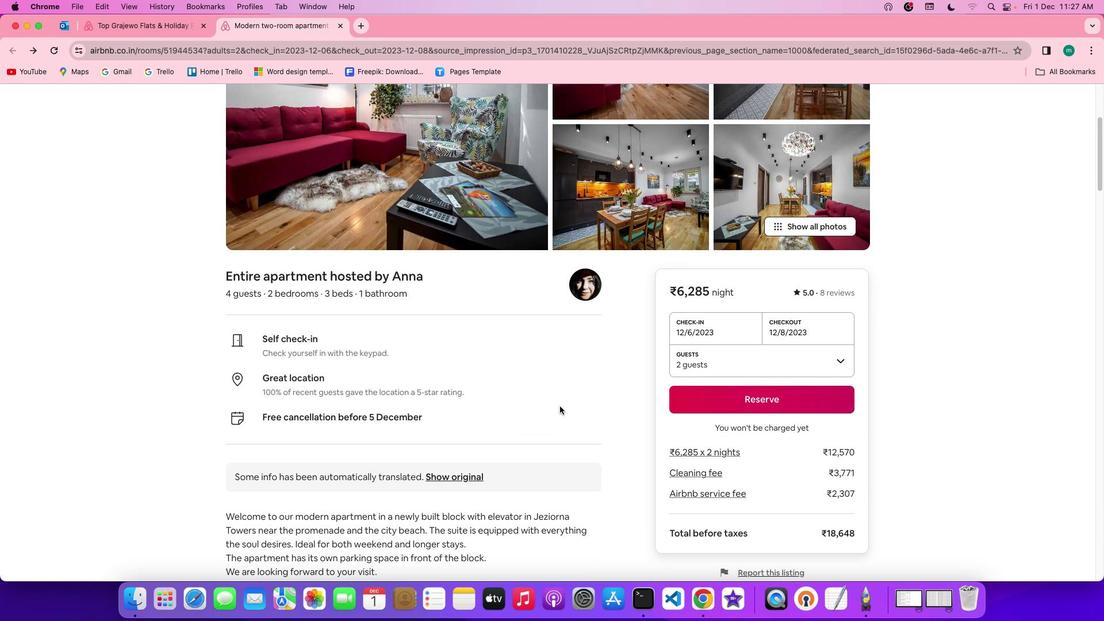 
Action: Mouse scrolled (518, 400) with delta (59, 11)
Screenshot: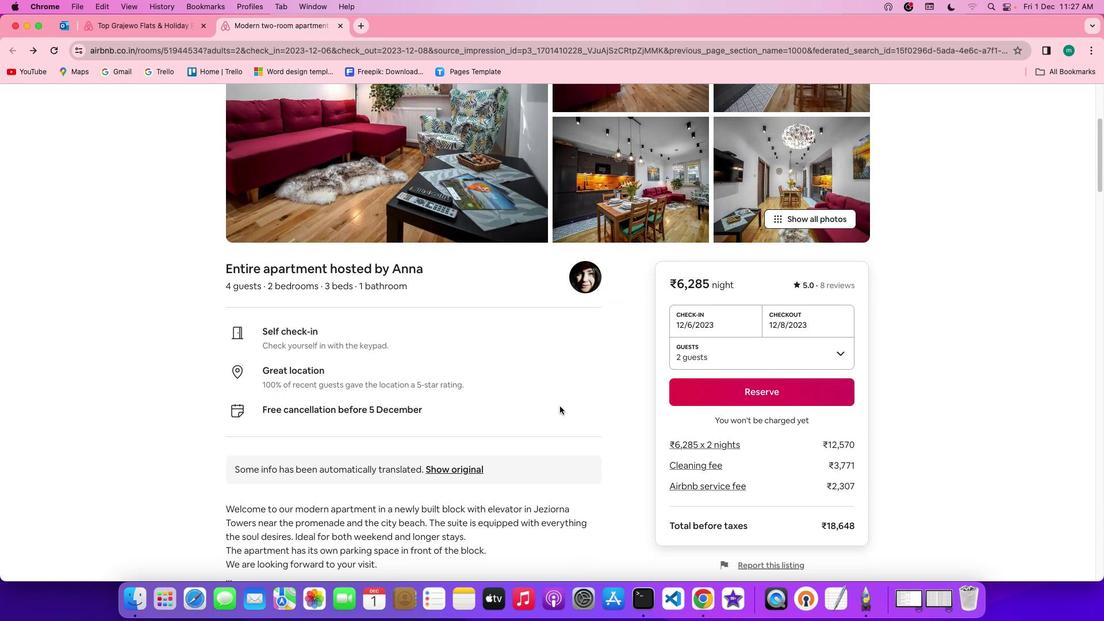 
Action: Mouse scrolled (518, 400) with delta (59, 11)
Screenshot: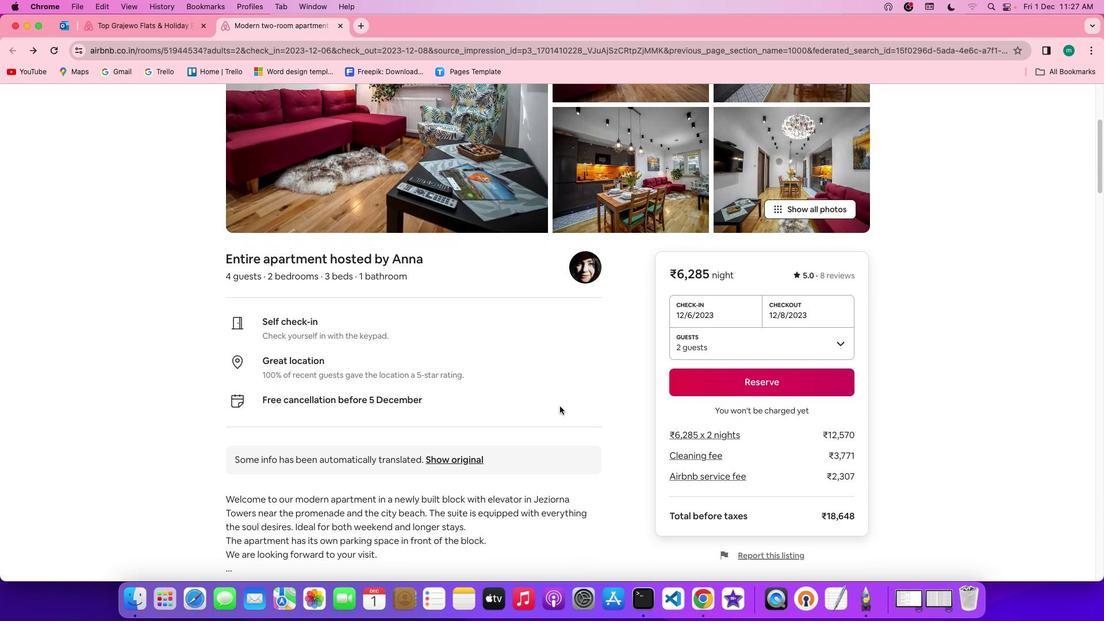 
Action: Mouse scrolled (518, 400) with delta (59, 11)
Screenshot: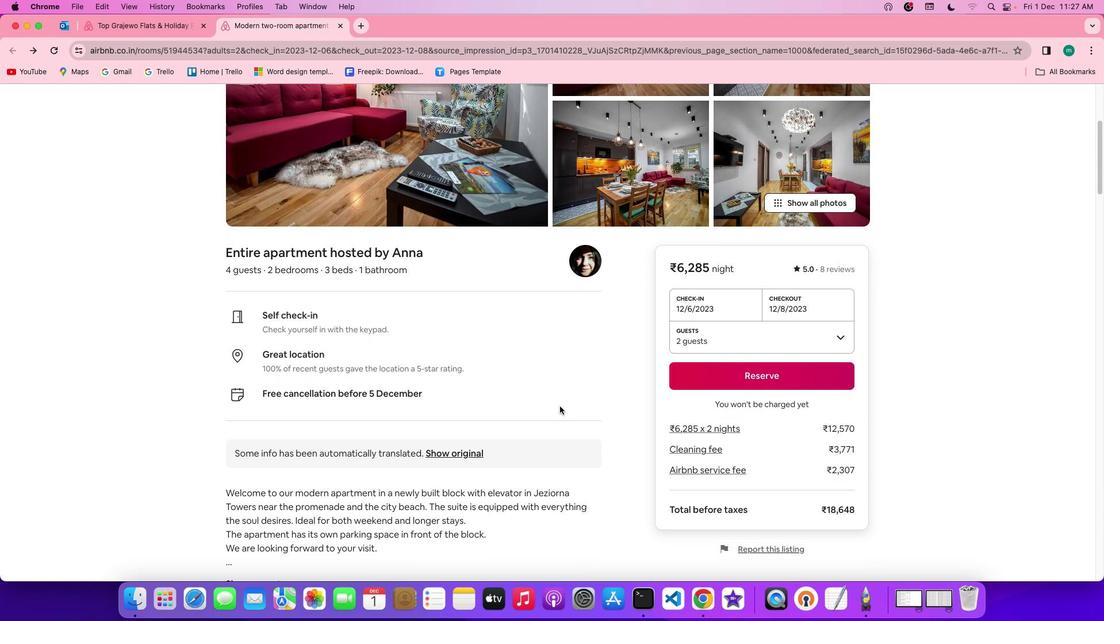 
Action: Mouse scrolled (518, 400) with delta (59, 11)
Screenshot: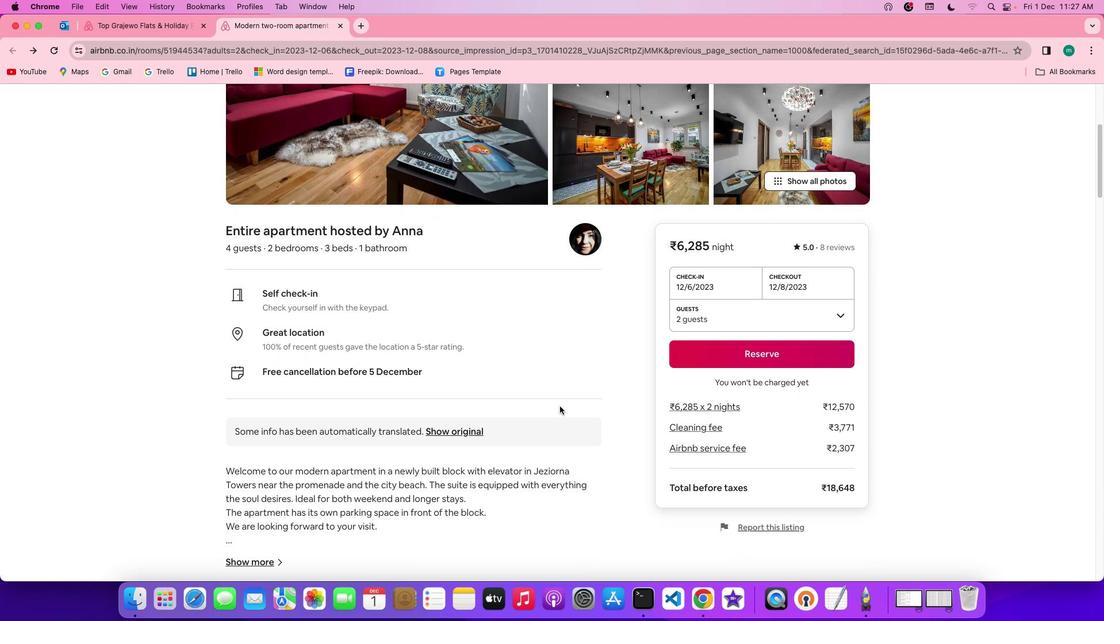 
Action: Mouse scrolled (518, 400) with delta (59, 11)
Screenshot: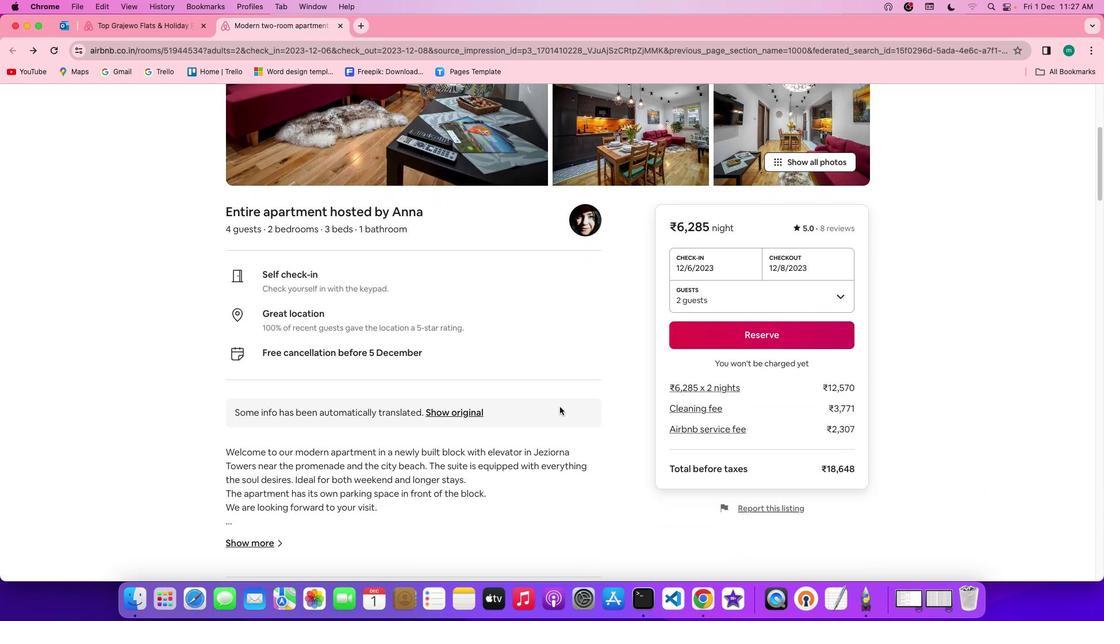 
Action: Mouse scrolled (518, 400) with delta (59, 10)
Screenshot: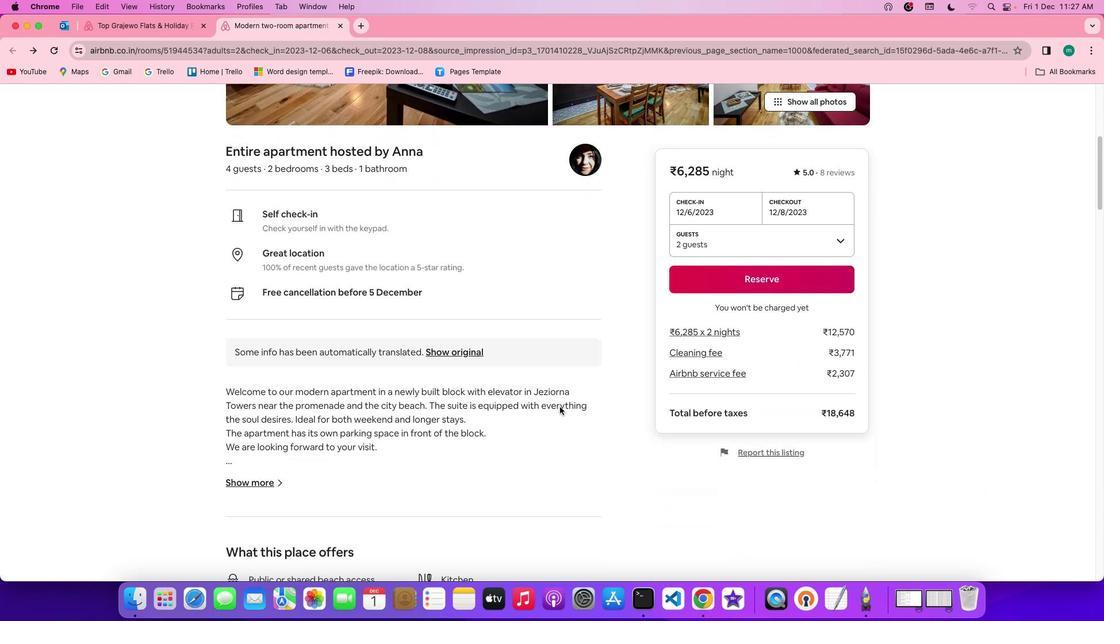 
Action: Mouse scrolled (518, 400) with delta (59, 10)
Screenshot: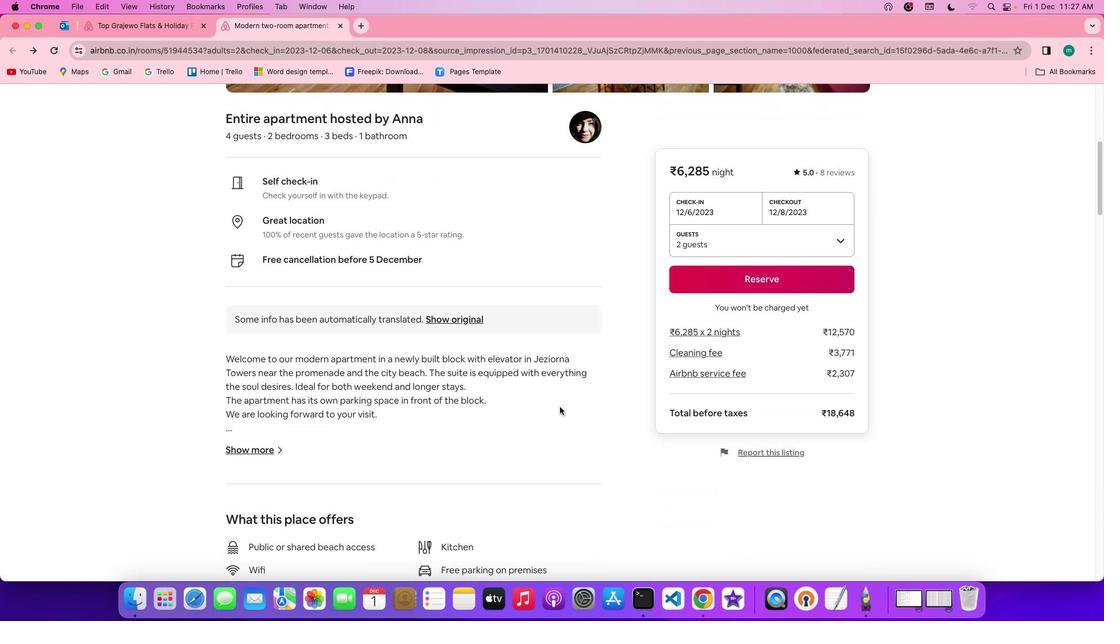 
Action: Mouse moved to (518, 400)
Screenshot: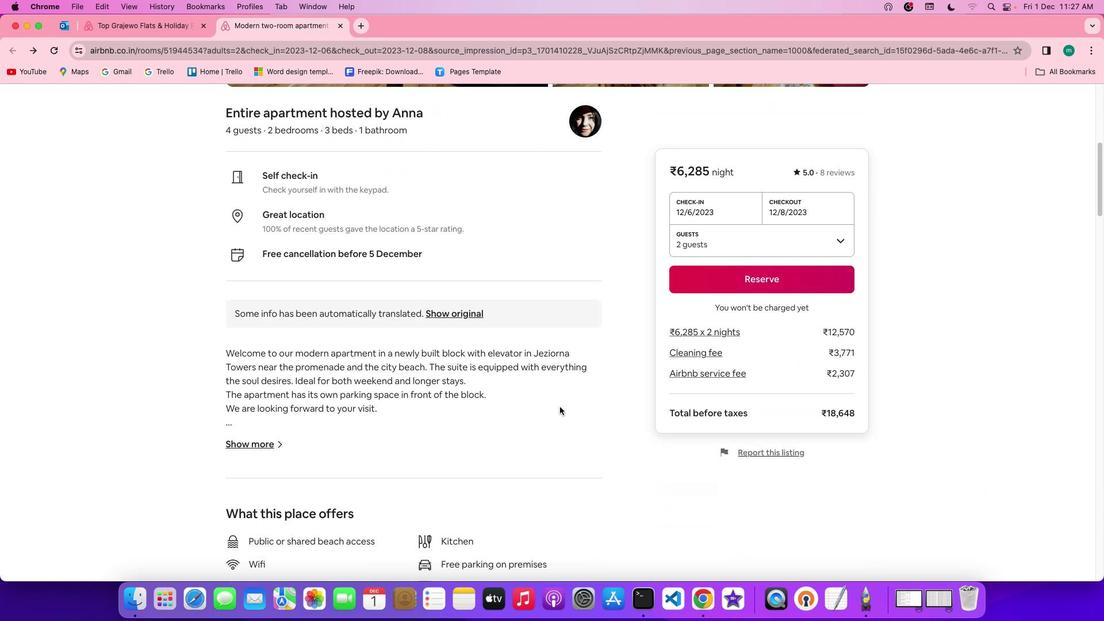 
Action: Mouse scrolled (518, 400) with delta (59, 11)
Screenshot: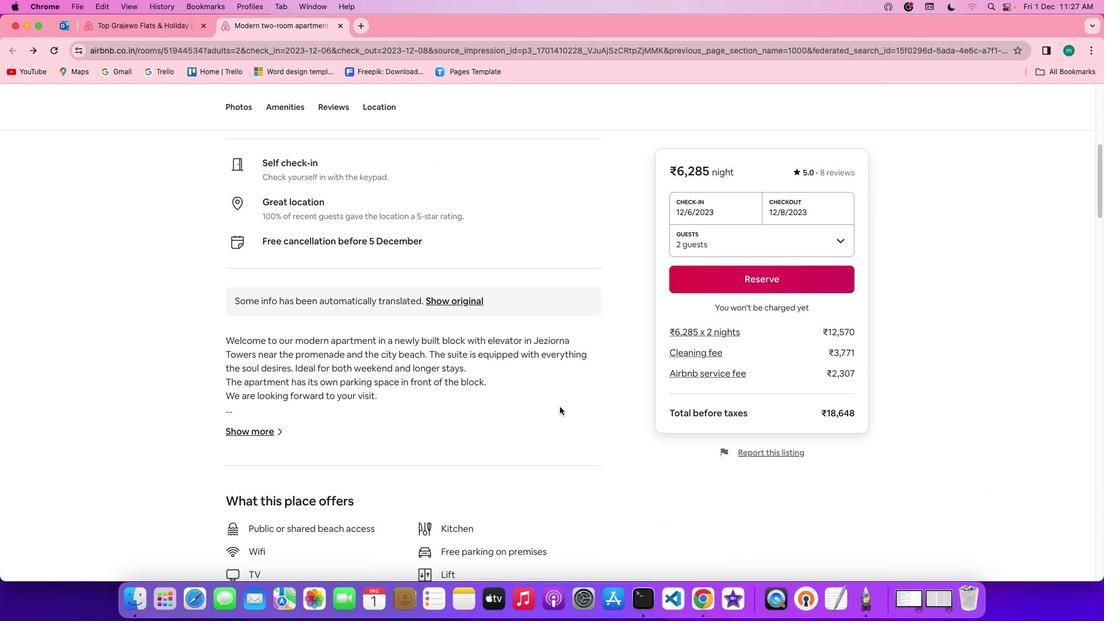 
Action: Mouse scrolled (518, 400) with delta (59, 11)
Screenshot: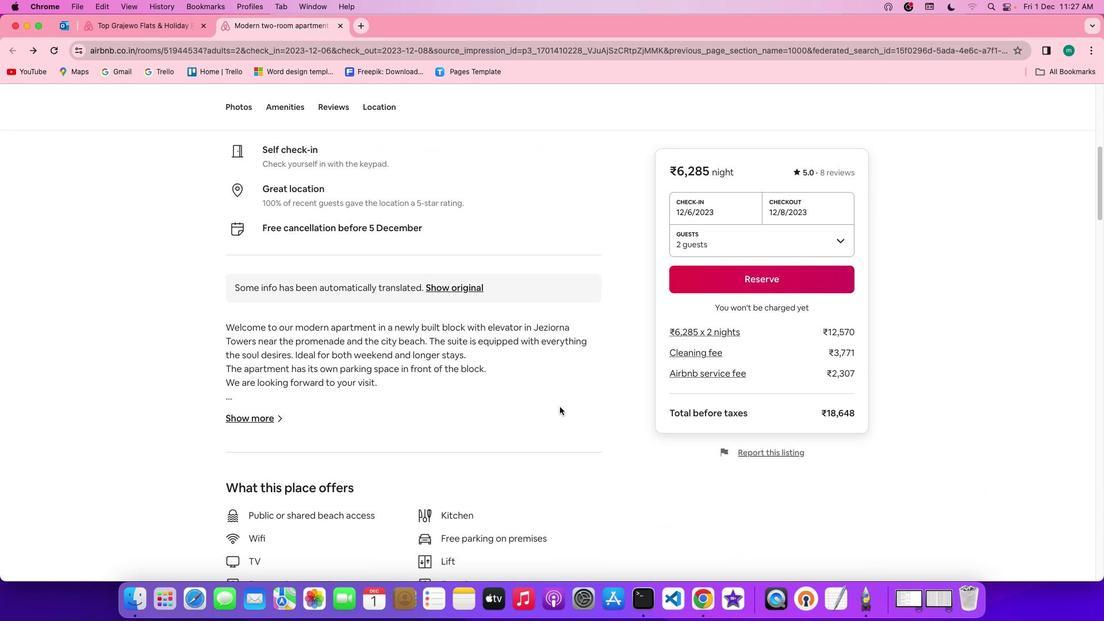 
Action: Mouse scrolled (518, 400) with delta (59, 10)
Screenshot: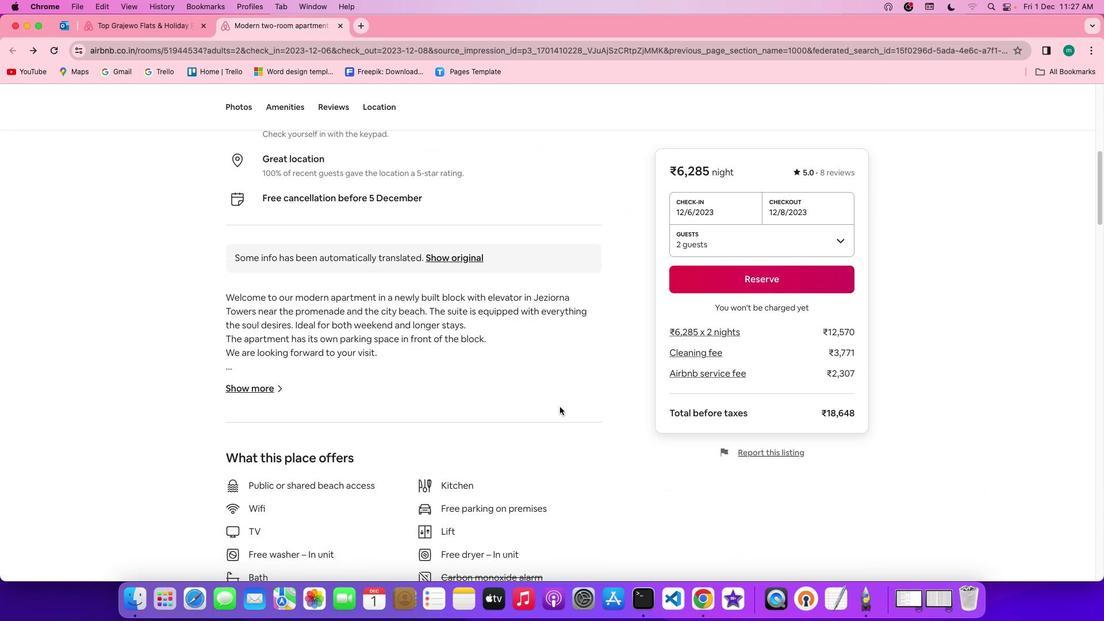 
Action: Mouse scrolled (518, 400) with delta (59, 11)
Screenshot: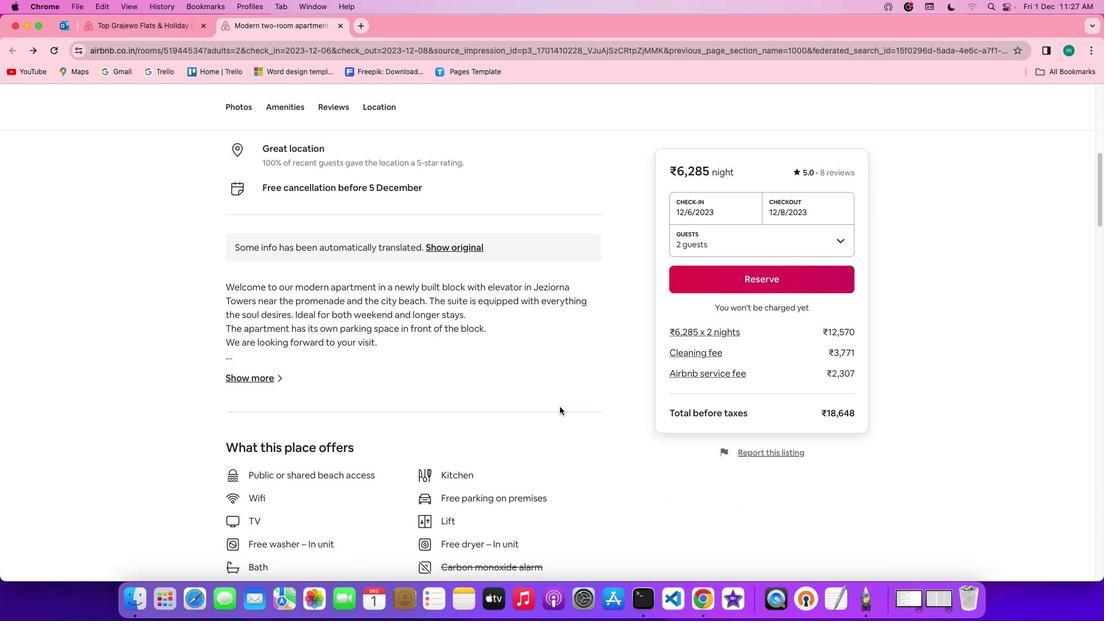 
Action: Mouse scrolled (518, 400) with delta (59, 11)
Screenshot: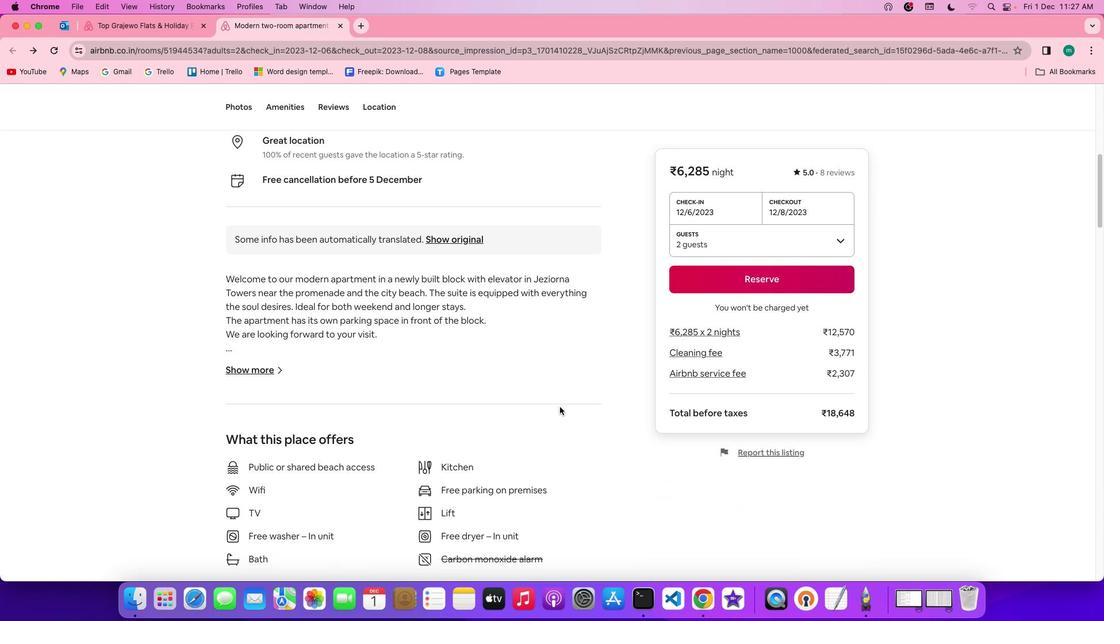 
Action: Mouse scrolled (518, 400) with delta (59, 11)
Screenshot: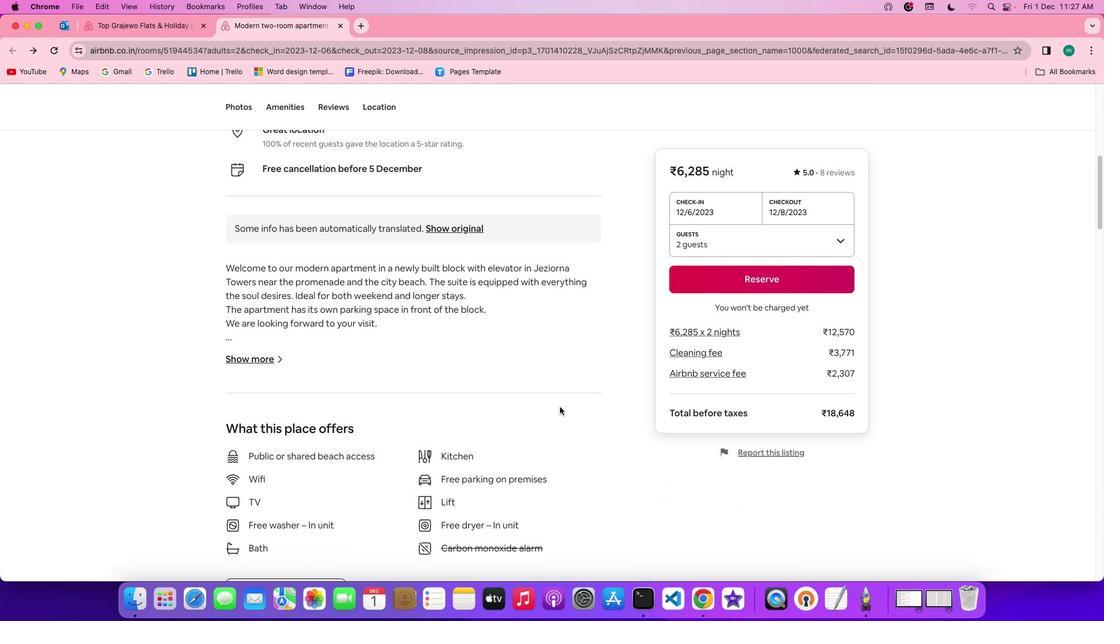 
Action: Mouse scrolled (518, 400) with delta (59, 11)
Screenshot: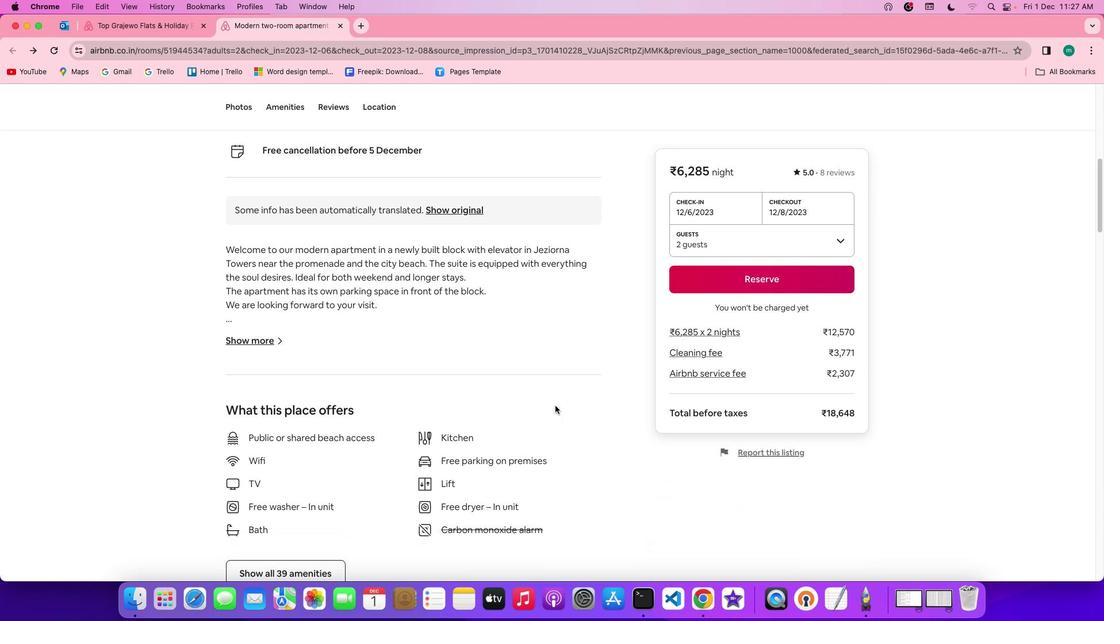 
Action: Mouse moved to (270, 332)
Screenshot: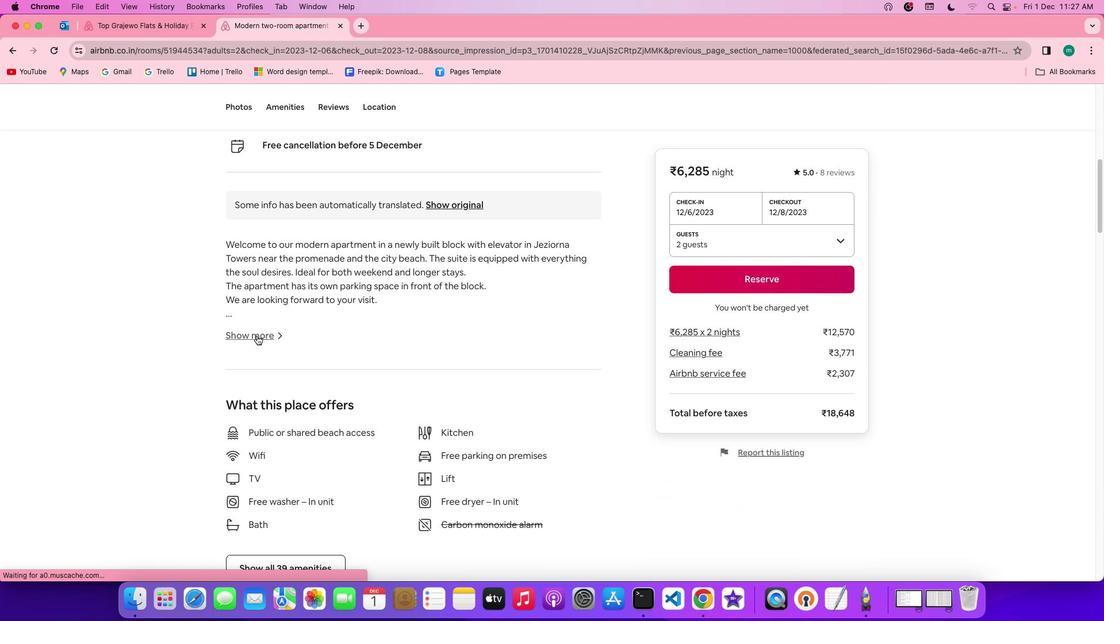 
Action: Mouse pressed left at (270, 332)
Screenshot: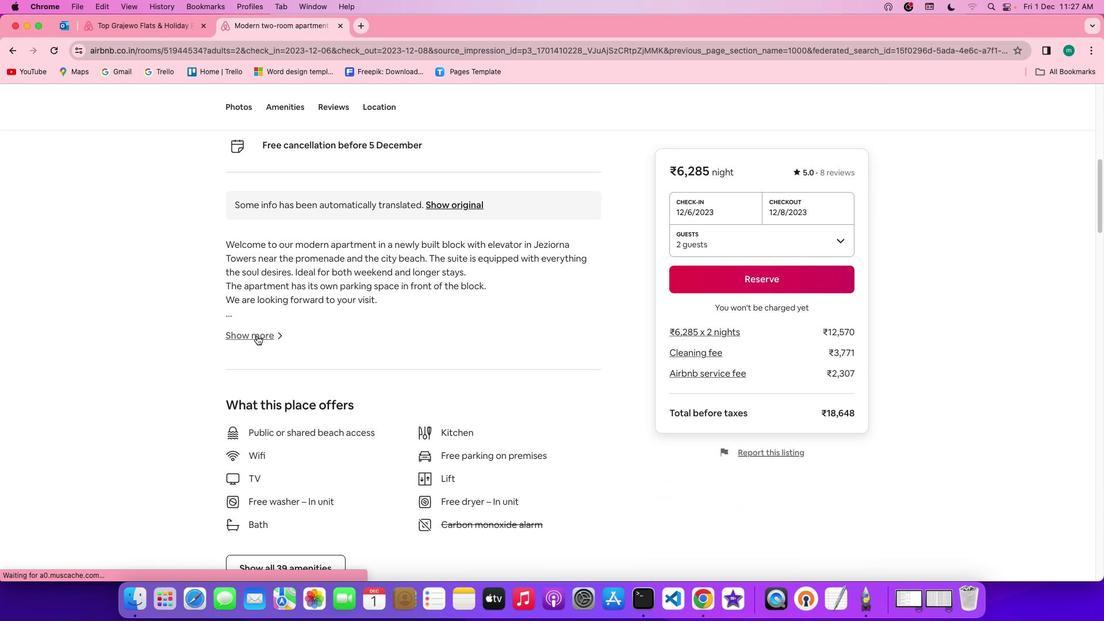 
Action: Mouse moved to (516, 416)
Screenshot: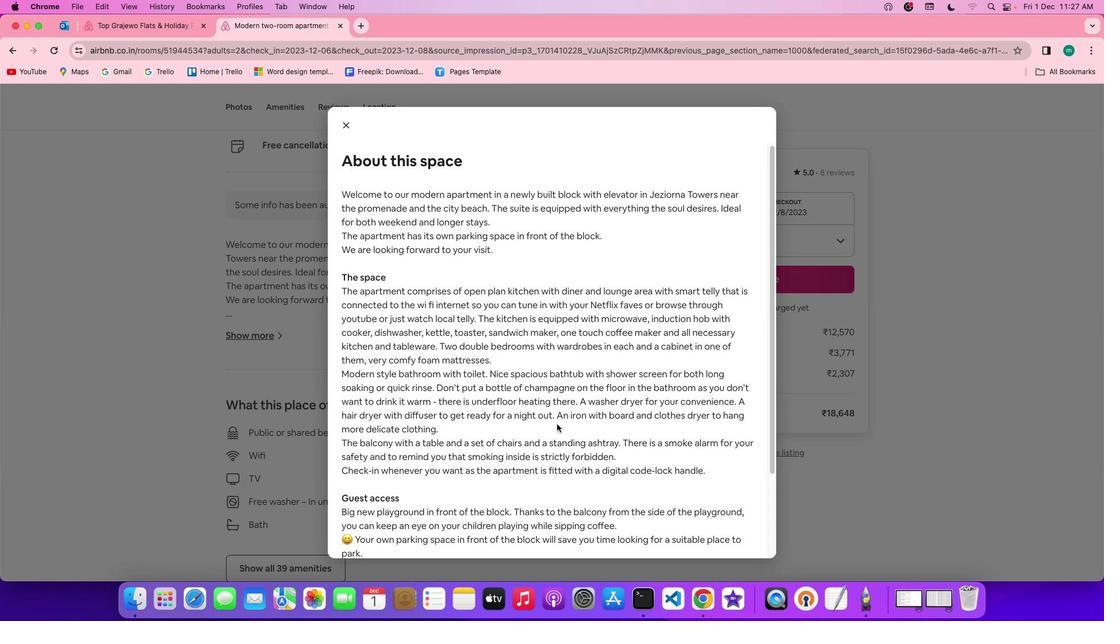 
Action: Mouse scrolled (516, 416) with delta (59, 11)
Screenshot: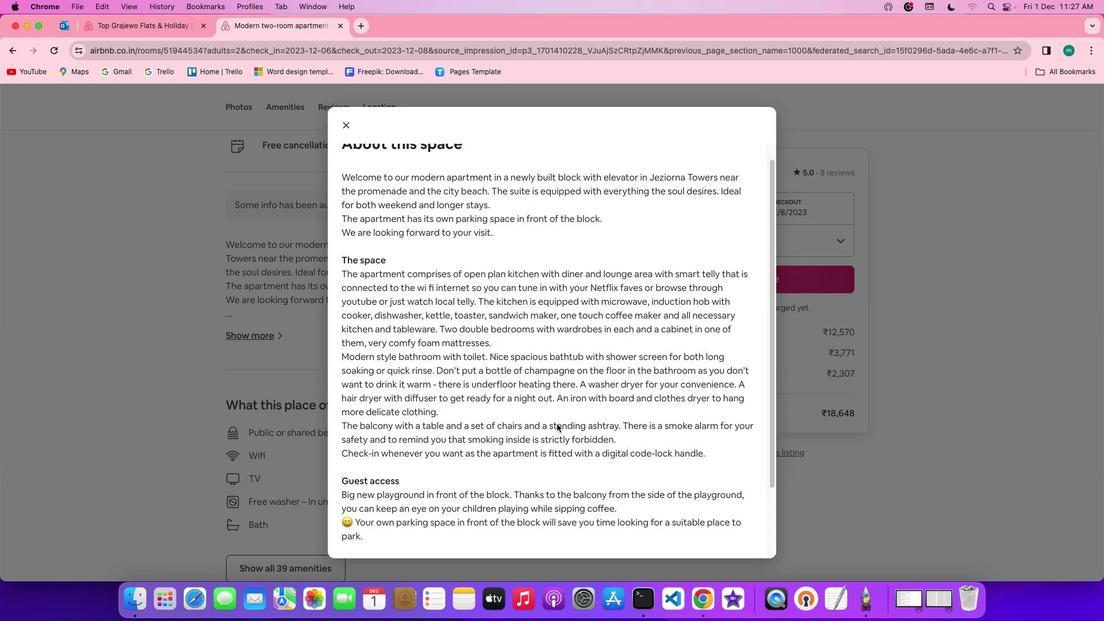 
Action: Mouse scrolled (516, 416) with delta (59, 11)
Screenshot: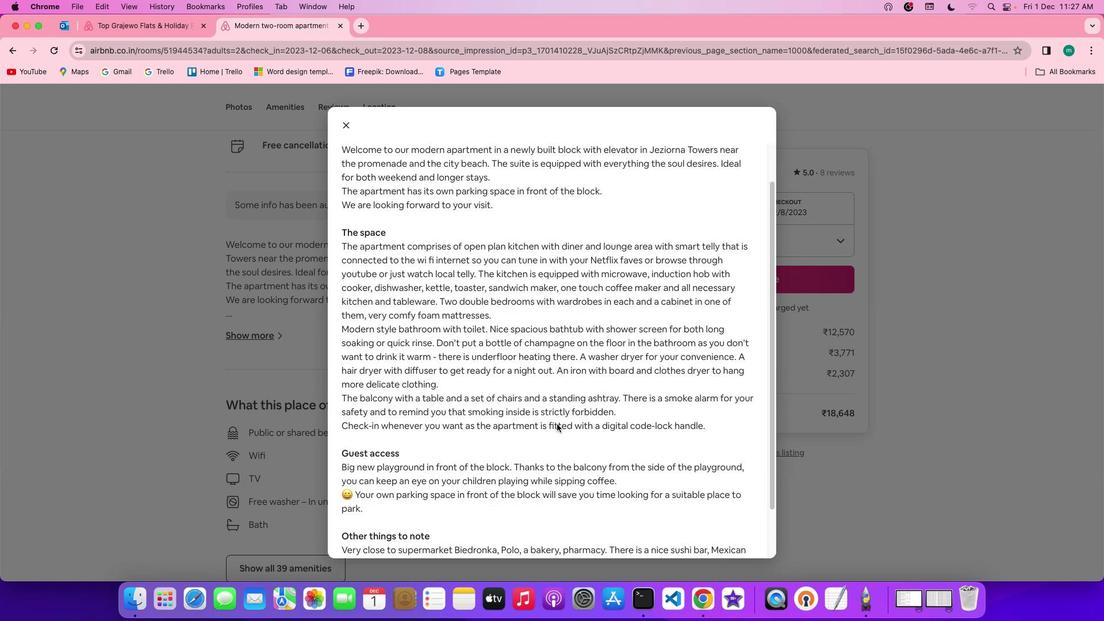 
Action: Mouse scrolled (516, 416) with delta (59, 10)
Screenshot: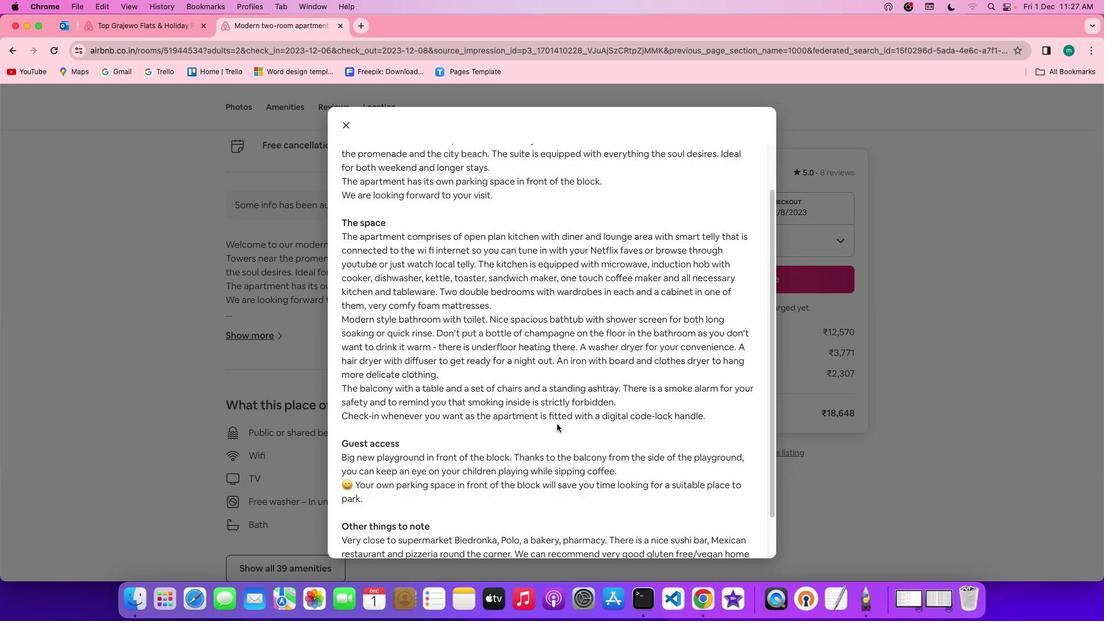 
Action: Mouse scrolled (516, 416) with delta (59, 10)
Screenshot: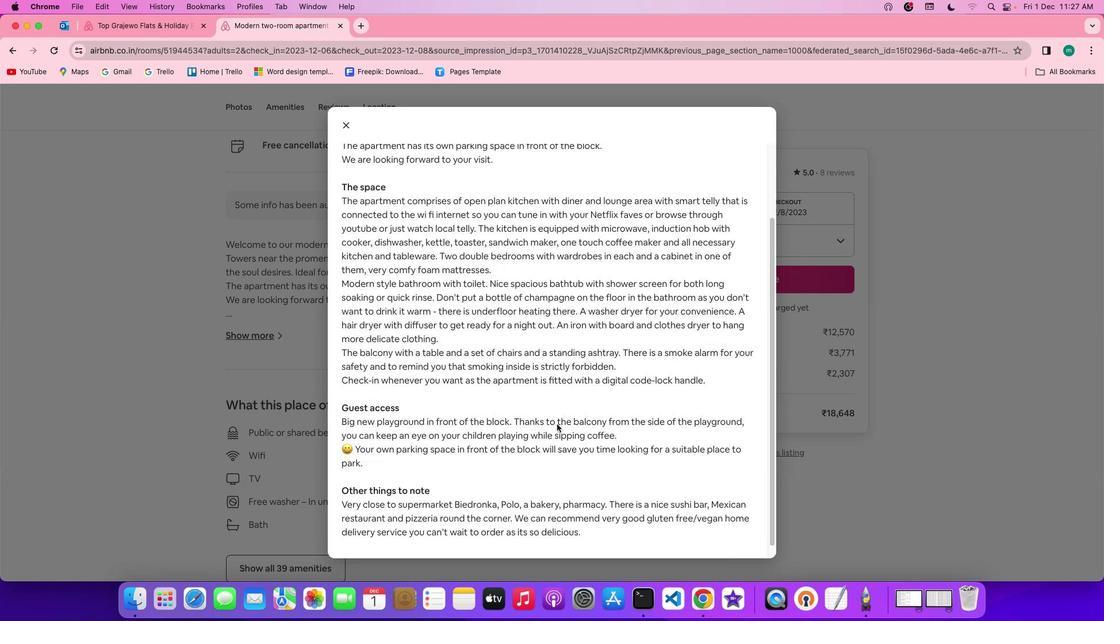 
Action: Mouse scrolled (516, 416) with delta (59, 11)
Screenshot: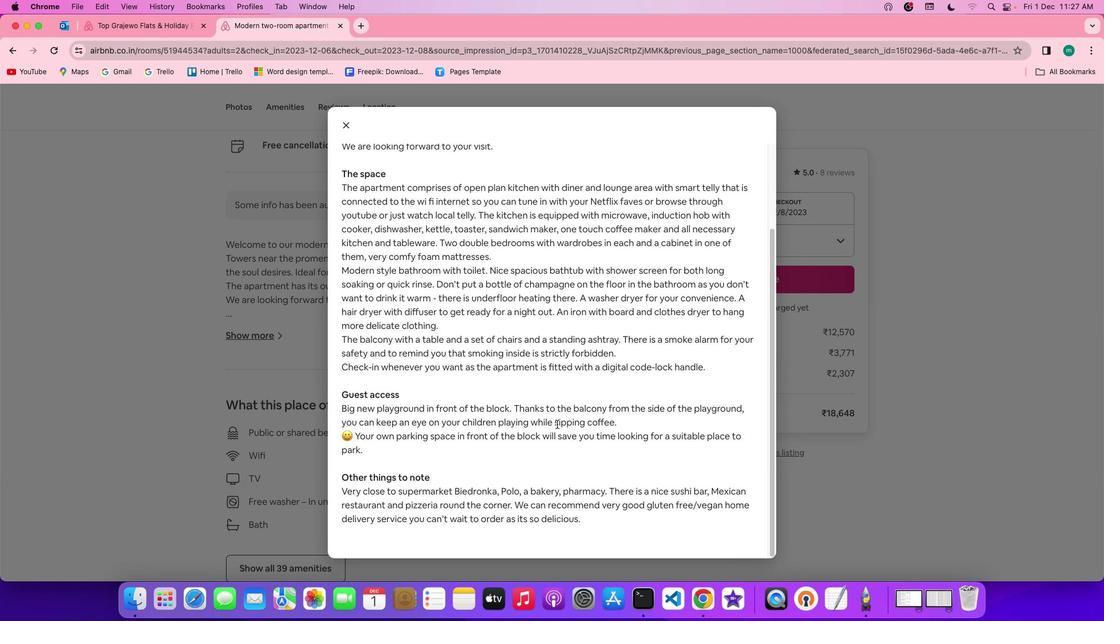 
Action: Mouse scrolled (516, 416) with delta (59, 11)
Screenshot: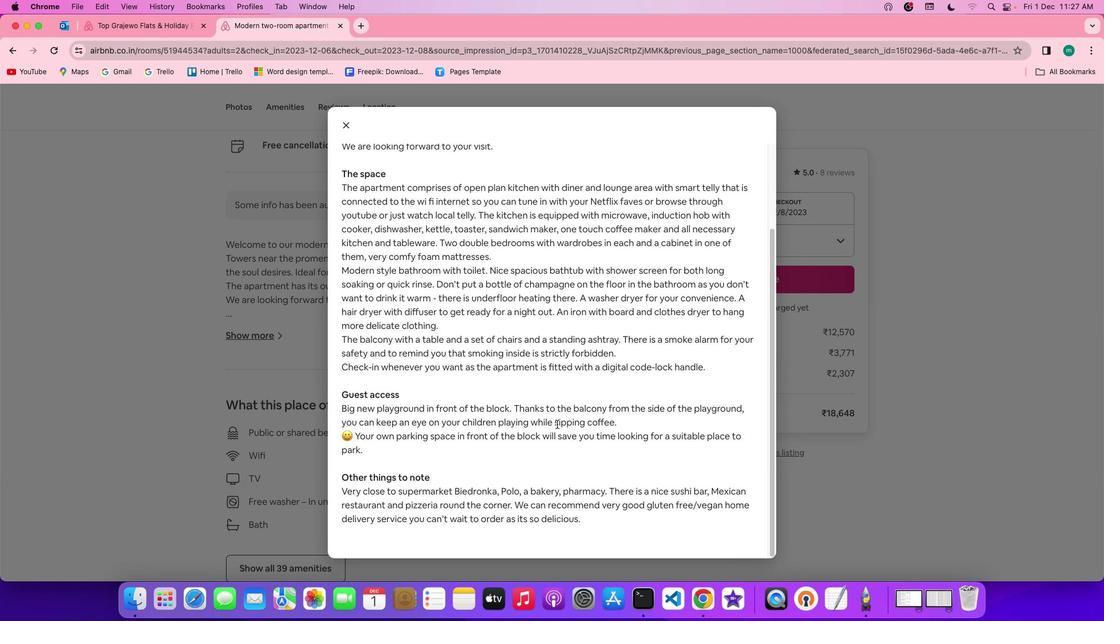
Action: Mouse scrolled (516, 416) with delta (59, 11)
Screenshot: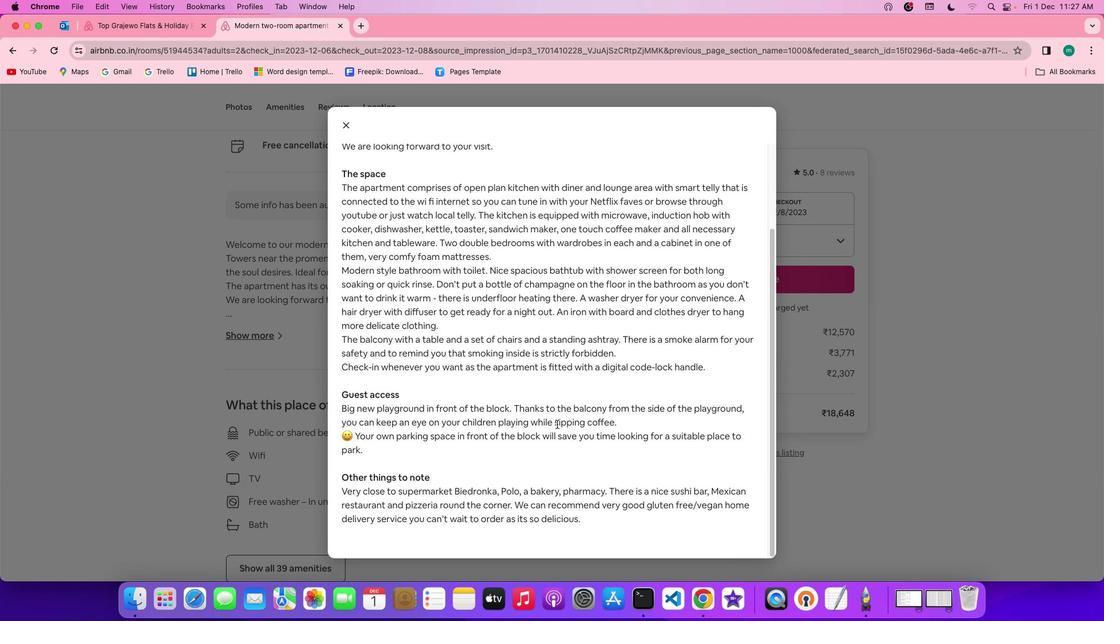 
Action: Mouse scrolled (516, 416) with delta (59, 10)
Screenshot: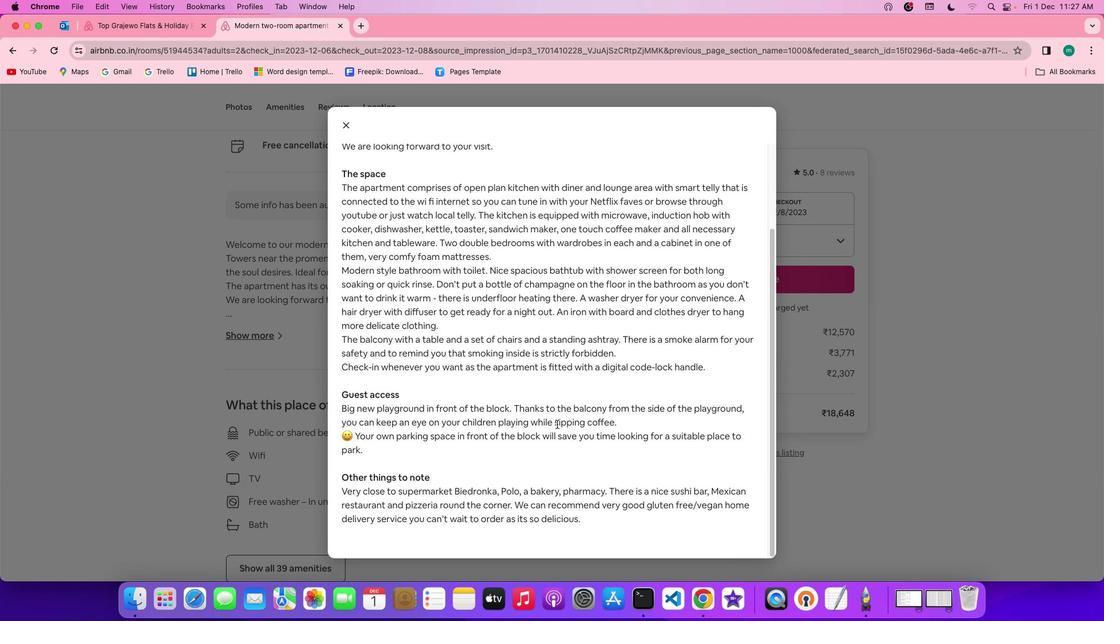 
Action: Mouse scrolled (516, 416) with delta (59, 10)
Screenshot: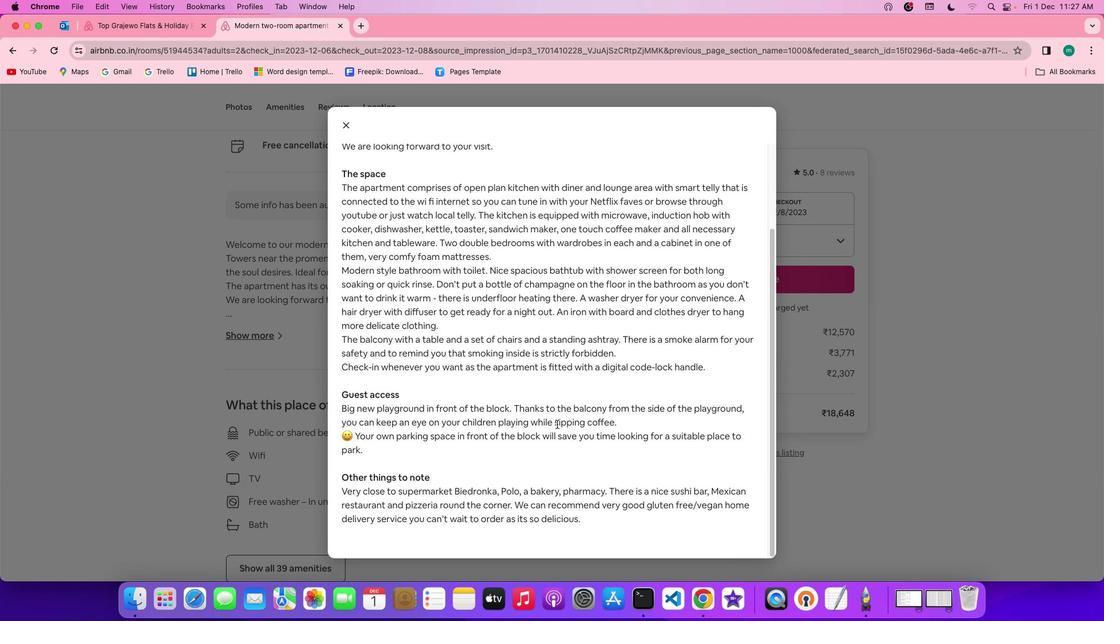 
Action: Mouse scrolled (516, 416) with delta (59, 11)
Screenshot: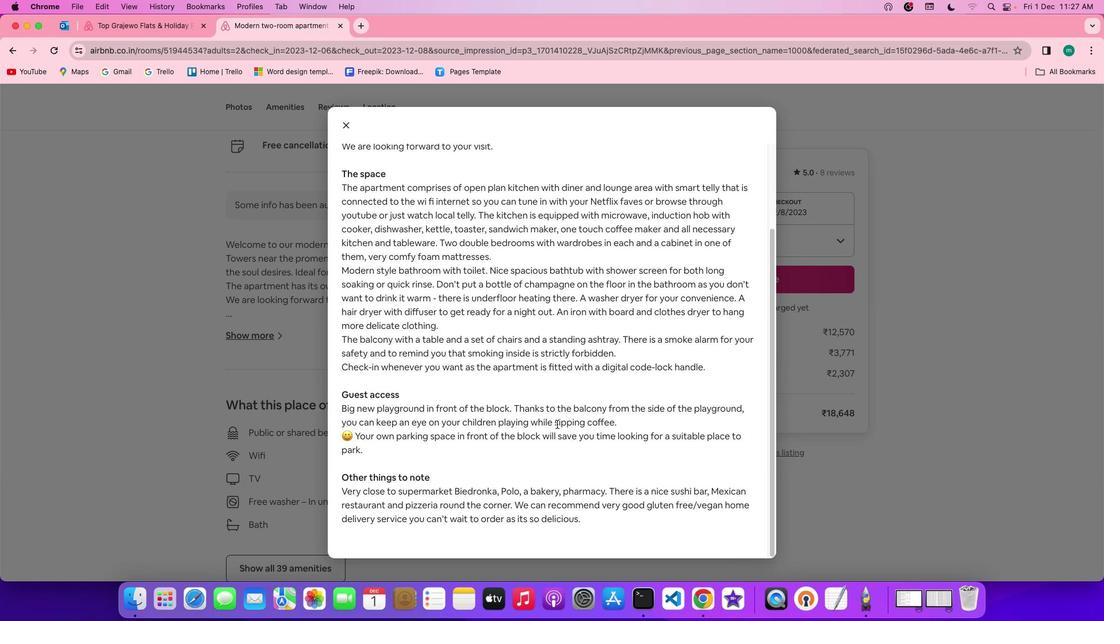 
Action: Mouse scrolled (516, 416) with delta (59, 11)
Screenshot: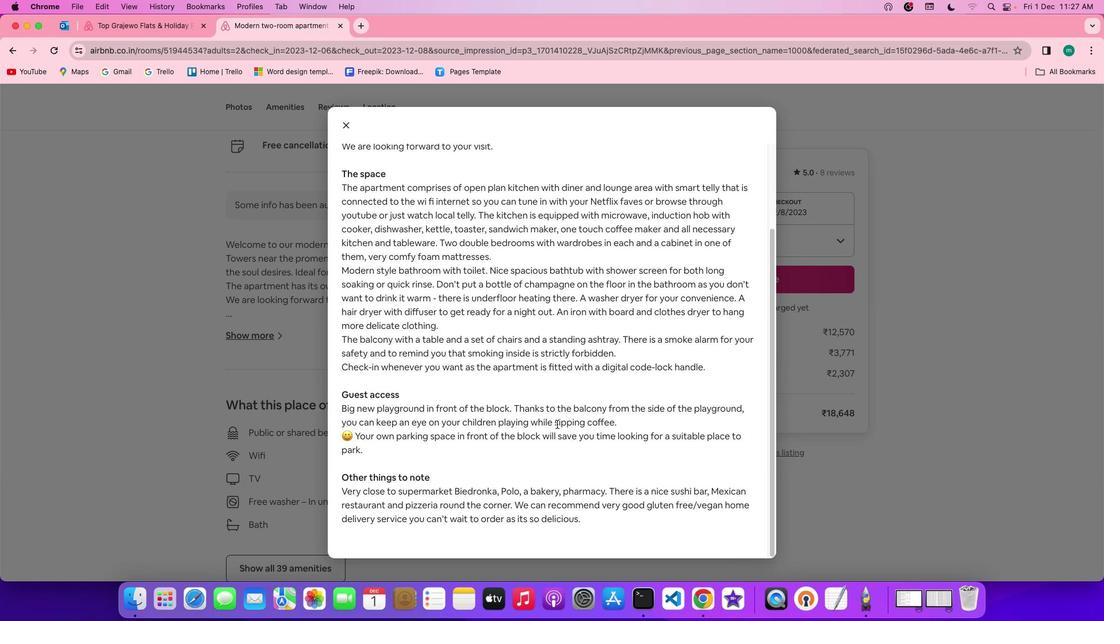 
Action: Mouse scrolled (516, 416) with delta (59, 10)
Screenshot: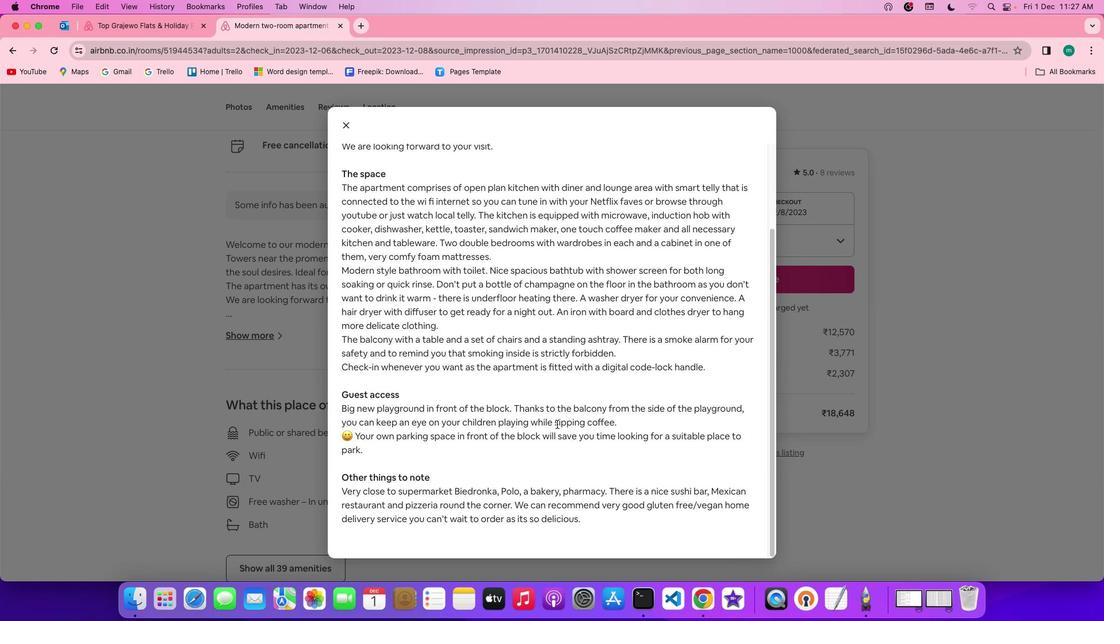 
Action: Mouse scrolled (516, 416) with delta (59, 9)
Screenshot: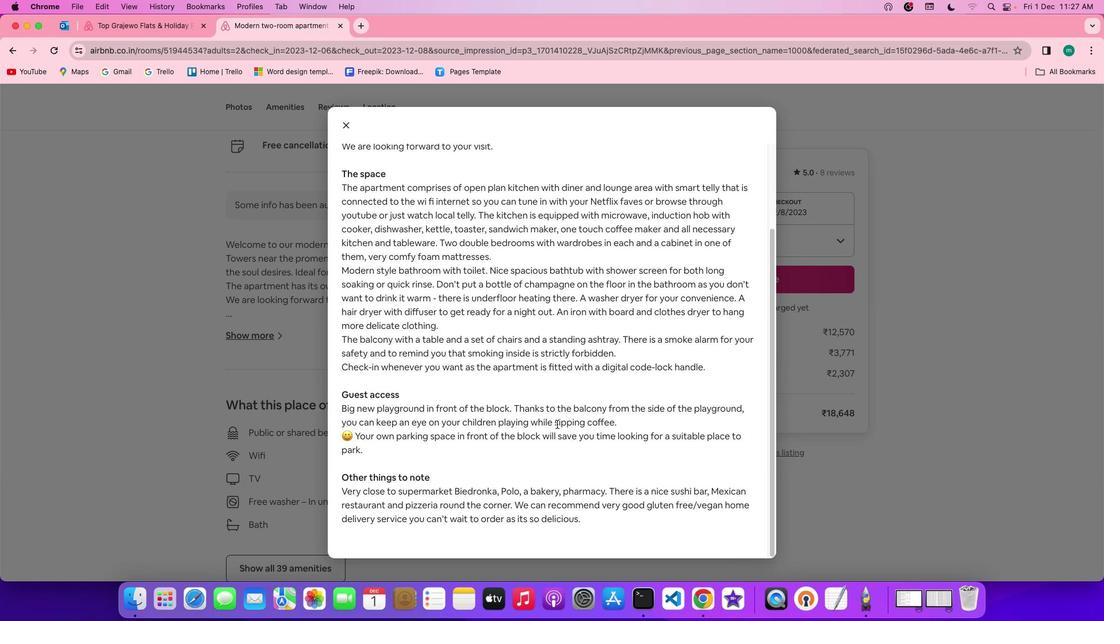 
Action: Mouse scrolled (516, 416) with delta (59, 9)
Screenshot: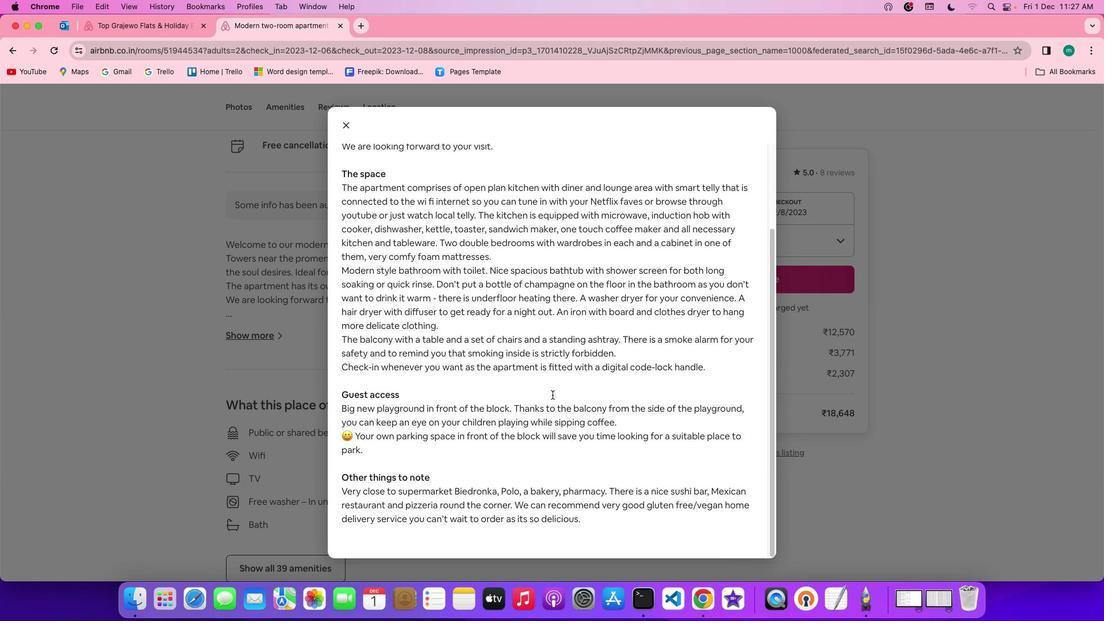 
Action: Mouse moved to (342, 130)
Screenshot: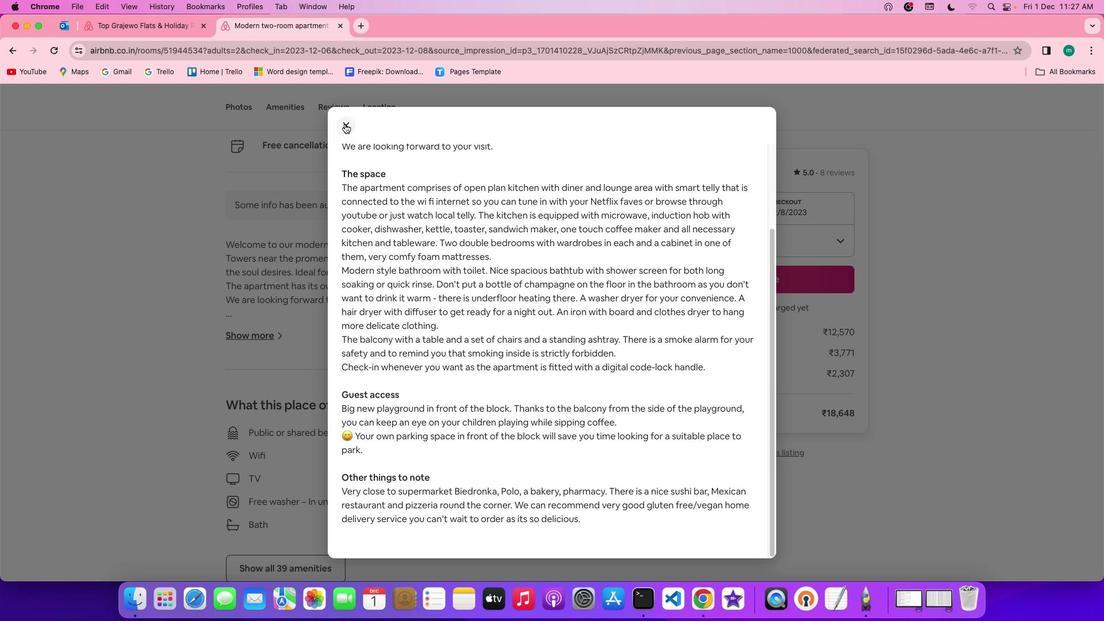 
Action: Mouse pressed left at (342, 130)
Screenshot: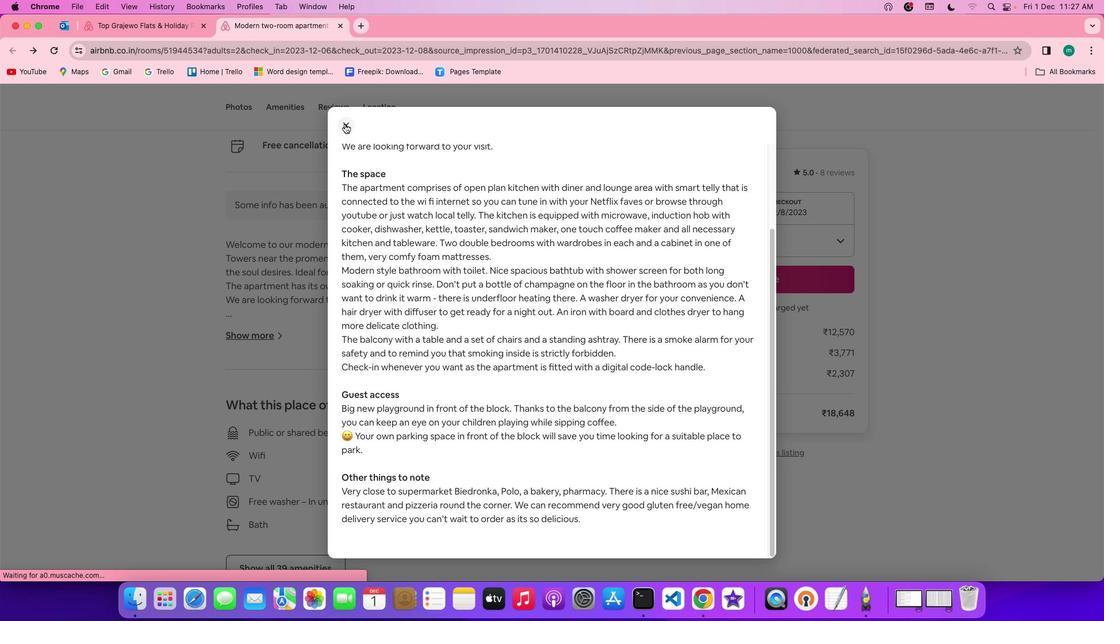 
Action: Mouse moved to (377, 374)
Screenshot: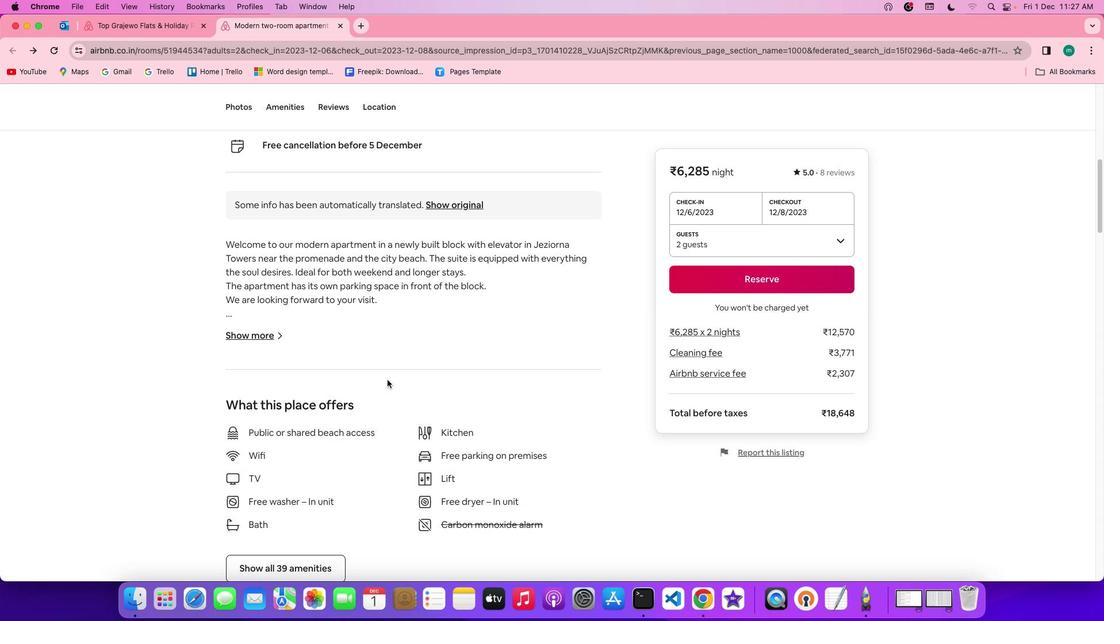
Action: Mouse scrolled (377, 374) with delta (59, 11)
Screenshot: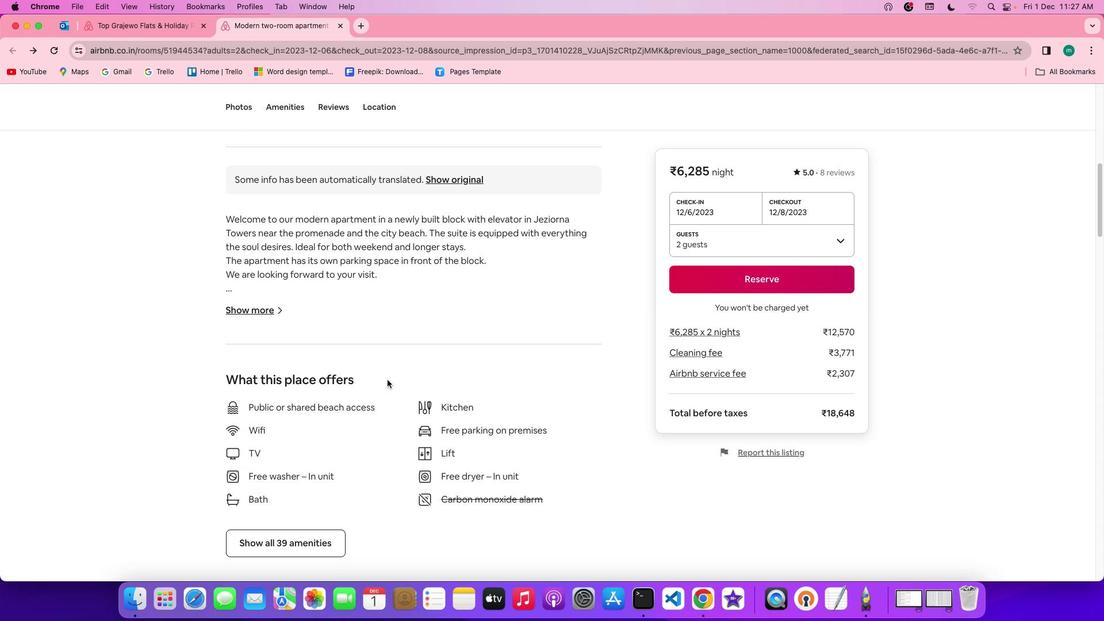 
Action: Mouse scrolled (377, 374) with delta (59, 11)
Screenshot: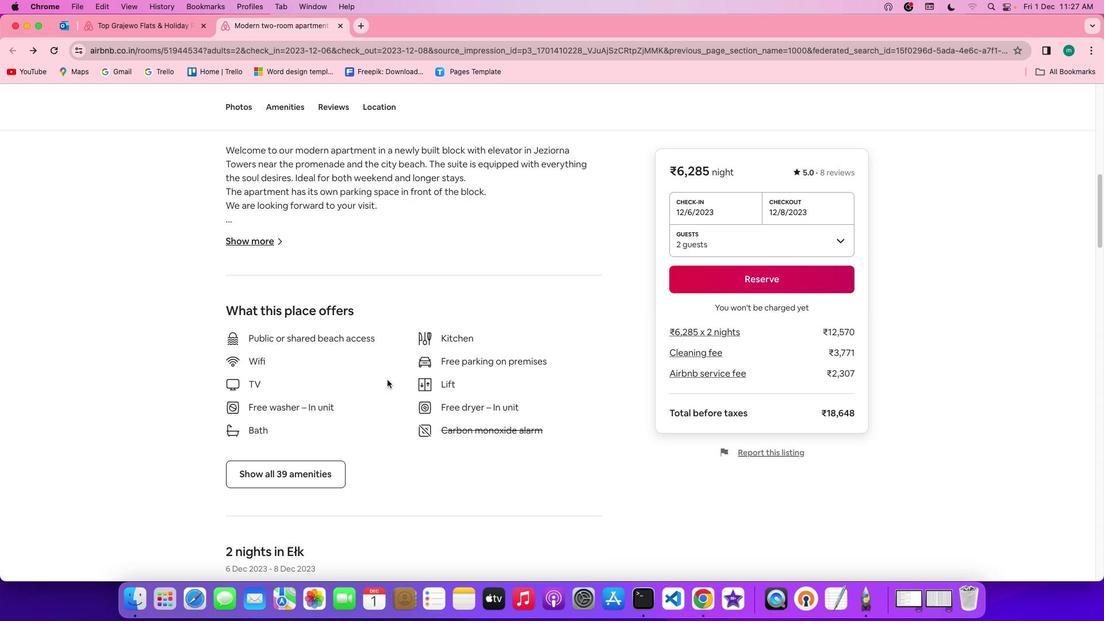 
Action: Mouse scrolled (377, 374) with delta (59, 10)
Screenshot: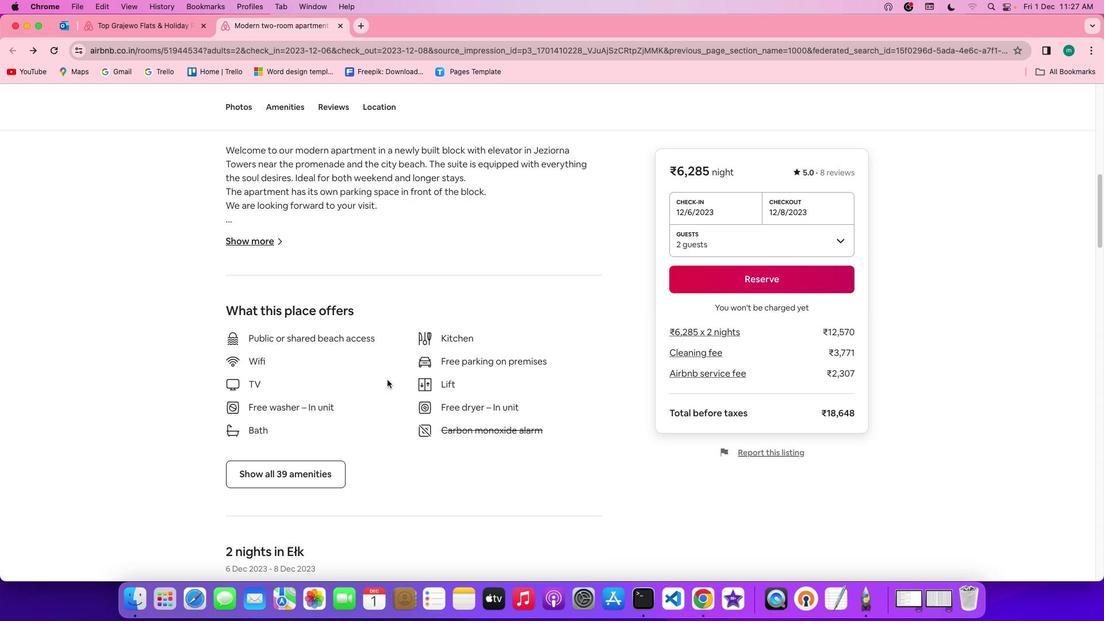 
Action: Mouse scrolled (377, 374) with delta (59, 10)
Screenshot: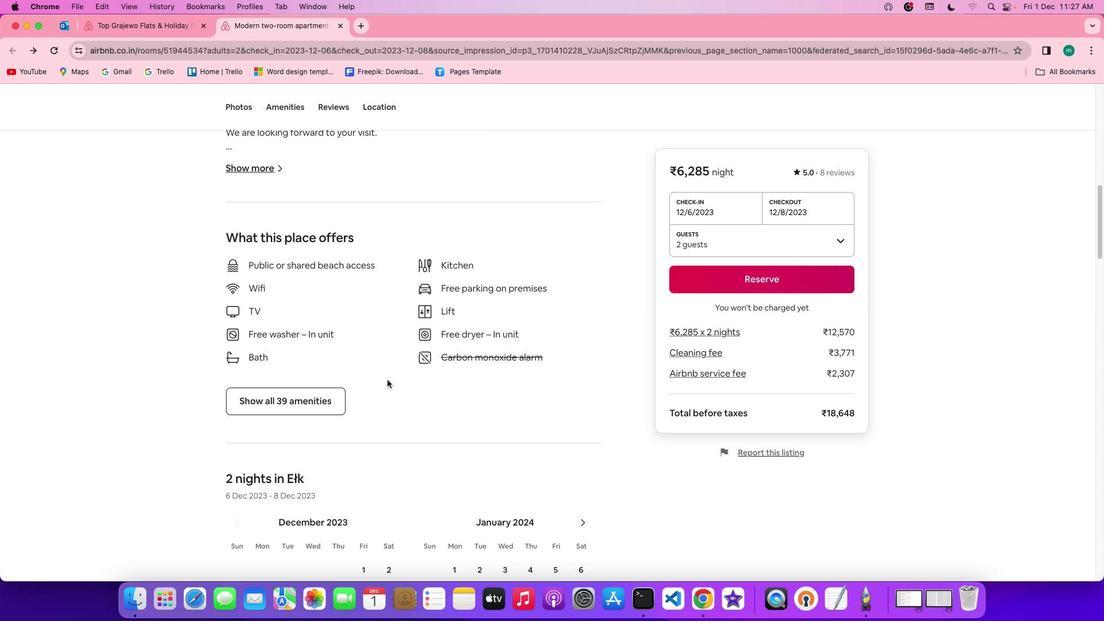 
Action: Mouse moved to (305, 401)
Screenshot: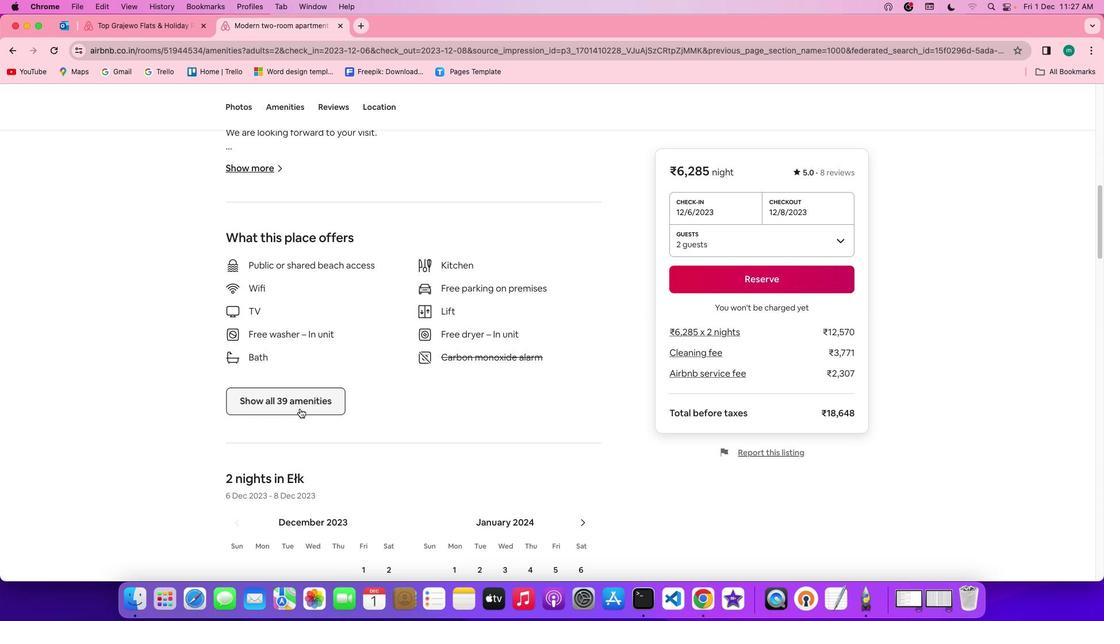 
Action: Mouse pressed left at (305, 401)
Screenshot: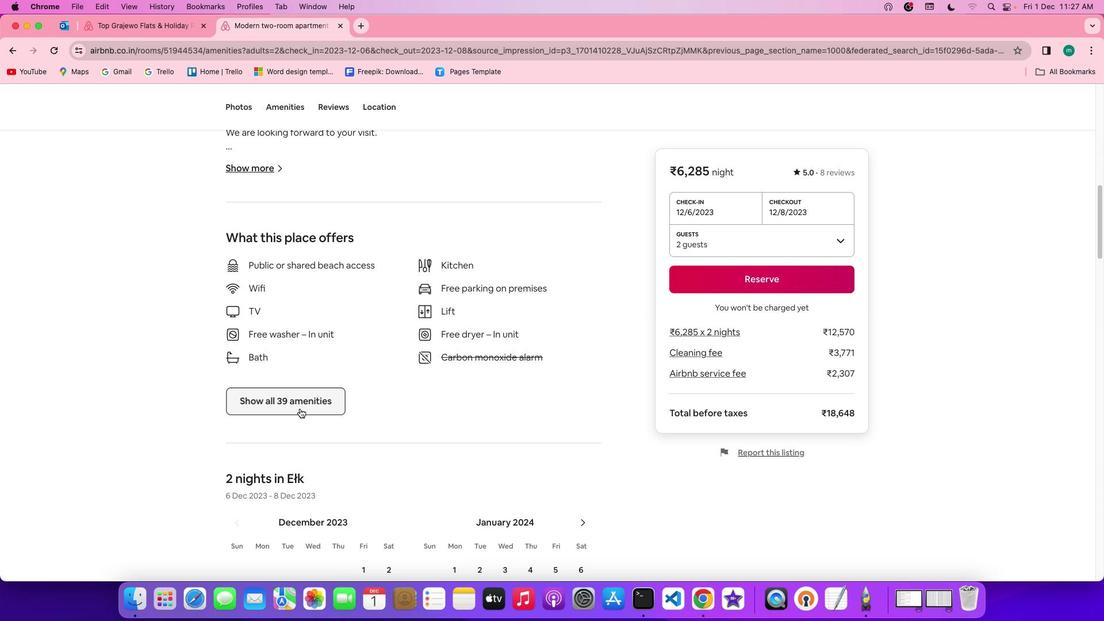 
Action: Mouse moved to (509, 451)
Screenshot: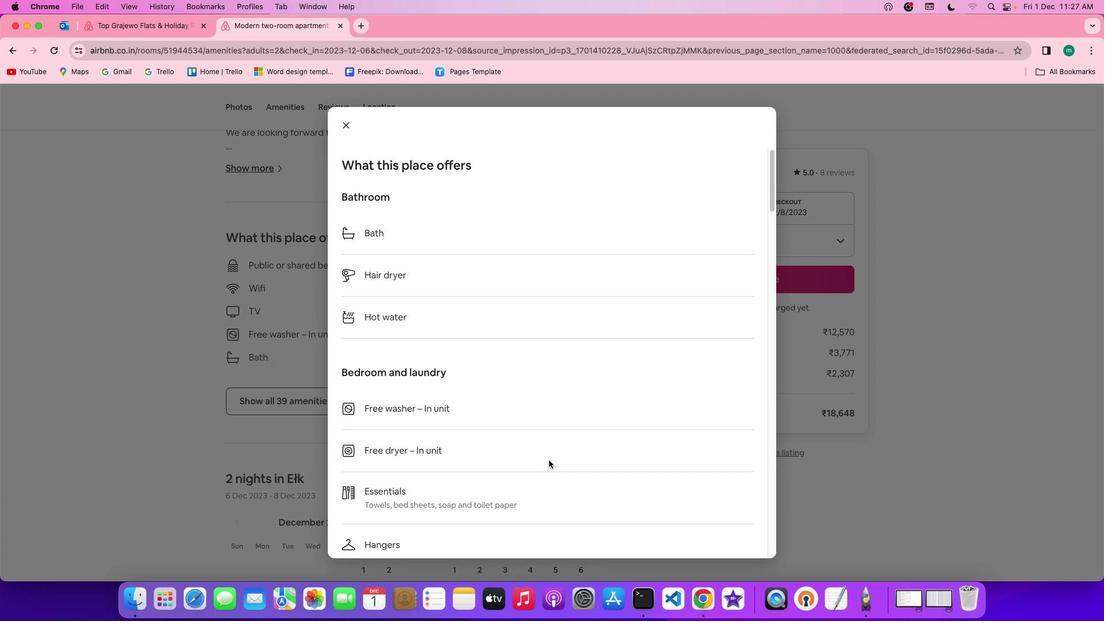 
Action: Mouse scrolled (509, 451) with delta (59, 11)
Screenshot: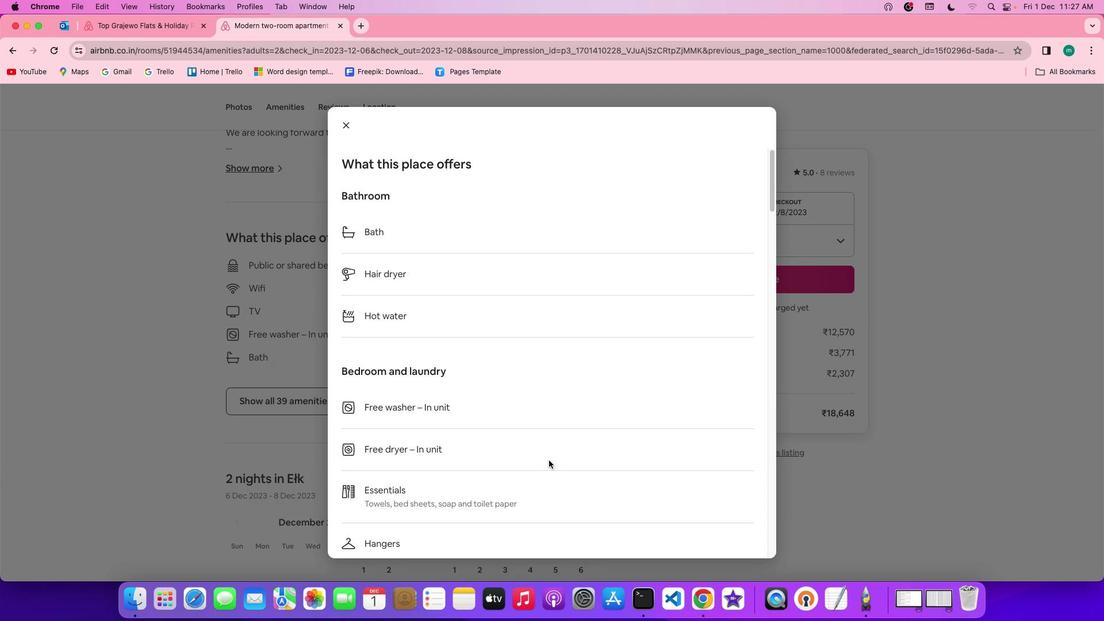 
Action: Mouse scrolled (509, 451) with delta (59, 11)
Screenshot: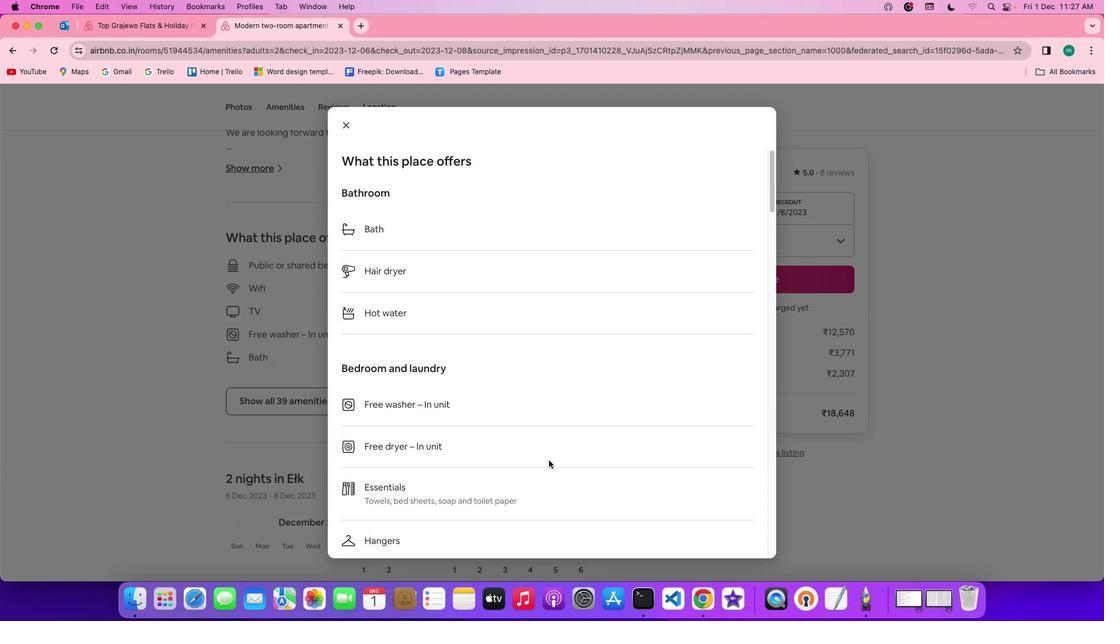 
Action: Mouse scrolled (509, 451) with delta (59, 11)
Screenshot: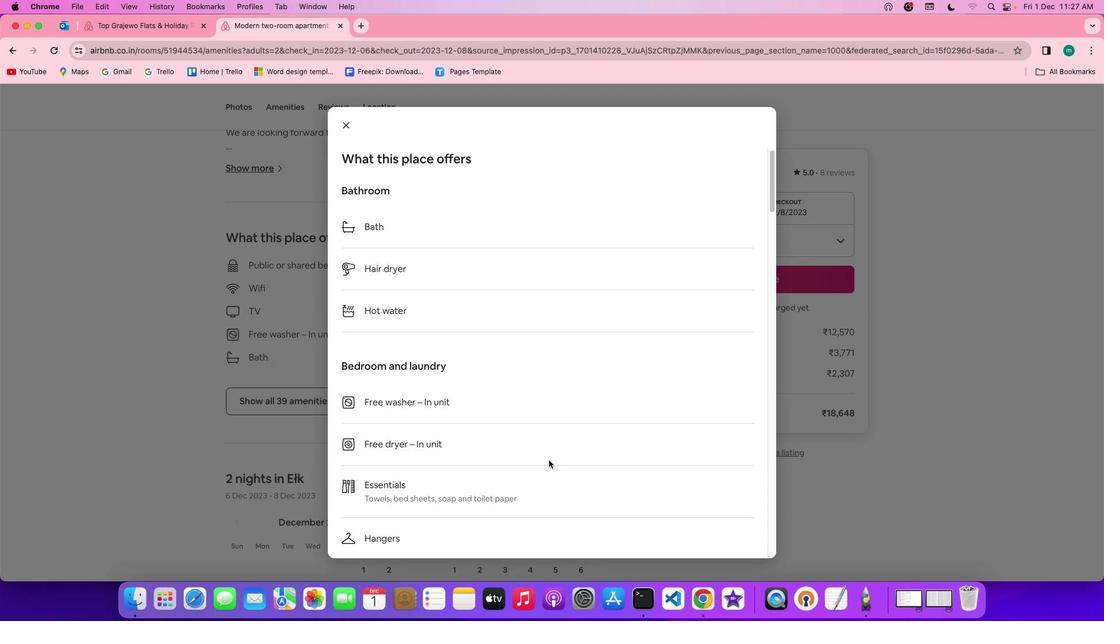 
Action: Mouse scrolled (509, 451) with delta (59, 11)
Screenshot: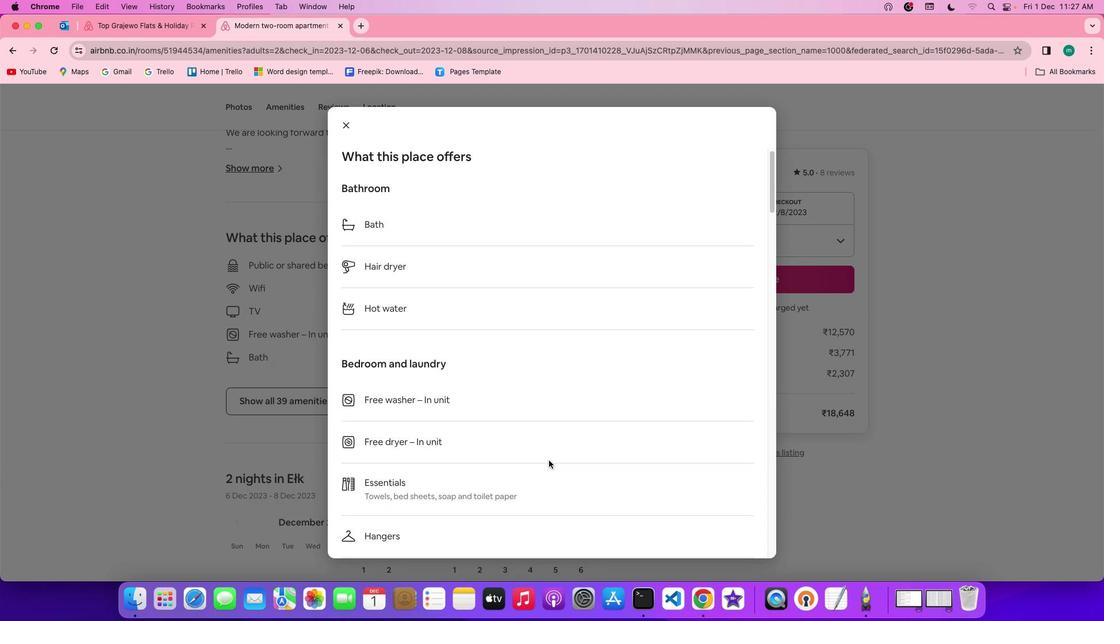
Action: Mouse scrolled (509, 451) with delta (59, 11)
Screenshot: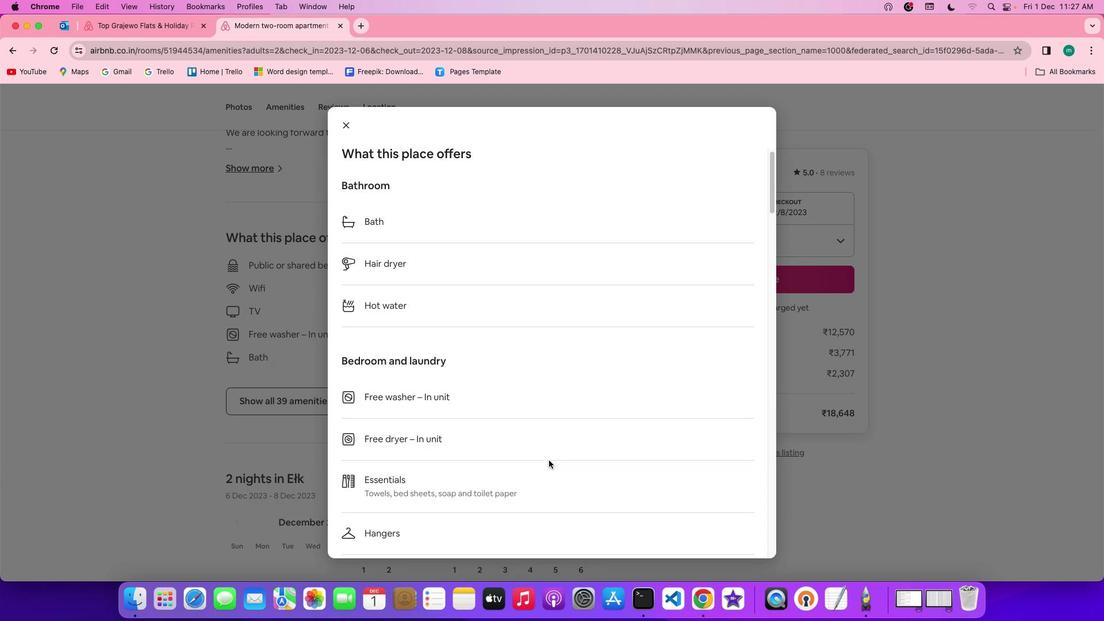 
Action: Mouse scrolled (509, 451) with delta (59, 11)
Screenshot: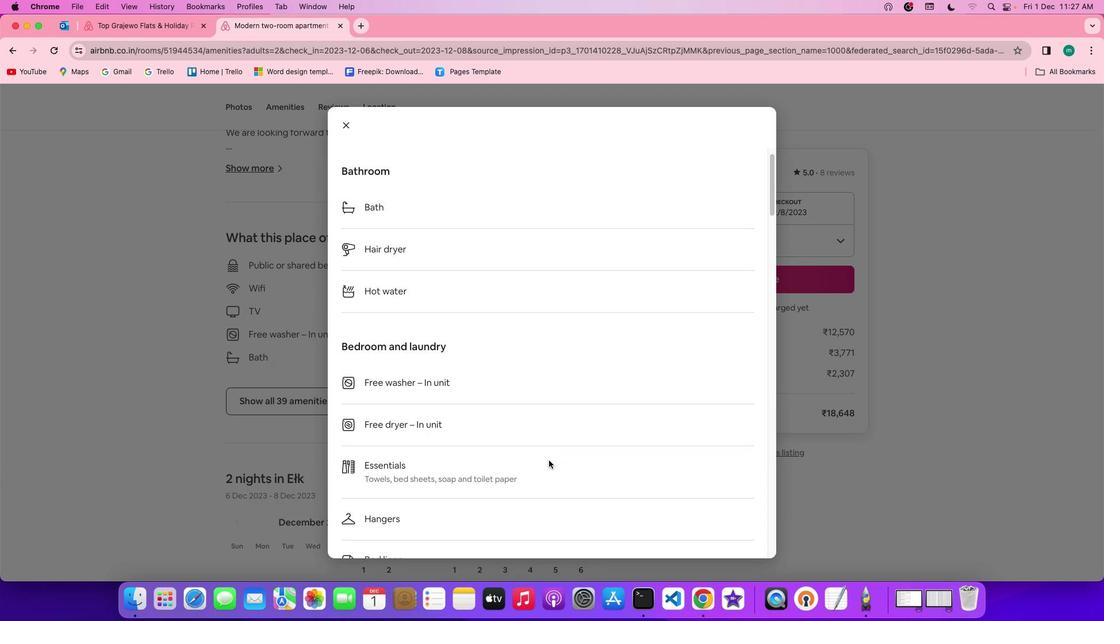 
Action: Mouse scrolled (509, 451) with delta (59, 10)
Screenshot: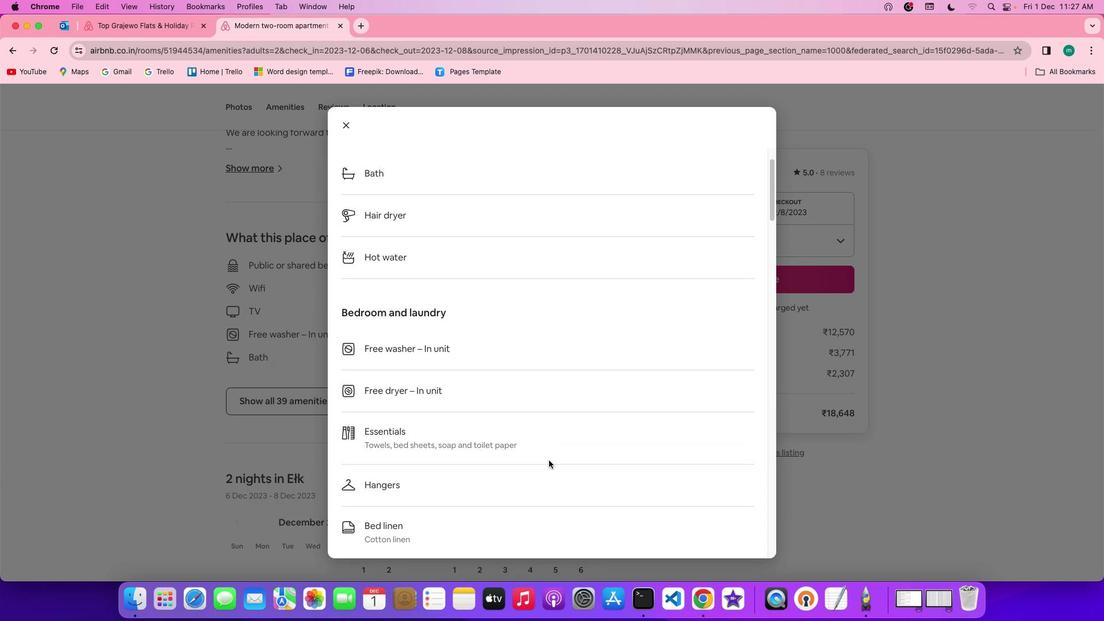 
Action: Mouse scrolled (509, 451) with delta (59, 10)
Screenshot: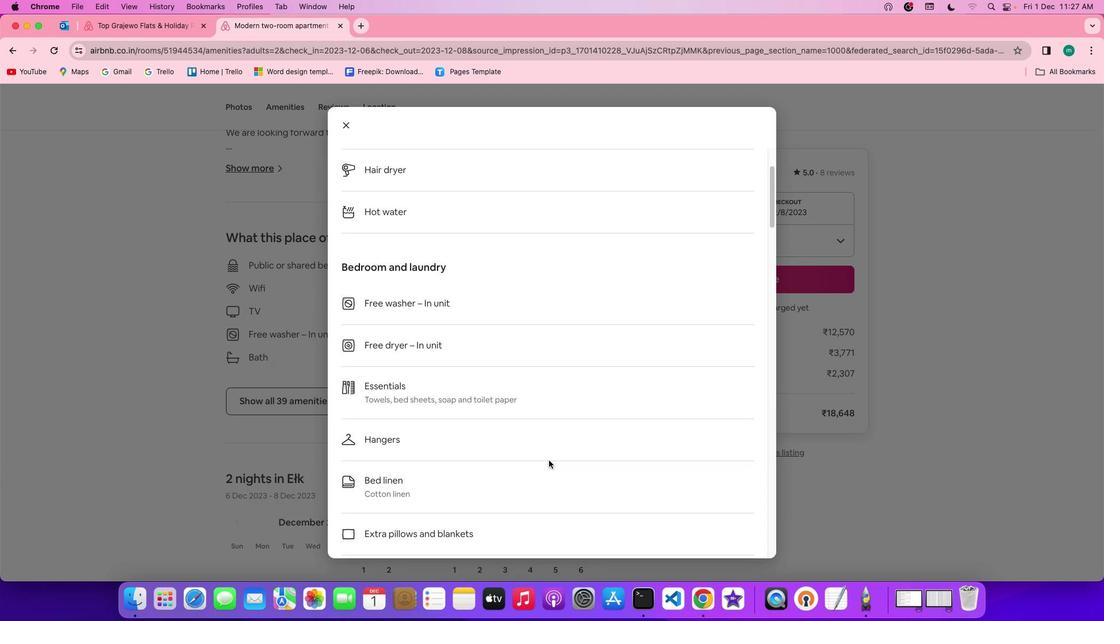
Action: Mouse scrolled (509, 451) with delta (59, 11)
Screenshot: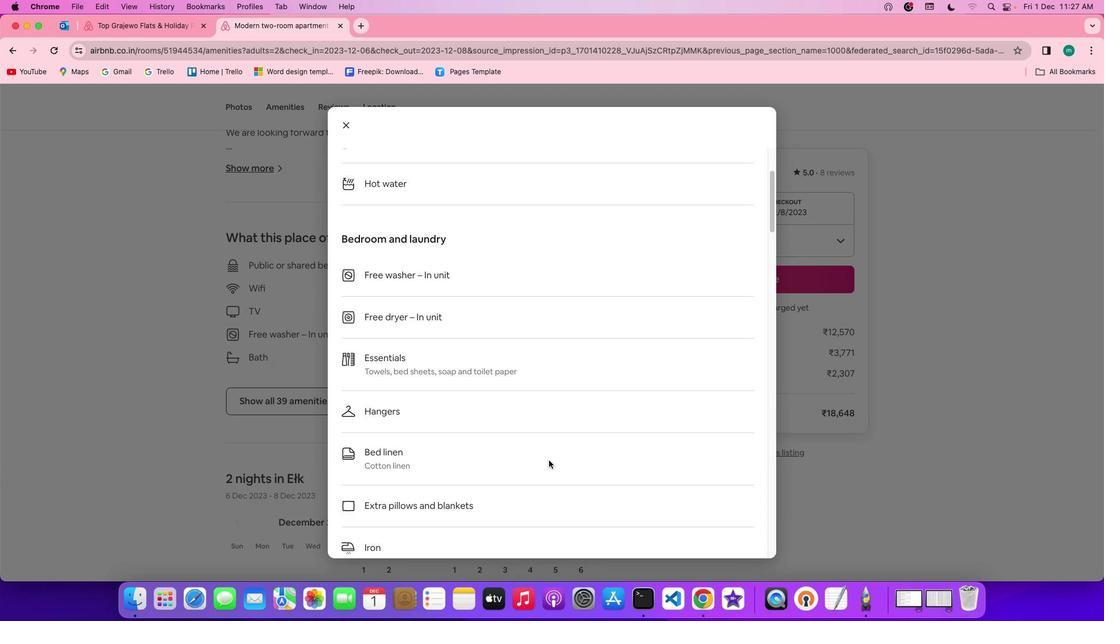 
Action: Mouse scrolled (509, 451) with delta (59, 11)
Screenshot: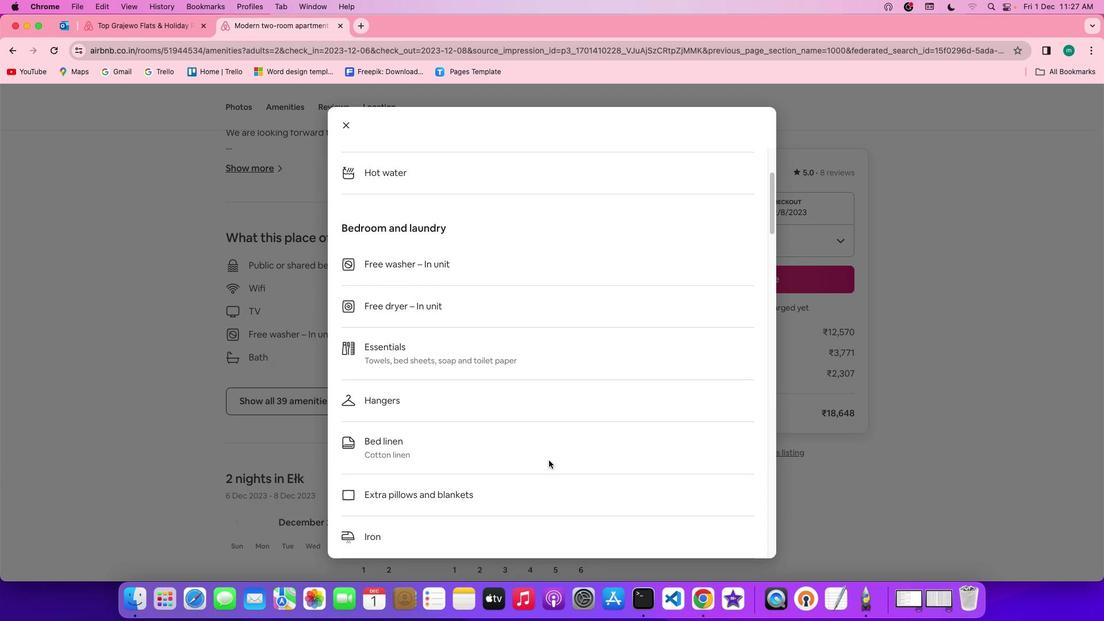 
Action: Mouse scrolled (509, 451) with delta (59, 11)
Screenshot: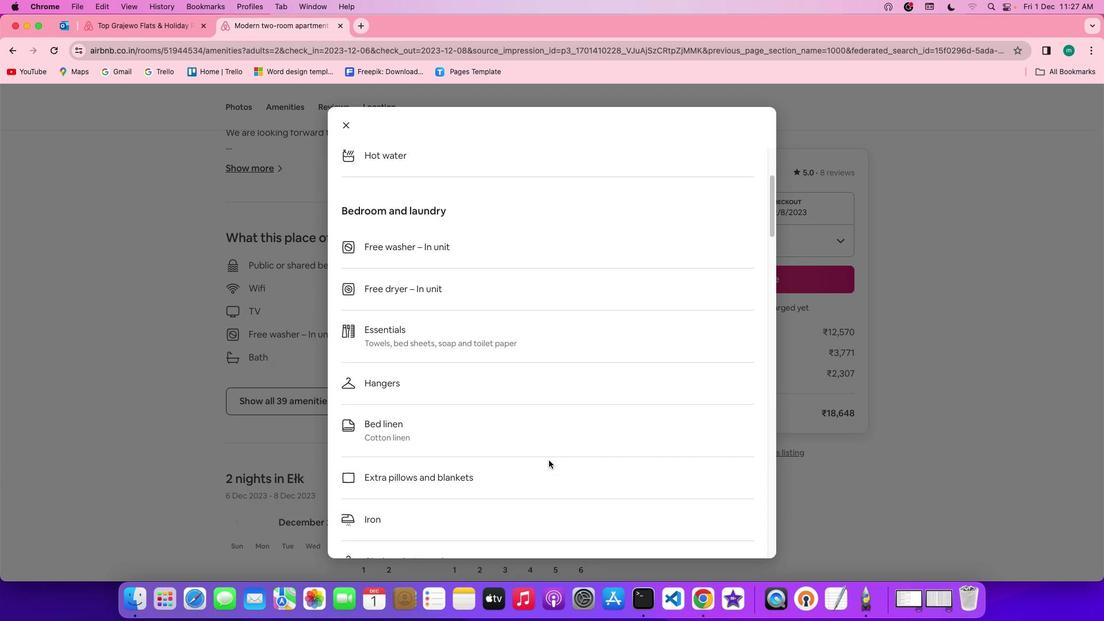 
Action: Mouse scrolled (509, 451) with delta (59, 11)
Screenshot: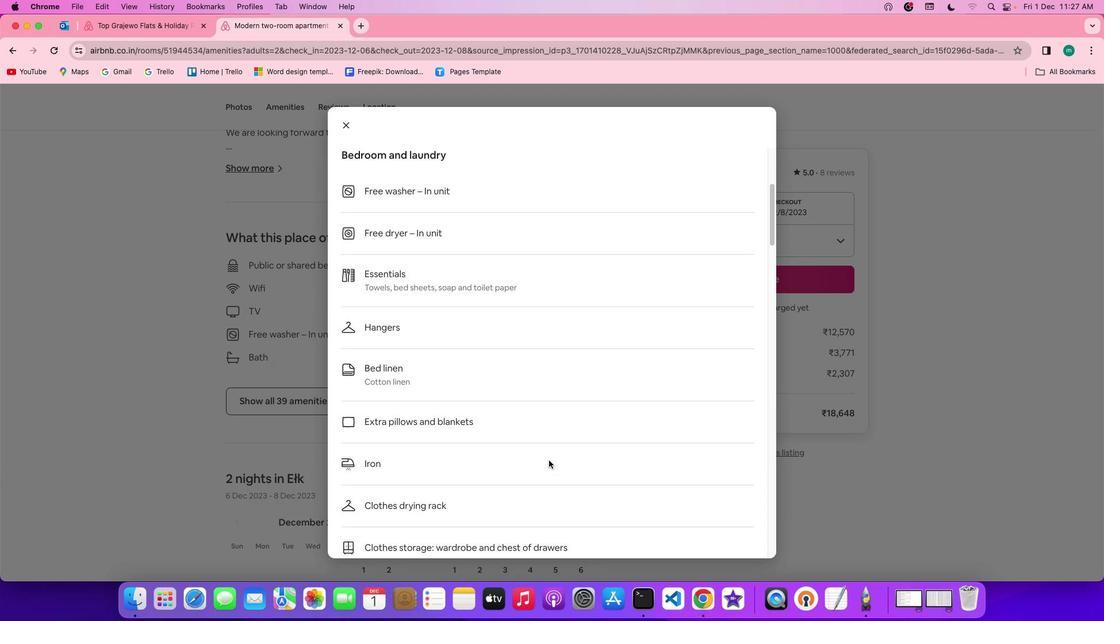 
Action: Mouse scrolled (509, 451) with delta (59, 11)
Screenshot: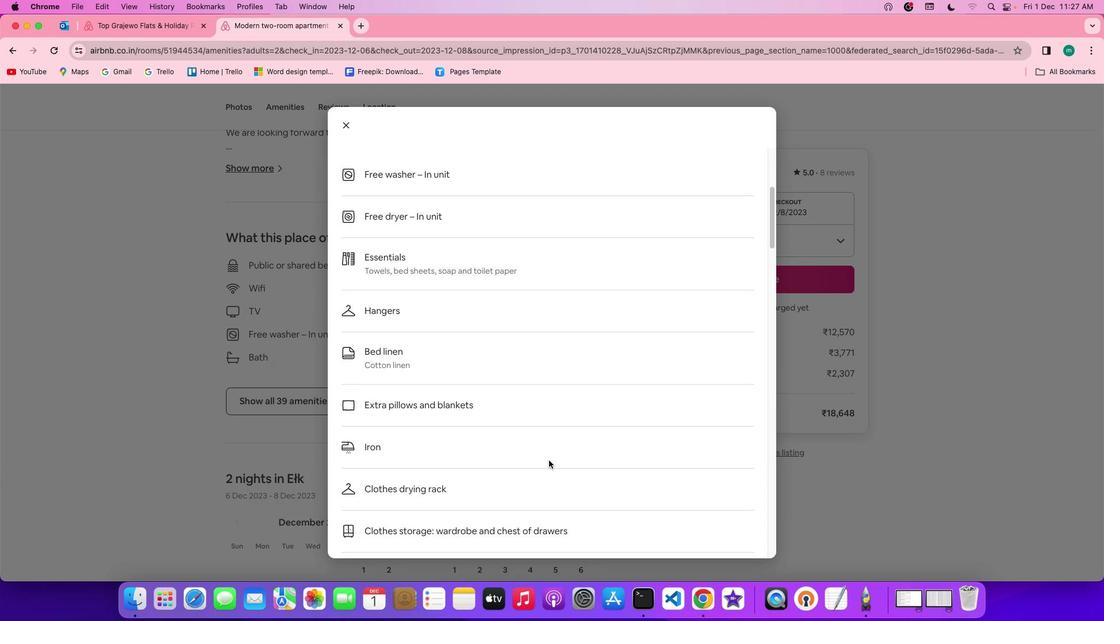 
Action: Mouse scrolled (509, 451) with delta (59, 11)
